 Task: Select transit view around selected location Shenandoah National Park, Virginia, United States and check out the nearest train station
Action: Key pressed shenandoah<Key.space>national<Key.space>park,<Key.space>virginia<Key.space>,united<Key.space>states<Key.space>nearest<Key.space>train<Key.space>station
Screenshot: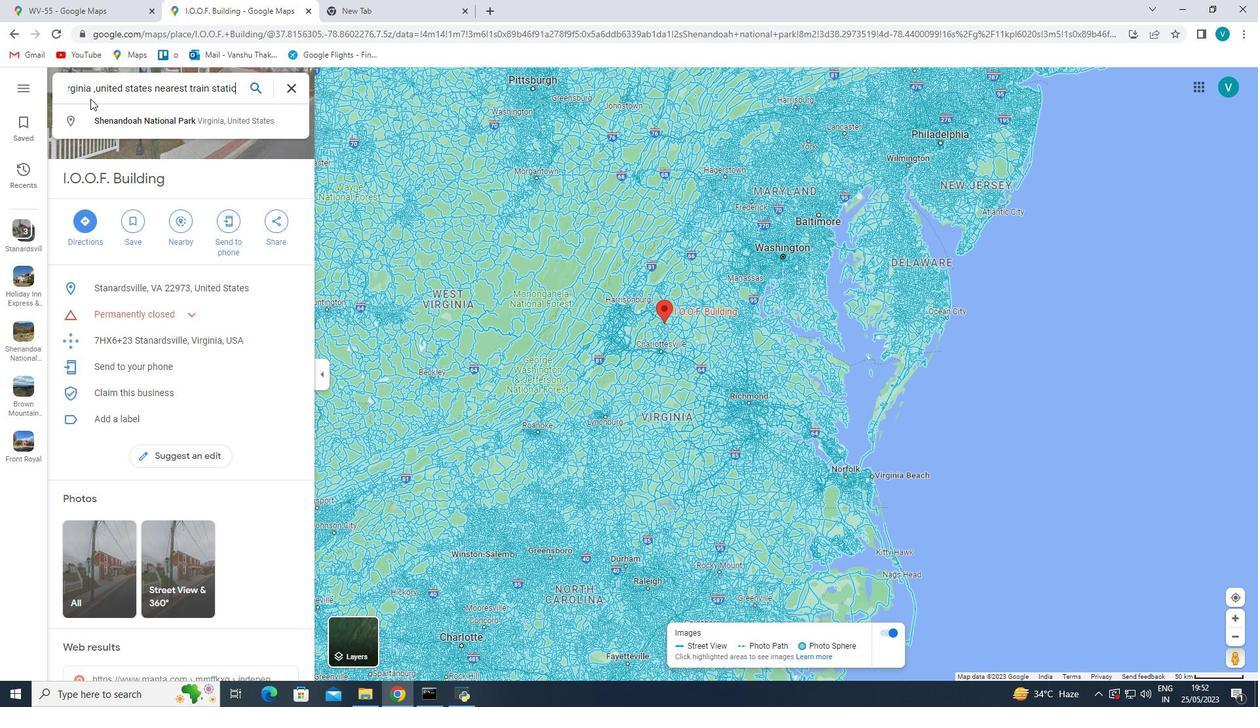 
Action: Mouse moved to (253, 85)
Screenshot: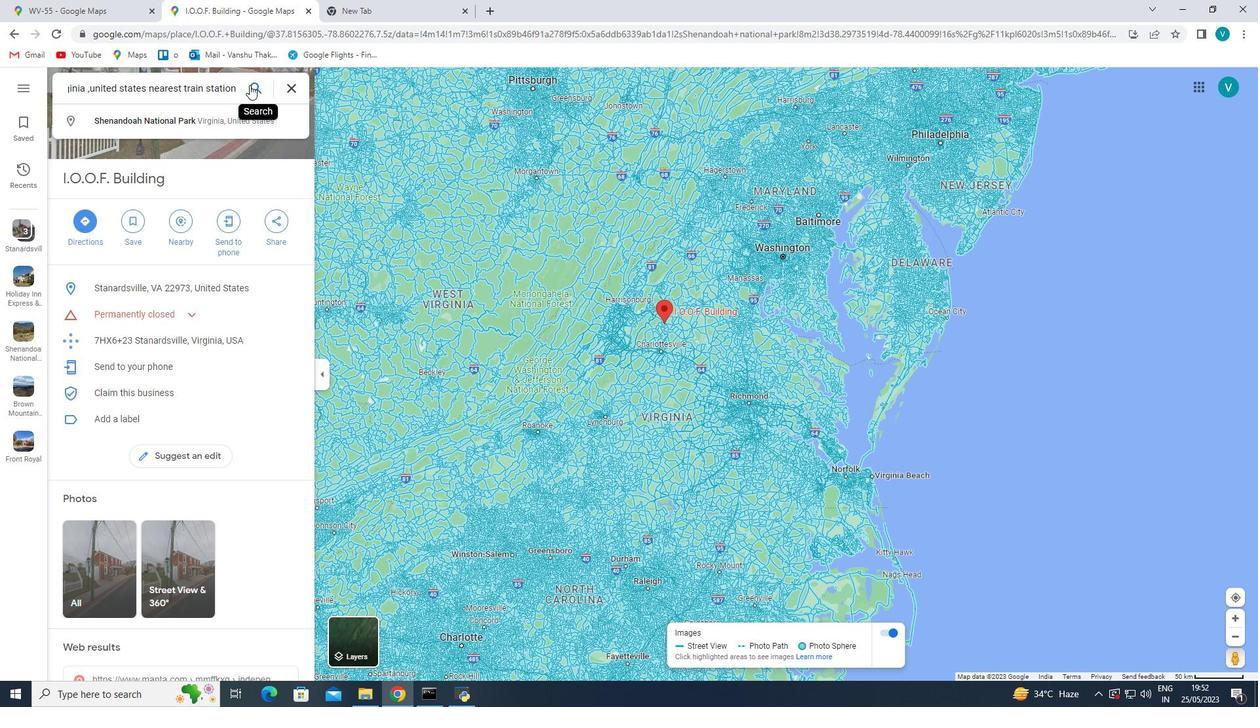 
Action: Mouse pressed left at (253, 85)
Screenshot: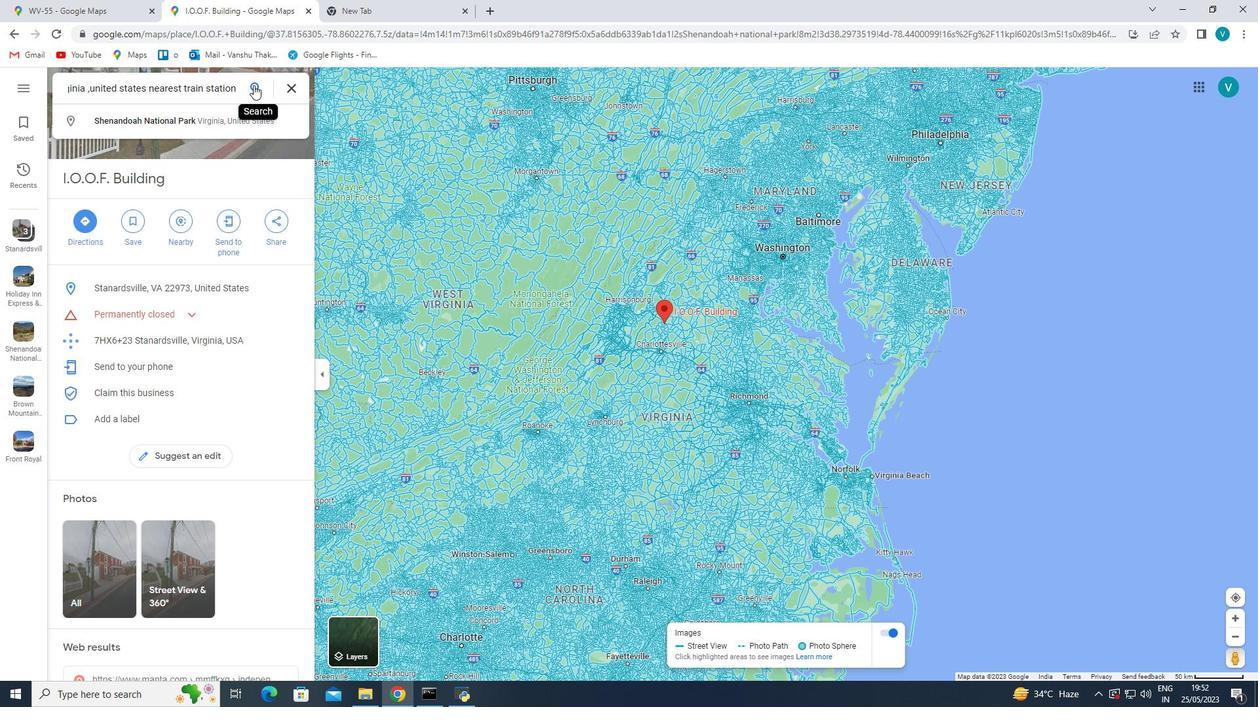 
Action: Mouse moved to (1004, 419)
Screenshot: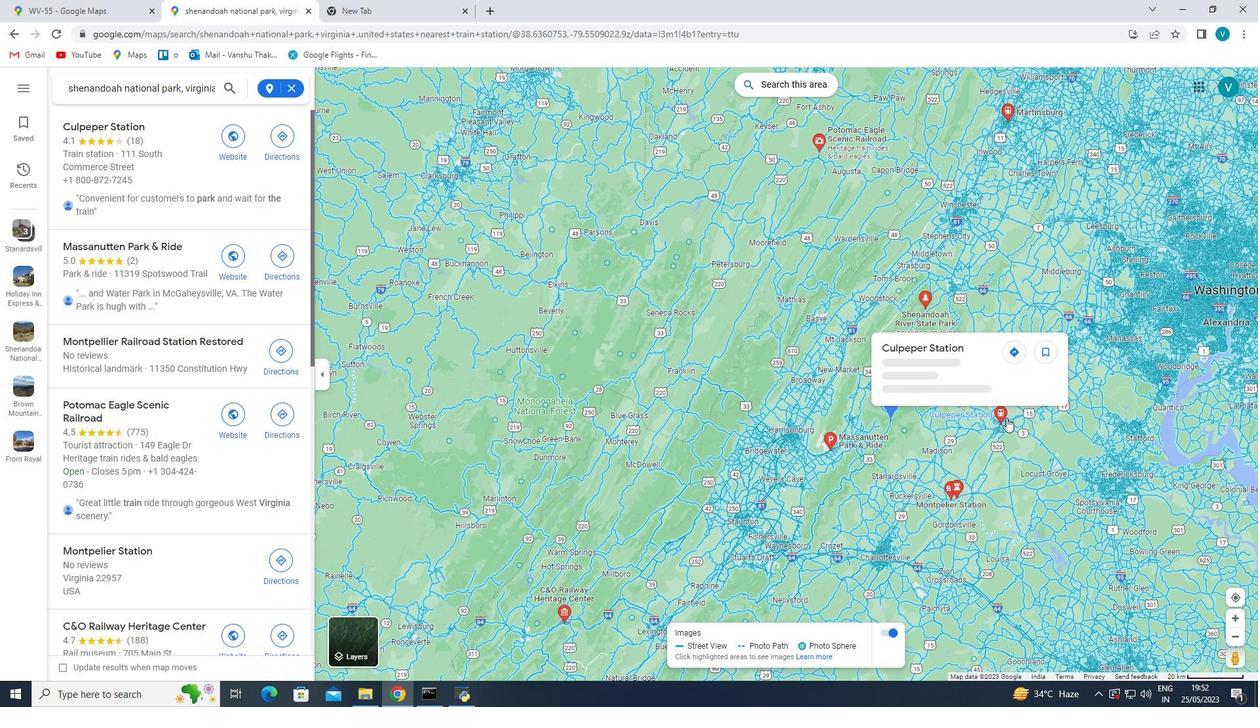 
Action: Mouse pressed left at (1004, 419)
Screenshot: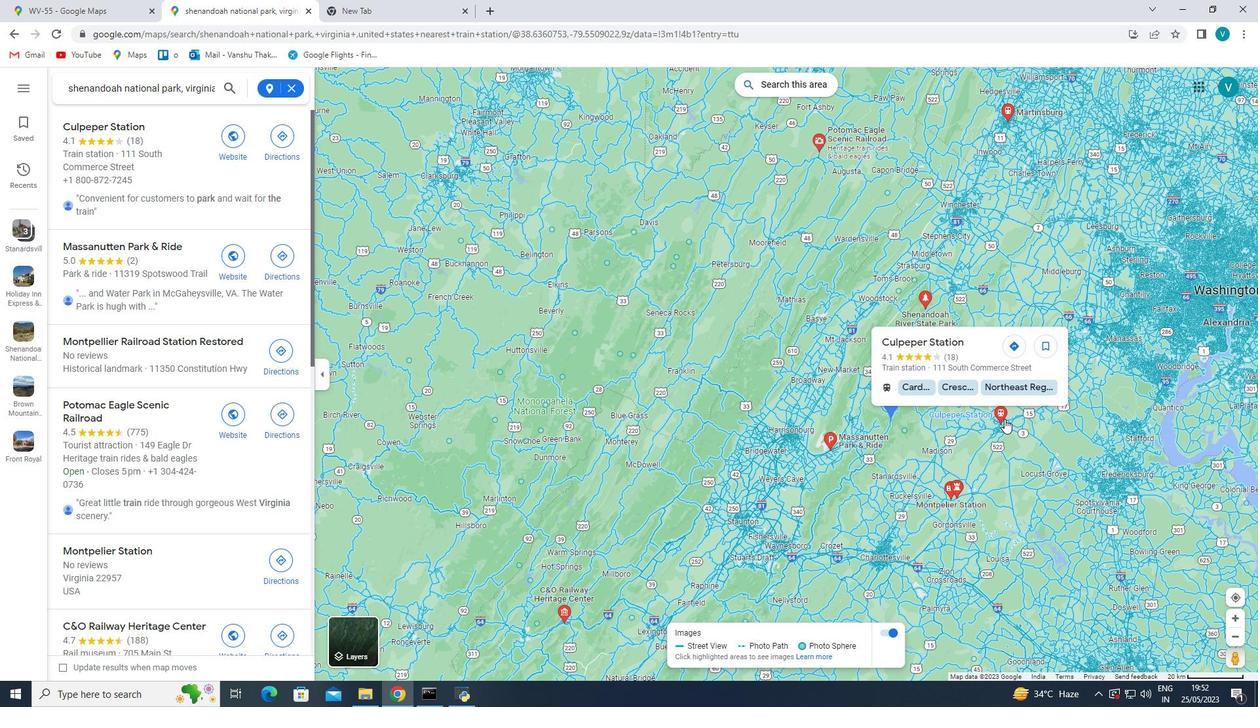 
Action: Mouse moved to (1235, 658)
Screenshot: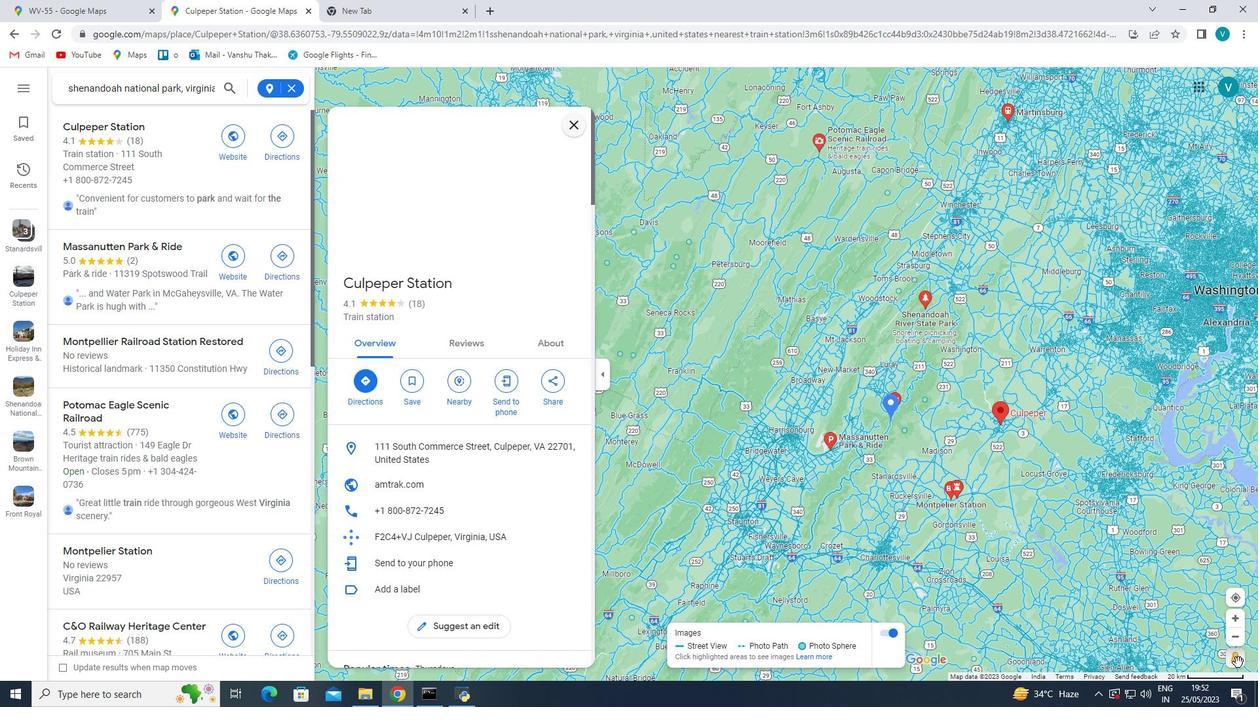 
Action: Mouse pressed left at (1235, 658)
Screenshot: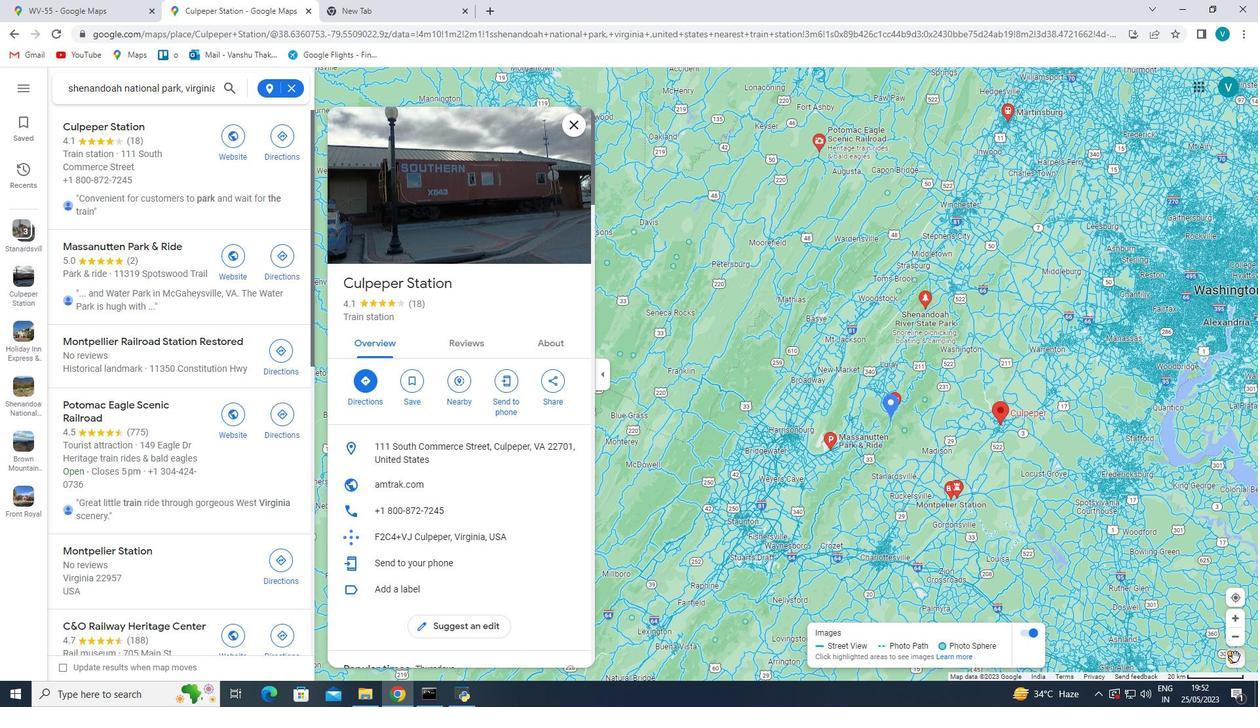 
Action: Mouse moved to (1008, 420)
Screenshot: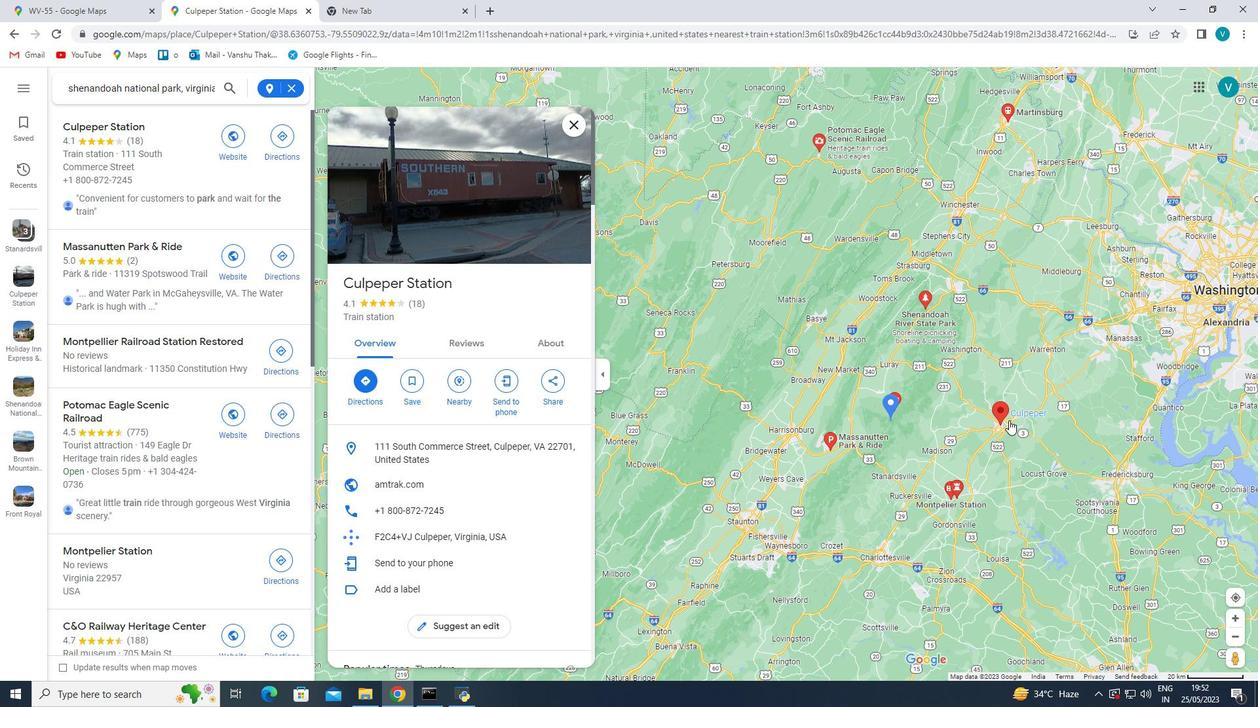 
Action: Mouse pressed left at (1008, 420)
Screenshot: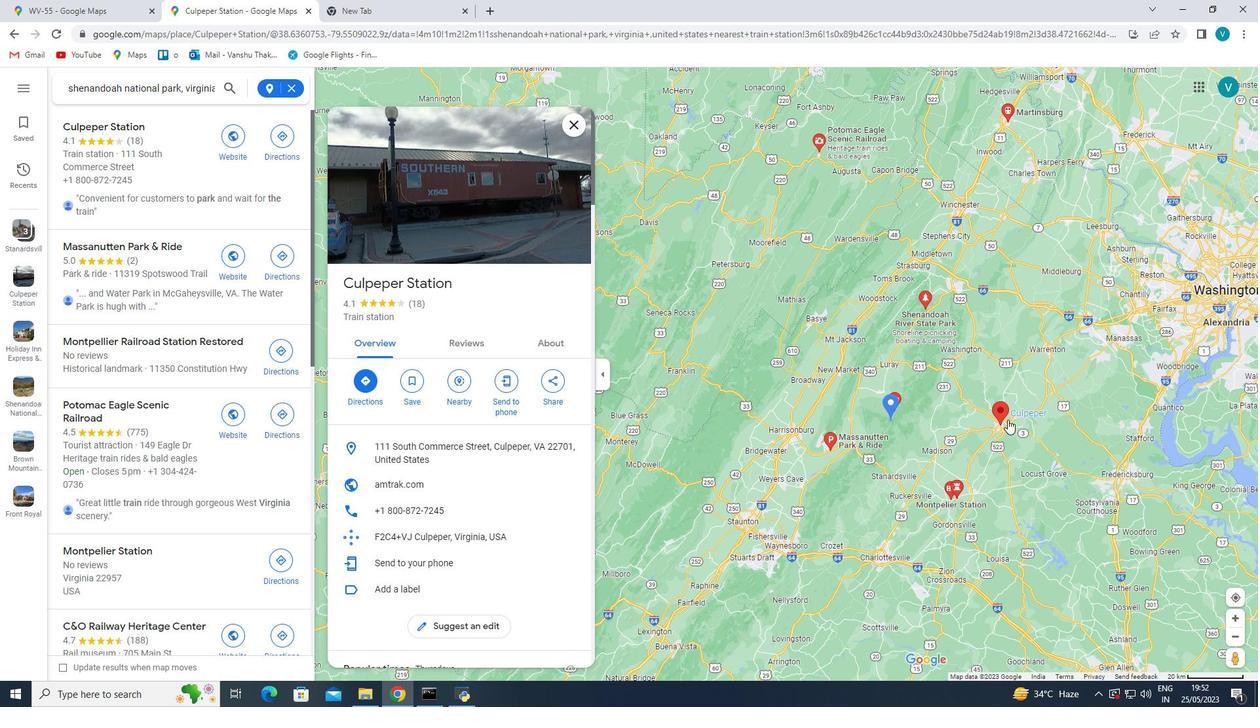 
Action: Mouse moved to (1001, 419)
Screenshot: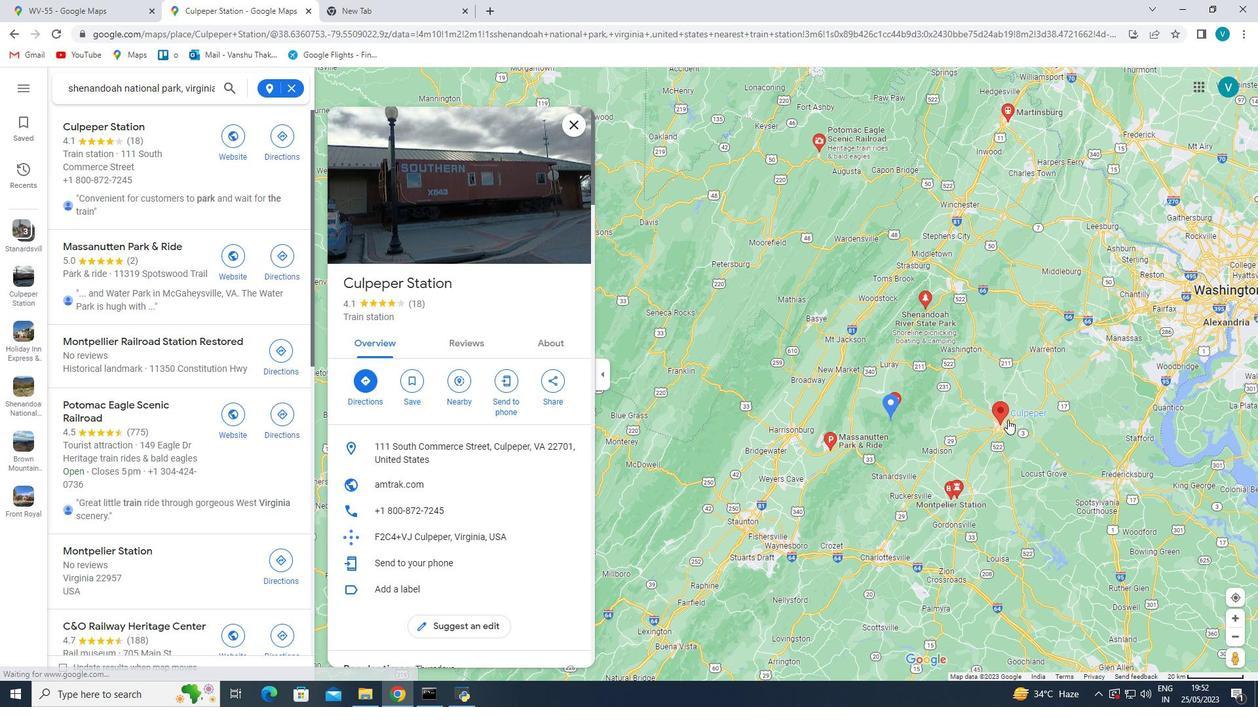
Action: Mouse pressed left at (1001, 419)
Screenshot: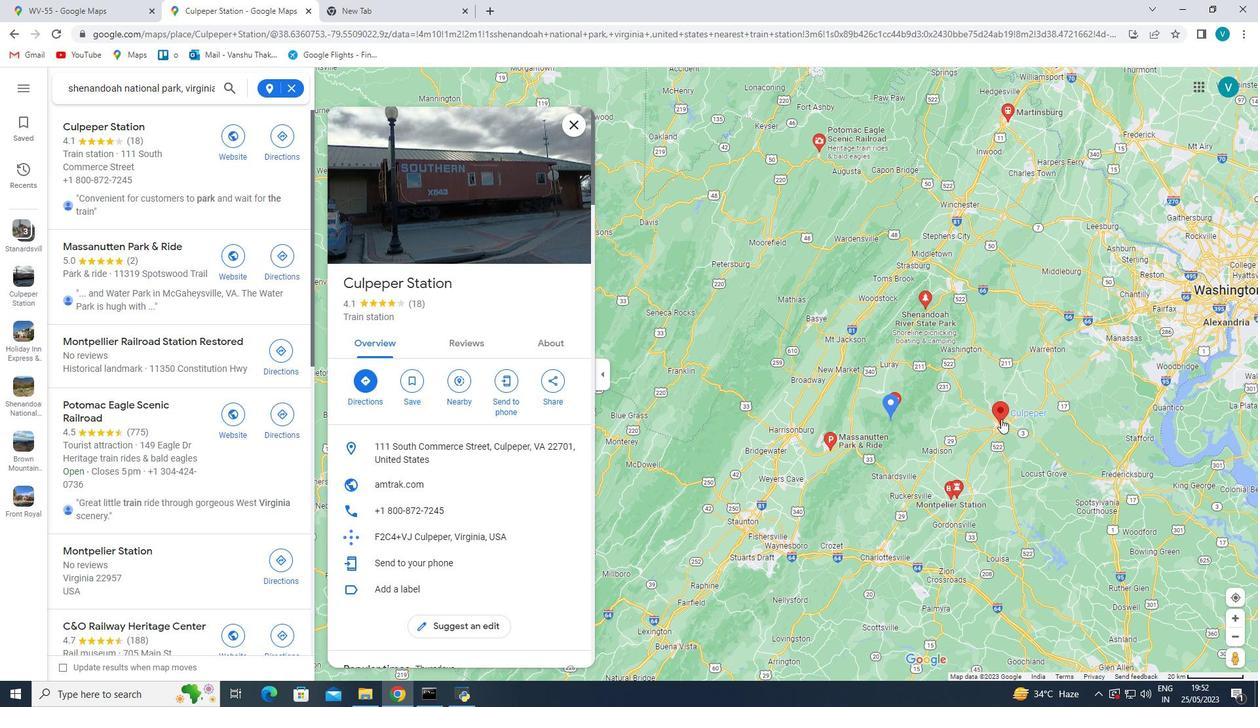 
Action: Mouse pressed left at (1001, 419)
Screenshot: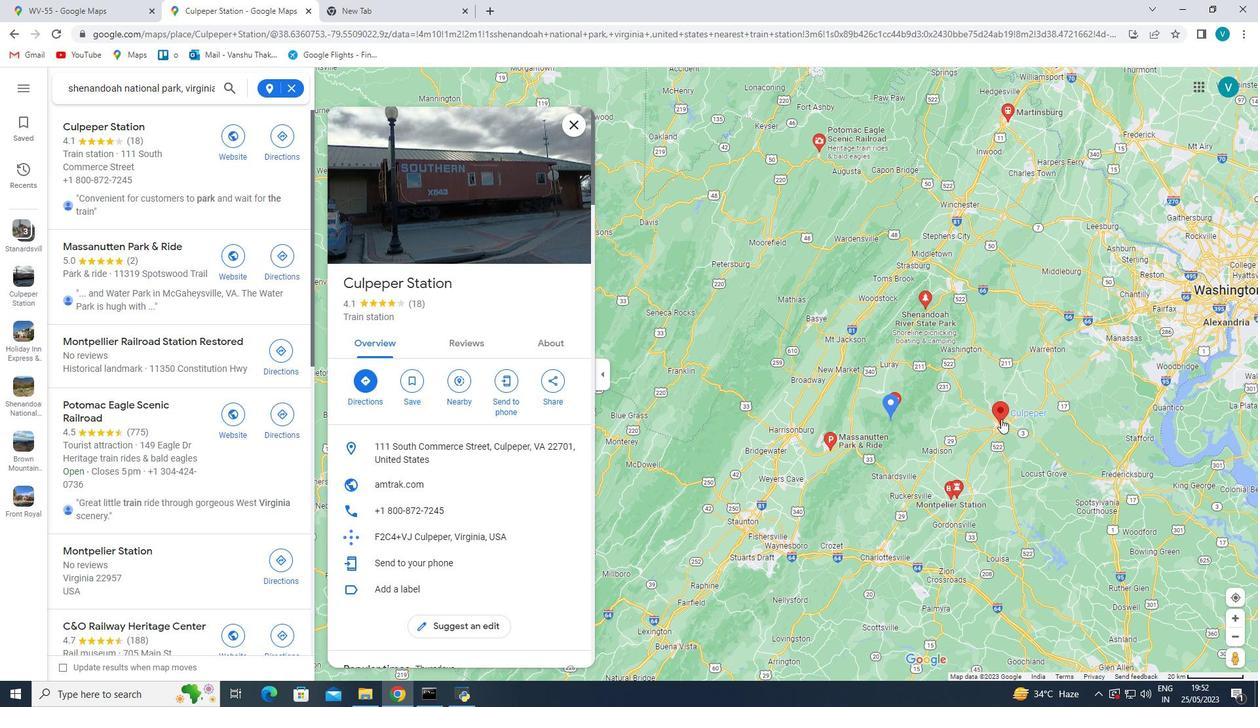 
Action: Mouse pressed left at (1001, 419)
Screenshot: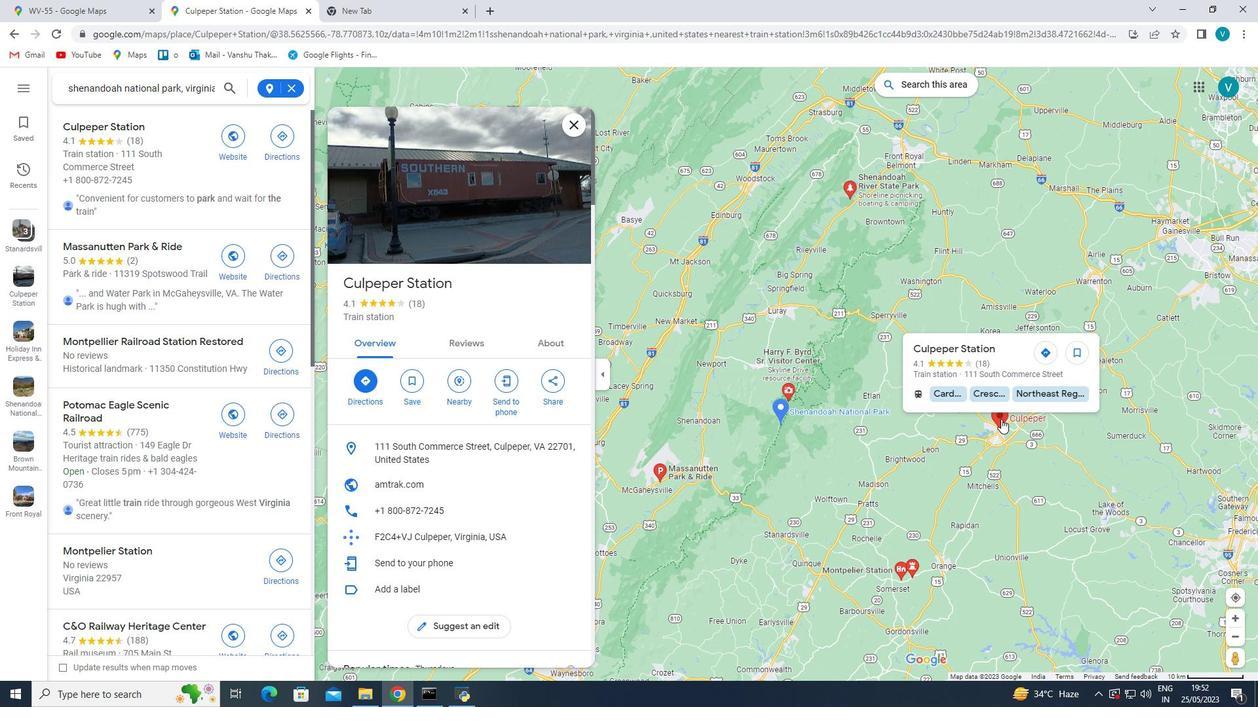 
Action: Mouse moved to (1000, 430)
Screenshot: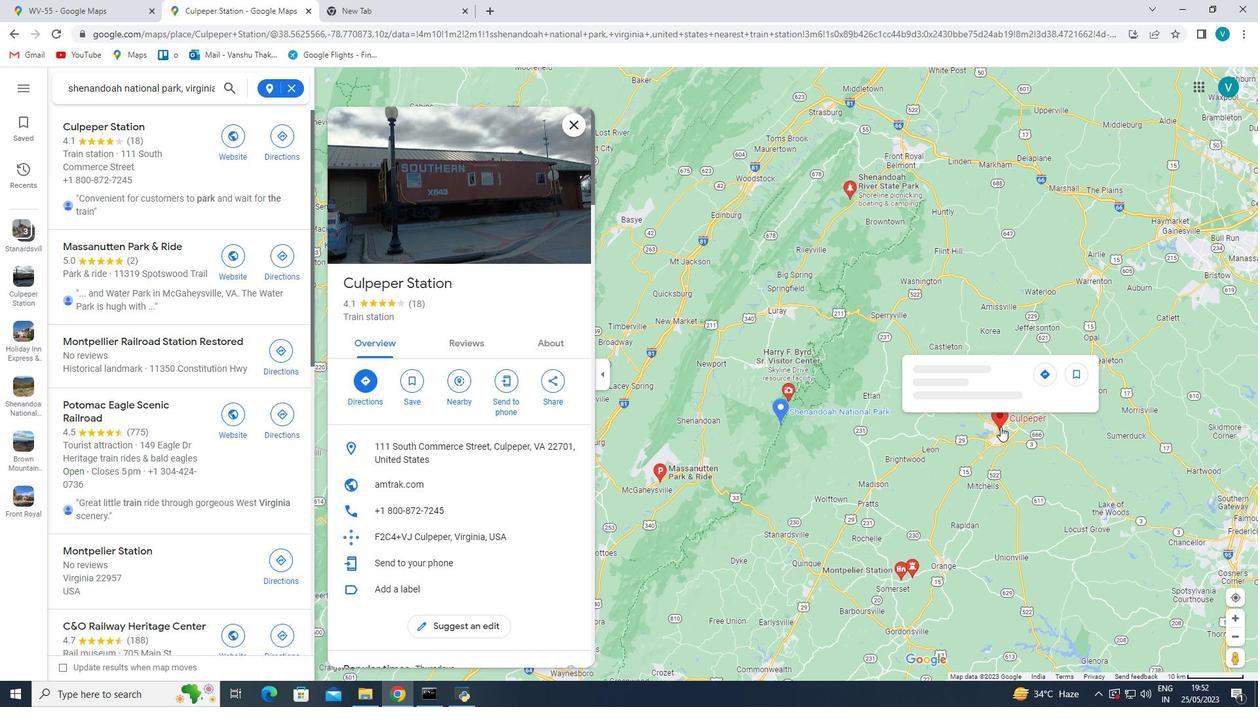 
Action: Mouse pressed left at (1000, 430)
Screenshot: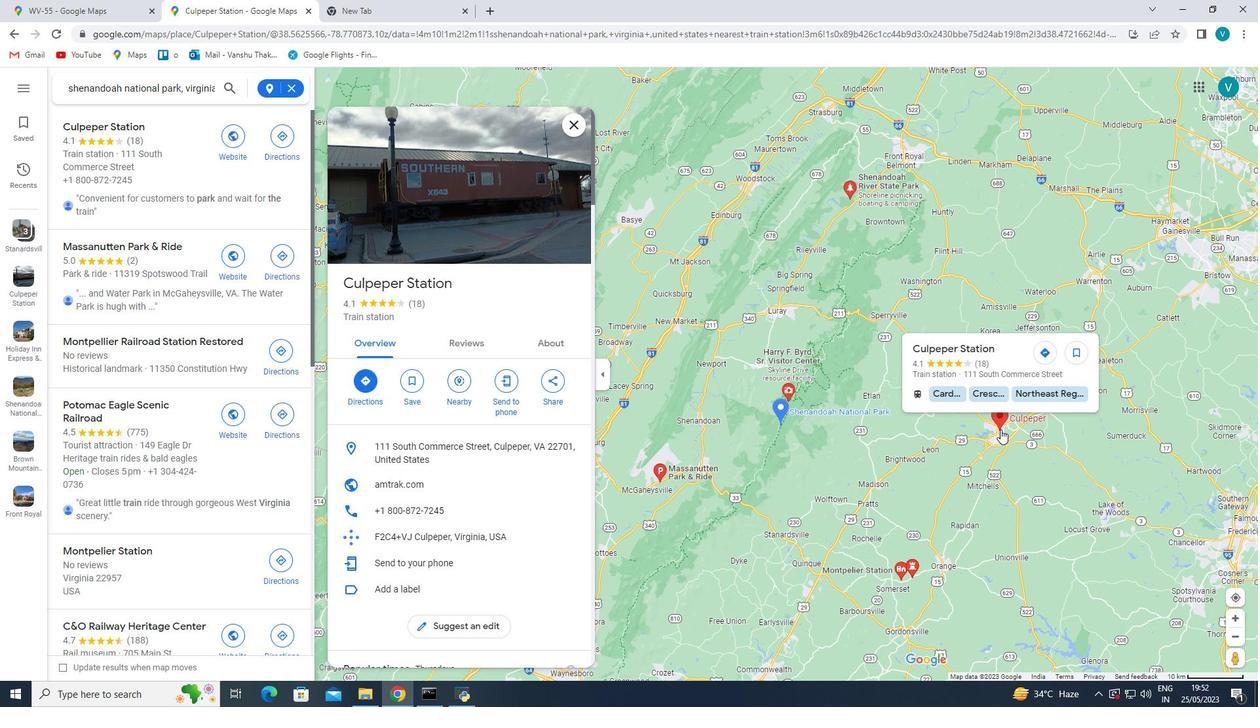 
Action: Mouse moved to (1000, 436)
Screenshot: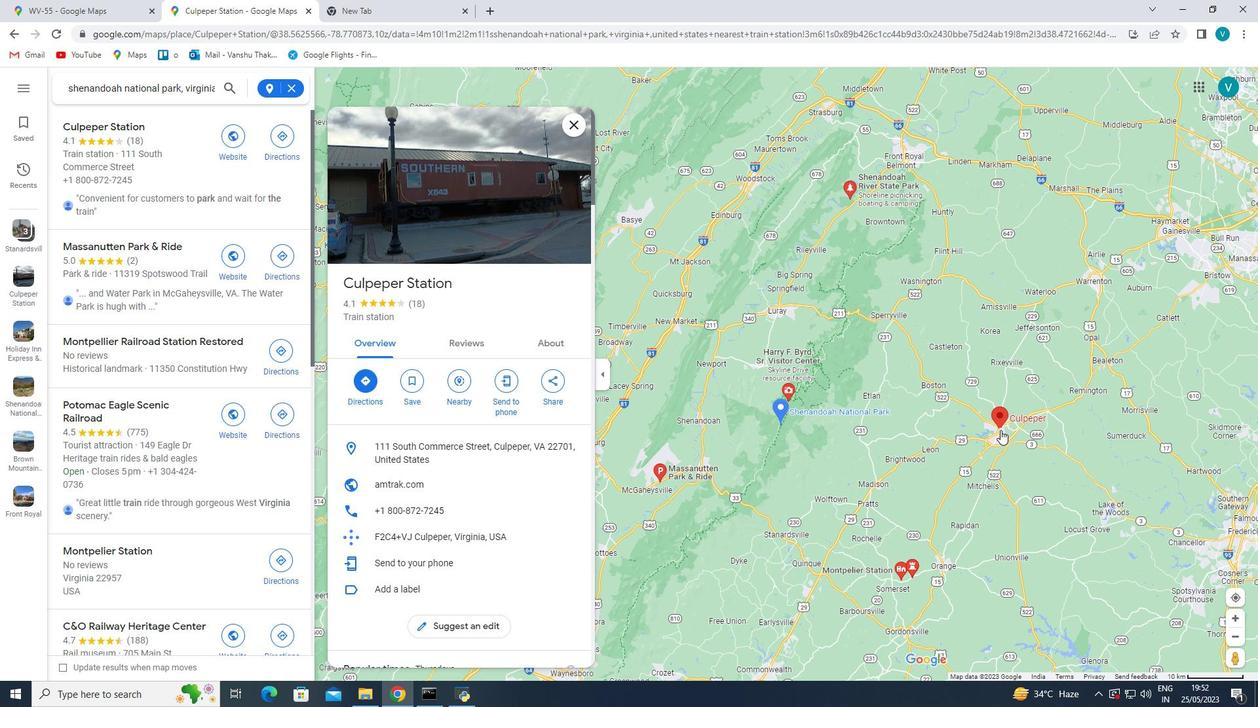 
Action: Mouse pressed left at (1000, 436)
Screenshot: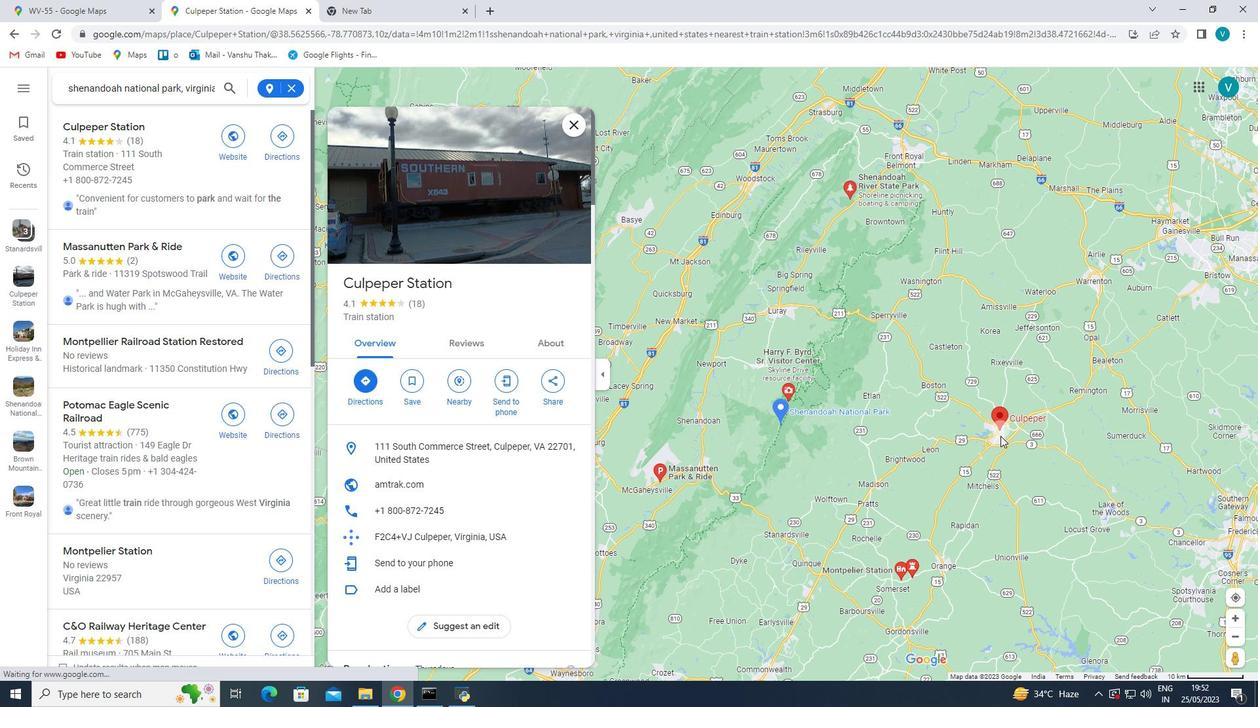 
Action: Mouse pressed left at (1000, 436)
Screenshot: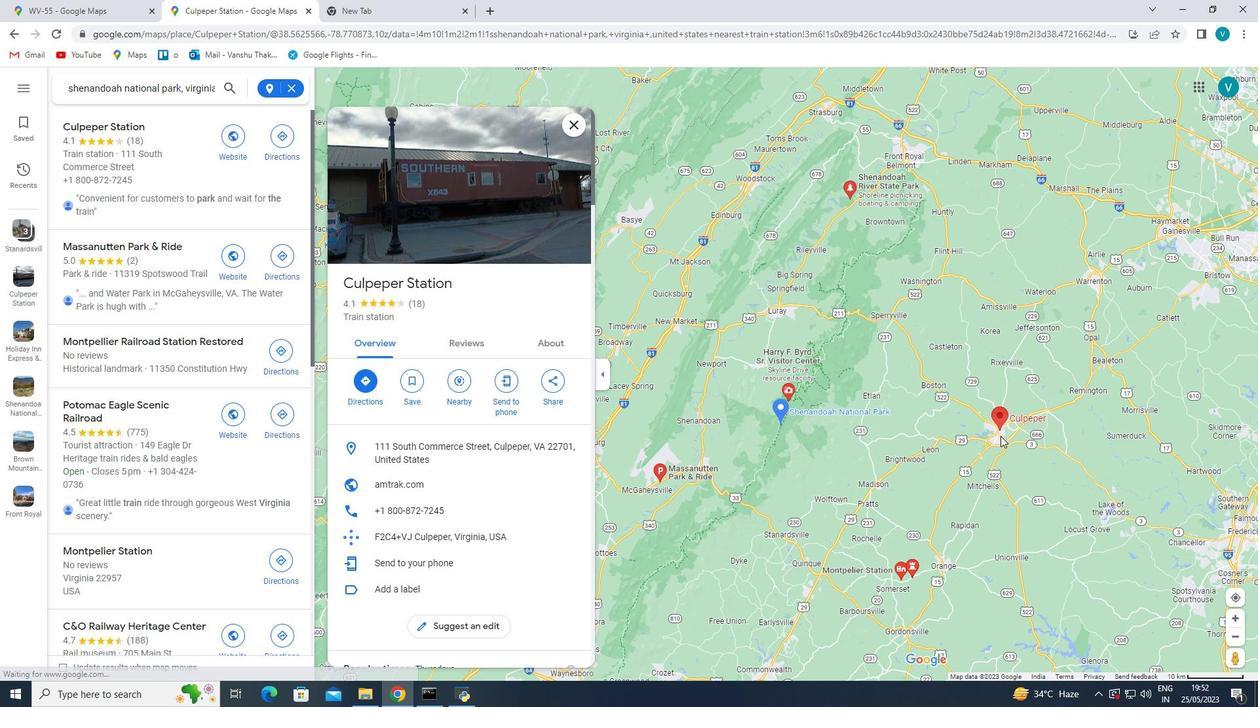 
Action: Mouse moved to (1238, 664)
Screenshot: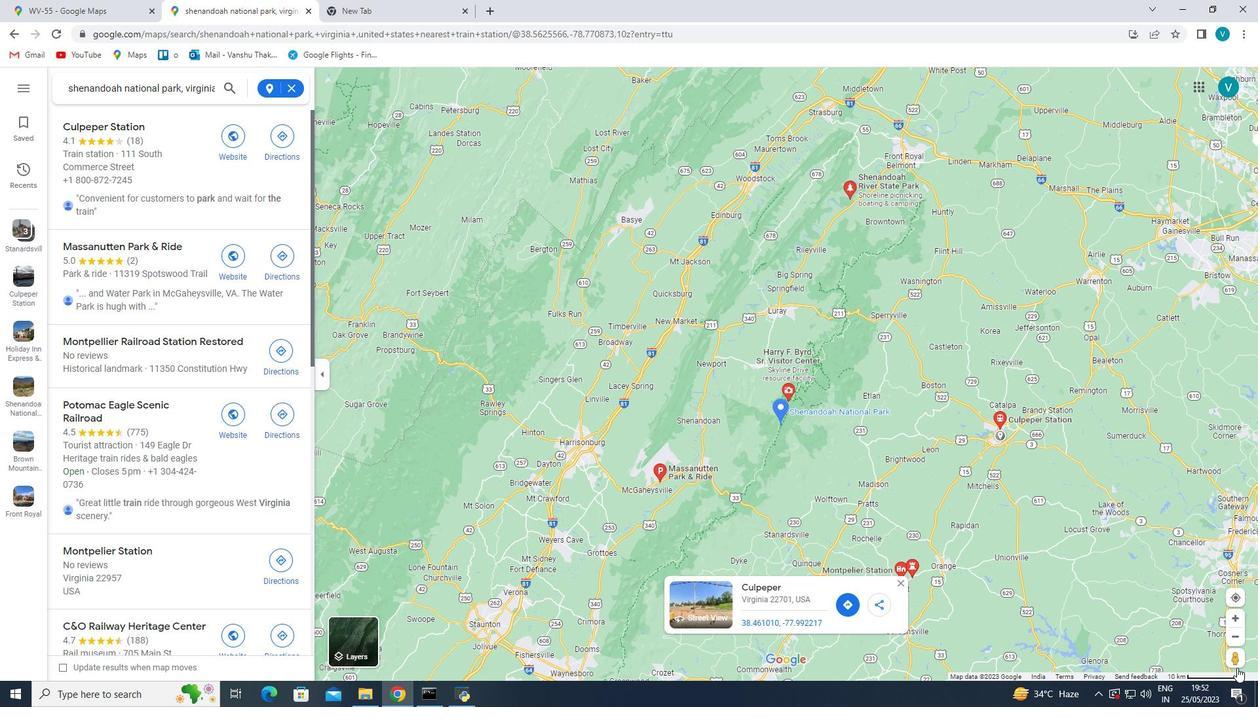 
Action: Mouse pressed left at (1238, 664)
Screenshot: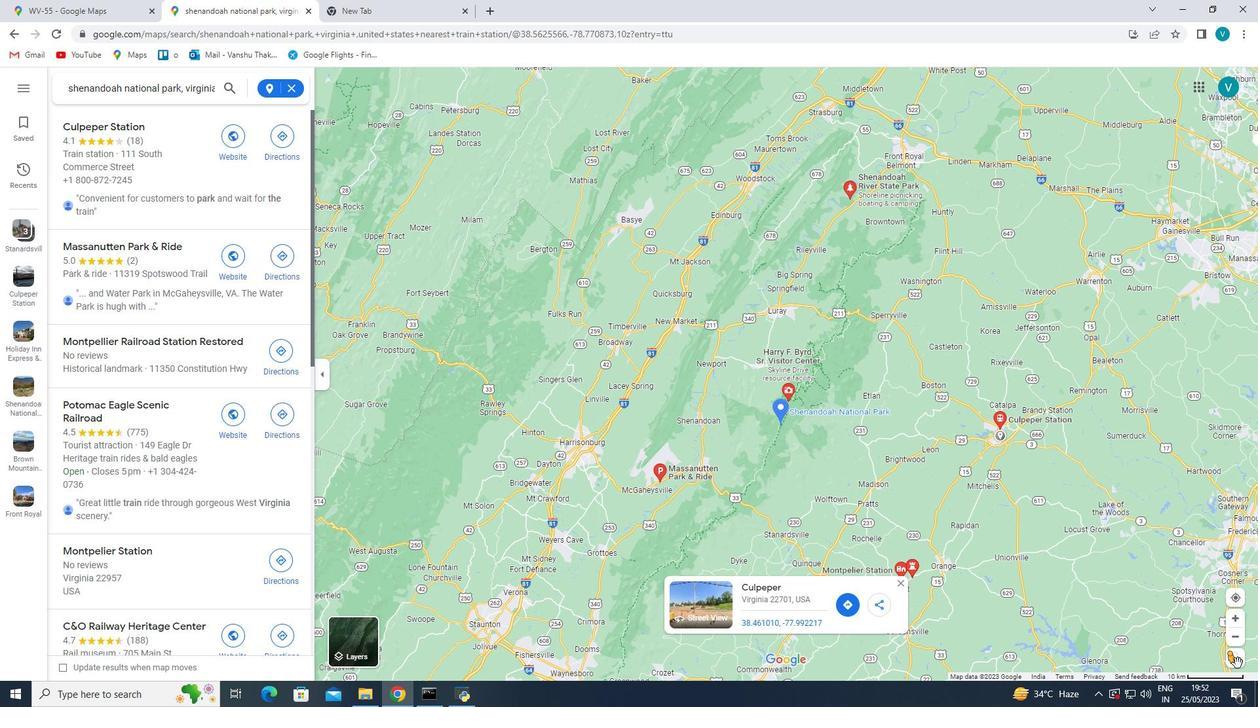 
Action: Mouse moved to (1002, 430)
Screenshot: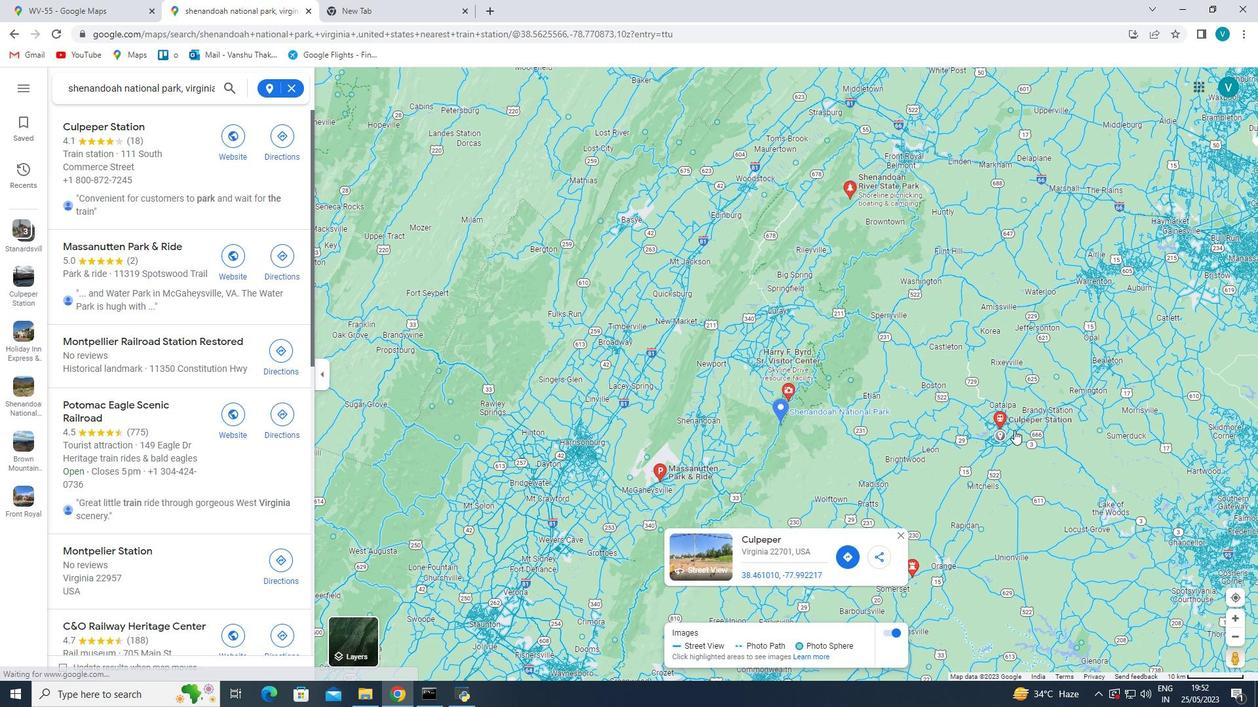 
Action: Mouse pressed left at (1002, 430)
Screenshot: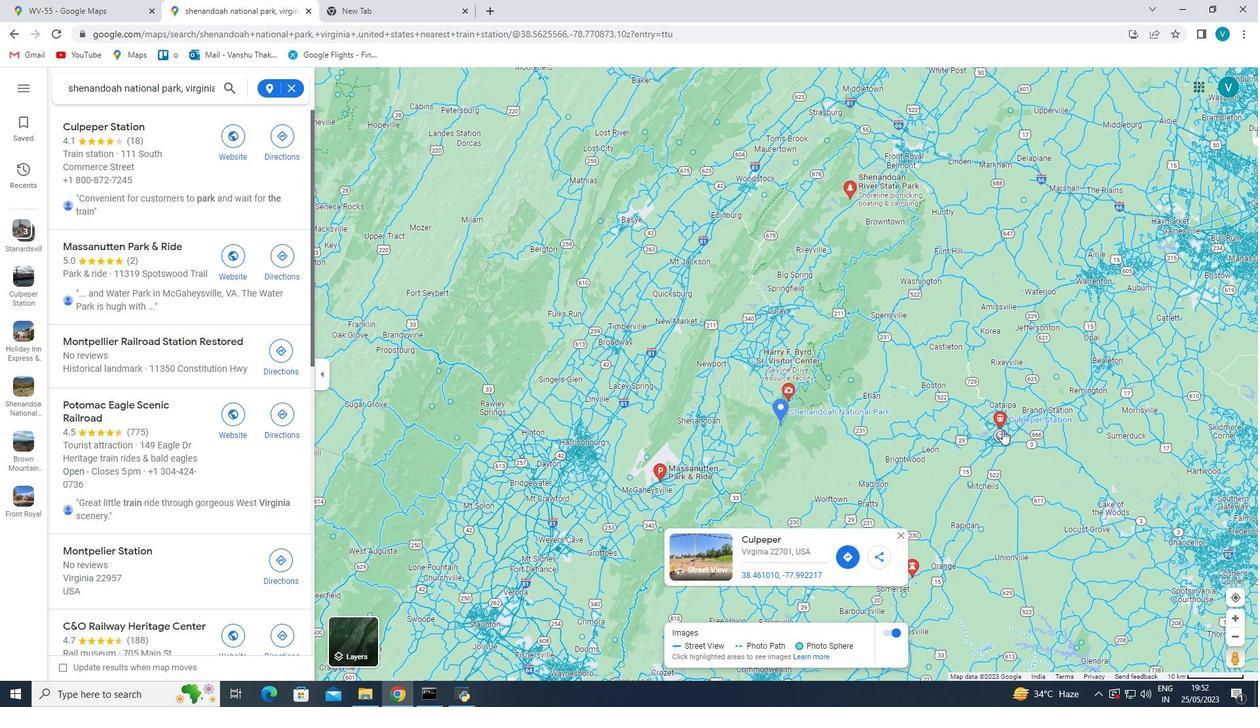 
Action: Mouse pressed left at (1002, 430)
Screenshot: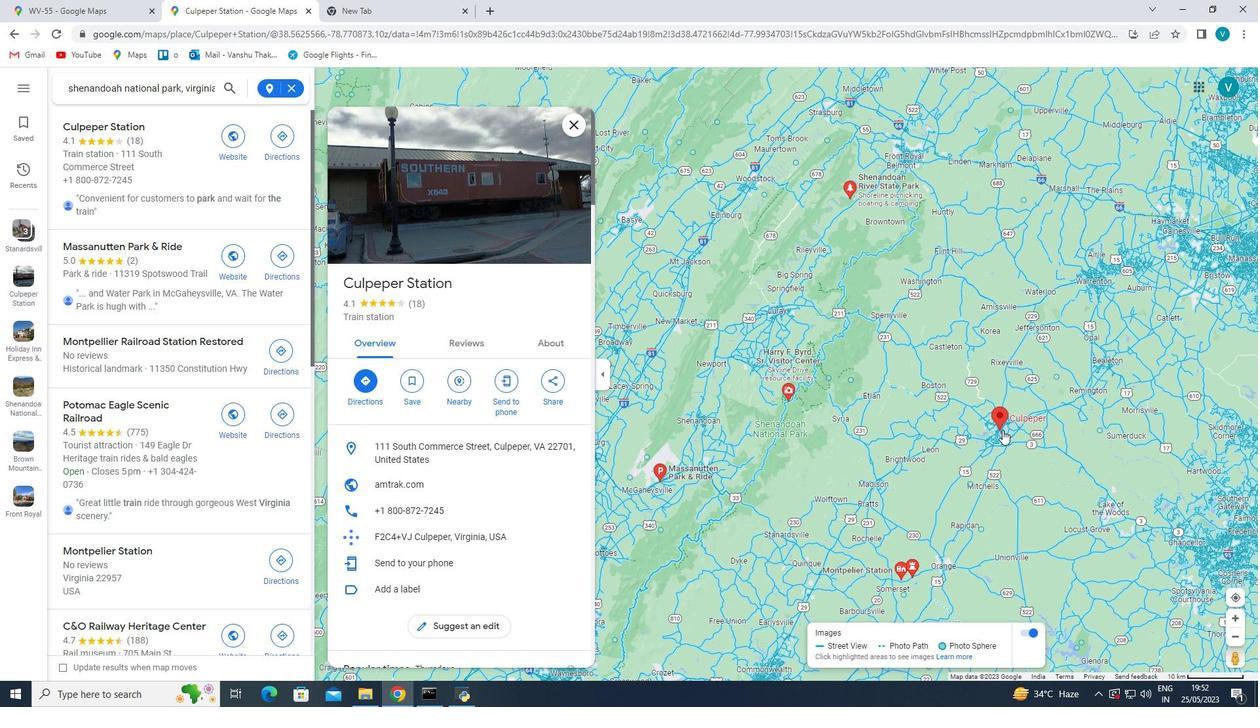 
Action: Mouse moved to (997, 439)
Screenshot: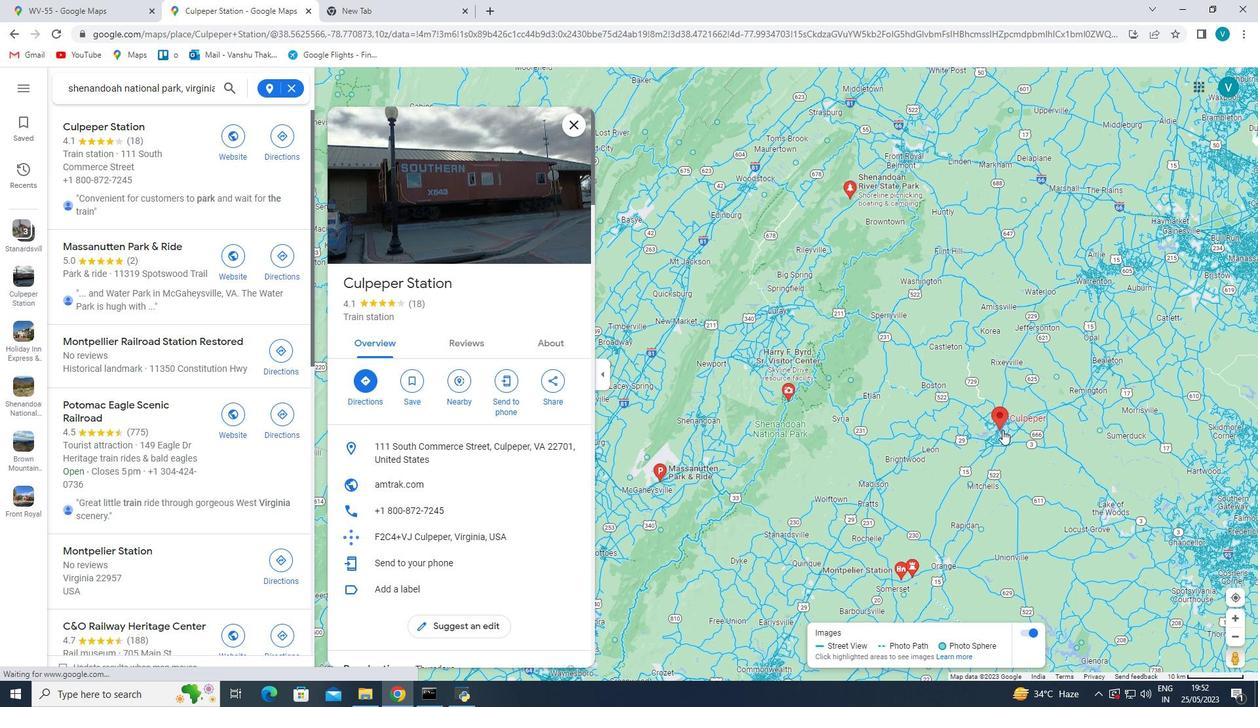 
Action: Mouse pressed left at (997, 439)
Screenshot: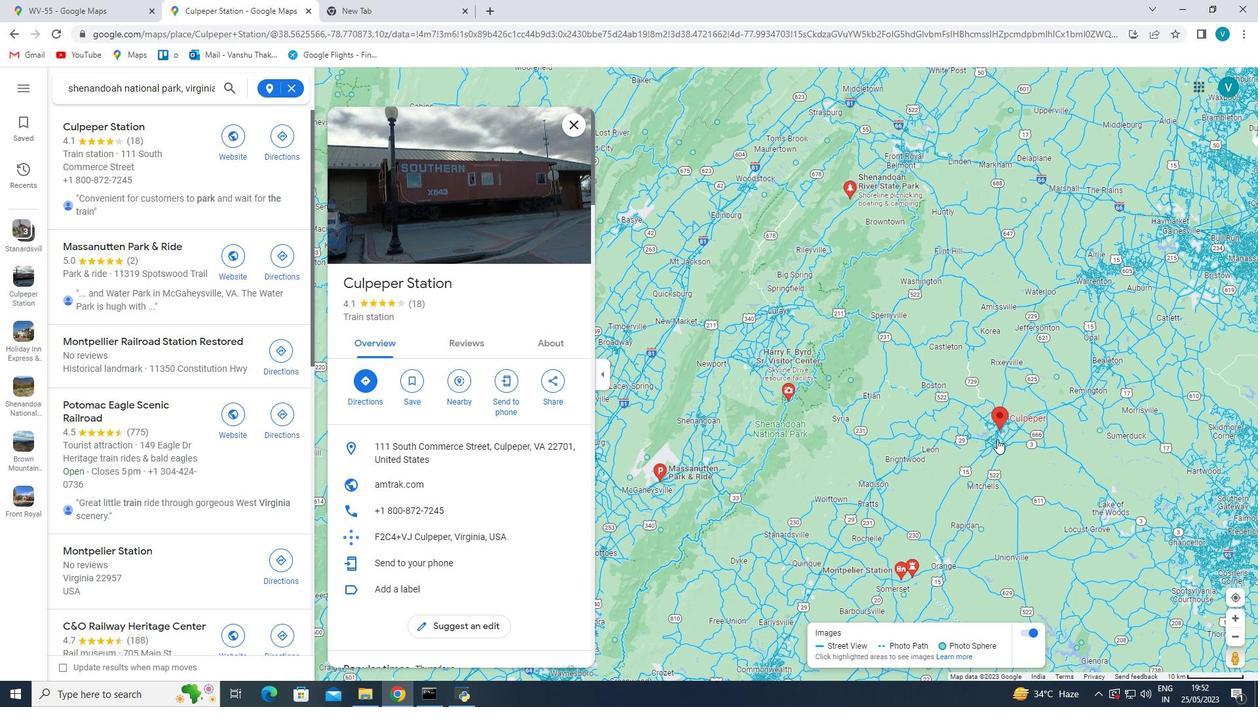 
Action: Mouse moved to (879, 452)
Screenshot: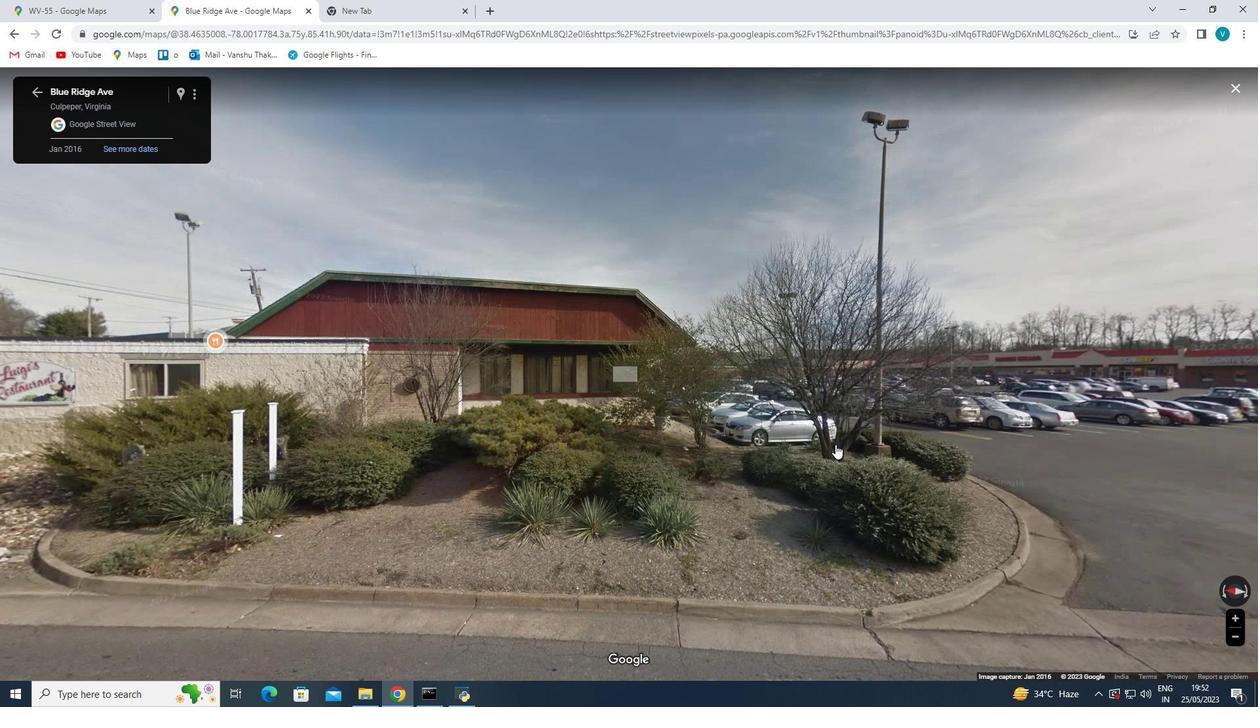 
Action: Mouse pressed left at (879, 452)
Screenshot: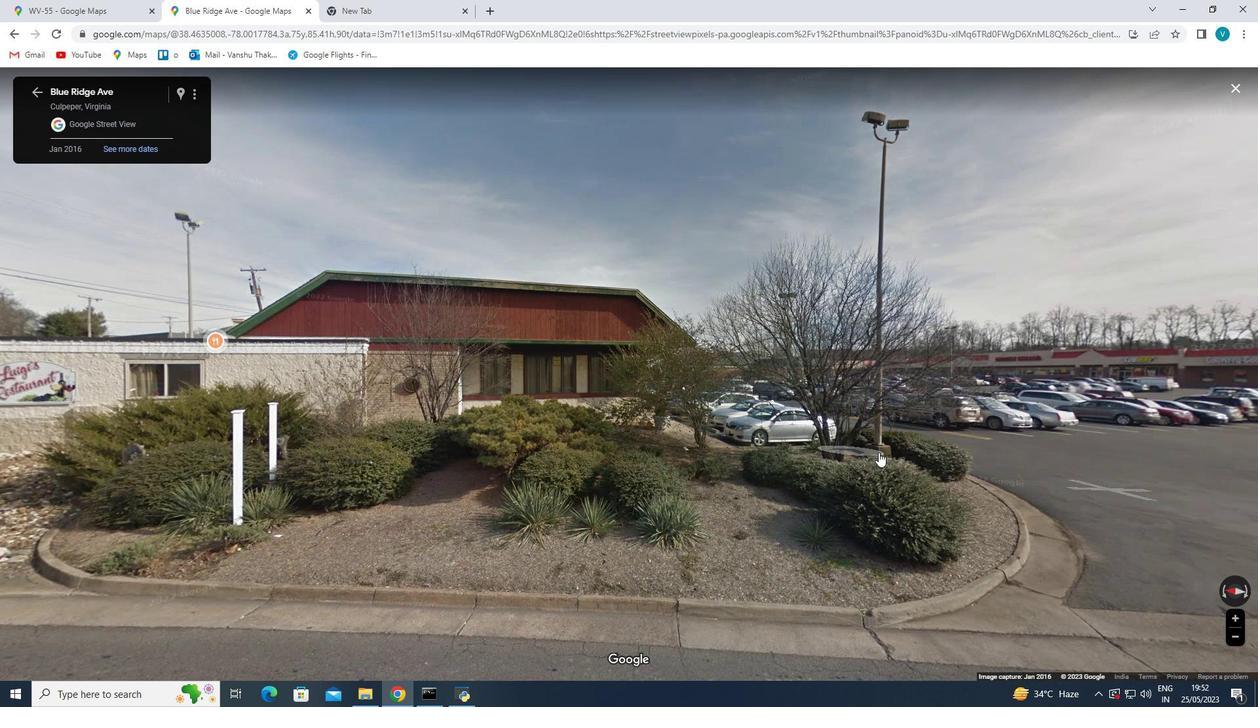 
Action: Mouse moved to (454, 438)
Screenshot: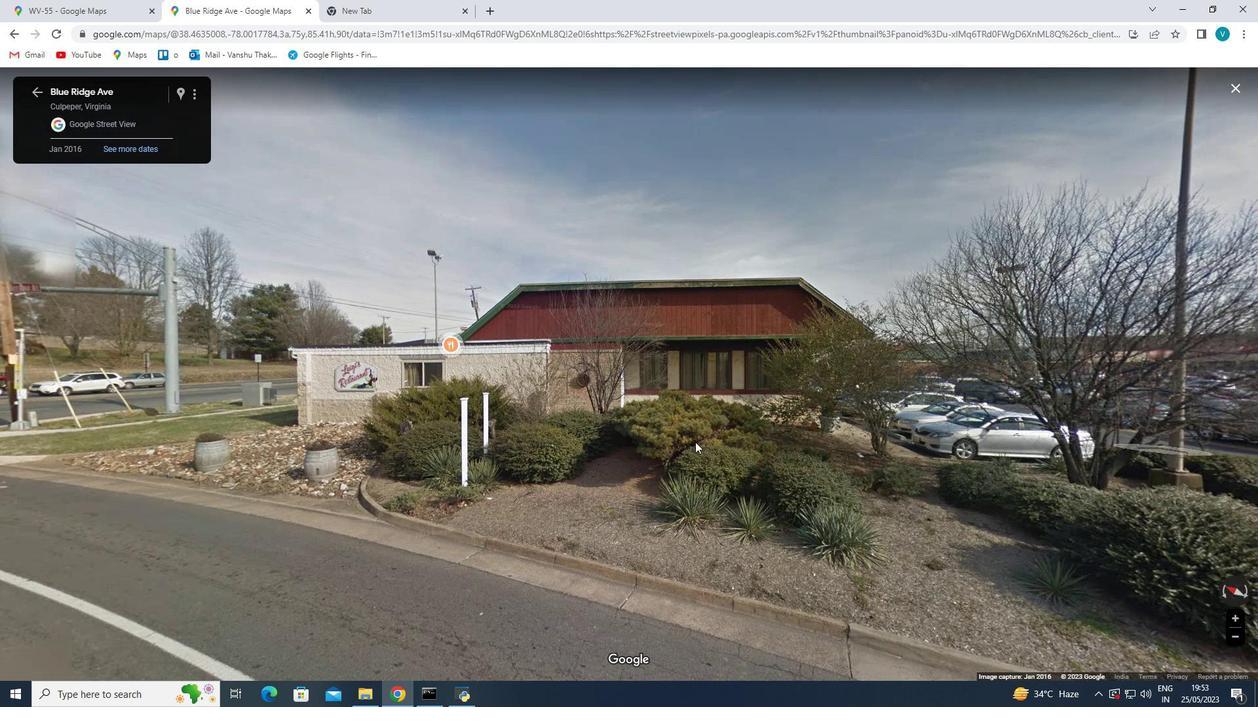 
Action: Mouse pressed left at (454, 438)
Screenshot: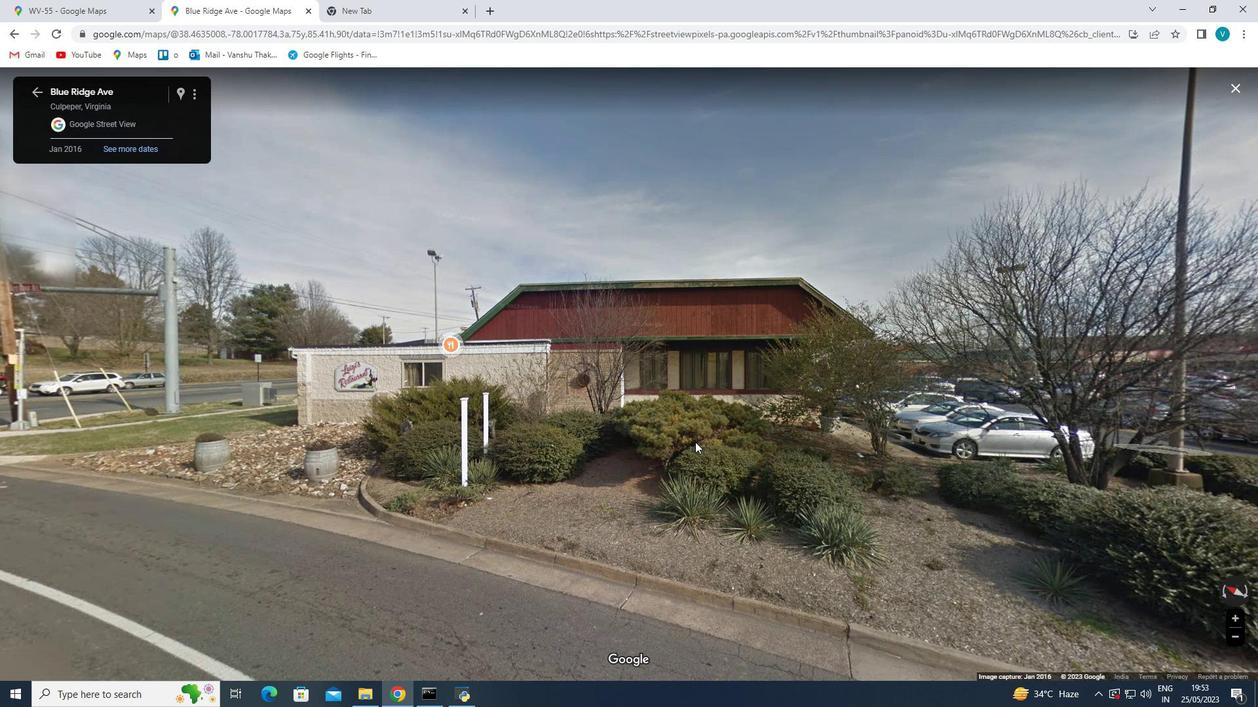 
Action: Mouse moved to (417, 318)
Screenshot: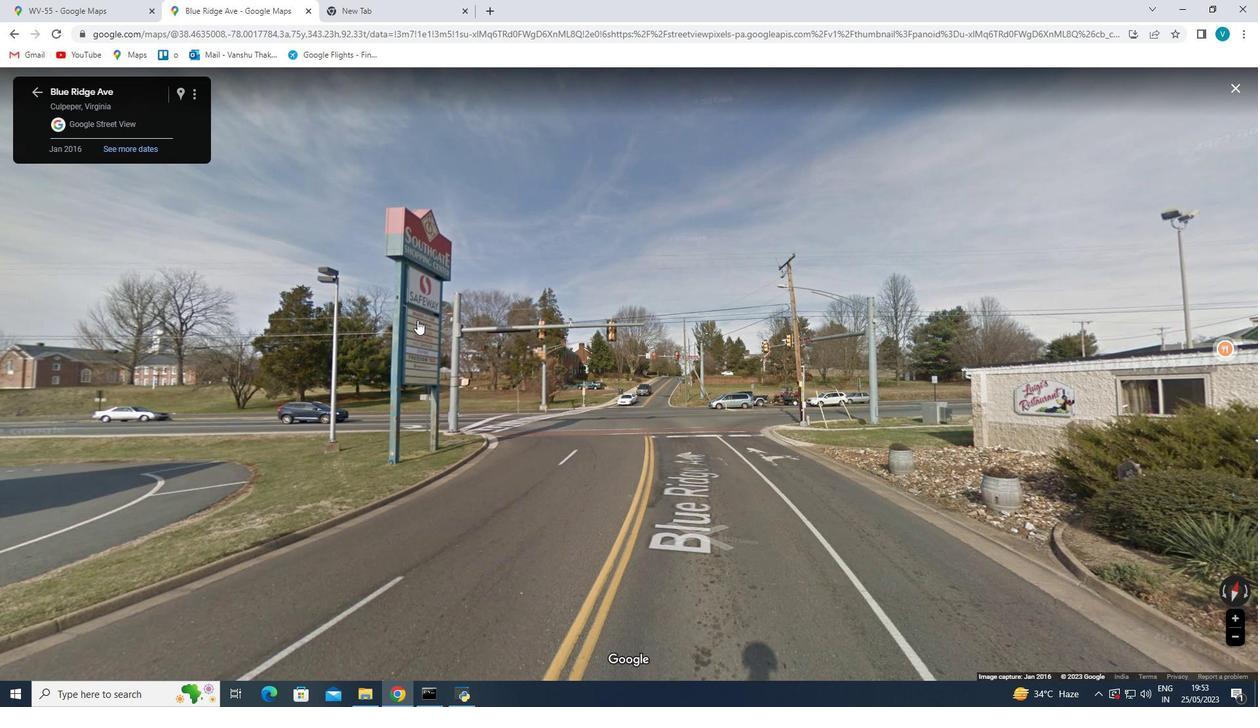 
Action: Mouse pressed left at (417, 318)
Screenshot: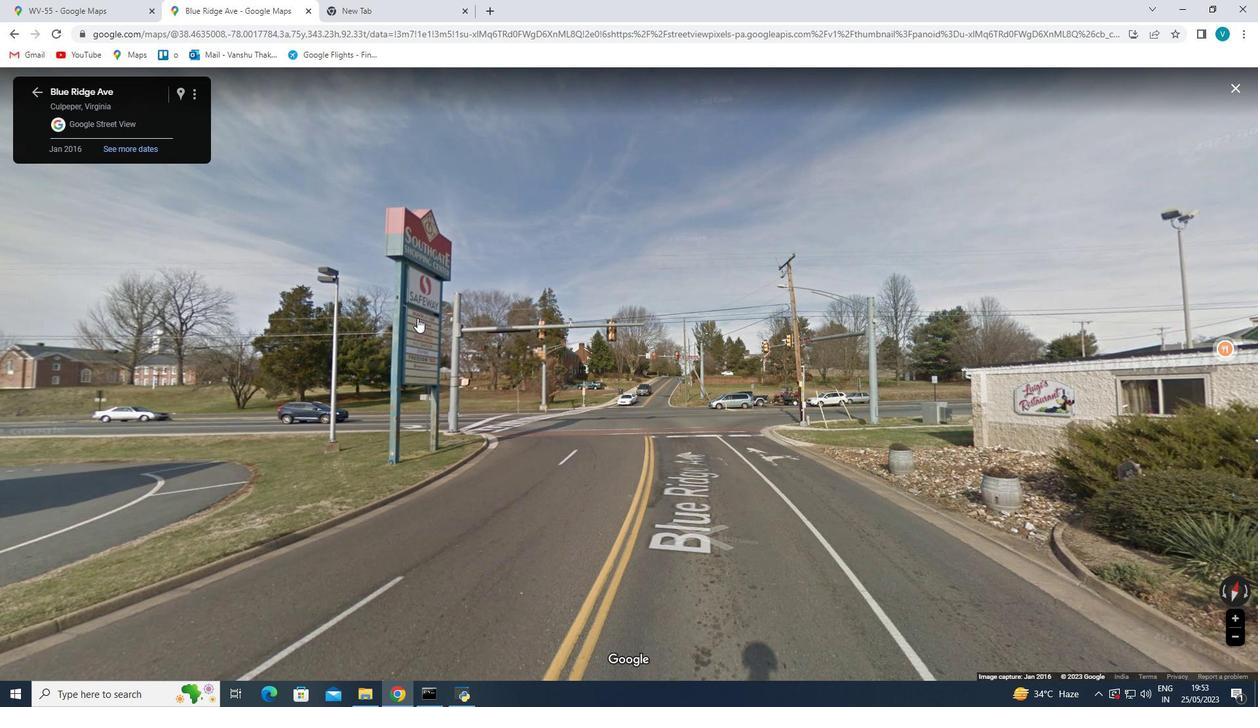 
Action: Mouse moved to (866, 469)
Screenshot: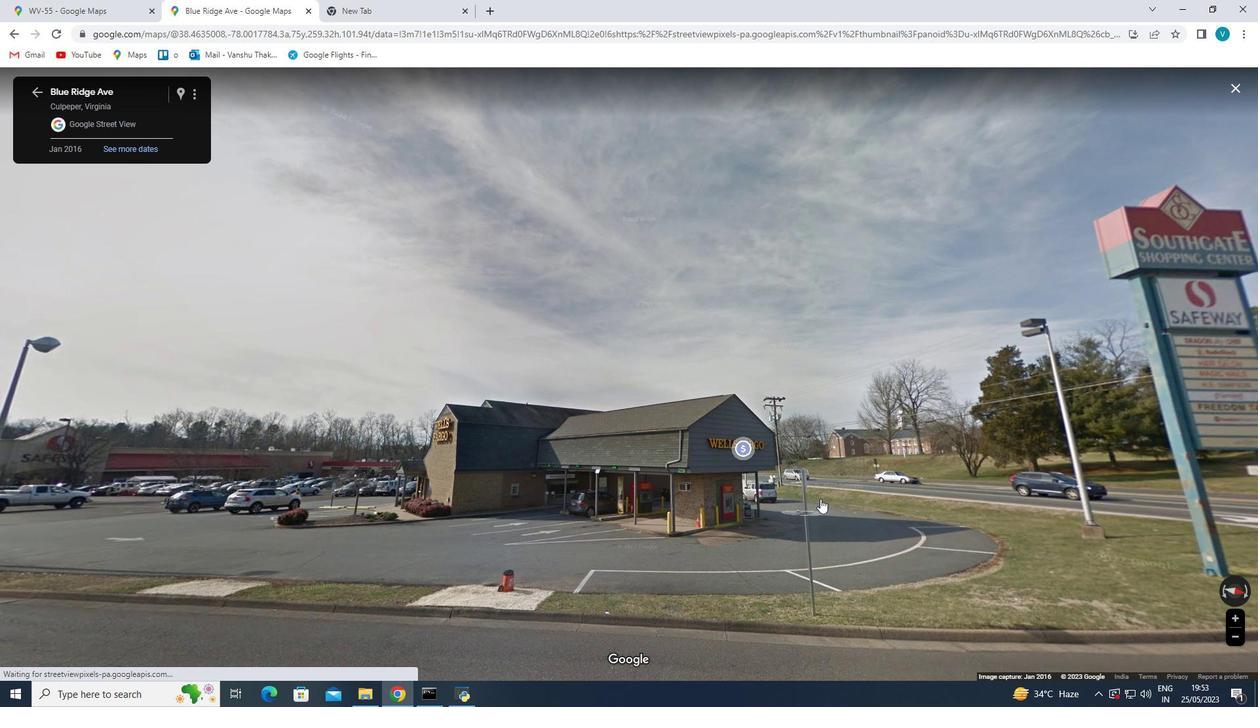 
Action: Mouse pressed left at (866, 469)
Screenshot: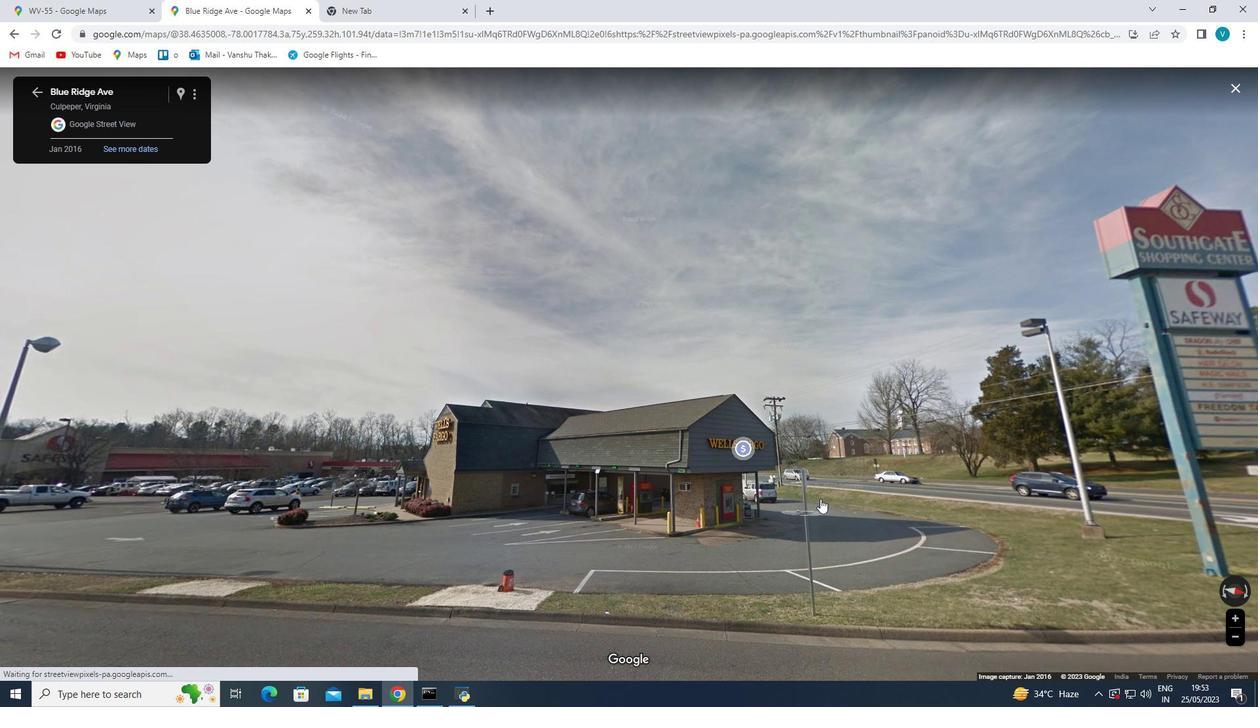 
Action: Mouse moved to (1233, 597)
Screenshot: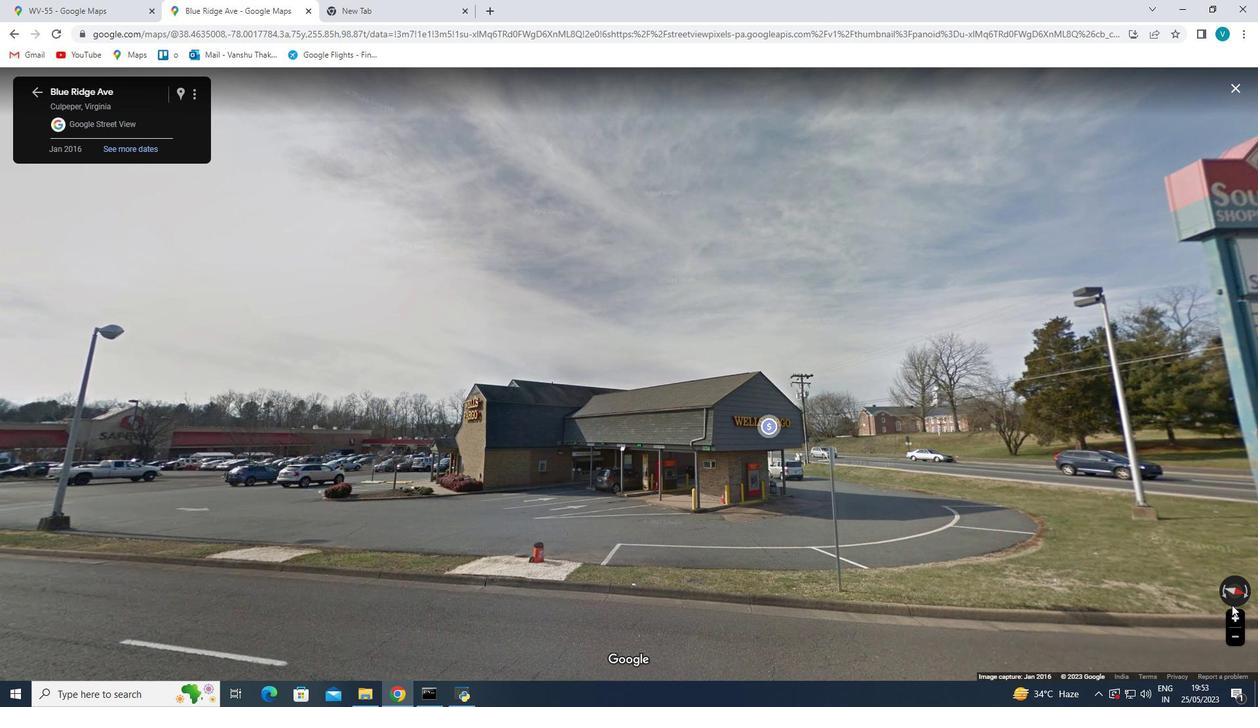 
Action: Mouse pressed left at (1233, 597)
Screenshot: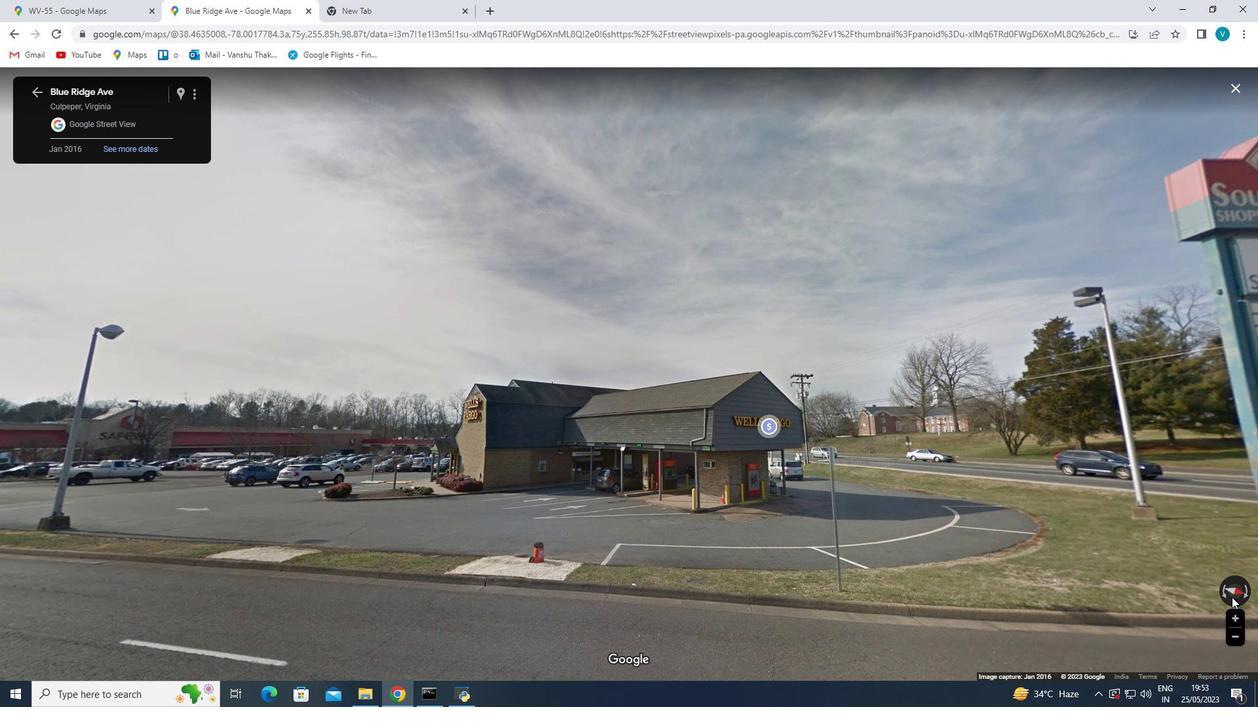 
Action: Mouse moved to (1233, 591)
Screenshot: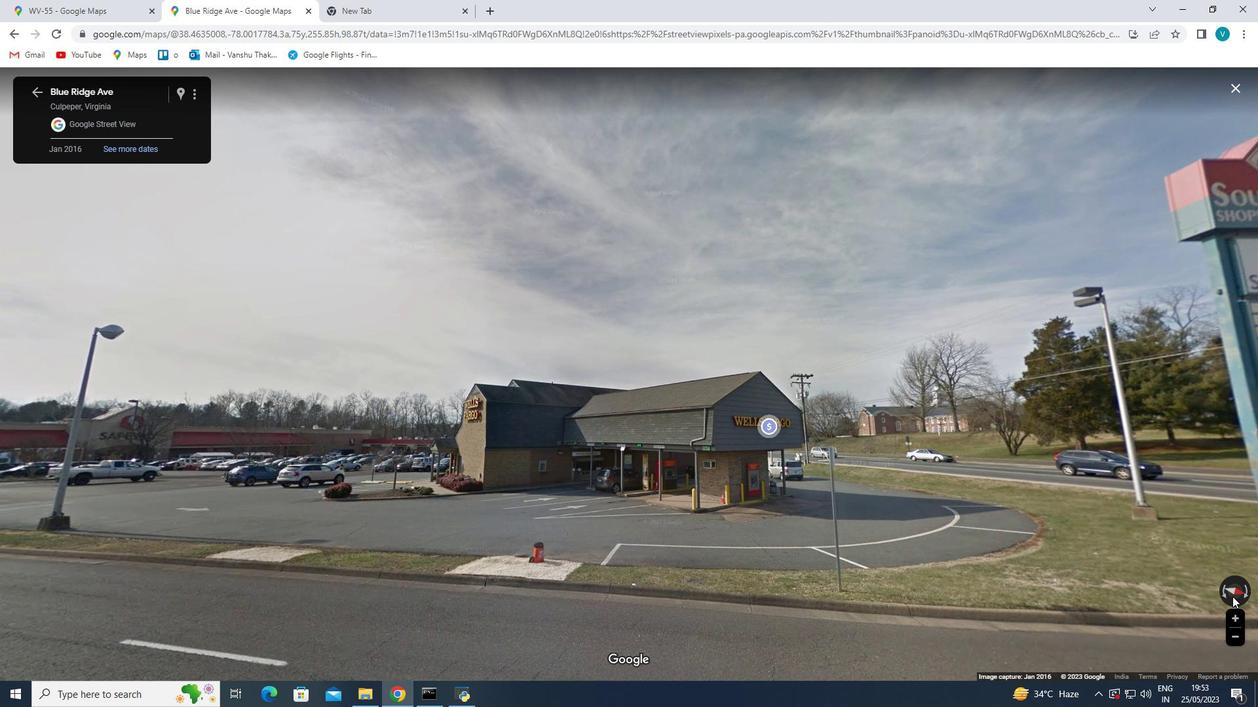 
Action: Mouse pressed left at (1233, 591)
Screenshot: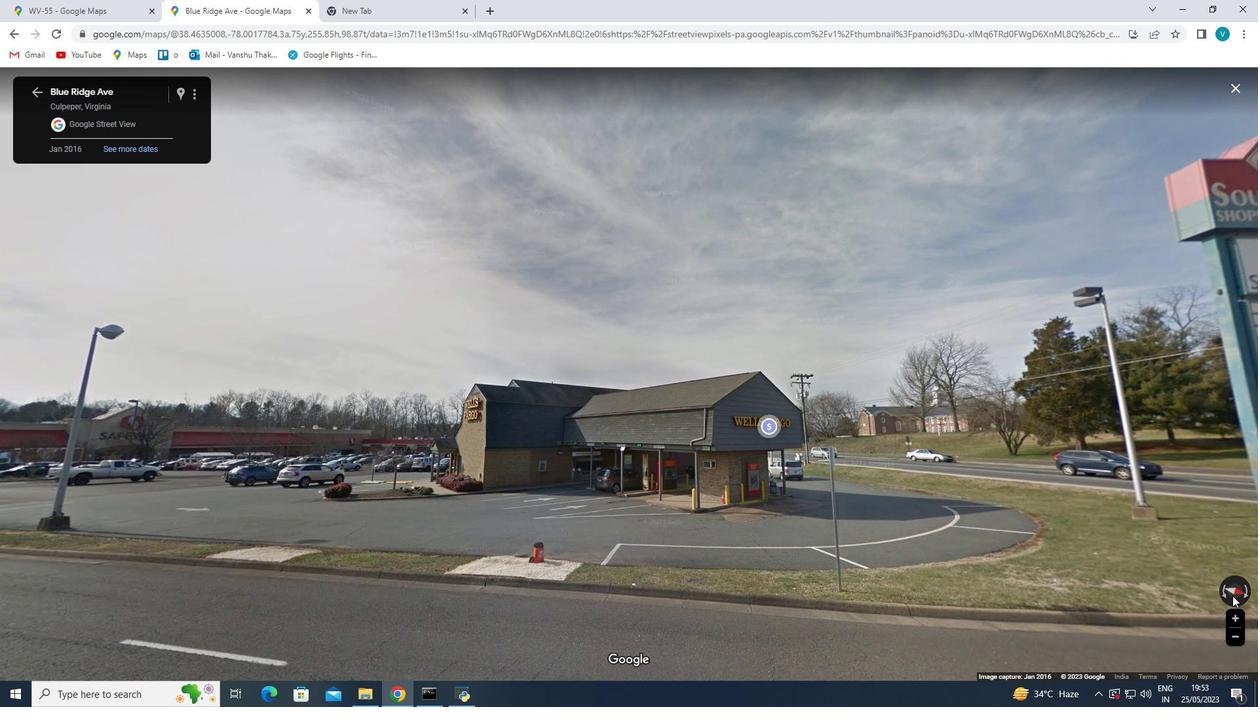 
Action: Mouse moved to (1244, 85)
Screenshot: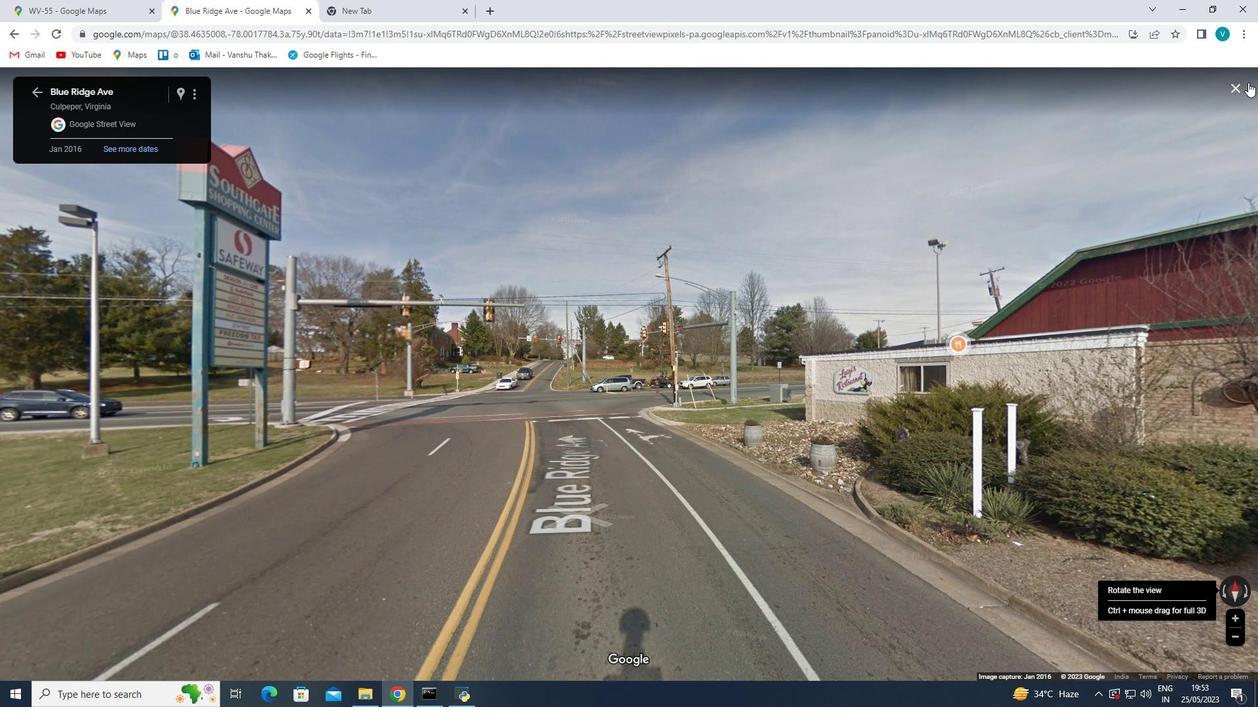
Action: Mouse pressed left at (1244, 85)
Screenshot: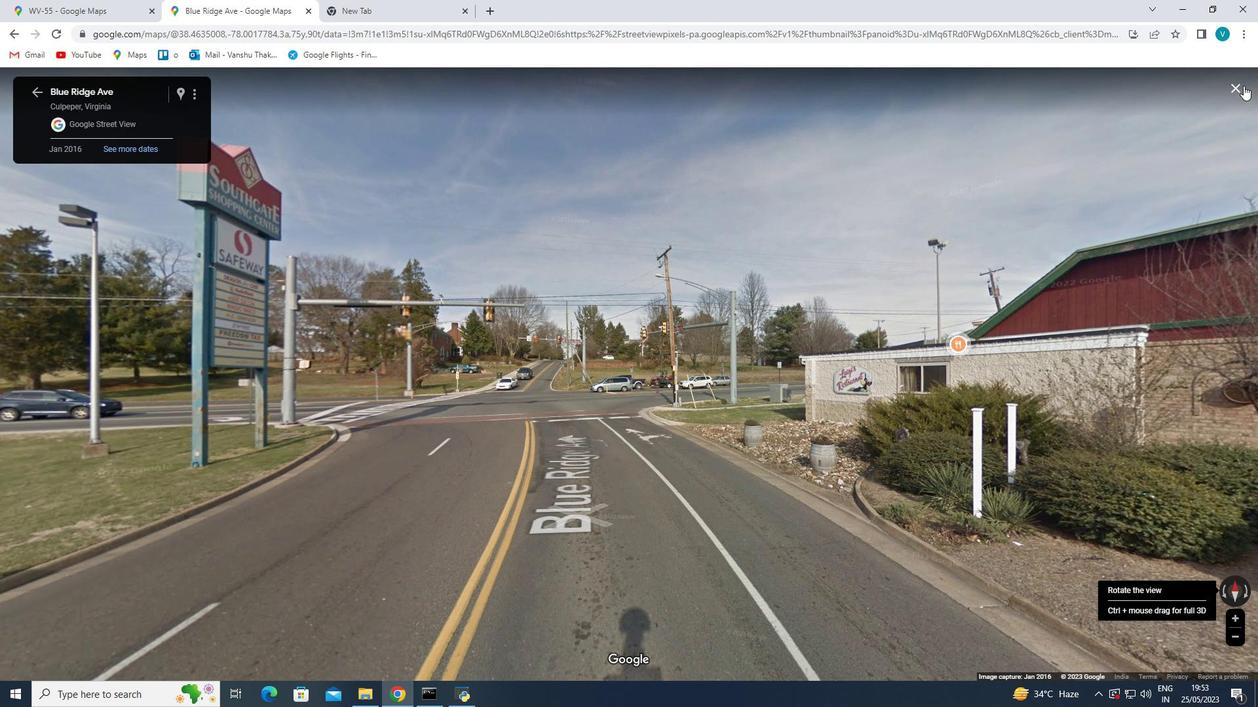 
Action: Mouse moved to (1238, 84)
Screenshot: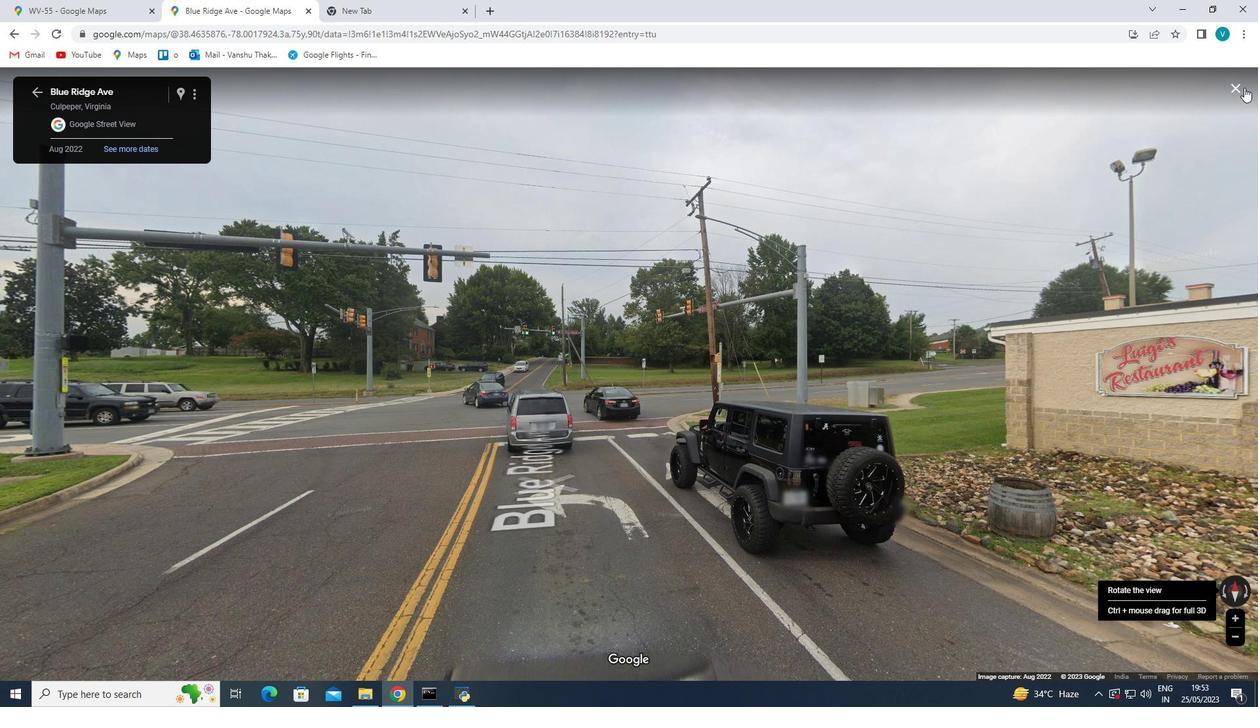 
Action: Mouse pressed left at (1238, 84)
Screenshot: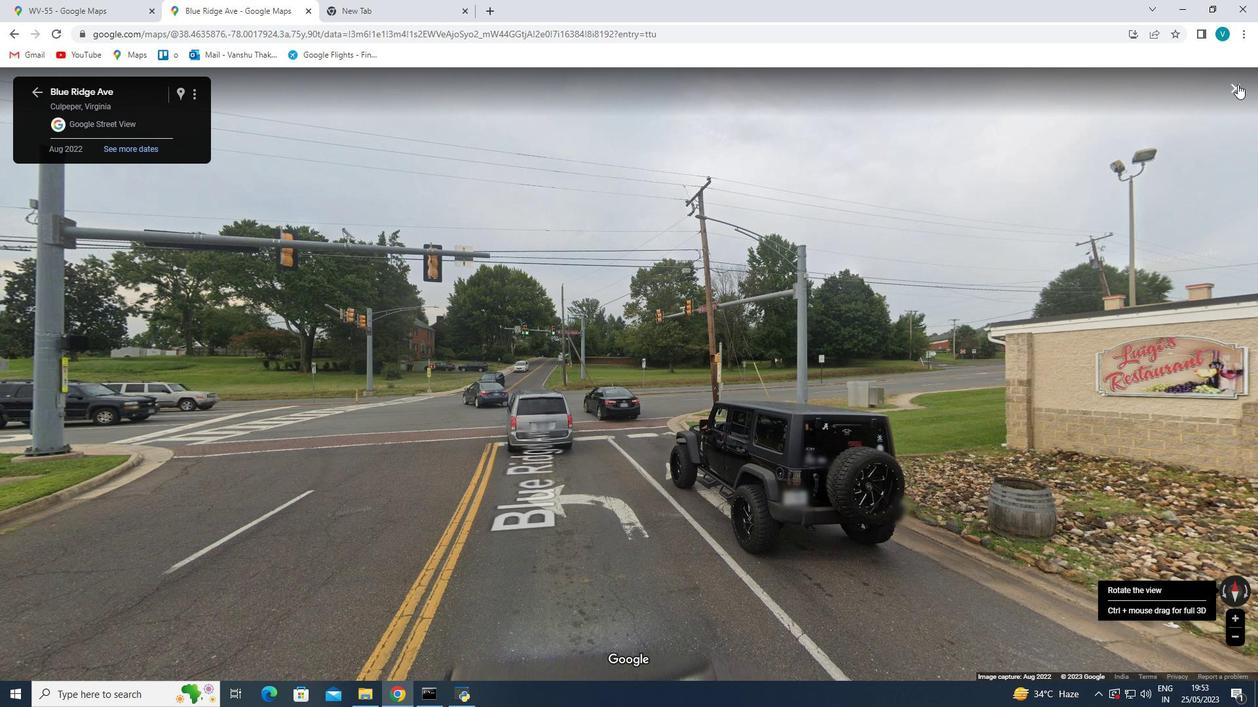 
Action: Mouse moved to (458, 192)
Screenshot: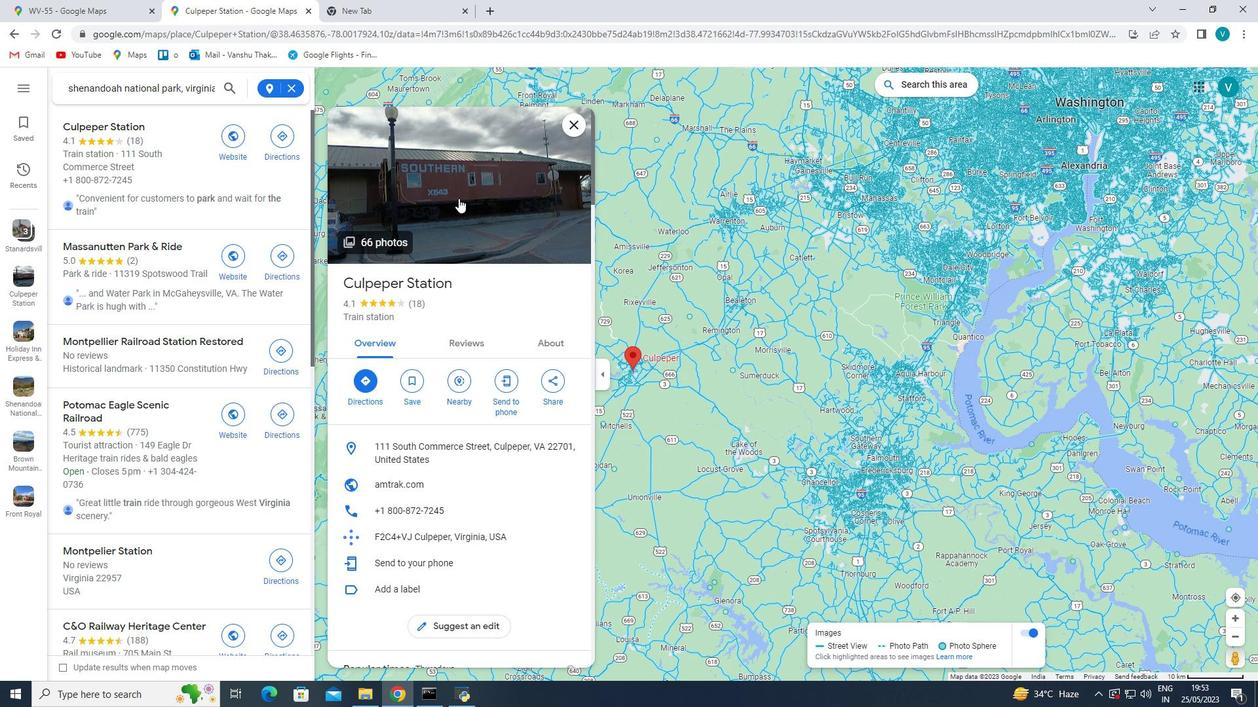 
Action: Mouse pressed left at (458, 192)
Screenshot: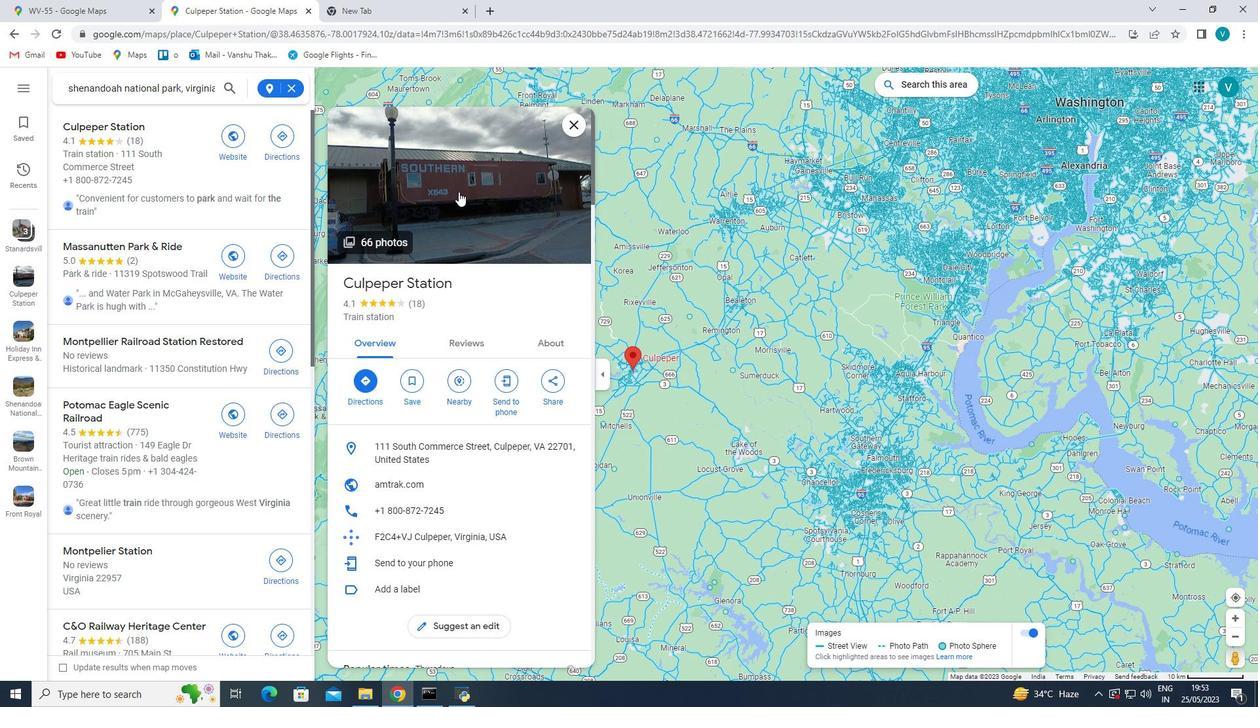 
Action: Mouse moved to (247, 518)
Screenshot: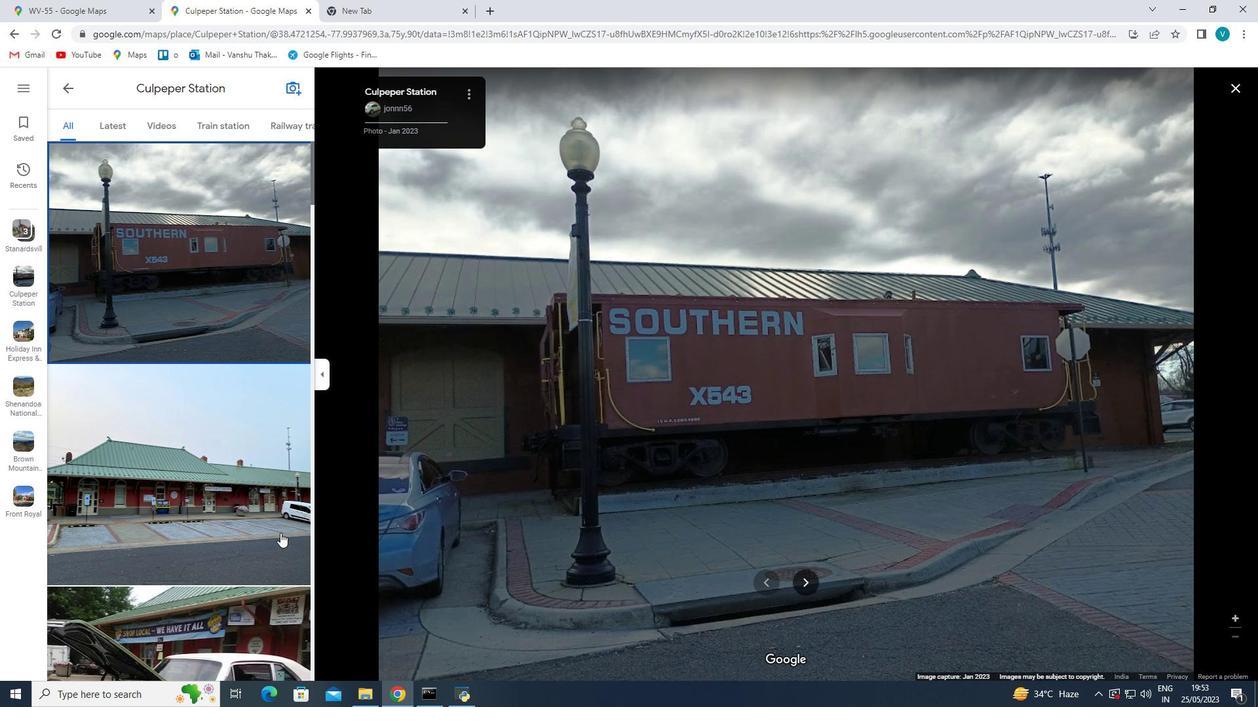 
Action: Mouse pressed left at (247, 518)
Screenshot: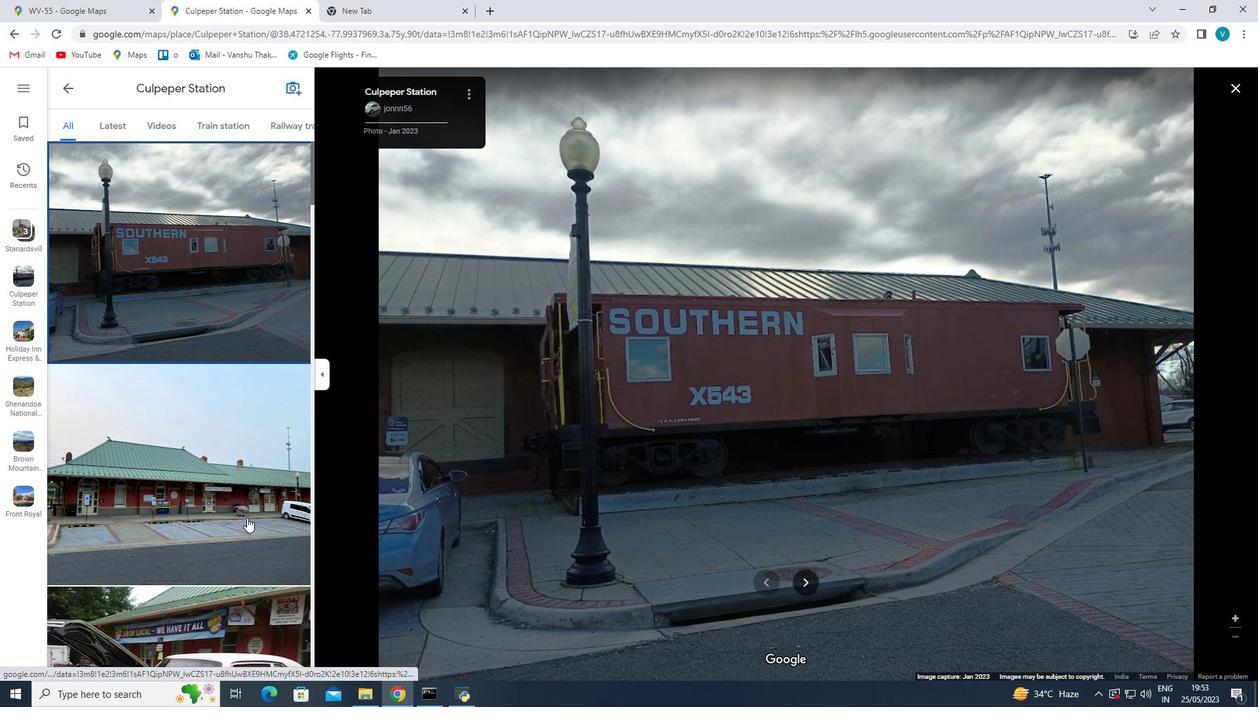 
Action: Mouse moved to (288, 587)
Screenshot: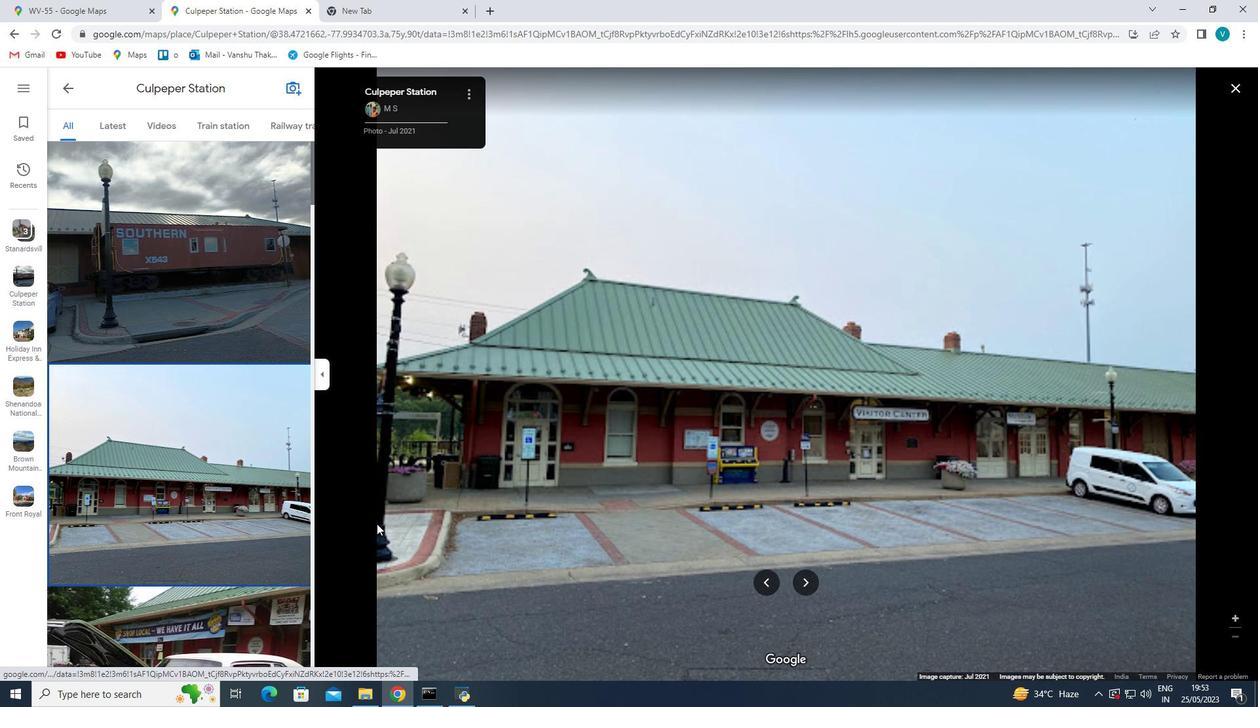 
Action: Mouse scrolled (288, 586) with delta (0, 0)
Screenshot: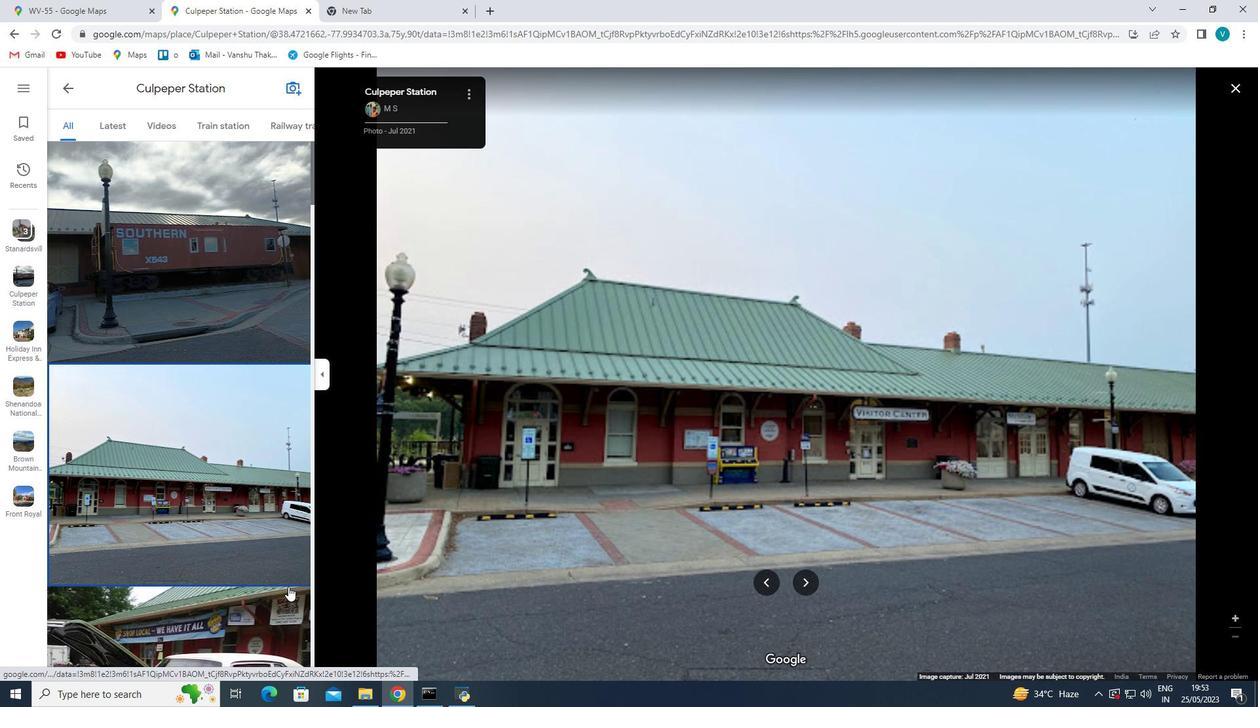 
Action: Mouse scrolled (288, 586) with delta (0, 0)
Screenshot: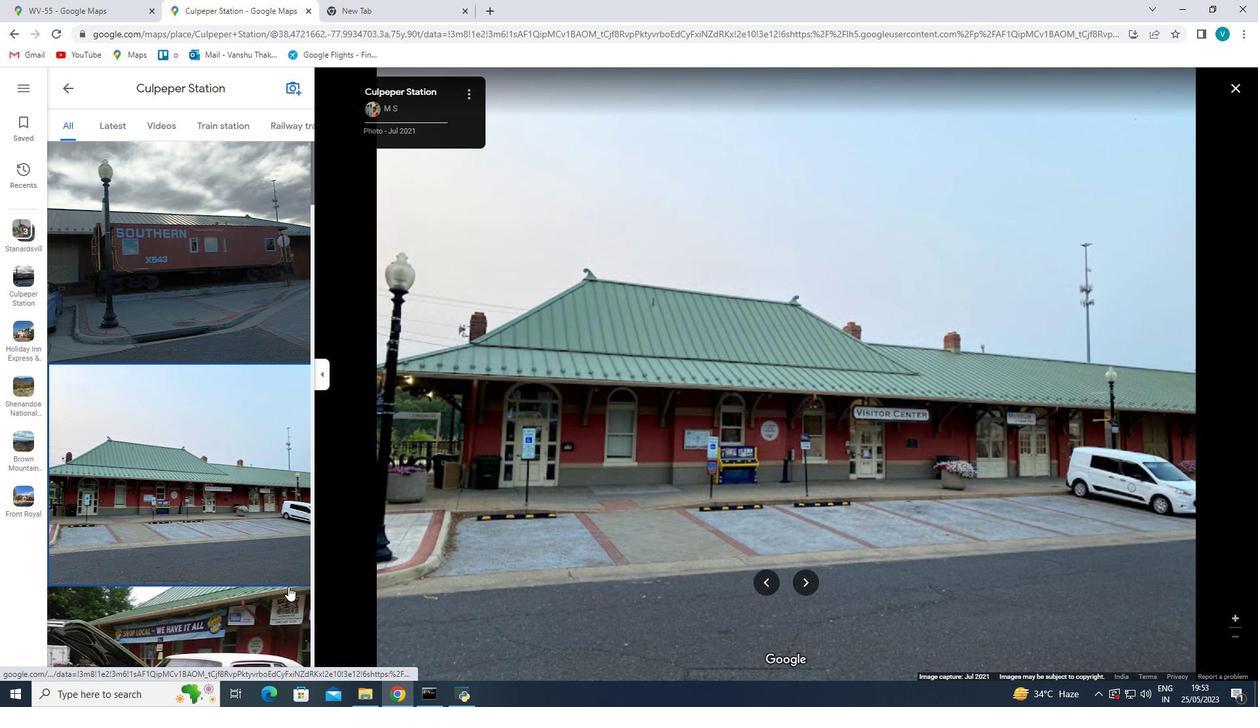 
Action: Mouse moved to (289, 586)
Screenshot: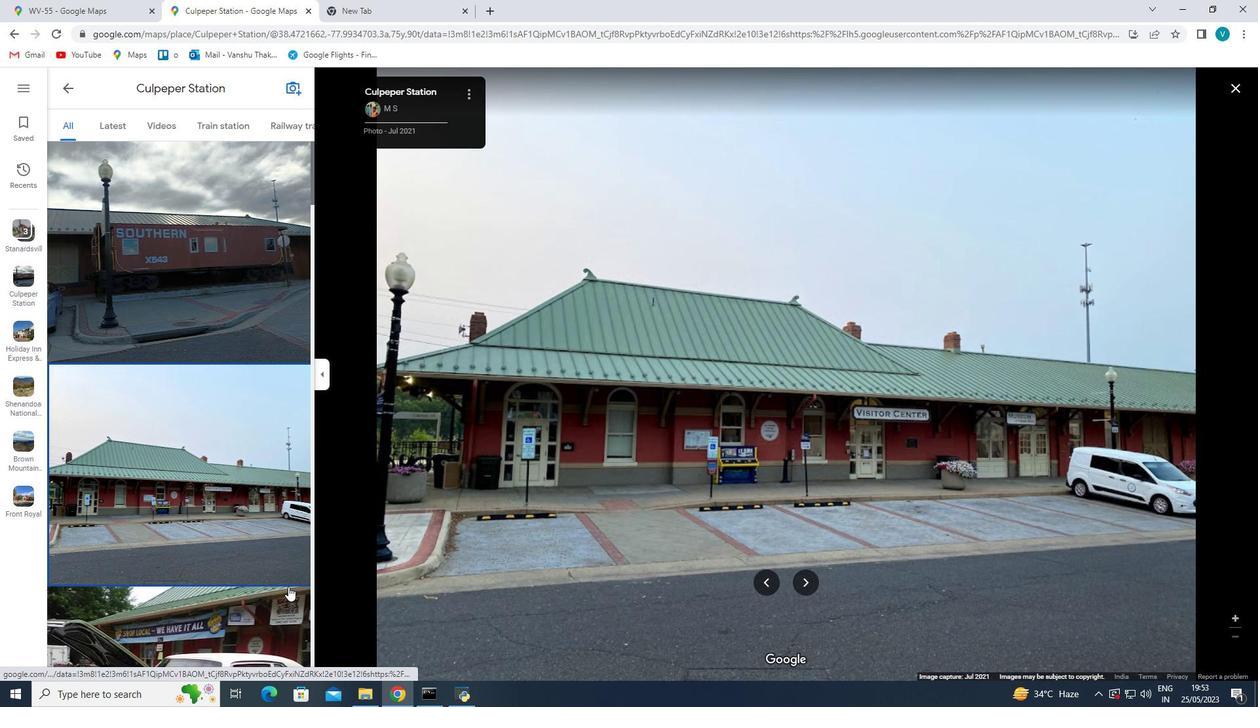 
Action: Mouse scrolled (289, 585) with delta (0, 0)
Screenshot: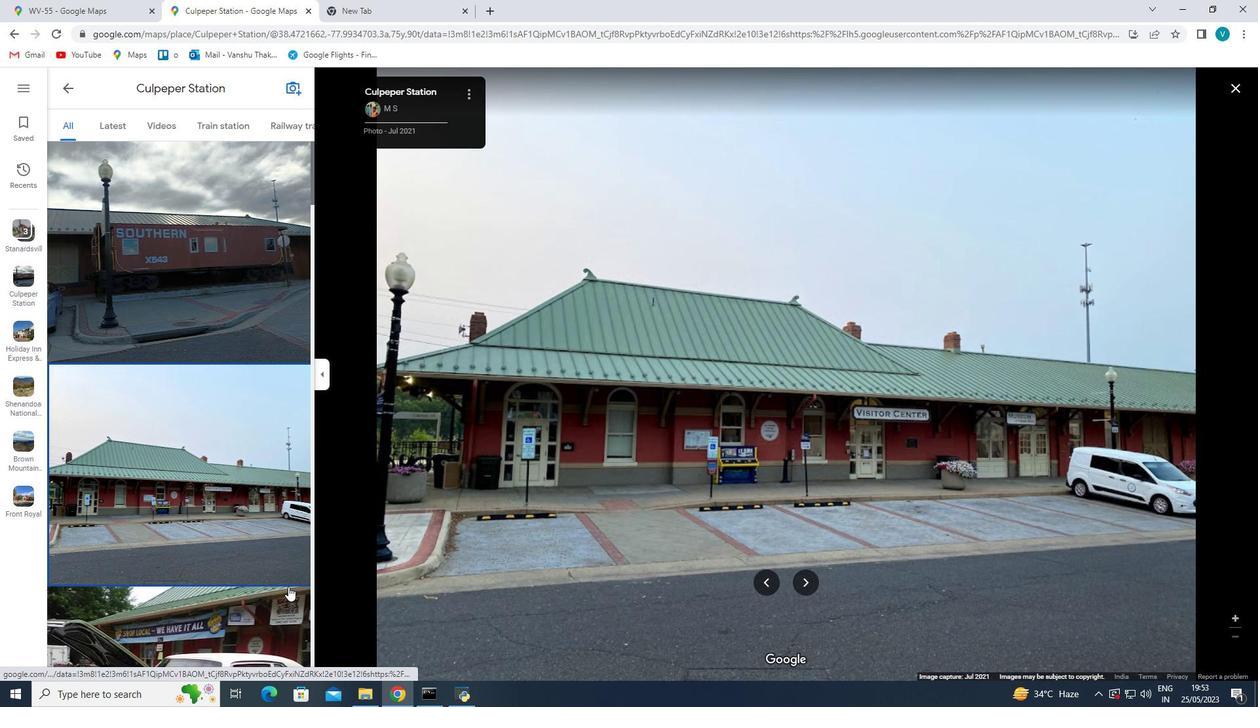 
Action: Mouse moved to (291, 585)
Screenshot: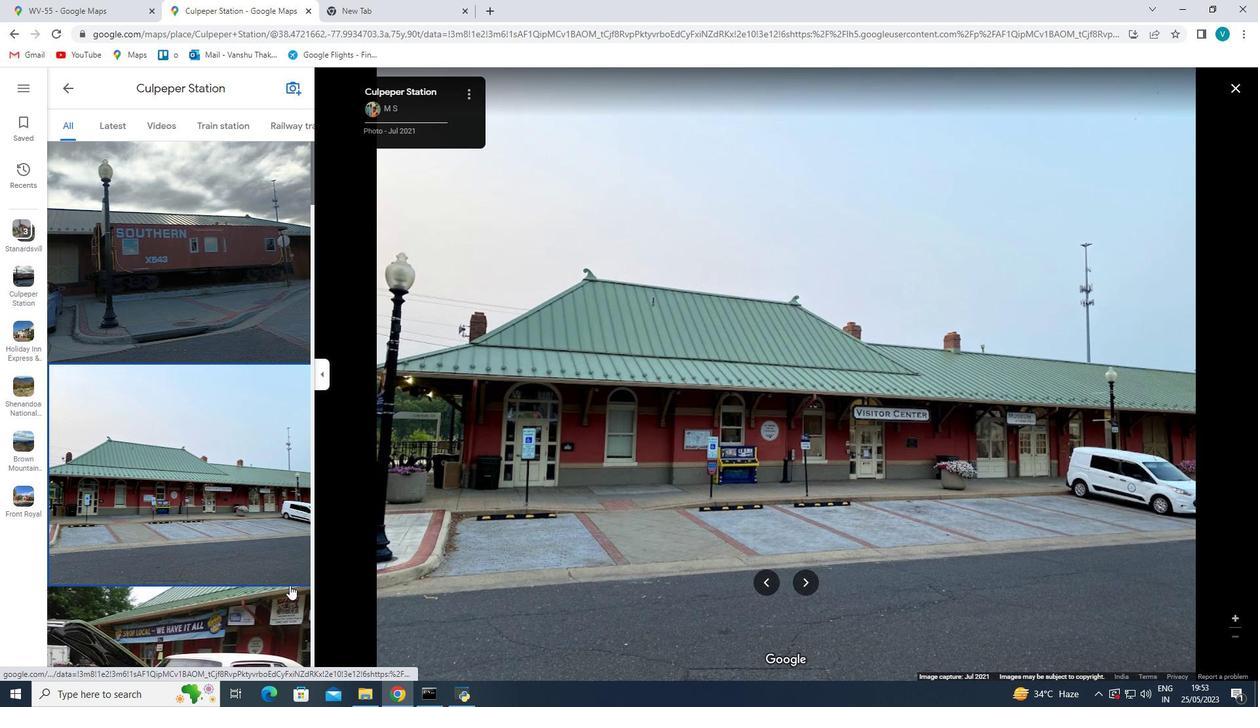 
Action: Mouse scrolled (291, 584) with delta (0, 0)
Screenshot: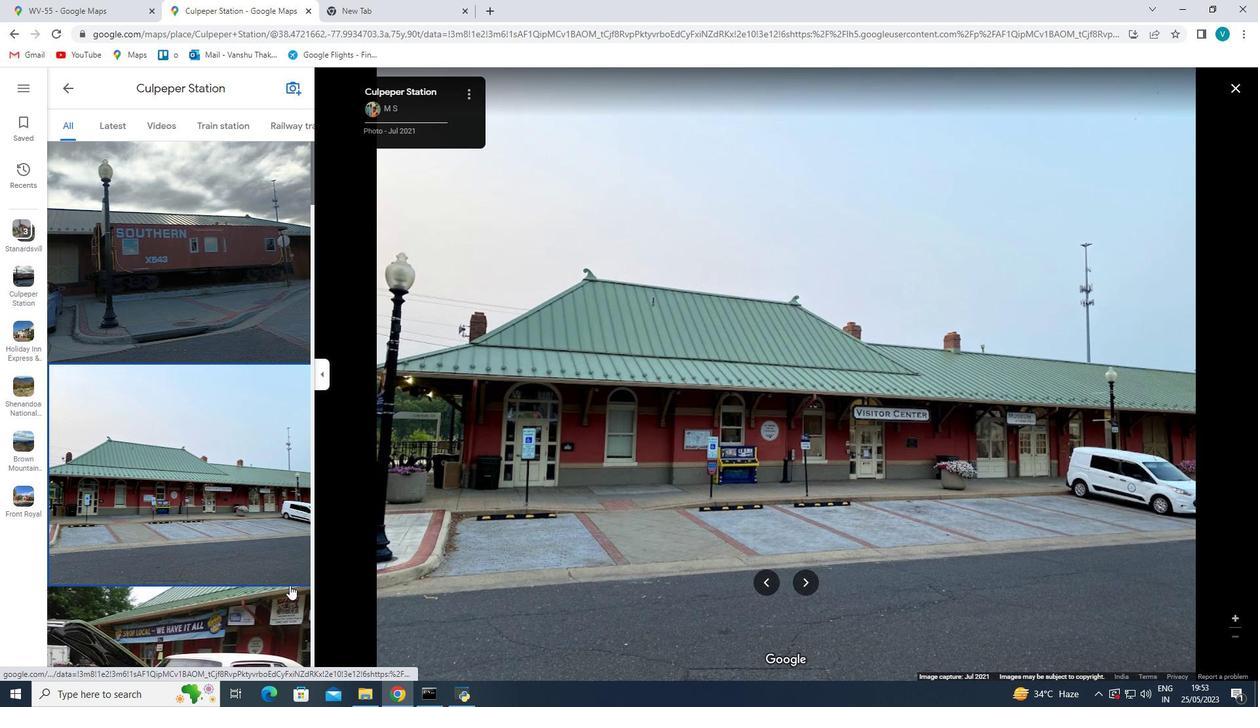 
Action: Mouse moved to (213, 482)
Screenshot: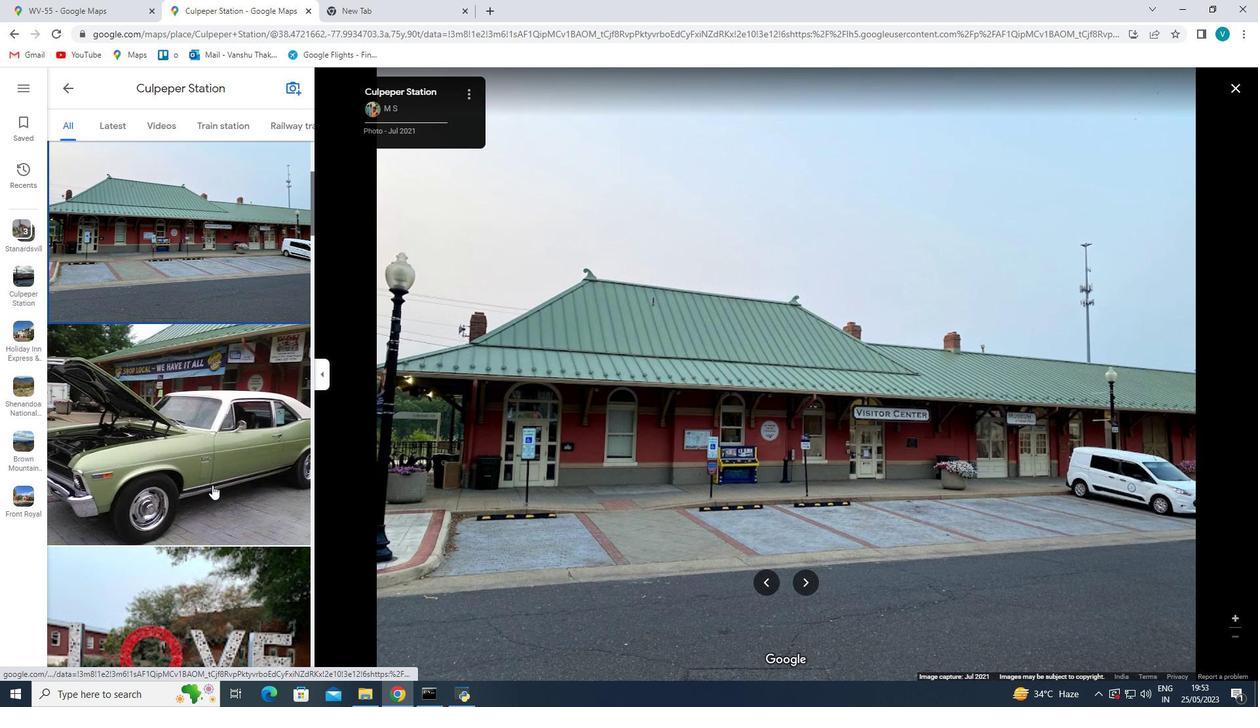 
Action: Mouse pressed left at (213, 482)
Screenshot: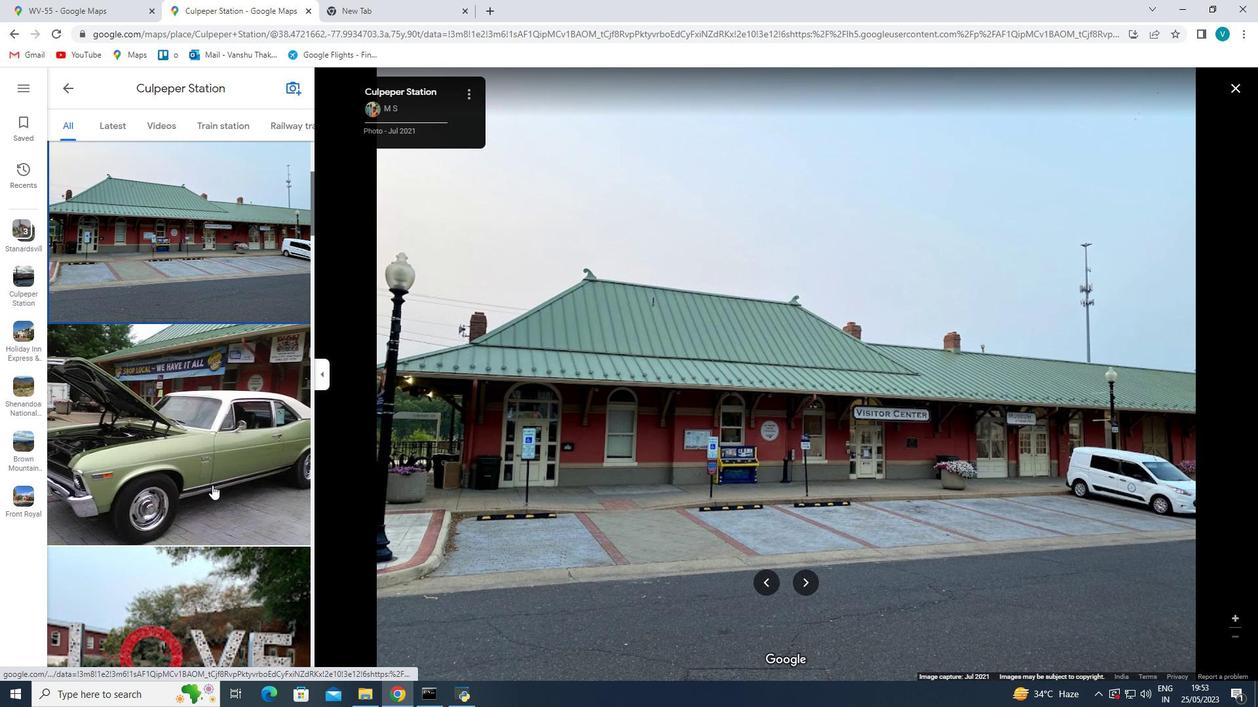 
Action: Mouse moved to (235, 483)
Screenshot: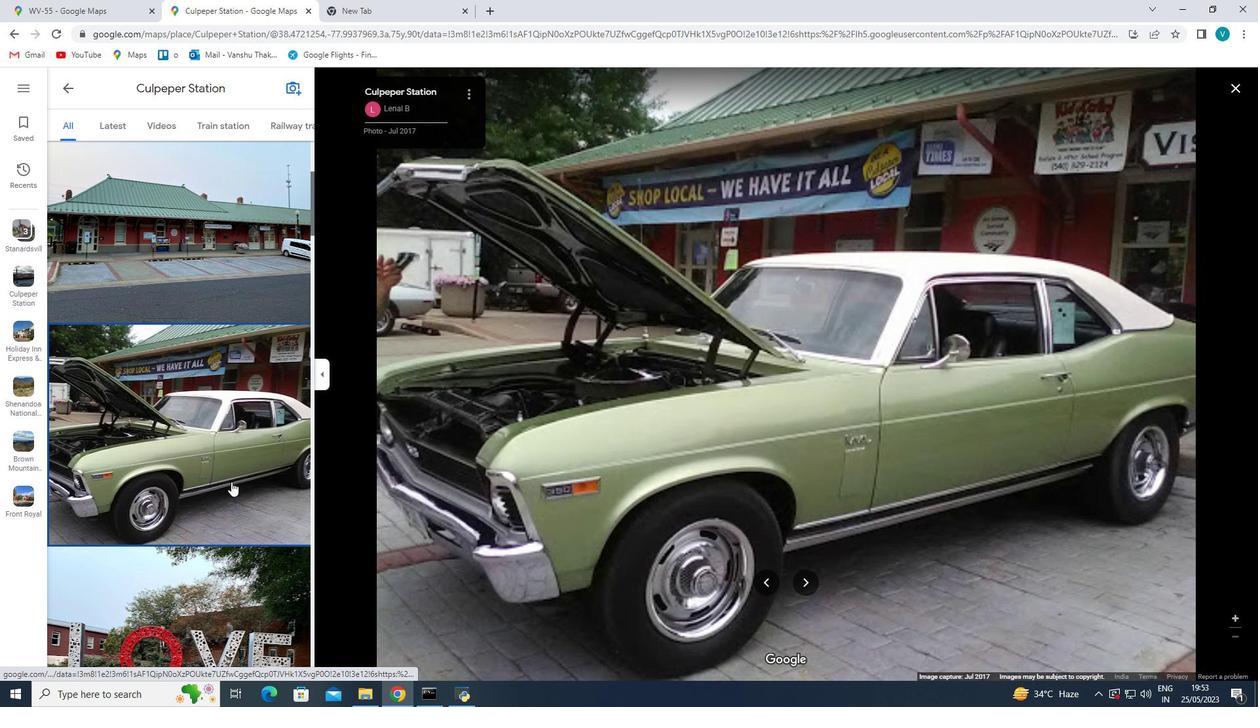 
Action: Mouse scrolled (235, 482) with delta (0, 0)
Screenshot: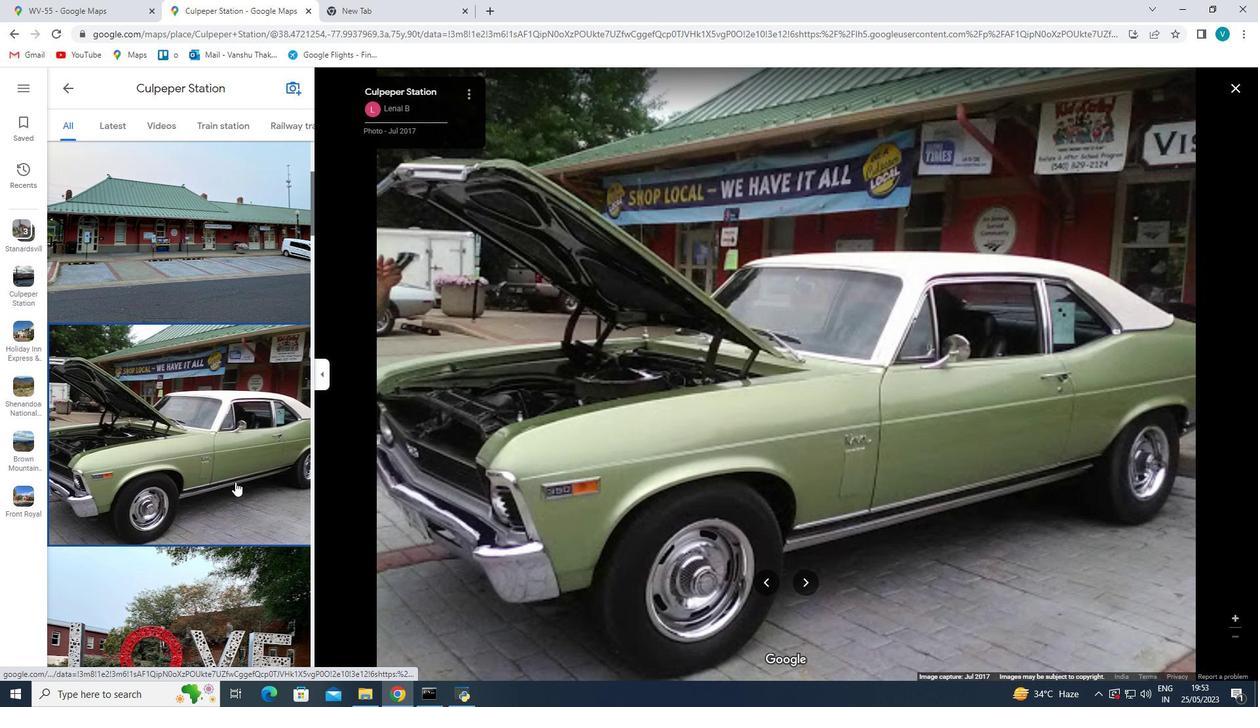 
Action: Mouse scrolled (235, 482) with delta (0, 0)
Screenshot: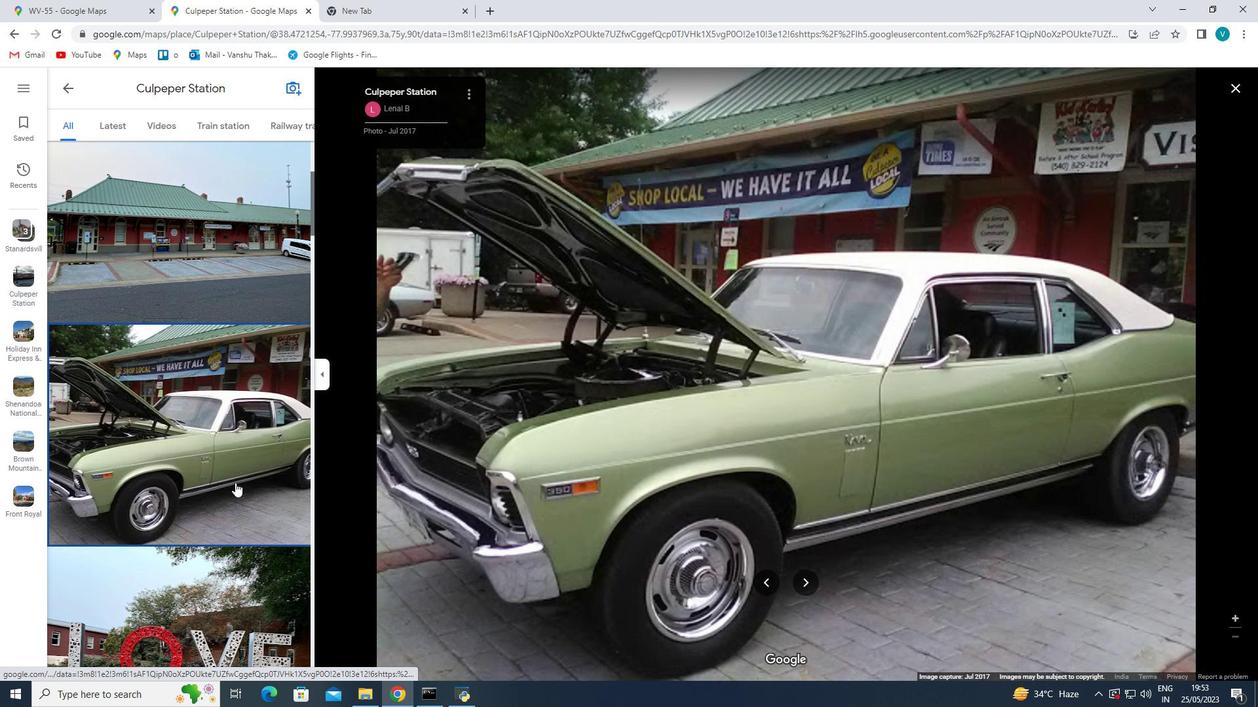 
Action: Mouse scrolled (235, 482) with delta (0, 0)
Screenshot: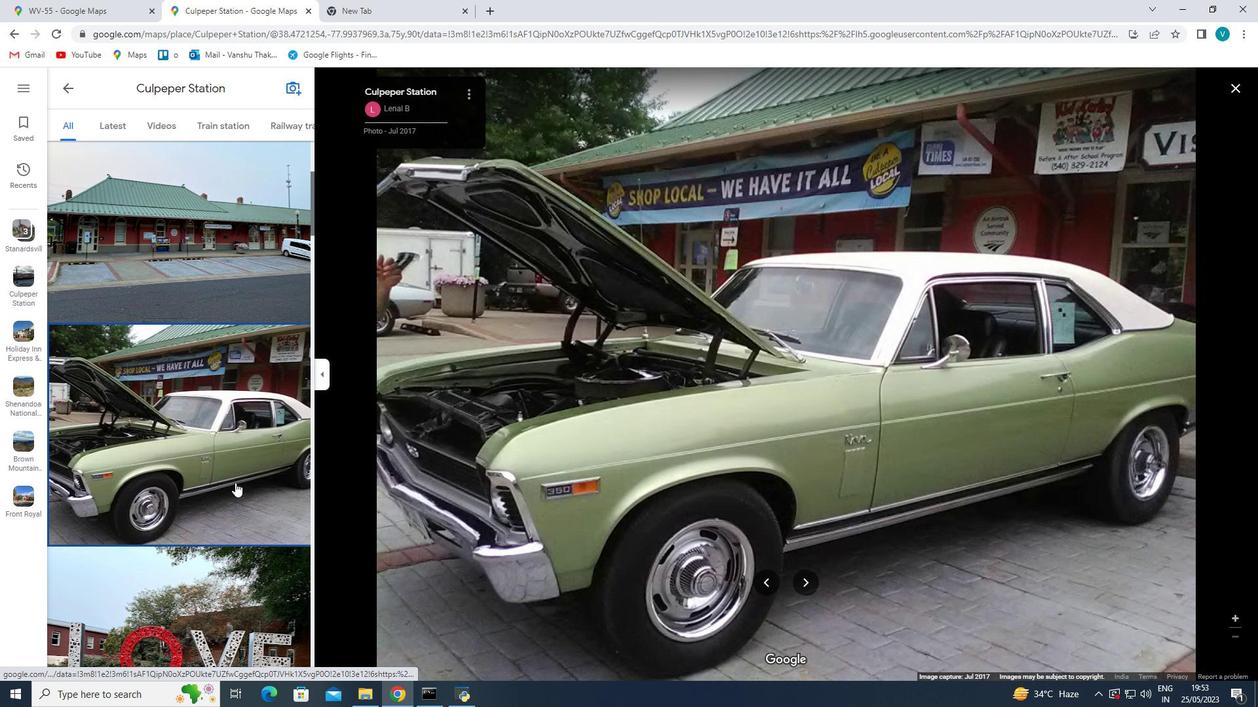 
Action: Mouse scrolled (235, 482) with delta (0, 0)
Screenshot: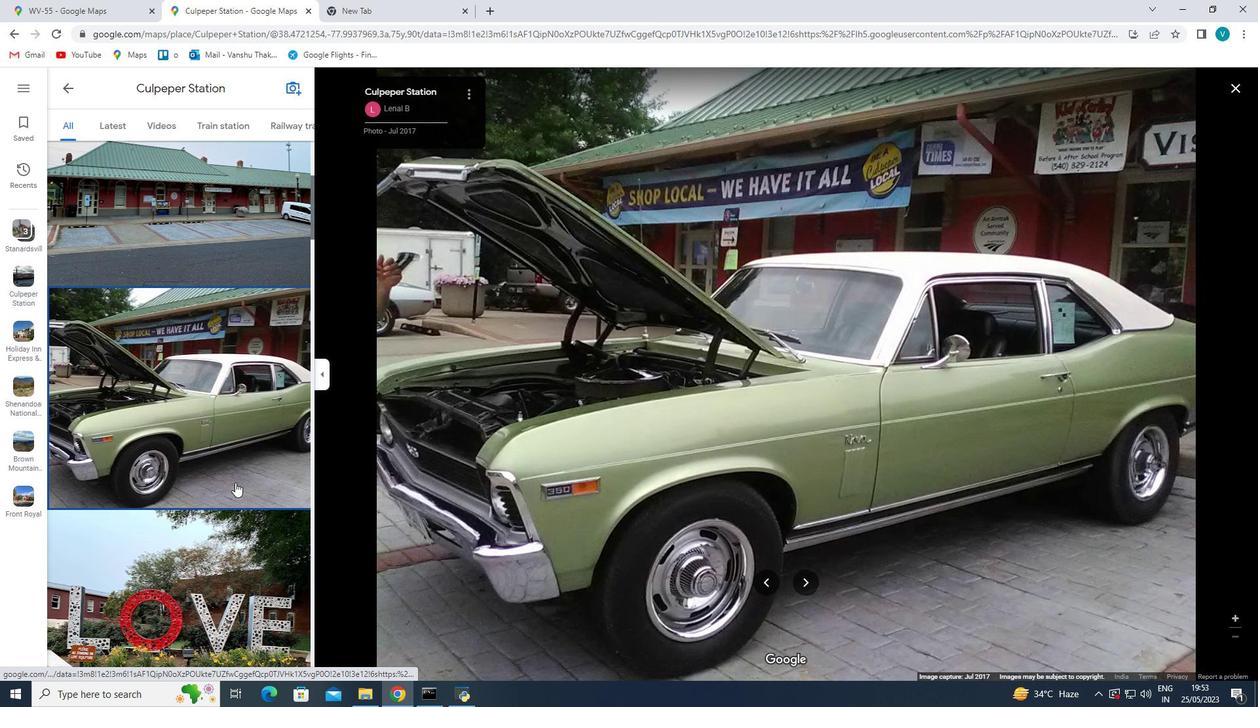 
Action: Mouse moved to (213, 428)
Screenshot: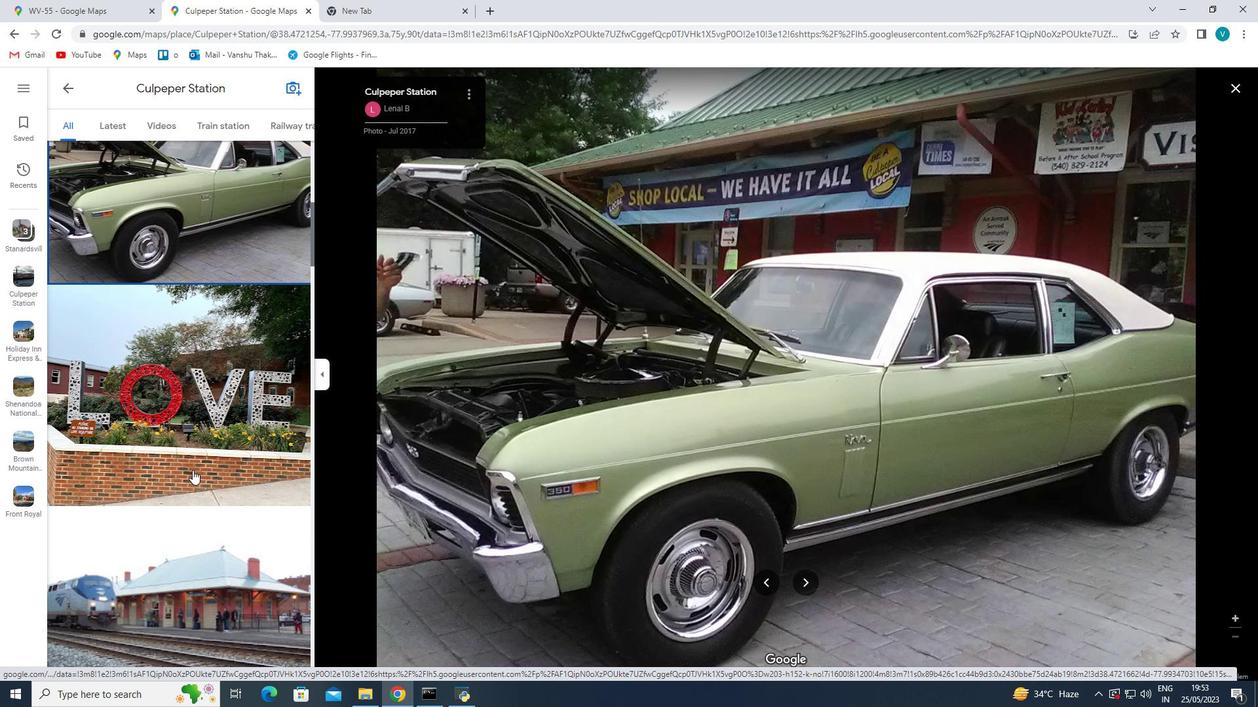 
Action: Mouse pressed left at (213, 428)
Screenshot: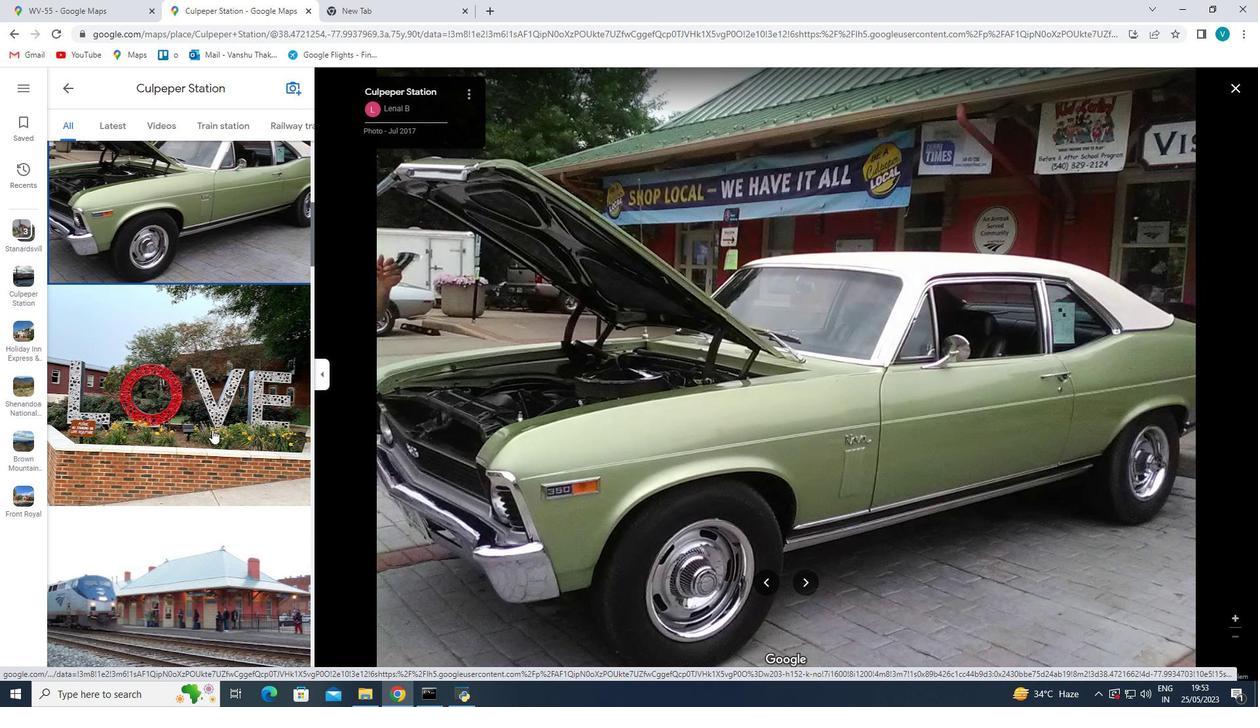 
Action: Key pressed <Key.right><Key.right><Key.right><Key.right><Key.right><Key.right><Key.right><Key.right><Key.right><Key.right><Key.right><Key.right><Key.right><Key.right><Key.right><Key.right><Key.right><Key.right><Key.right><Key.right><Key.right><Key.right><Key.right><Key.right><Key.right><Key.right><Key.right><Key.right><Key.right><Key.right><Key.right><Key.right><Key.right><Key.right><Key.right><Key.right><Key.right><Key.right><Key.right><Key.right><Key.right><Key.right><Key.right><Key.right><Key.right><Key.right><Key.right><Key.right><Key.right><Key.right><Key.right><Key.right><Key.right><Key.right><Key.right><Key.right><Key.right><Key.right><Key.right><Key.right><Key.right><Key.right><Key.right><Key.right><Key.right><Key.right><Key.right>
Screenshot: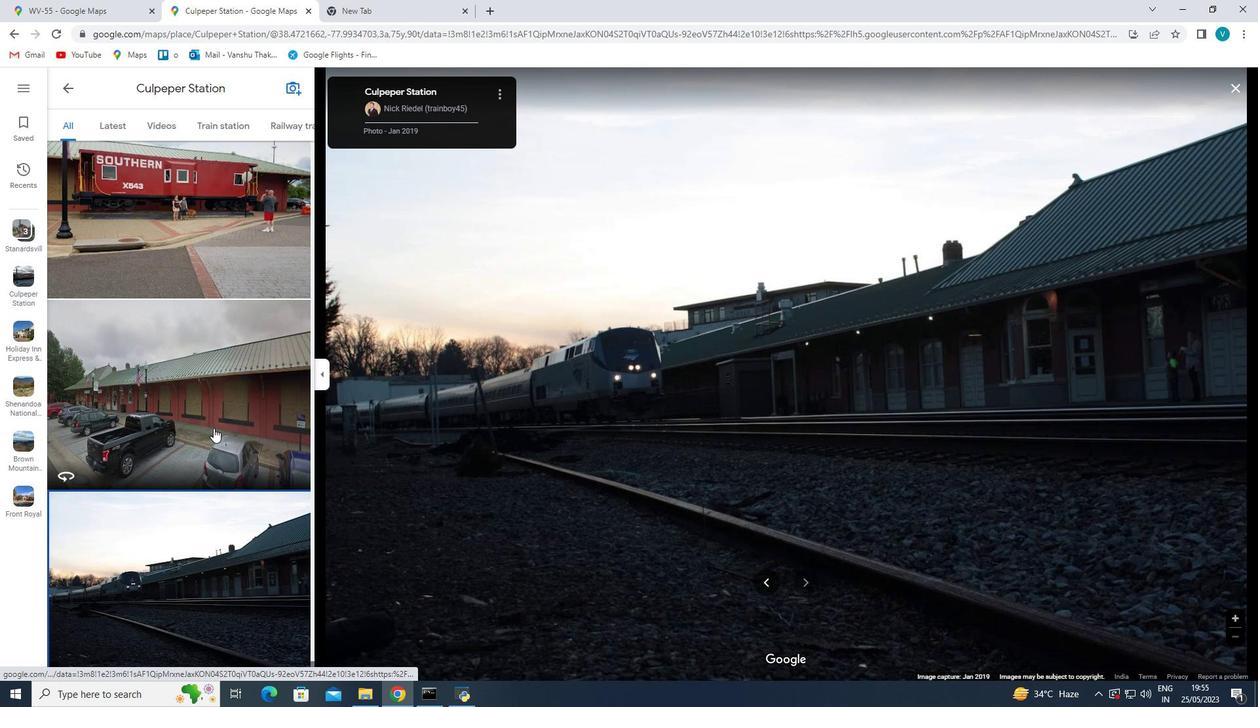 
Action: Mouse moved to (115, 125)
Screenshot: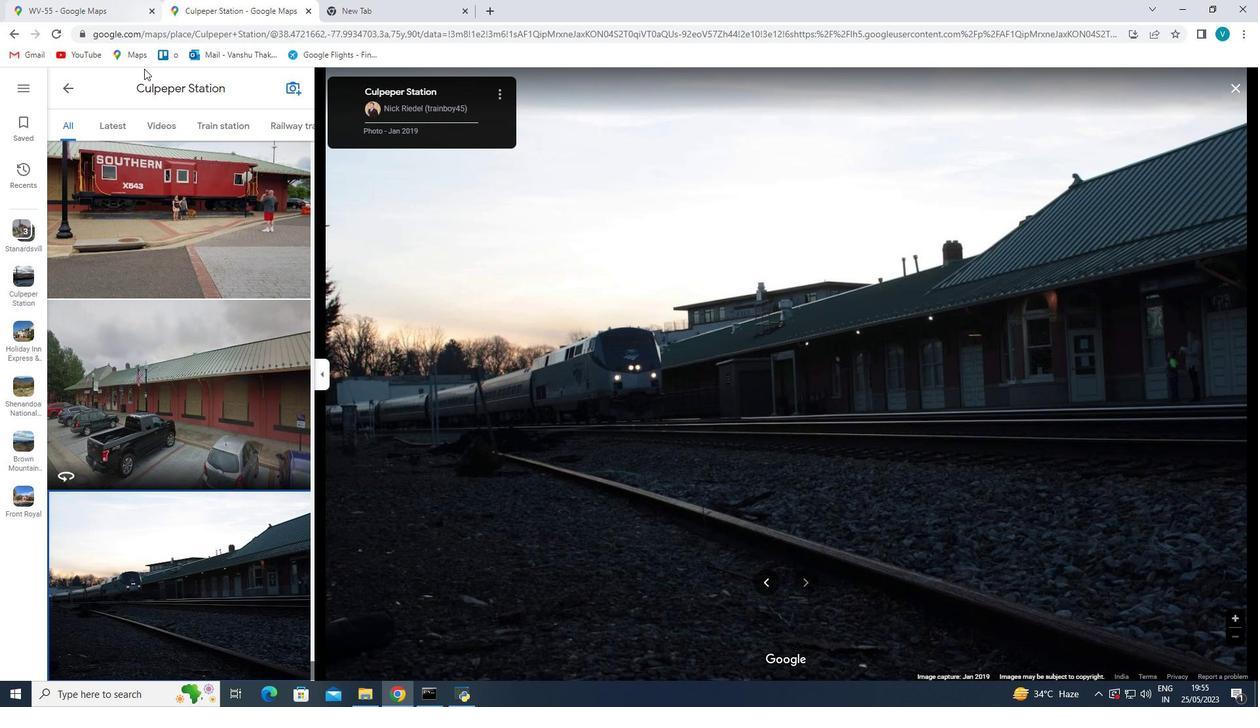 
Action: Mouse pressed left at (115, 125)
Screenshot: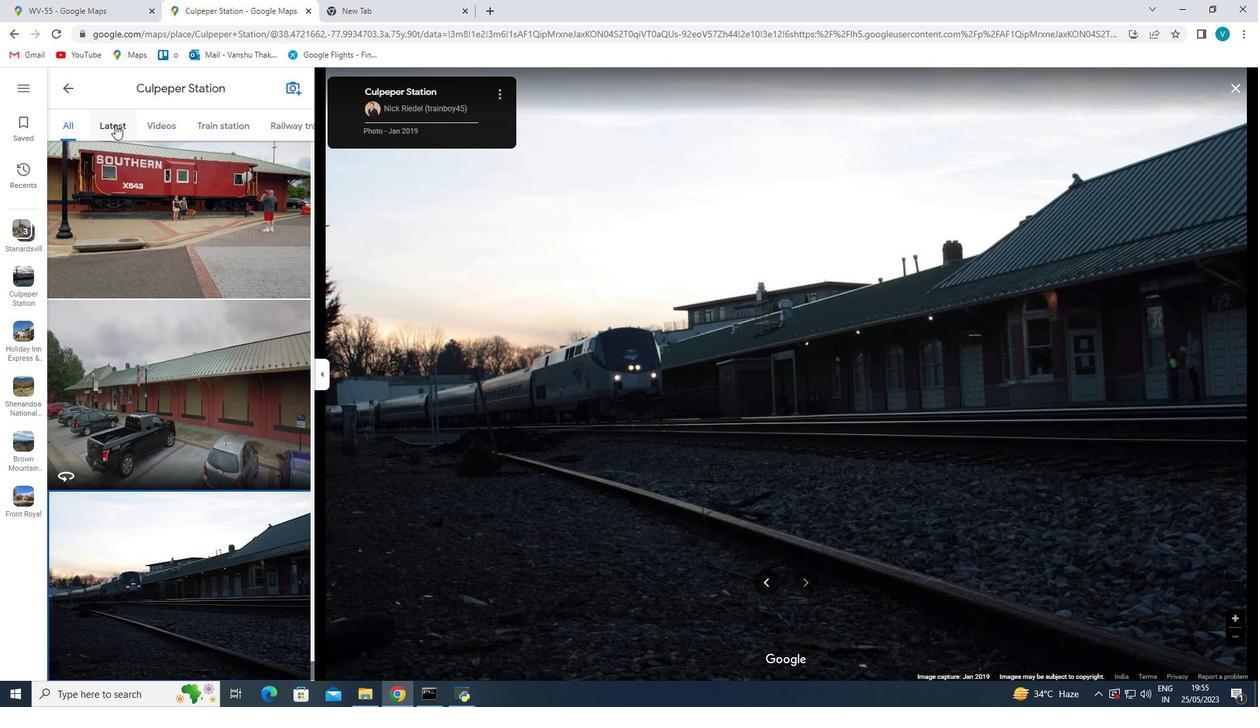 
Action: Mouse moved to (164, 125)
Screenshot: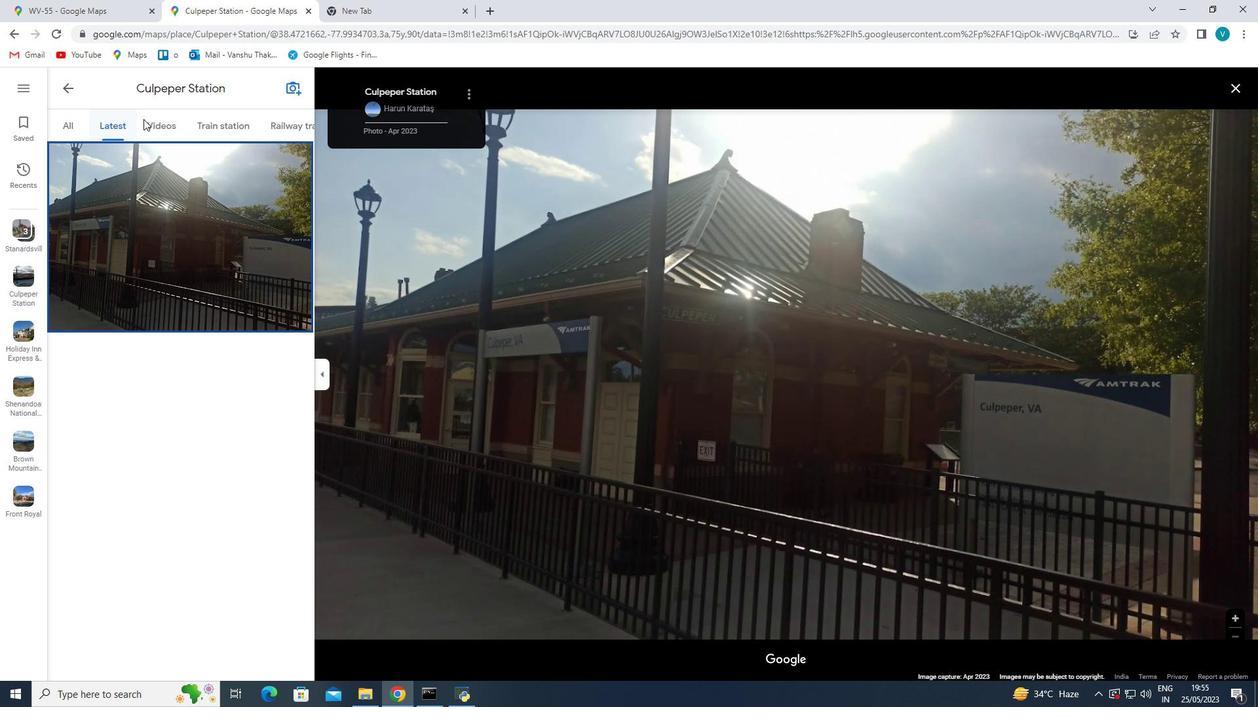 
Action: Mouse pressed left at (164, 125)
Screenshot: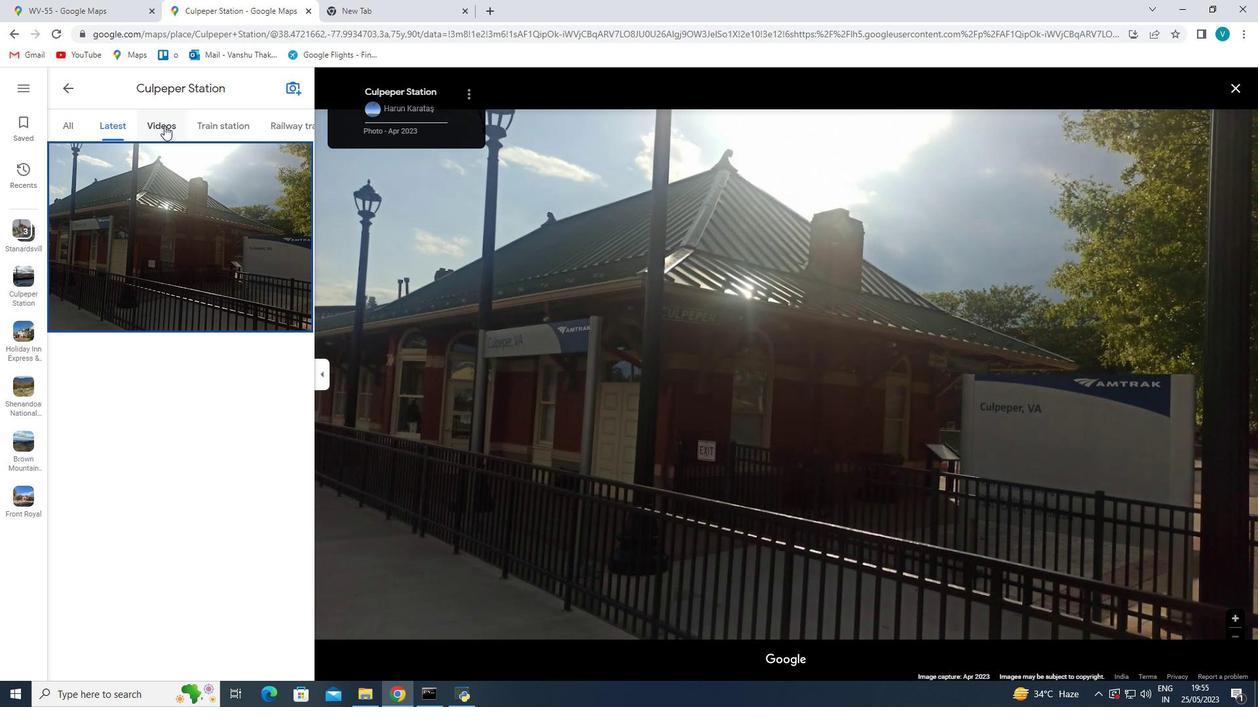 
Action: Mouse moved to (230, 125)
Screenshot: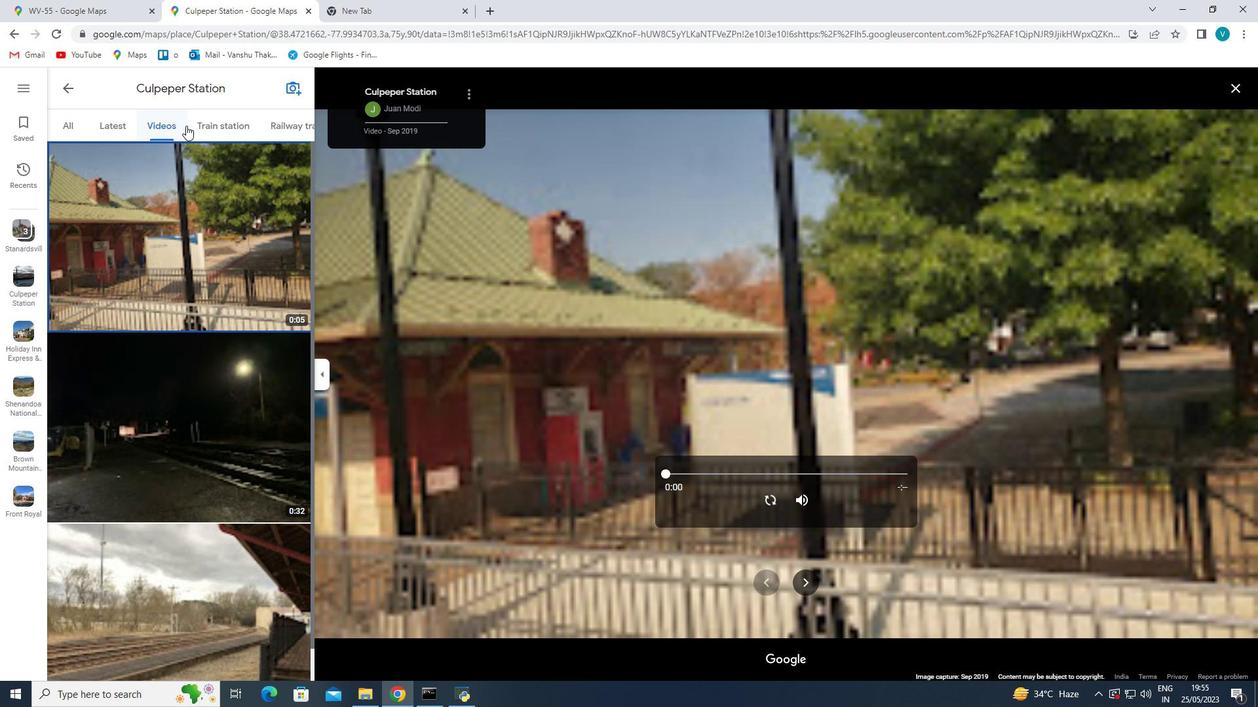 
Action: Mouse pressed left at (230, 125)
Screenshot: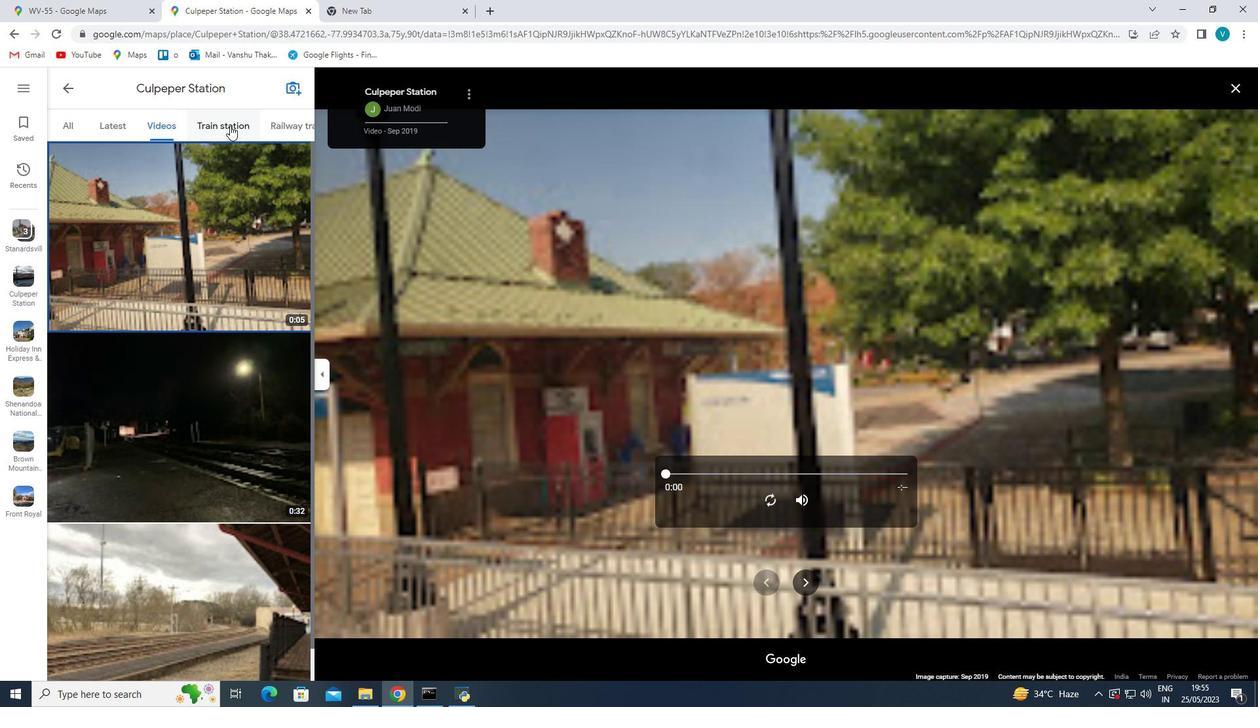 
Action: Mouse moved to (311, 129)
Screenshot: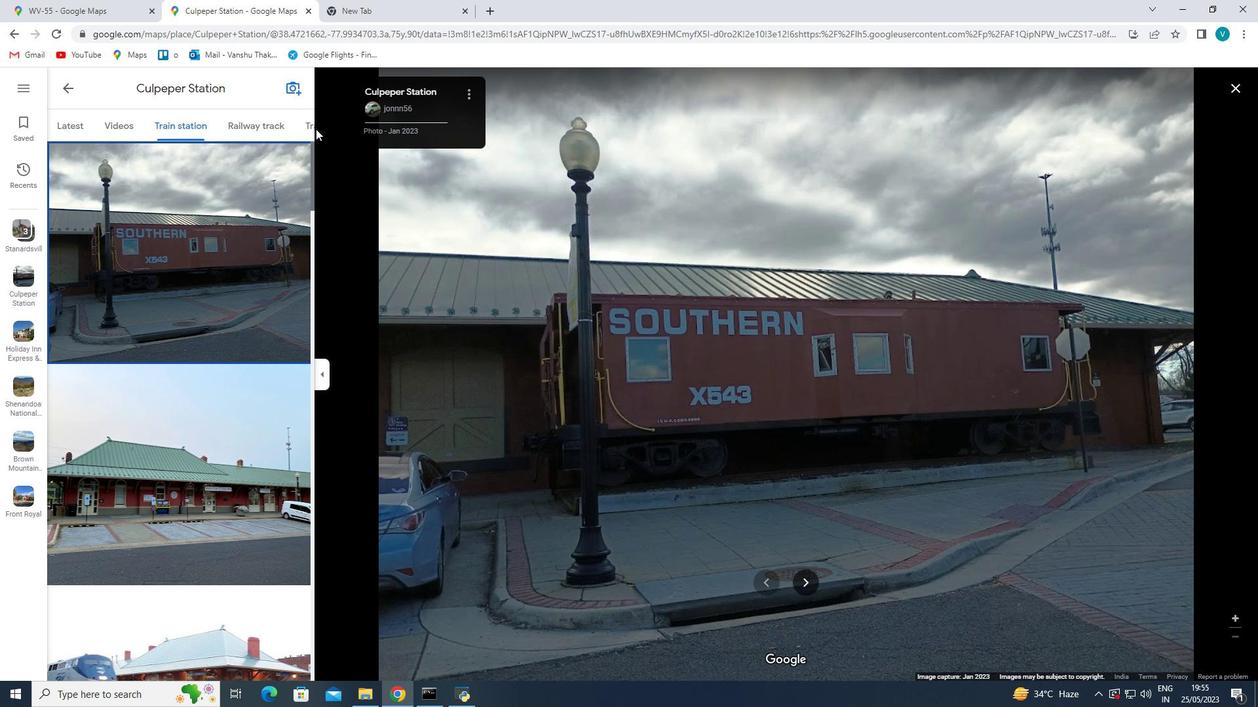 
Action: Mouse pressed left at (311, 129)
Screenshot: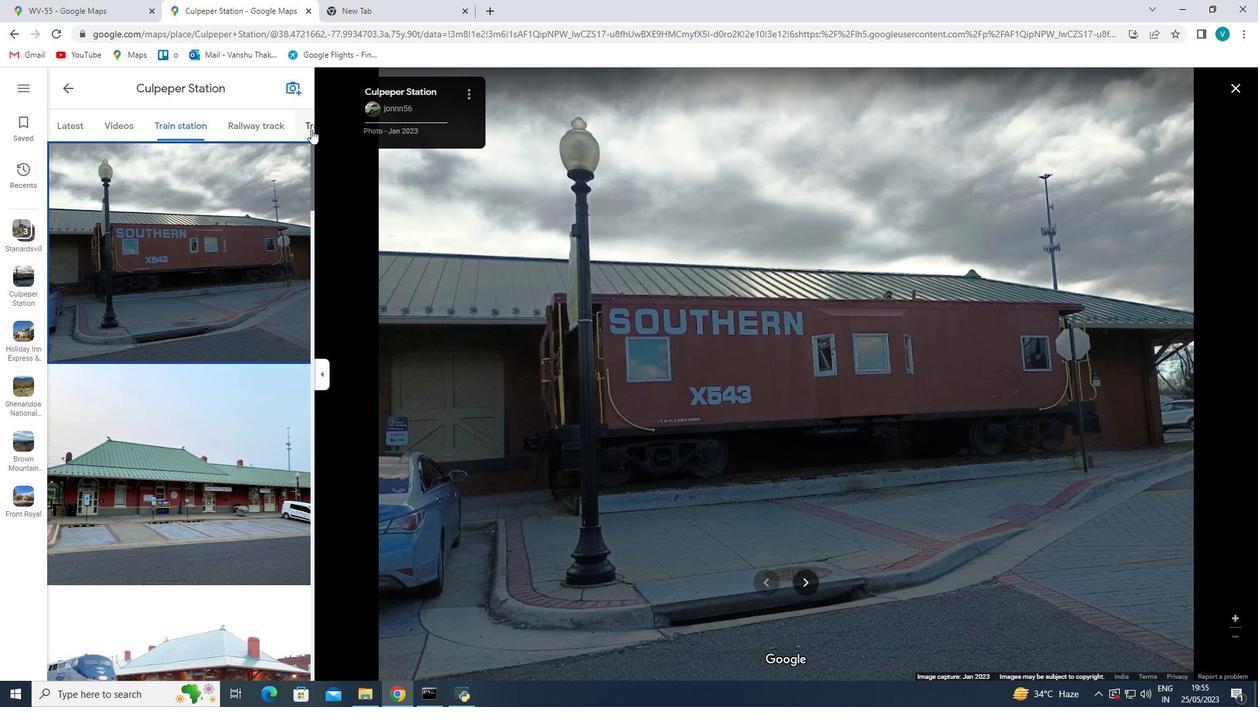 
Action: Mouse moved to (266, 336)
Screenshot: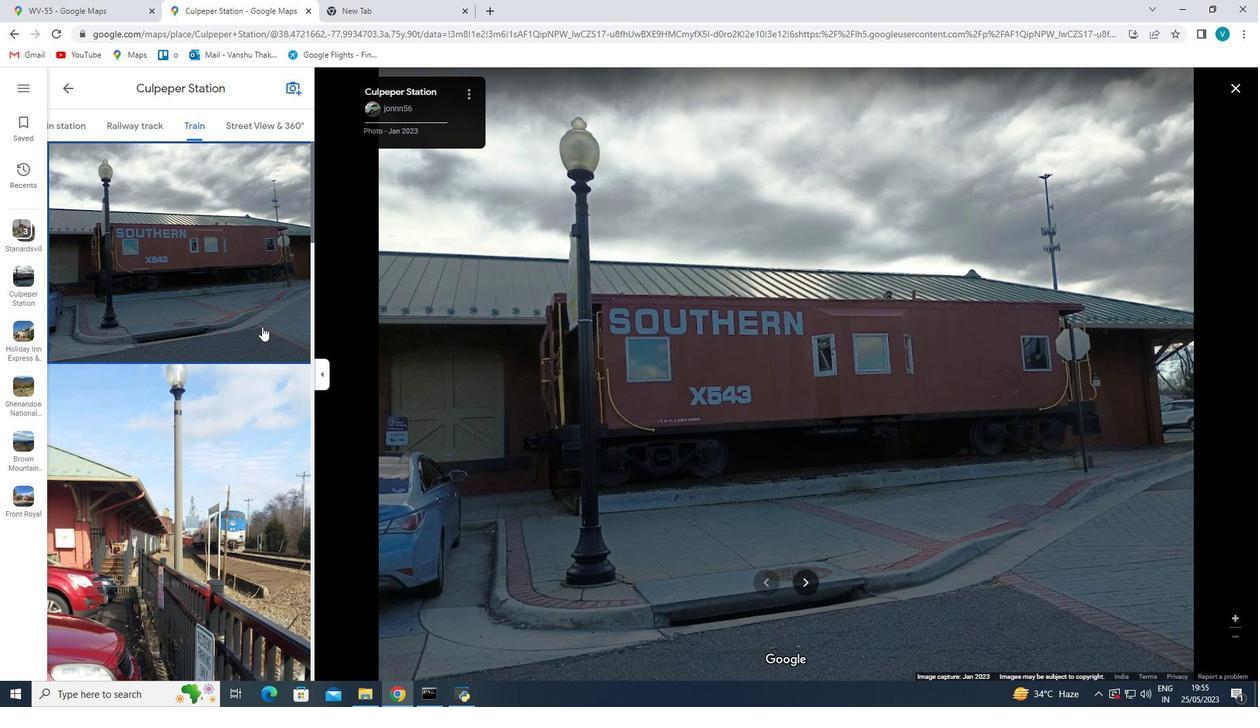 
Action: Mouse scrolled (266, 335) with delta (0, 0)
Screenshot: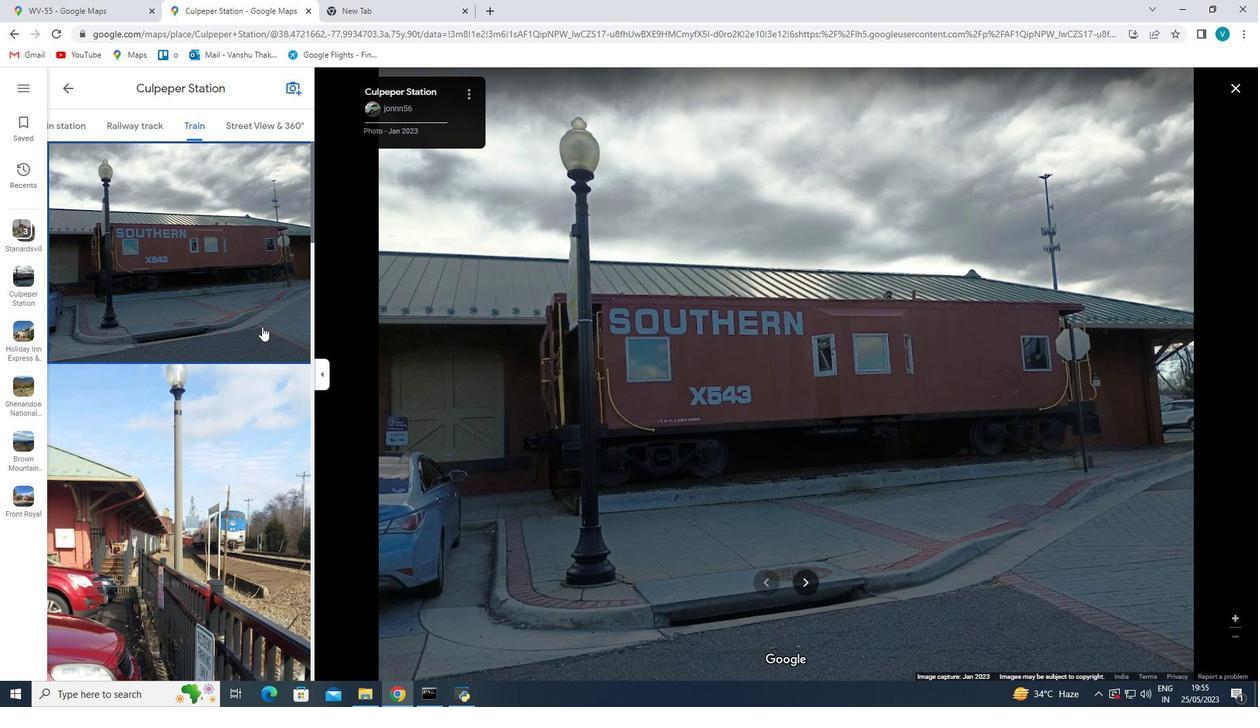 
Action: Mouse scrolled (266, 335) with delta (0, 0)
Screenshot: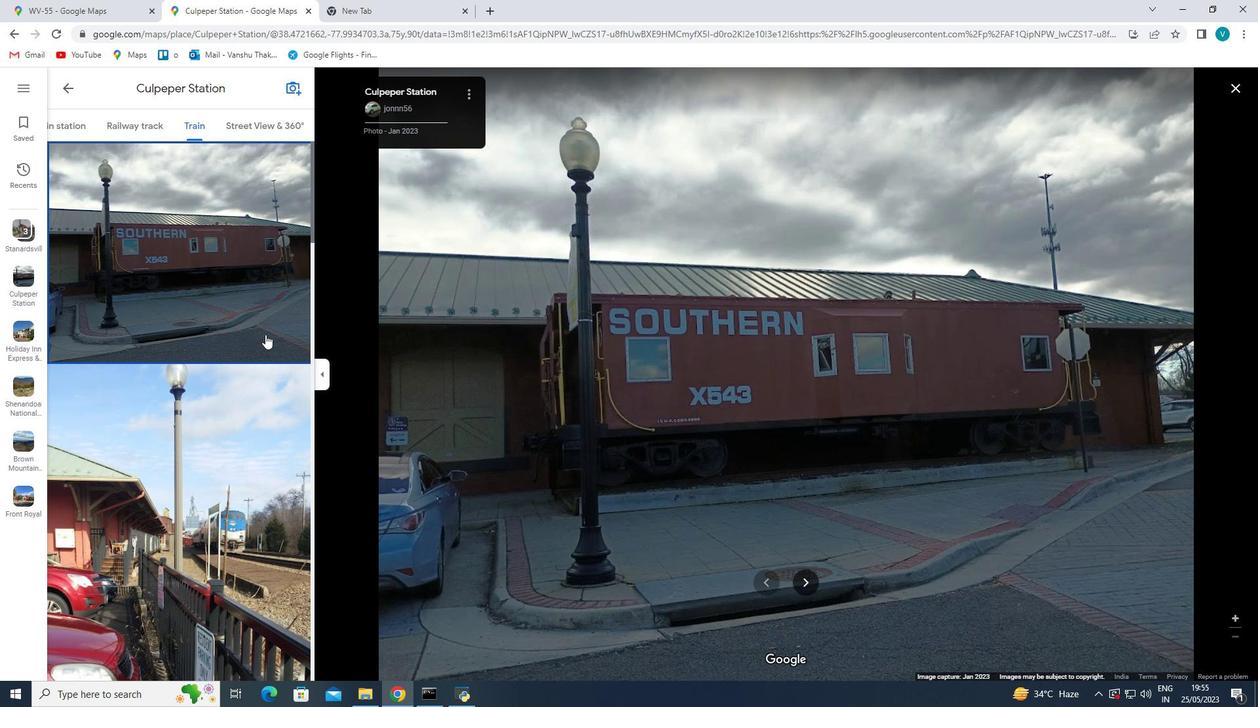 
Action: Mouse scrolled (266, 335) with delta (0, 0)
Screenshot: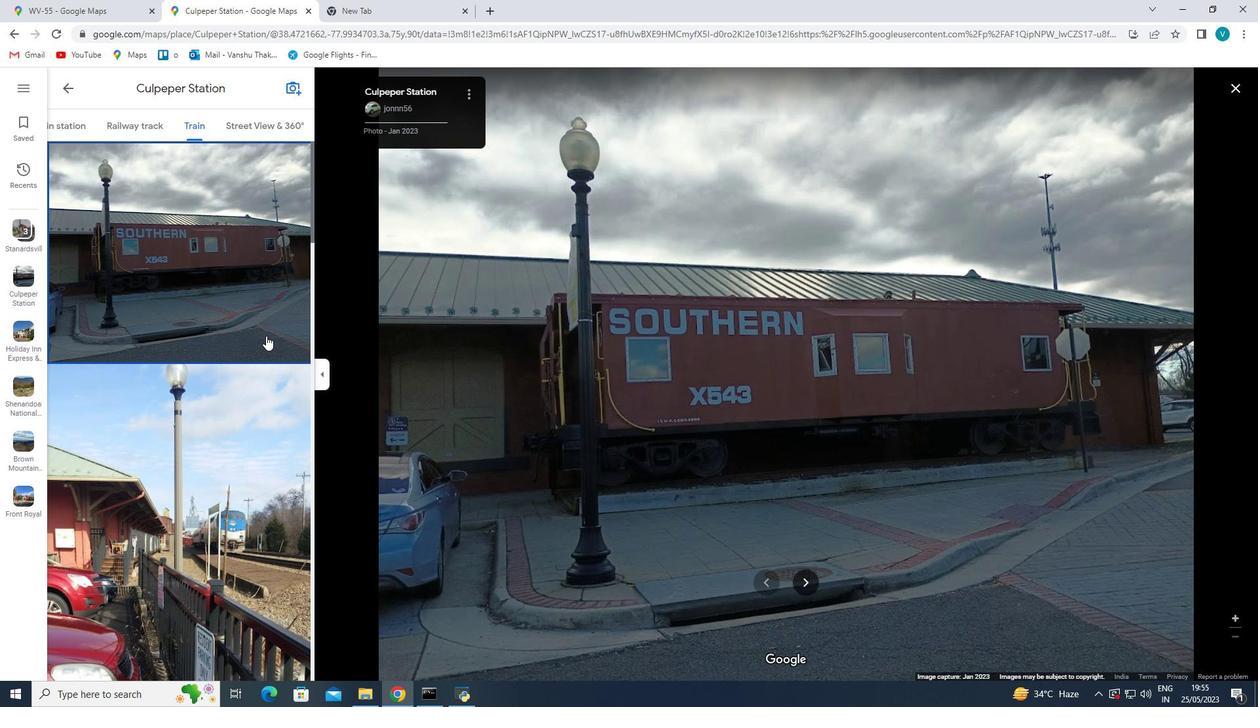 
Action: Mouse scrolled (266, 335) with delta (0, 0)
Screenshot: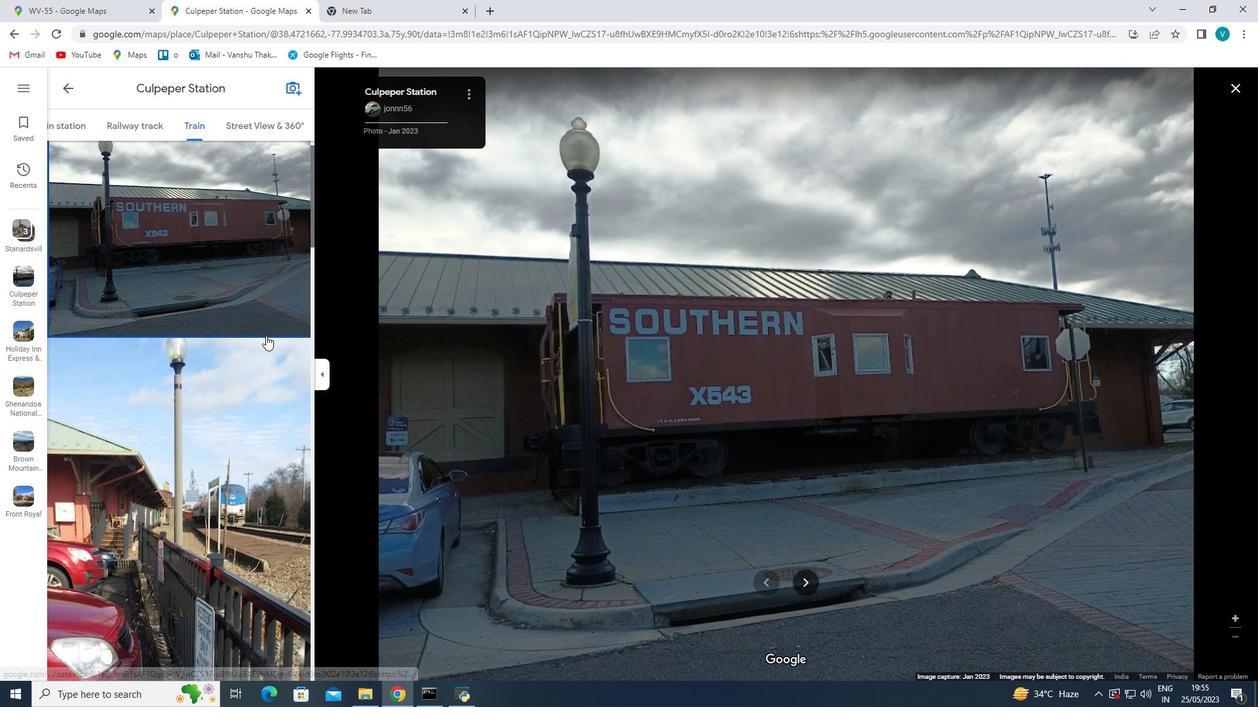 
Action: Mouse scrolled (266, 335) with delta (0, 0)
Screenshot: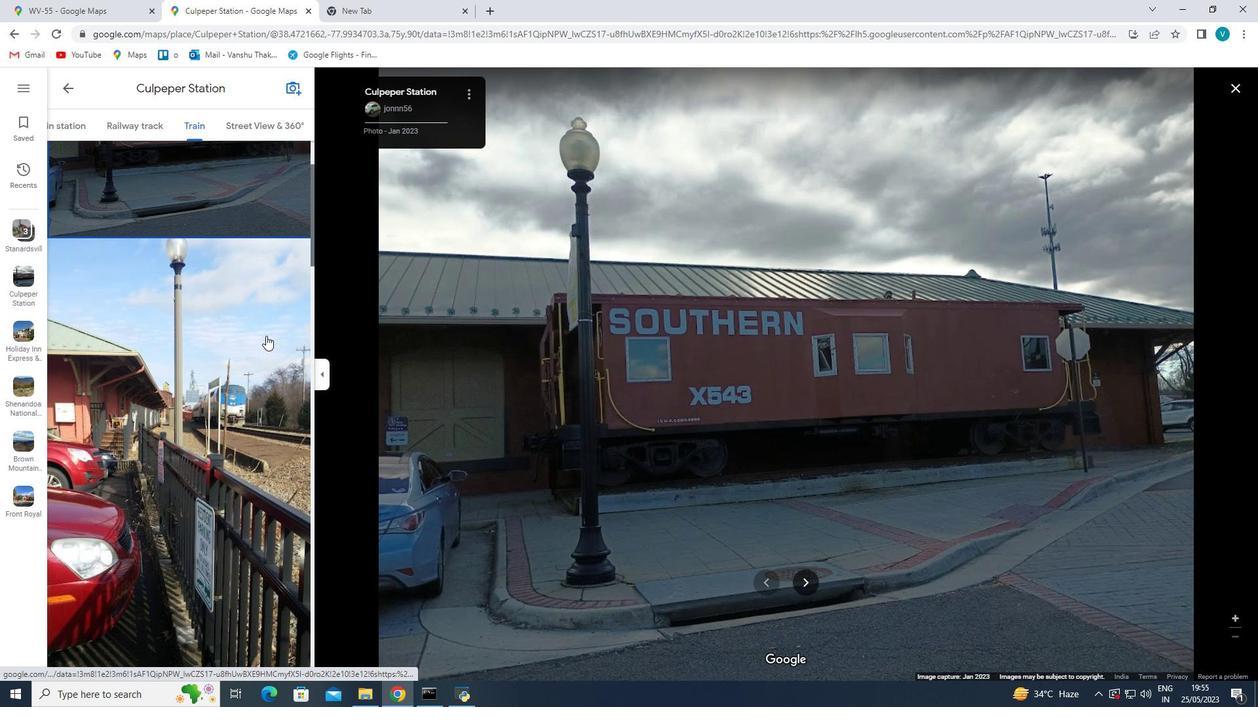 
Action: Mouse scrolled (266, 335) with delta (0, 0)
Screenshot: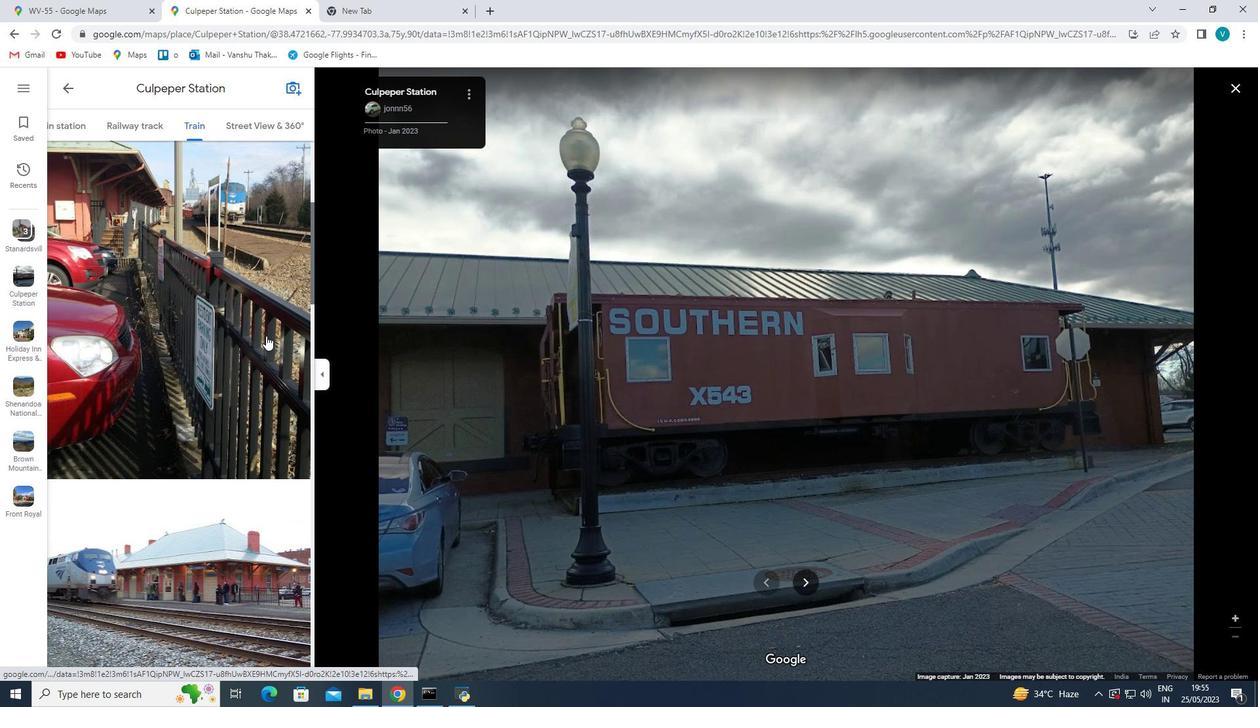
Action: Mouse scrolled (266, 335) with delta (0, 0)
Screenshot: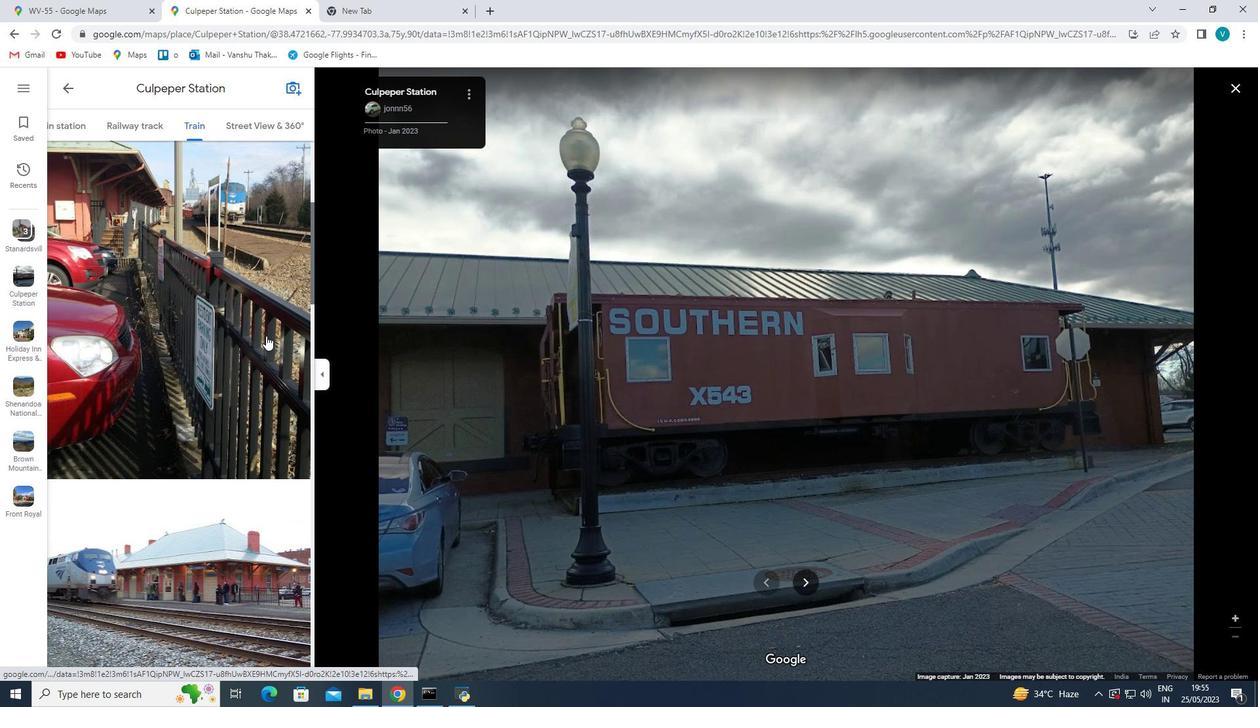 
Action: Mouse scrolled (266, 335) with delta (0, 0)
Screenshot: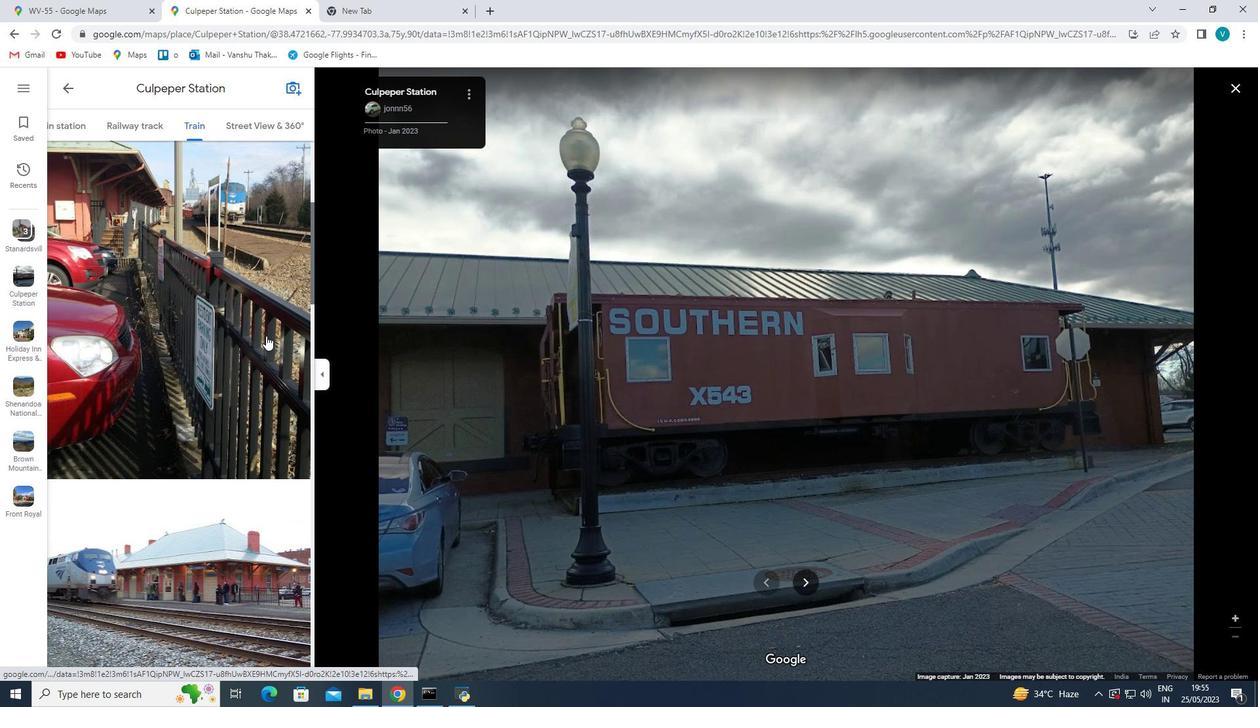 
Action: Mouse scrolled (266, 335) with delta (0, 0)
Screenshot: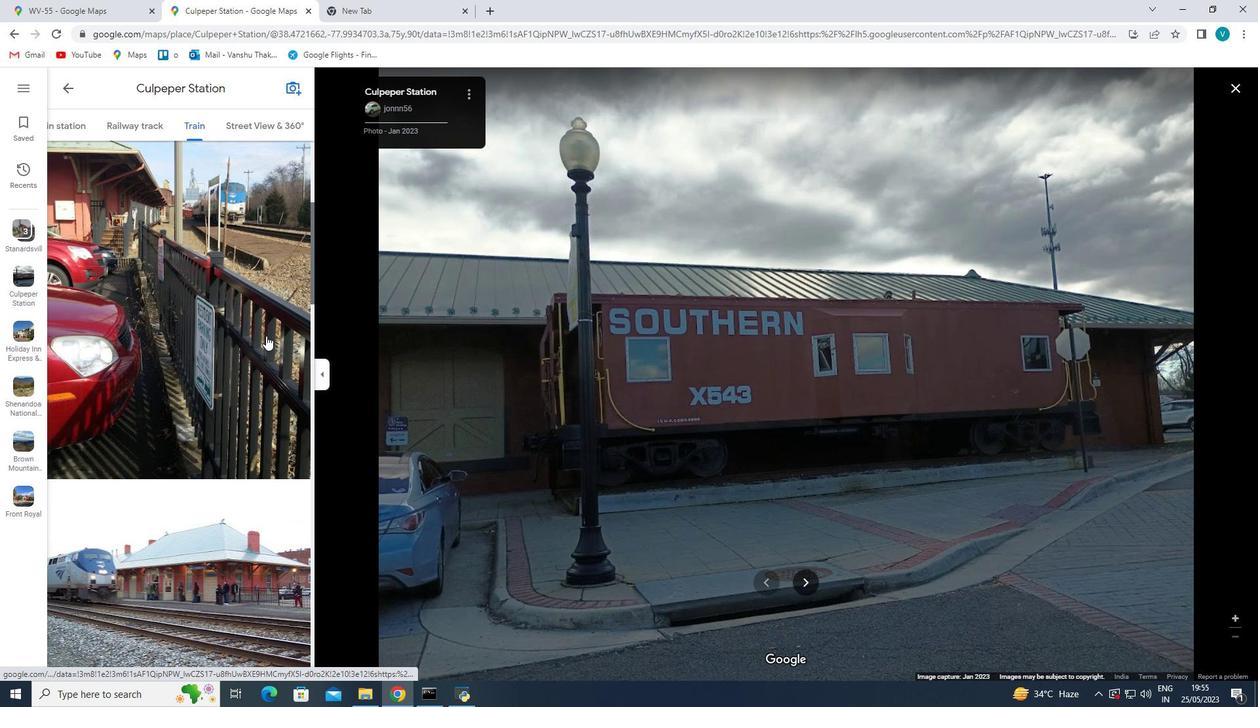 
Action: Mouse scrolled (266, 335) with delta (0, 0)
Screenshot: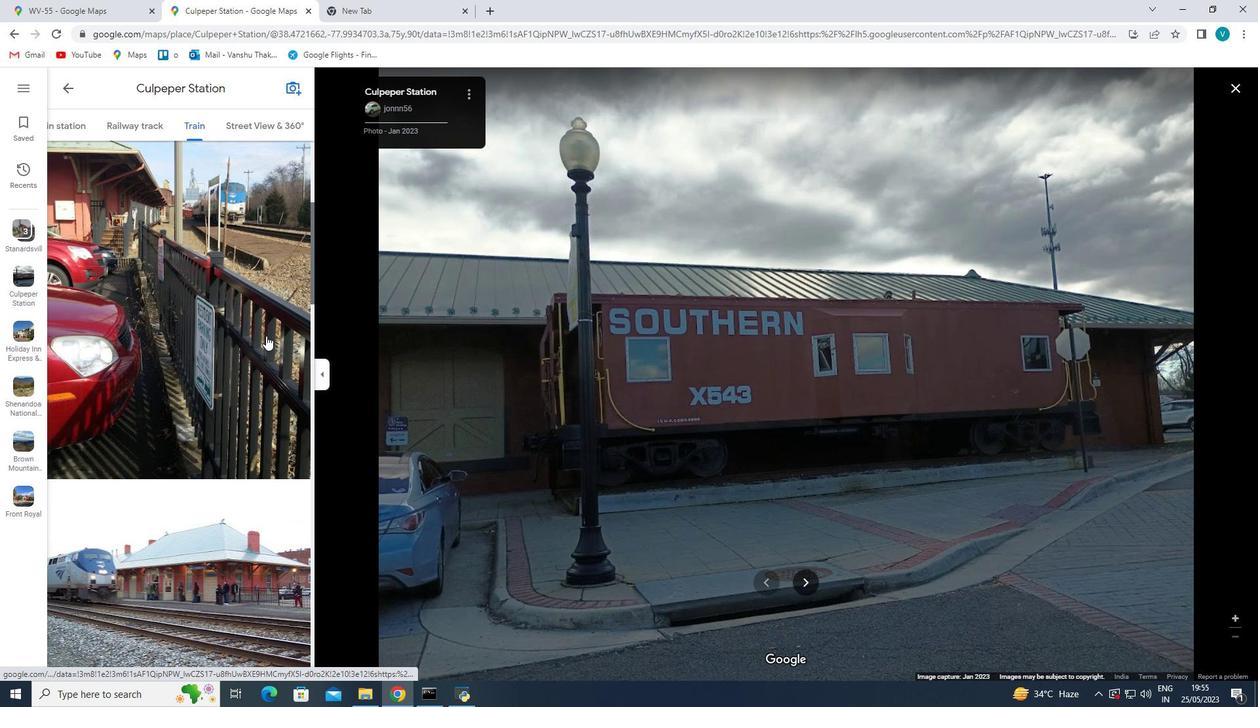 
Action: Mouse scrolled (266, 335) with delta (0, 0)
Screenshot: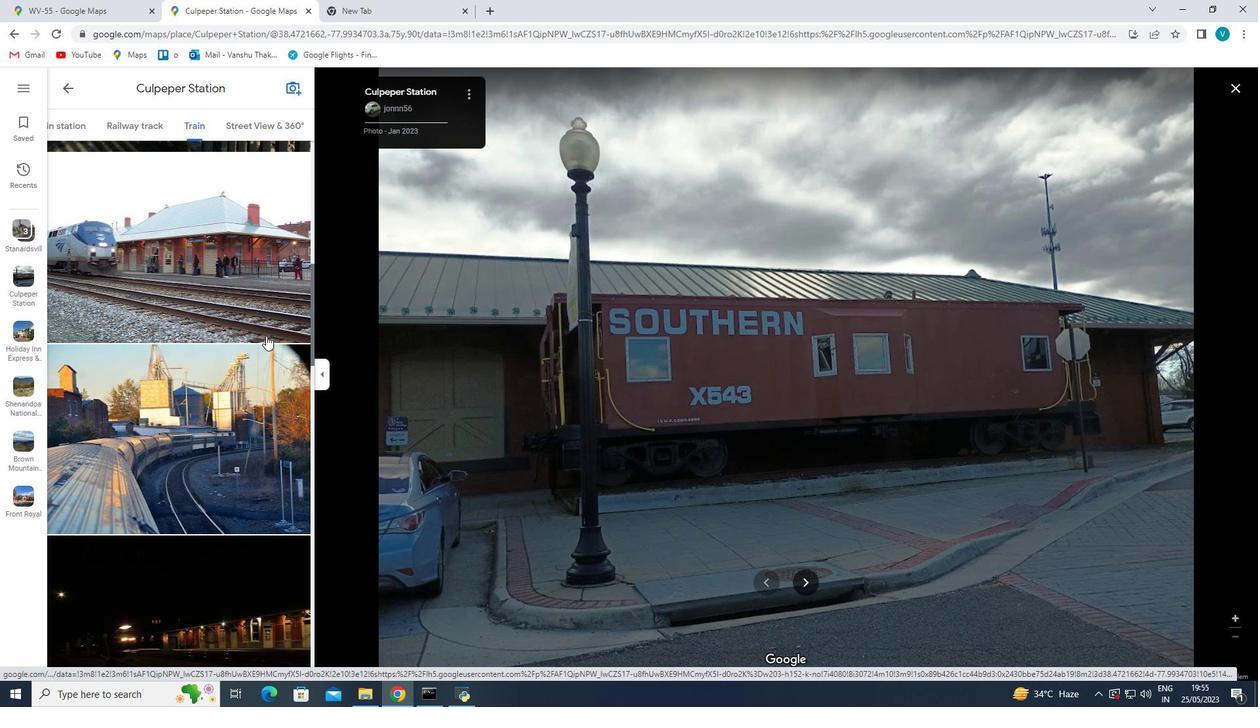 
Action: Mouse scrolled (266, 335) with delta (0, 0)
Screenshot: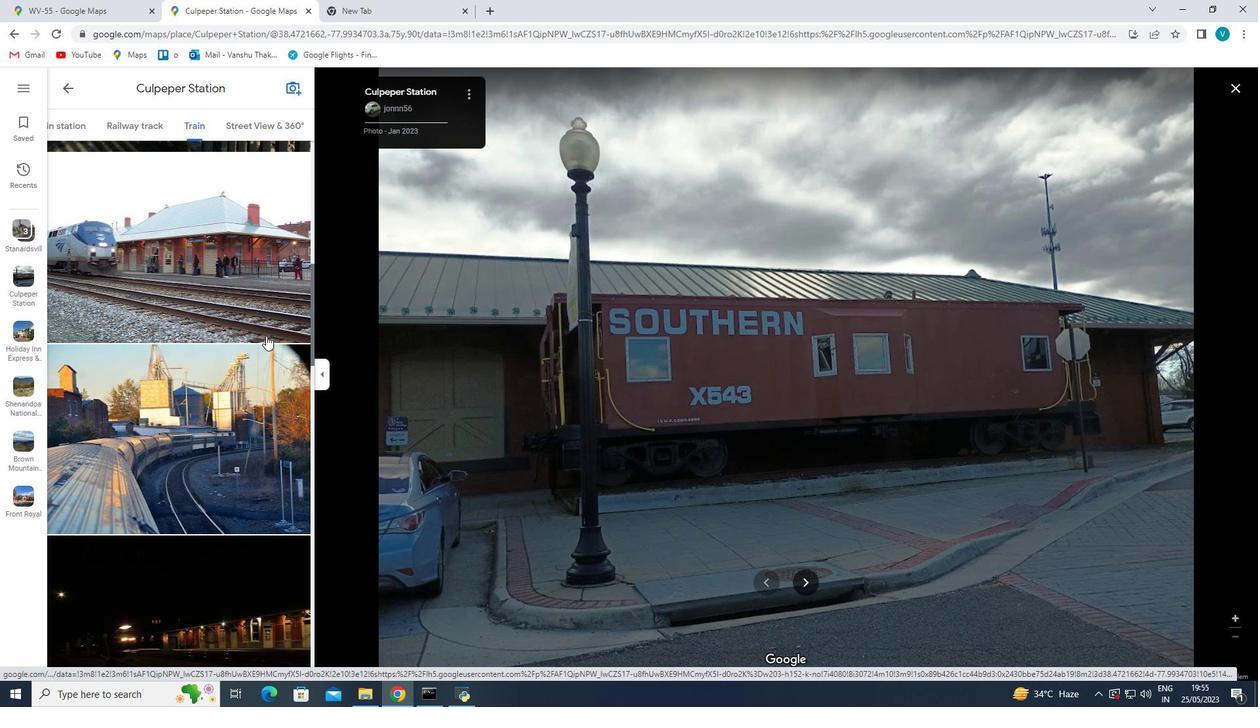 
Action: Mouse scrolled (266, 335) with delta (0, 0)
Screenshot: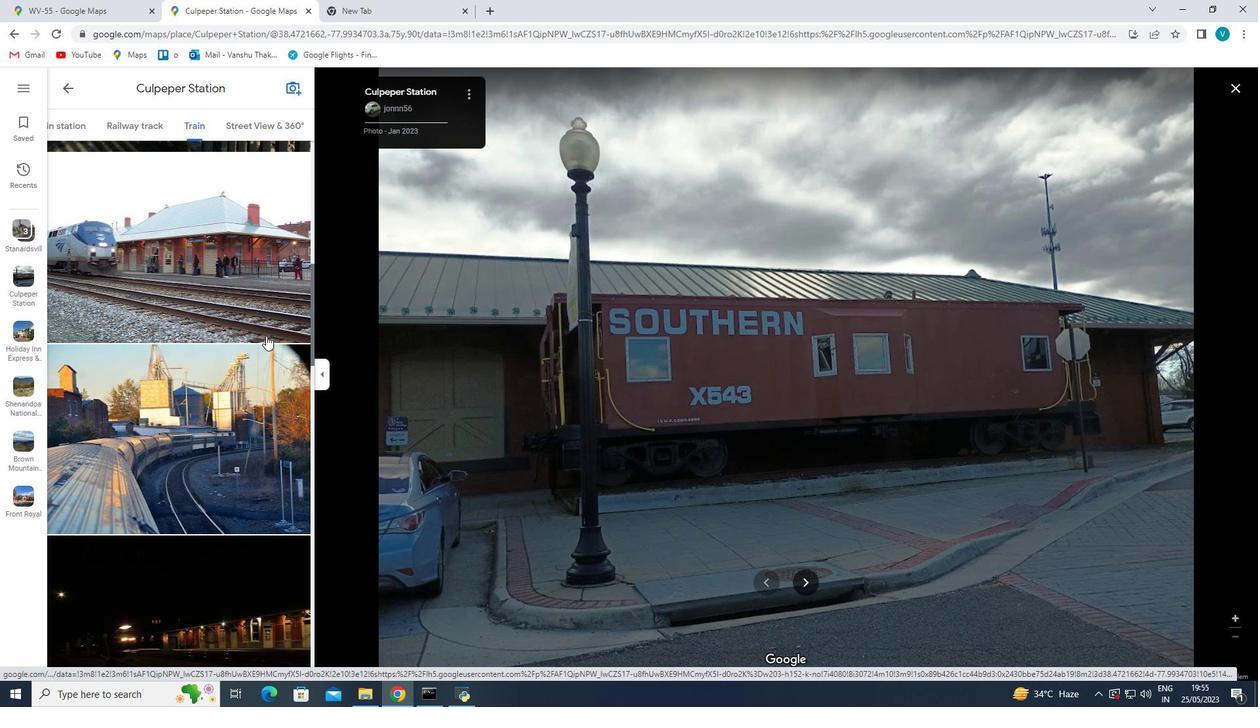 
Action: Mouse scrolled (266, 335) with delta (0, 0)
Screenshot: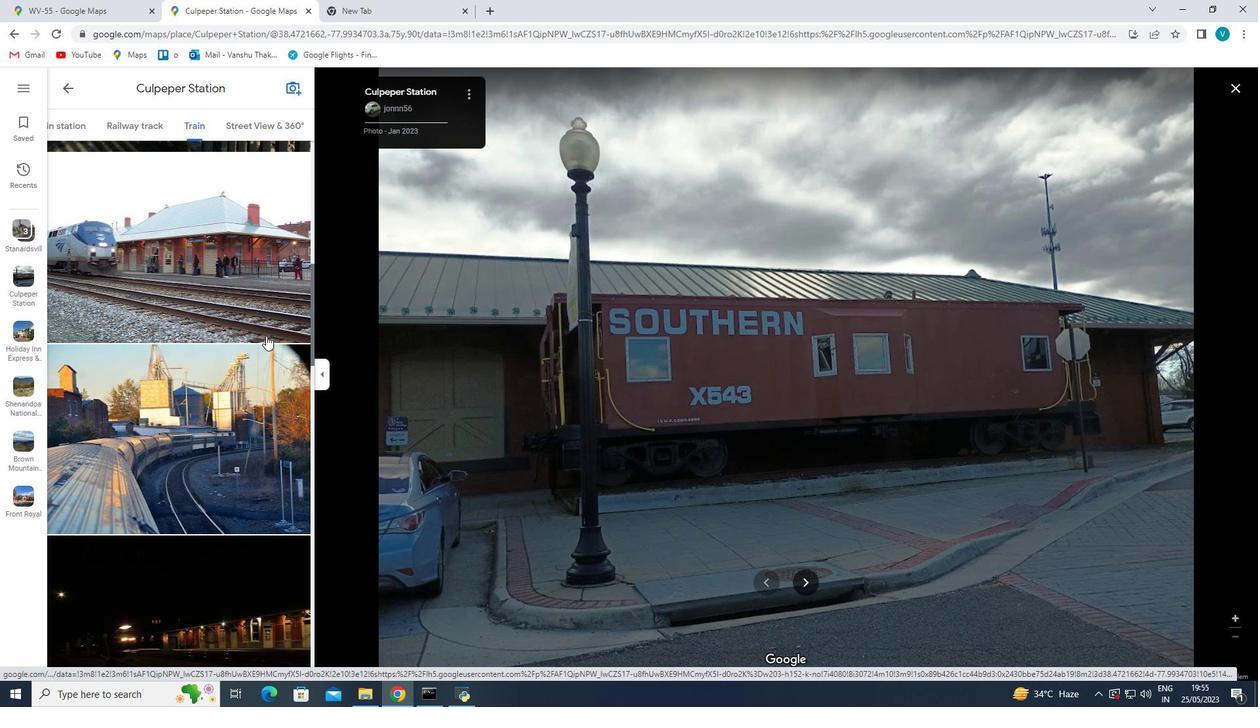 
Action: Mouse scrolled (266, 335) with delta (0, 0)
Screenshot: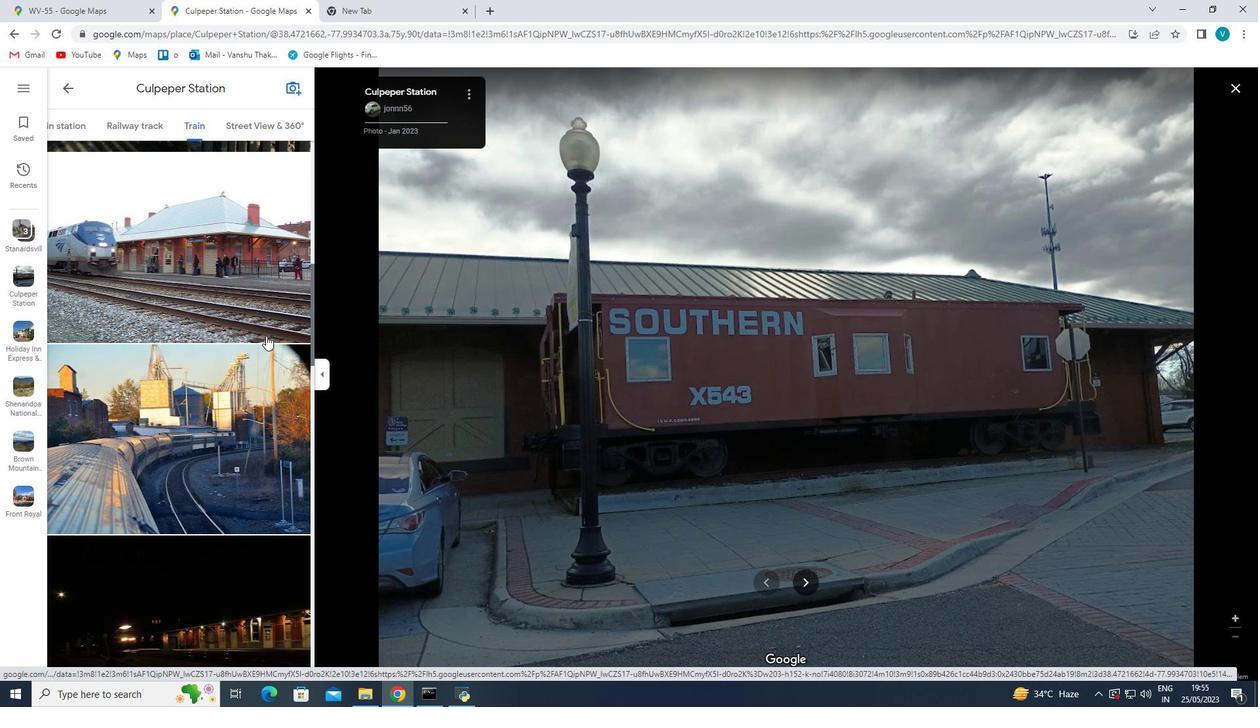
Action: Mouse scrolled (266, 336) with delta (0, 0)
Screenshot: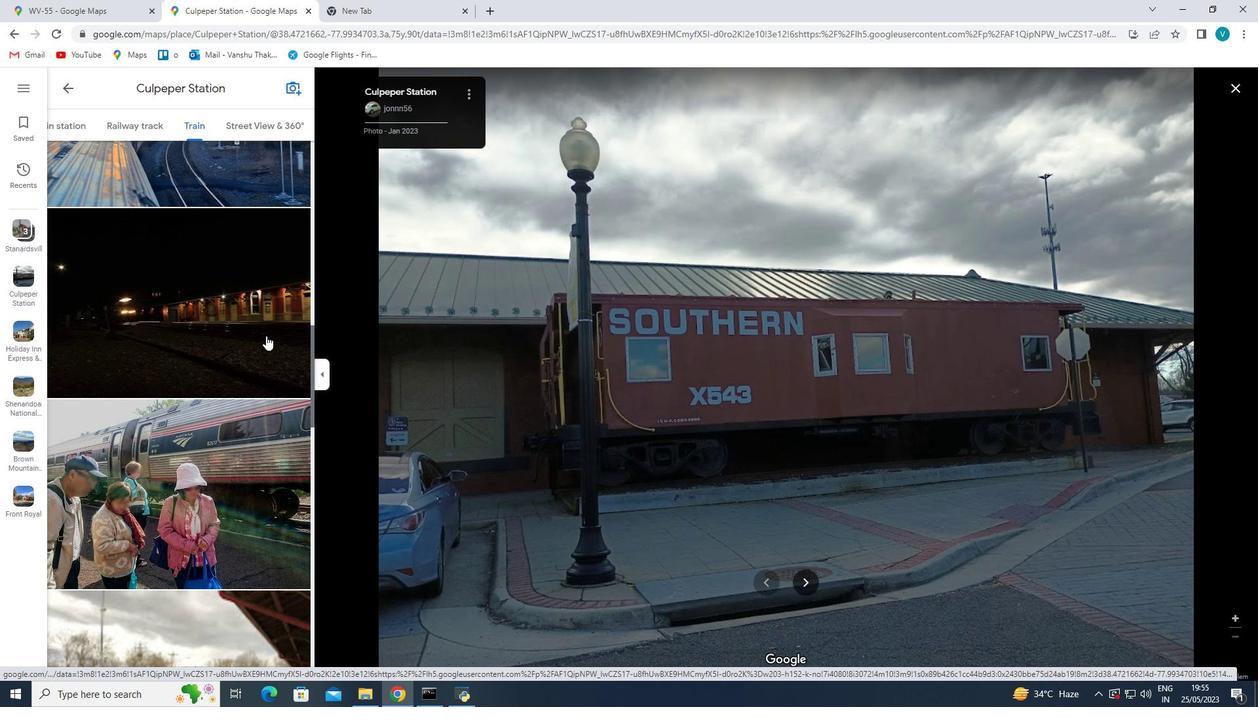 
Action: Mouse scrolled (266, 336) with delta (0, 0)
Screenshot: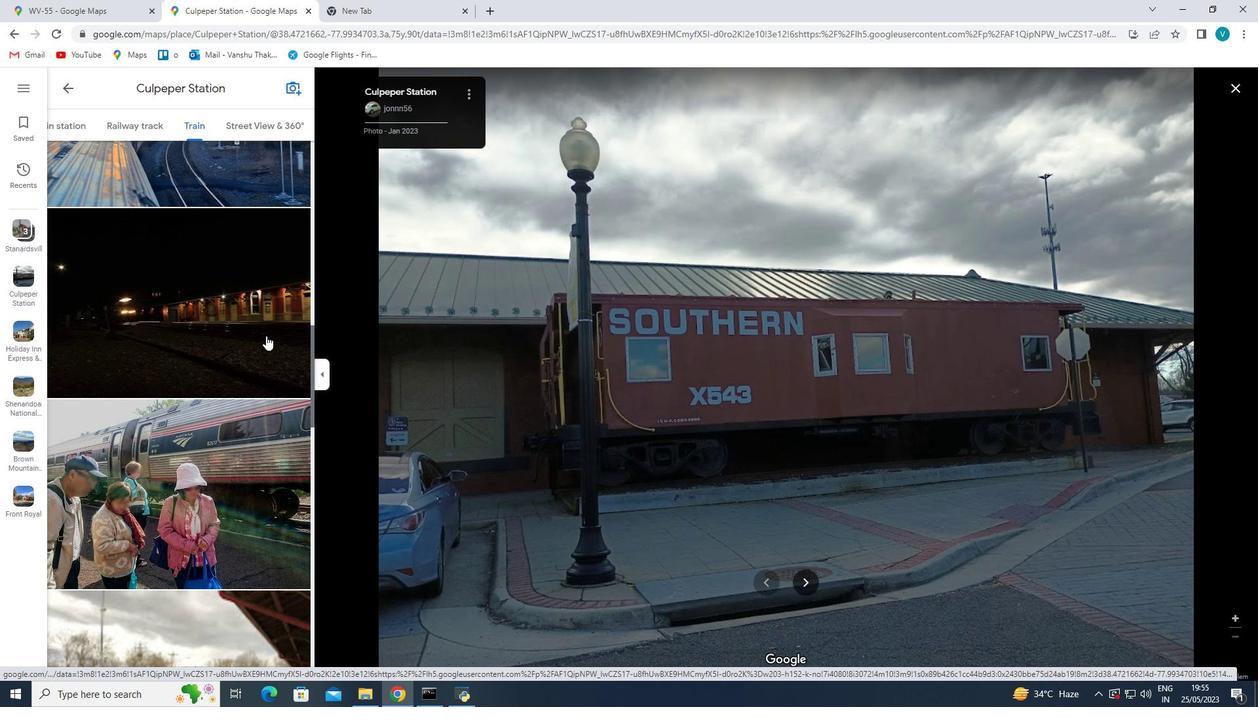 
Action: Mouse scrolled (266, 336) with delta (0, 0)
Screenshot: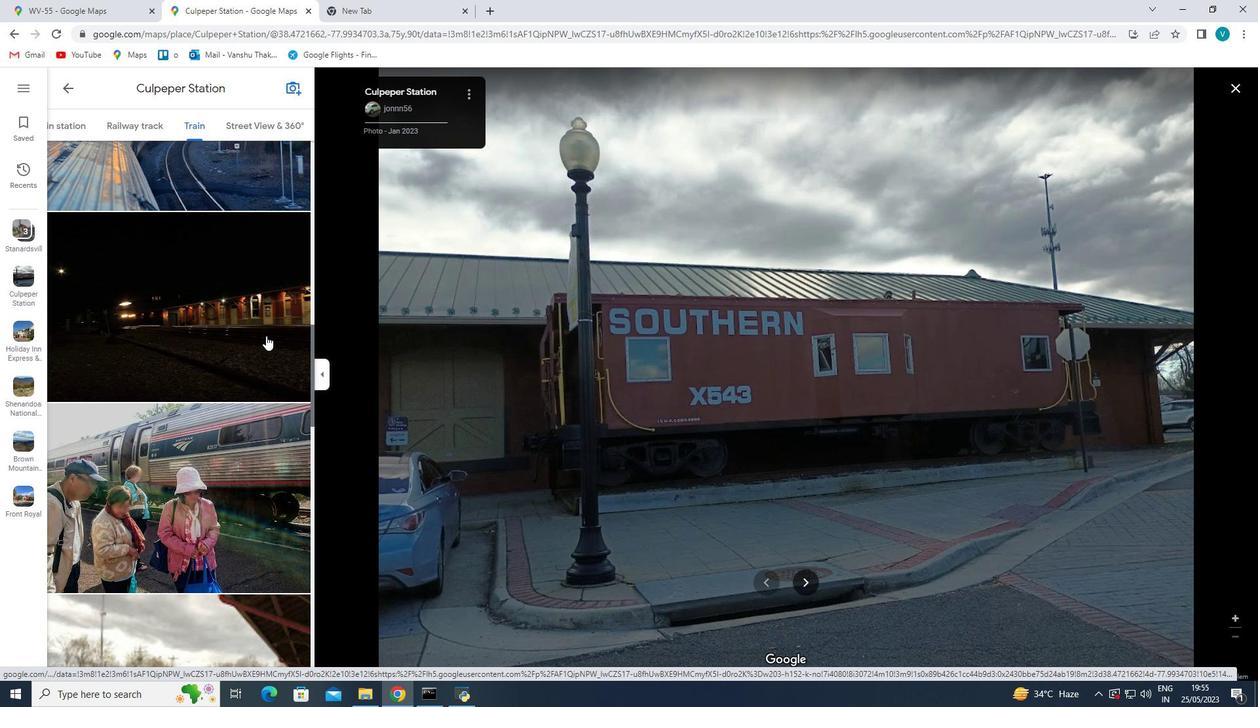 
Action: Mouse scrolled (266, 336) with delta (0, 0)
Screenshot: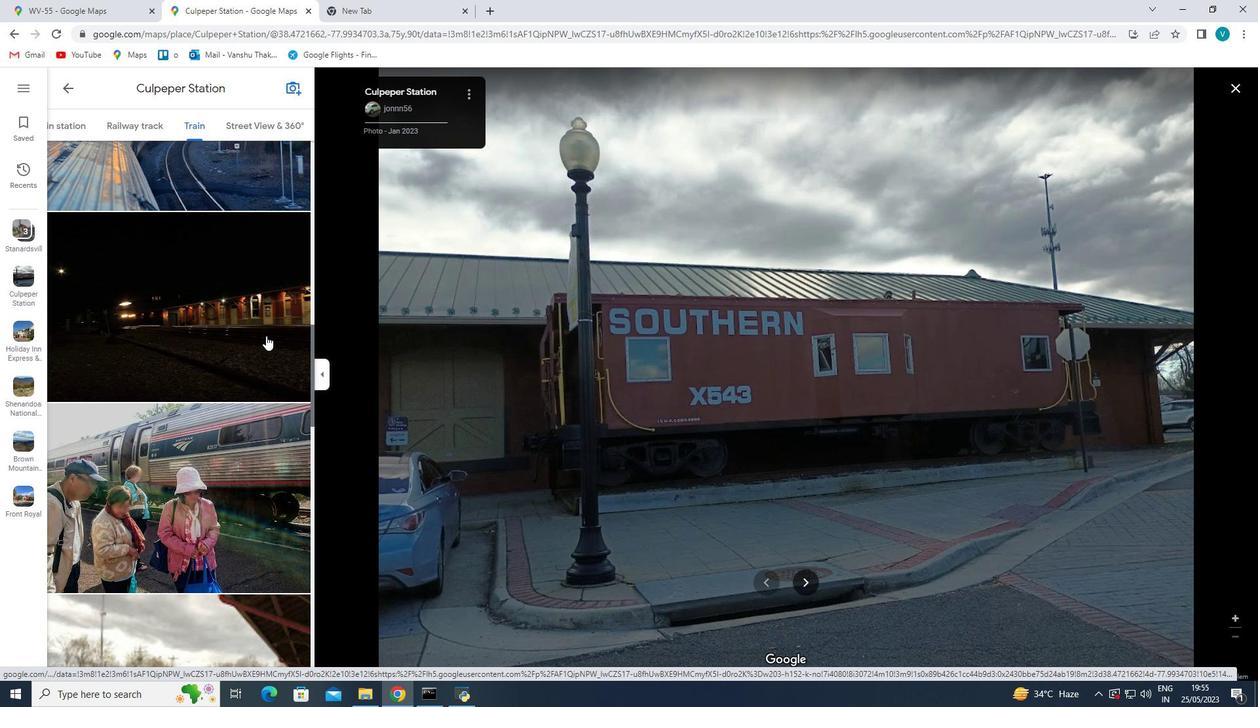 
Action: Mouse scrolled (266, 336) with delta (0, 0)
Screenshot: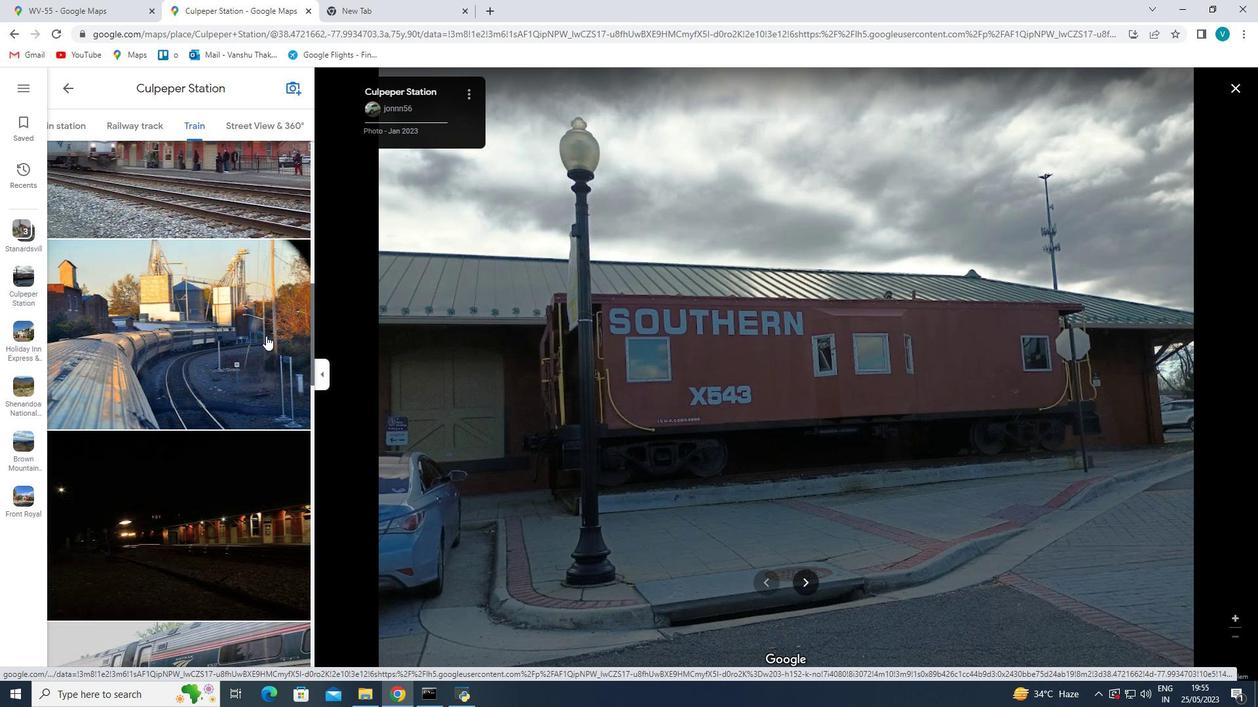 
Action: Mouse moved to (227, 458)
Screenshot: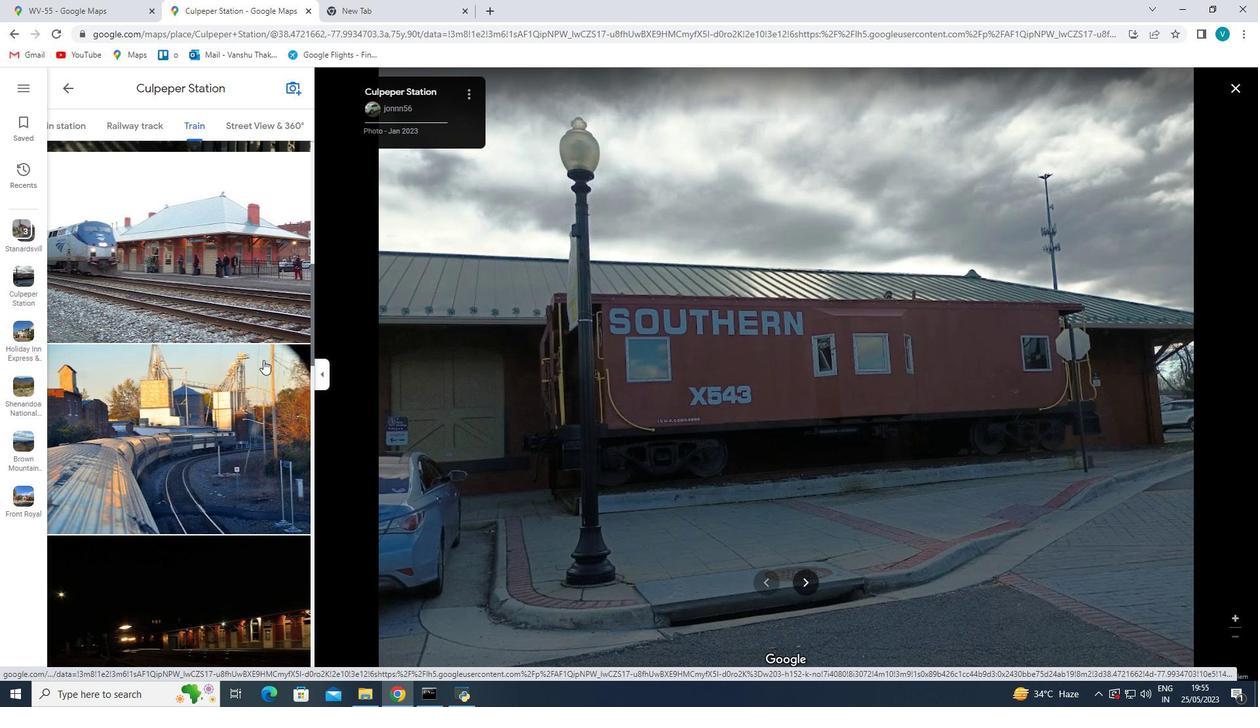 
Action: Mouse pressed left at (227, 458)
Screenshot: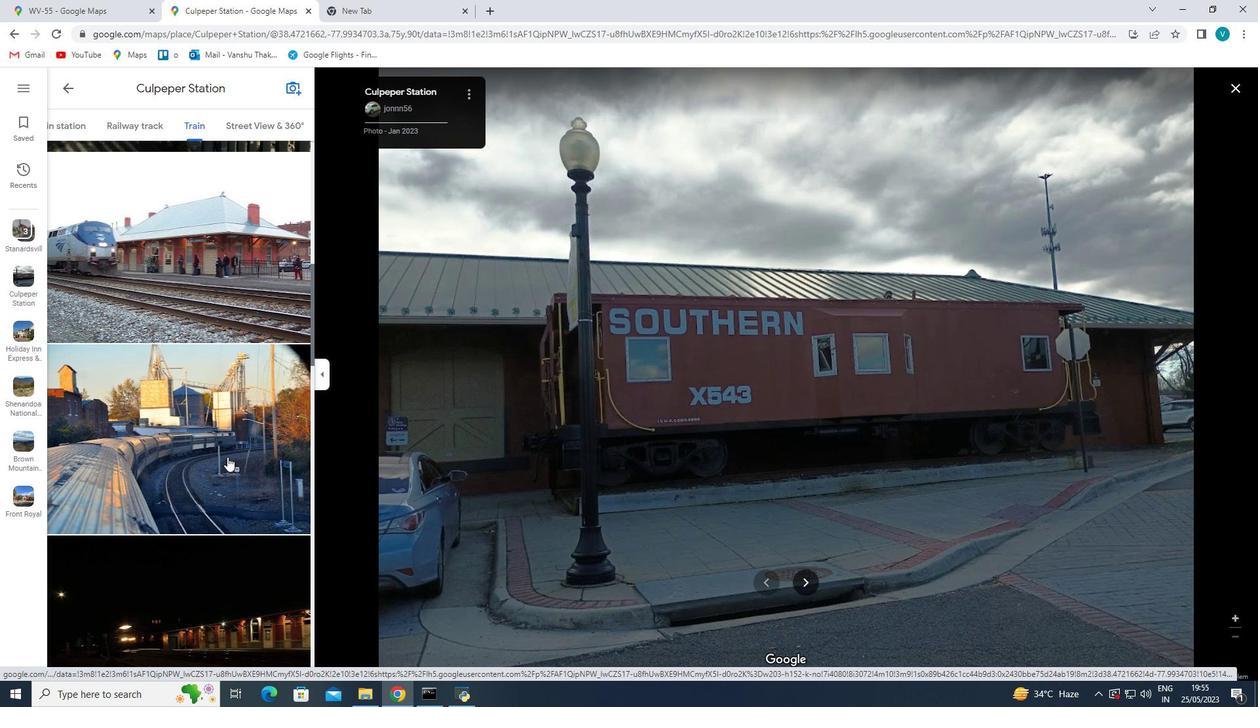 
Action: Mouse moved to (226, 458)
Screenshot: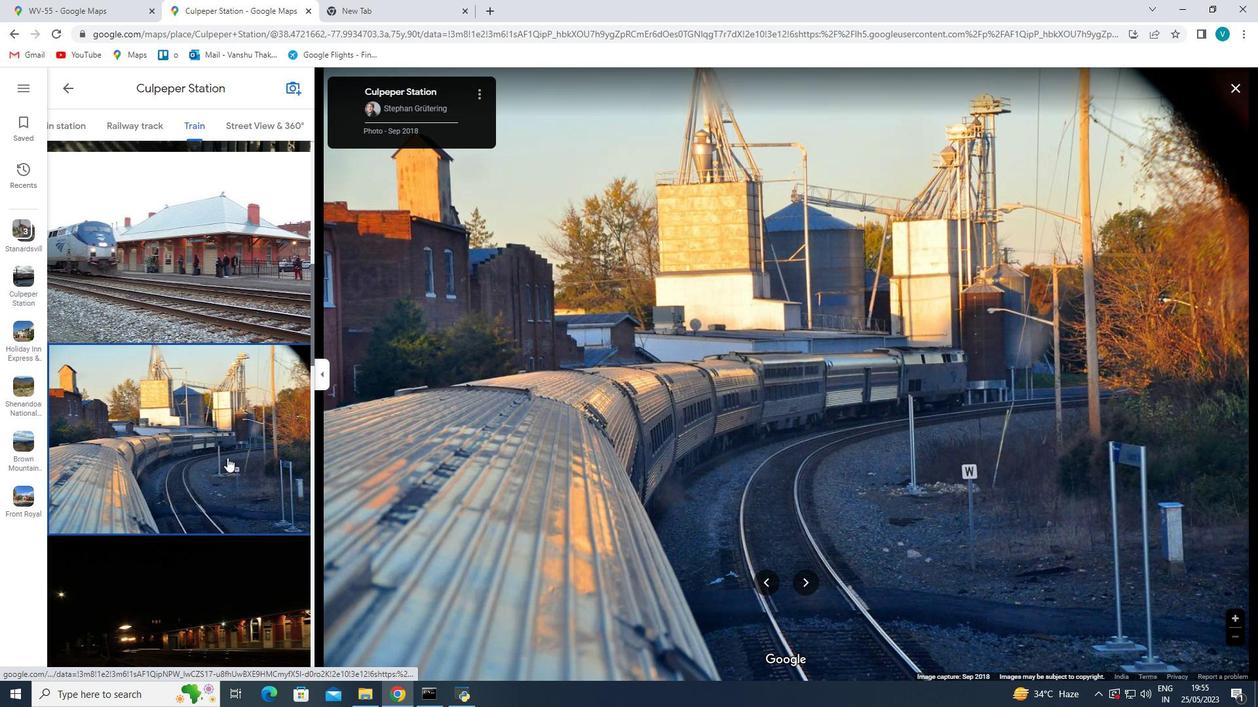 
Action: Mouse scrolled (226, 458) with delta (0, 0)
Screenshot: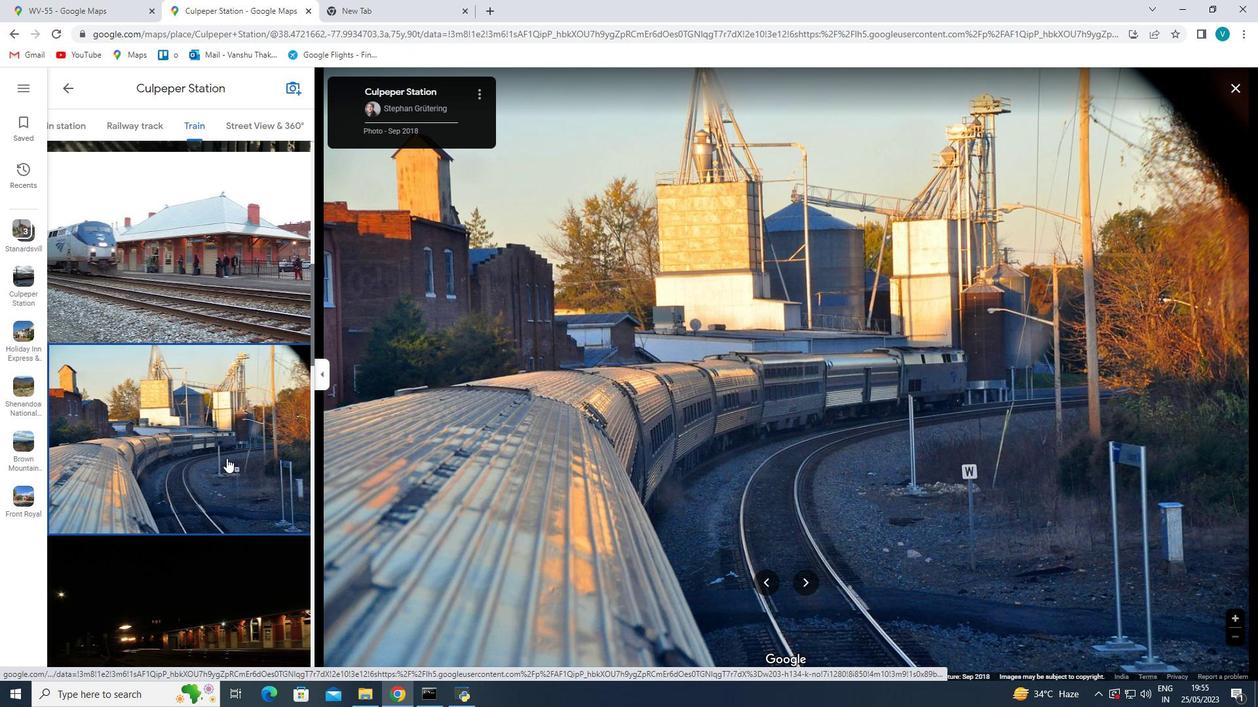 
Action: Mouse scrolled (226, 458) with delta (0, 0)
Screenshot: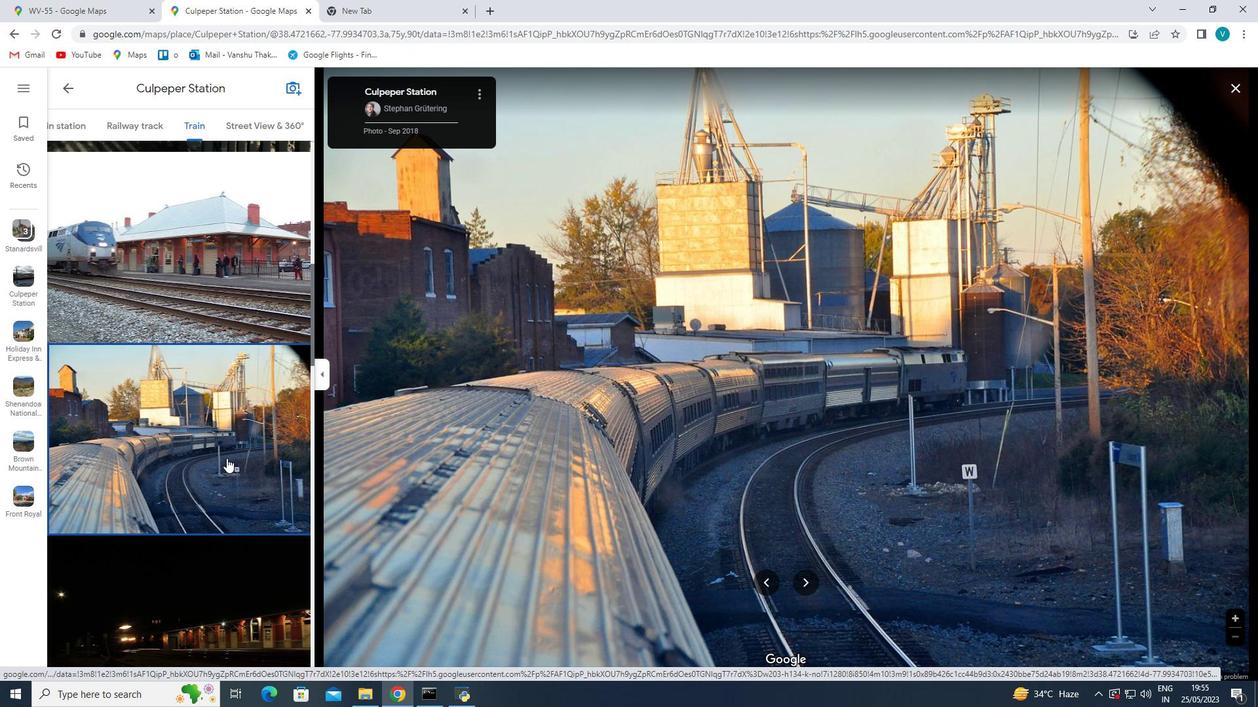
Action: Mouse scrolled (226, 458) with delta (0, 0)
Screenshot: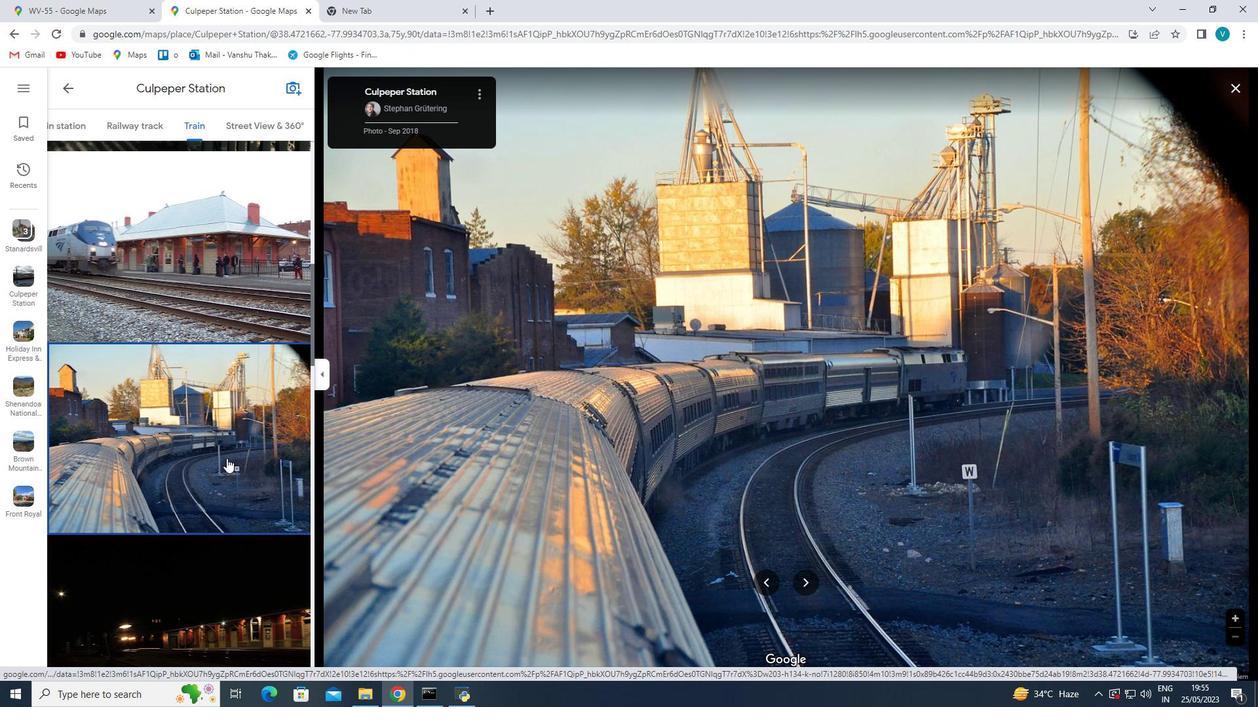 
Action: Mouse scrolled (226, 458) with delta (0, 0)
Screenshot: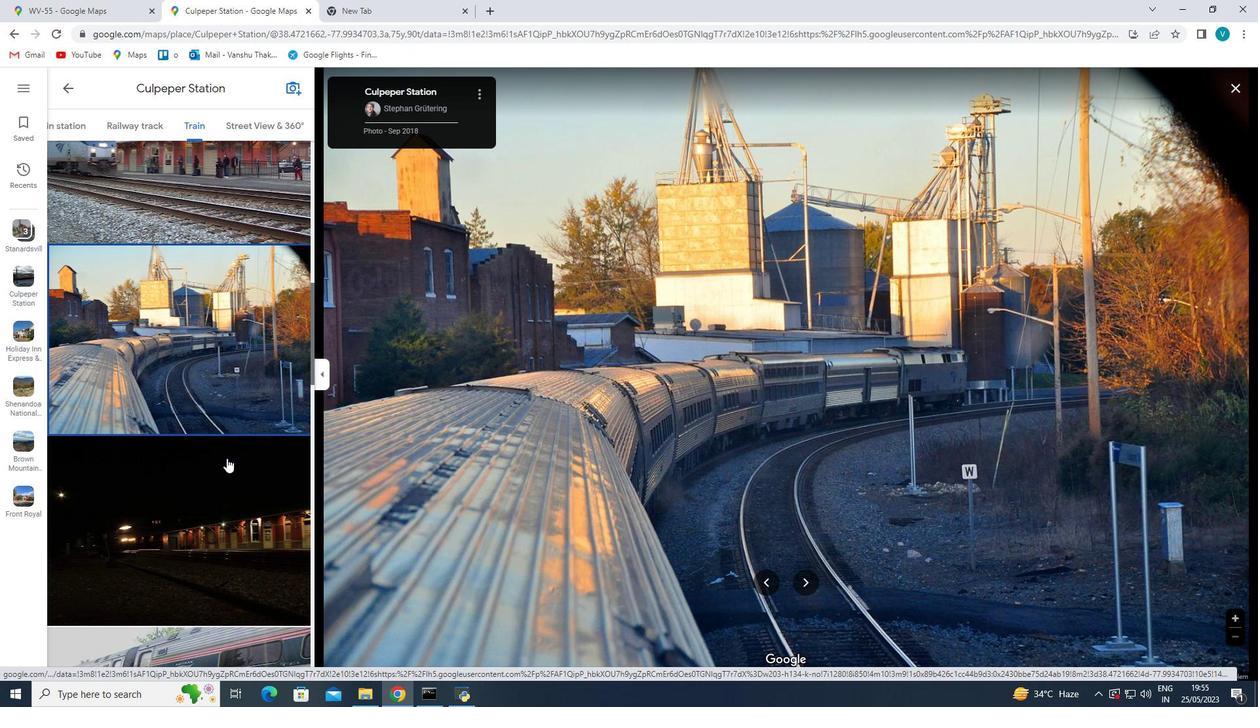
Action: Mouse moved to (230, 435)
Screenshot: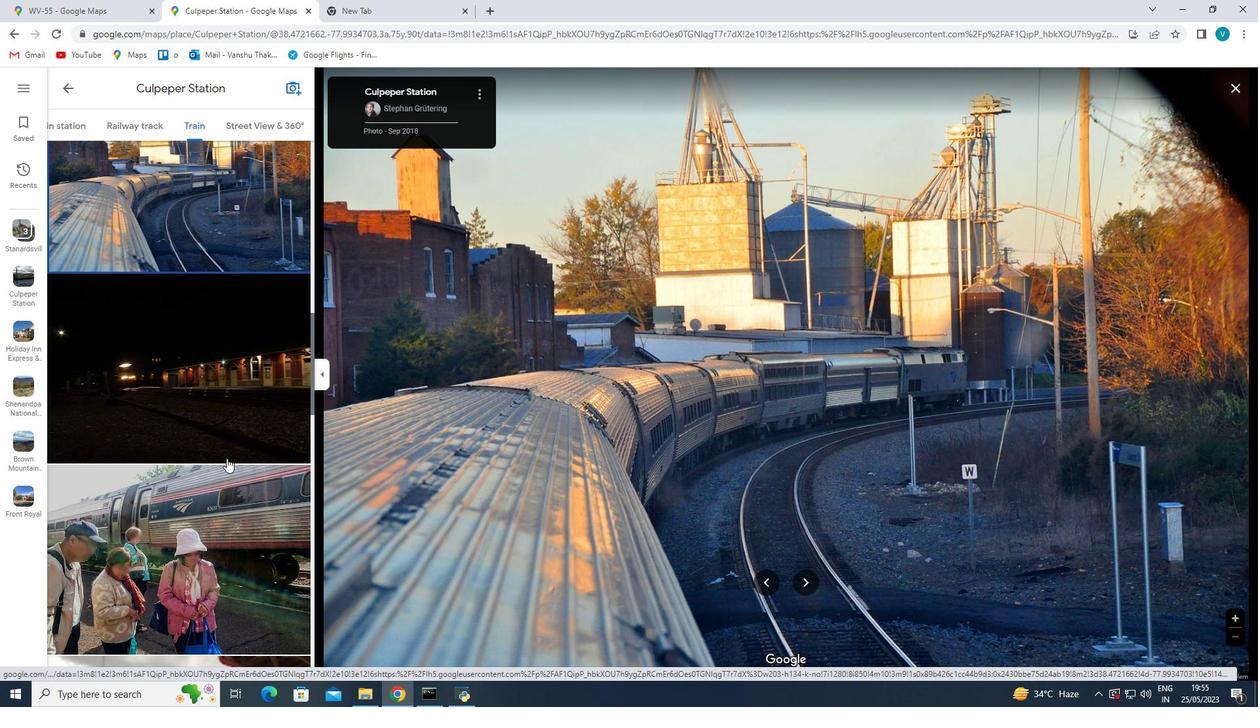 
Action: Mouse pressed left at (230, 435)
Screenshot: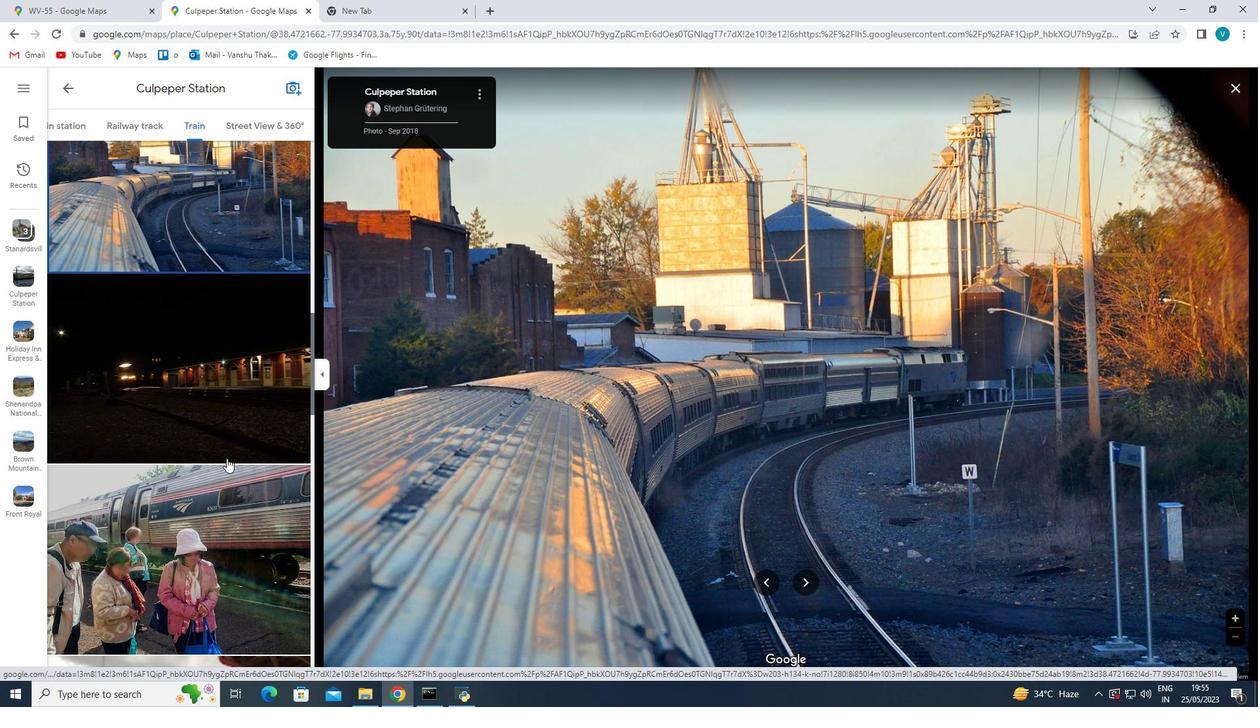 
Action: Mouse moved to (235, 463)
Screenshot: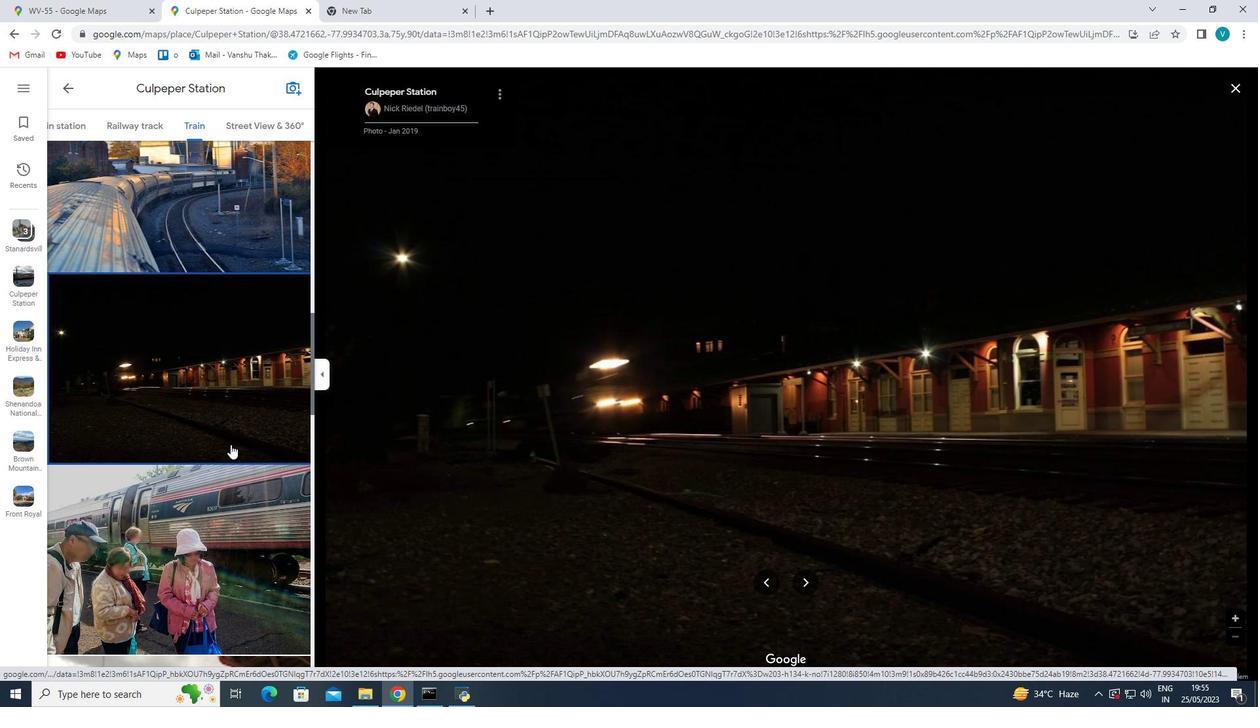 
Action: Mouse scrolled (235, 462) with delta (0, 0)
Screenshot: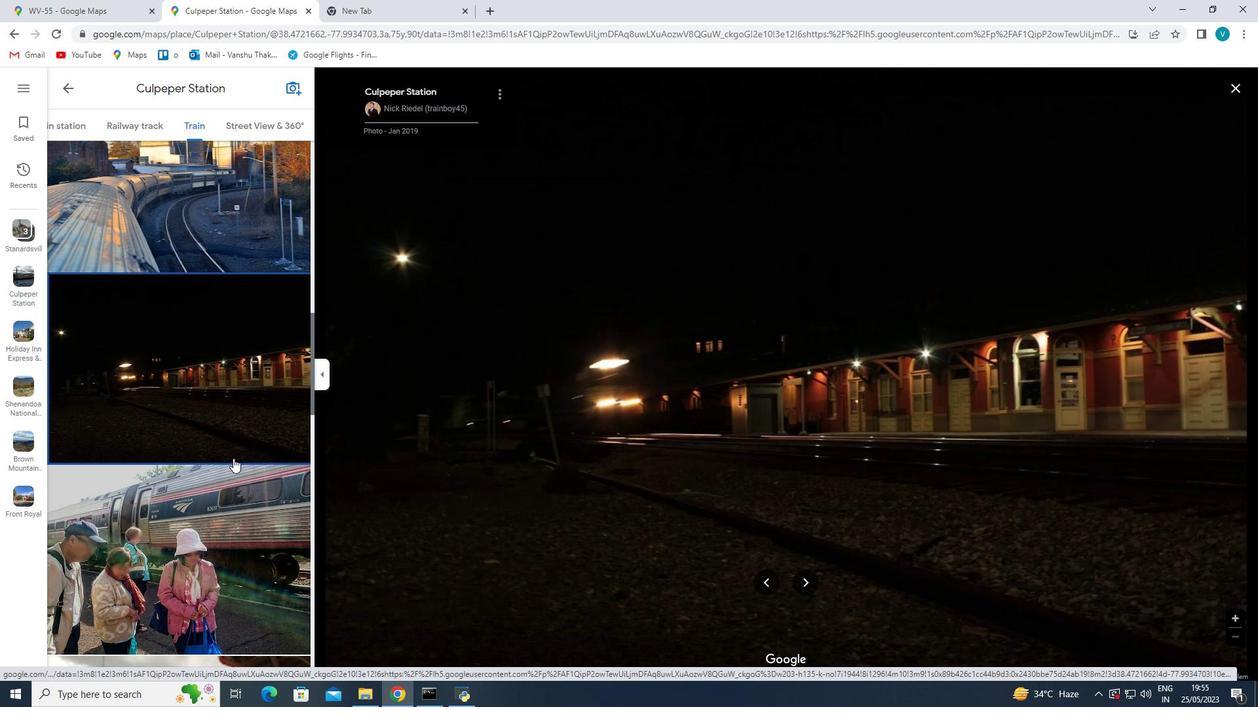 
Action: Mouse moved to (236, 463)
Screenshot: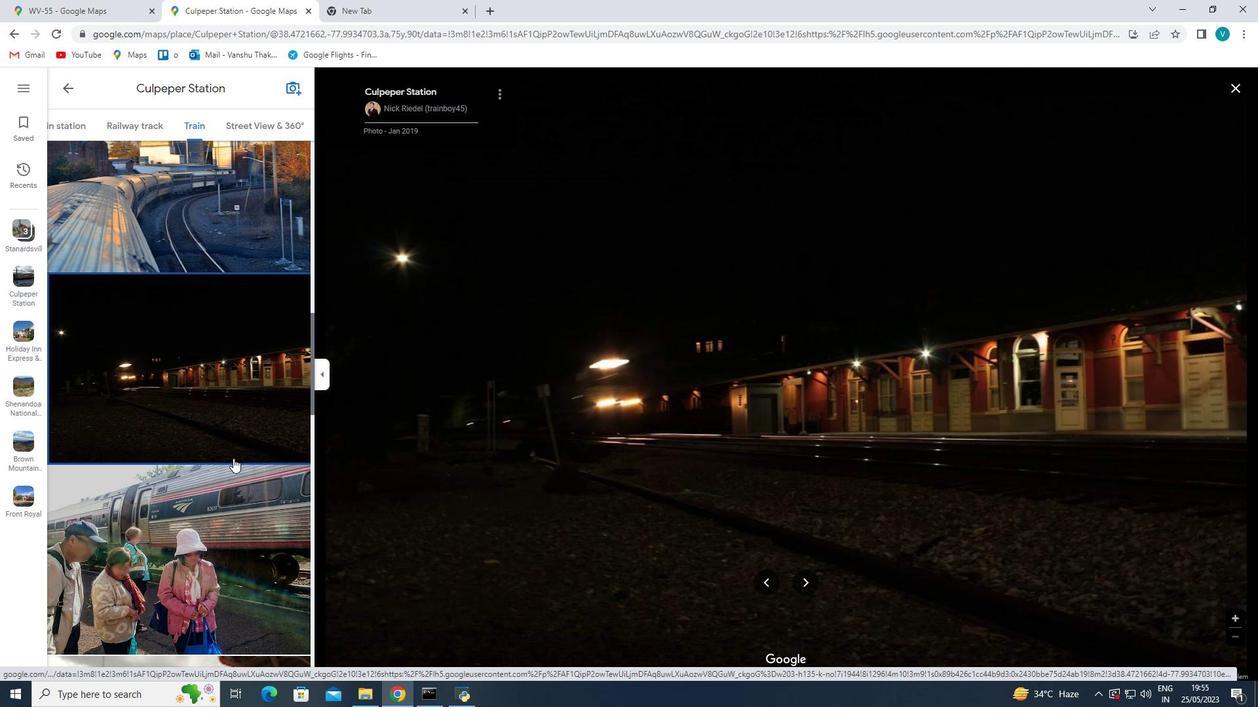 
Action: Mouse scrolled (236, 462) with delta (0, 0)
Screenshot: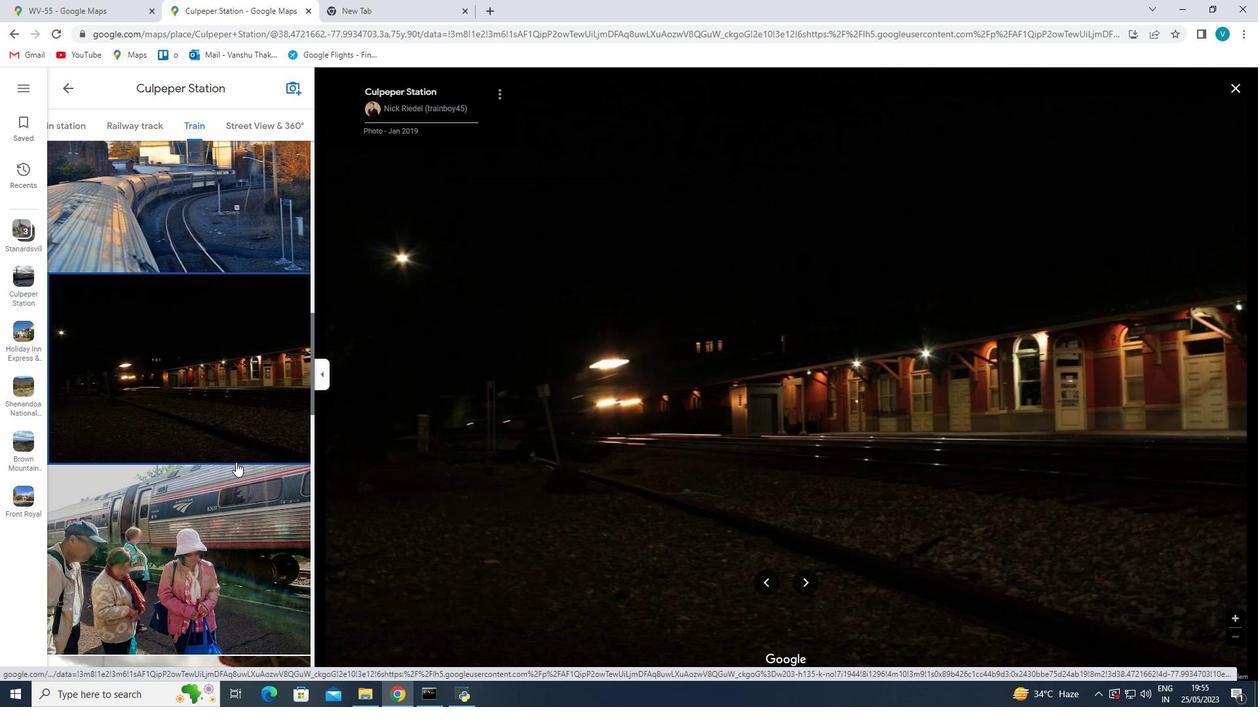
Action: Mouse scrolled (236, 462) with delta (0, 0)
Screenshot: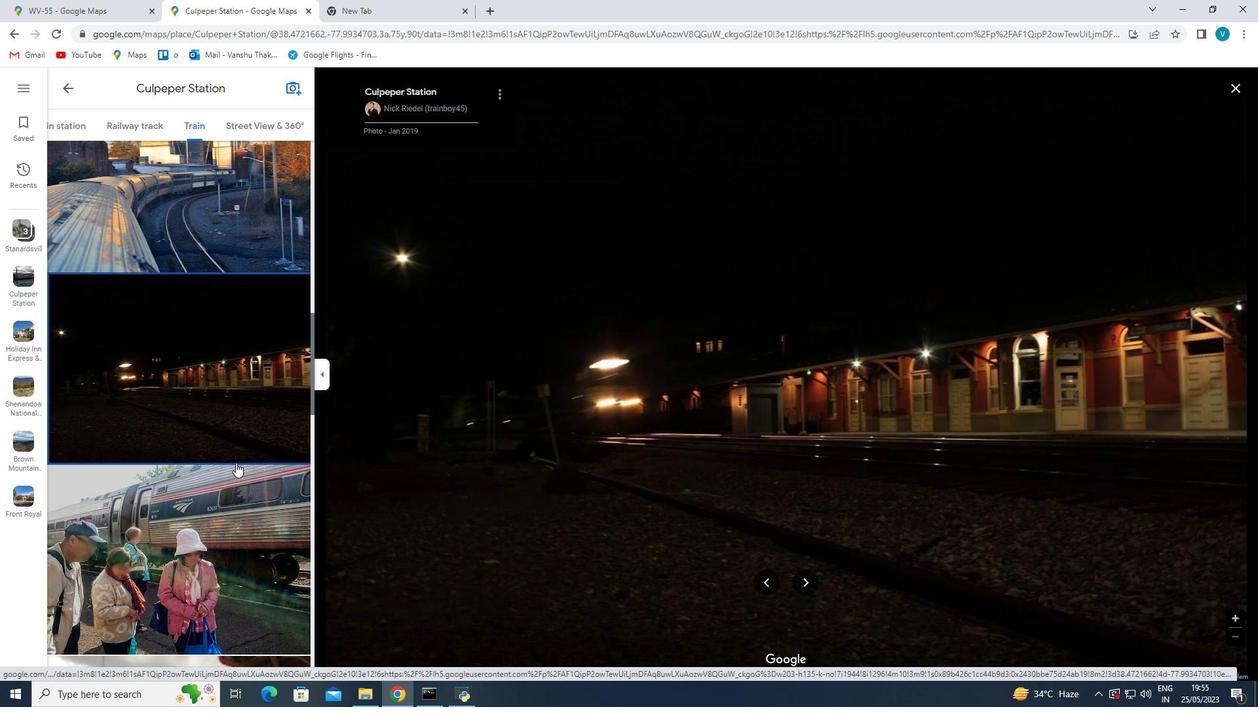 
Action: Mouse moved to (237, 427)
Screenshot: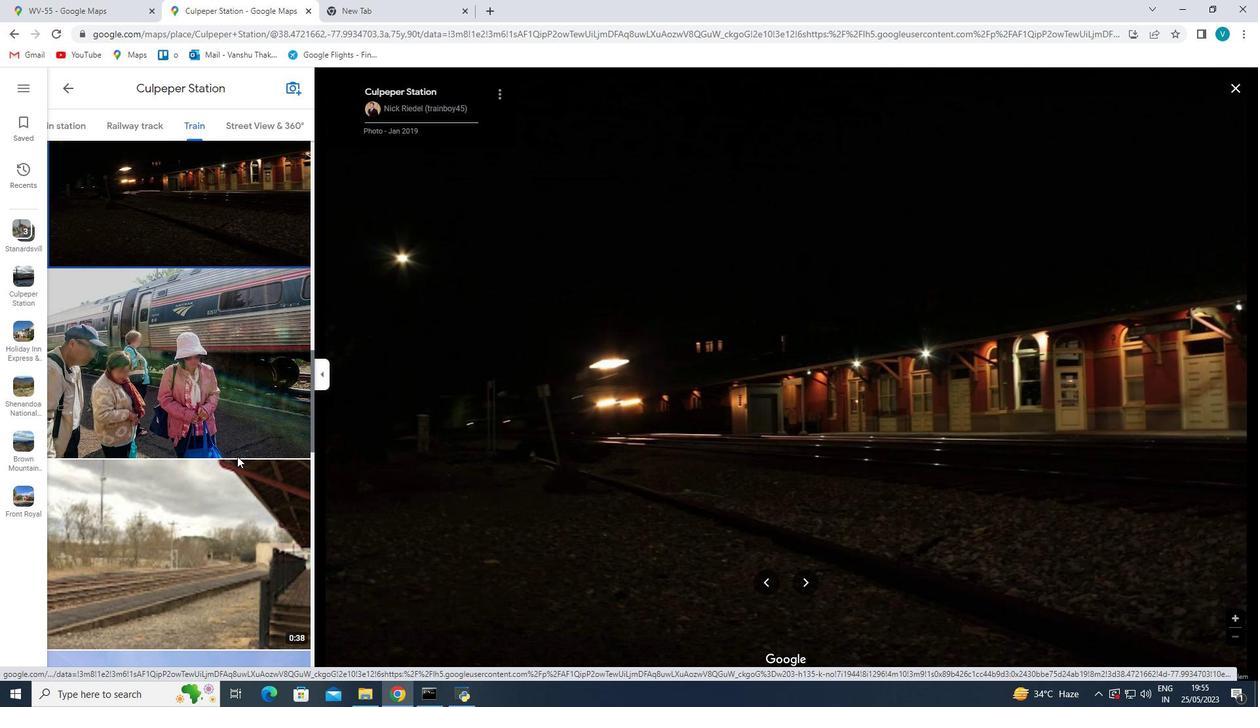 
Action: Mouse pressed left at (237, 427)
Screenshot: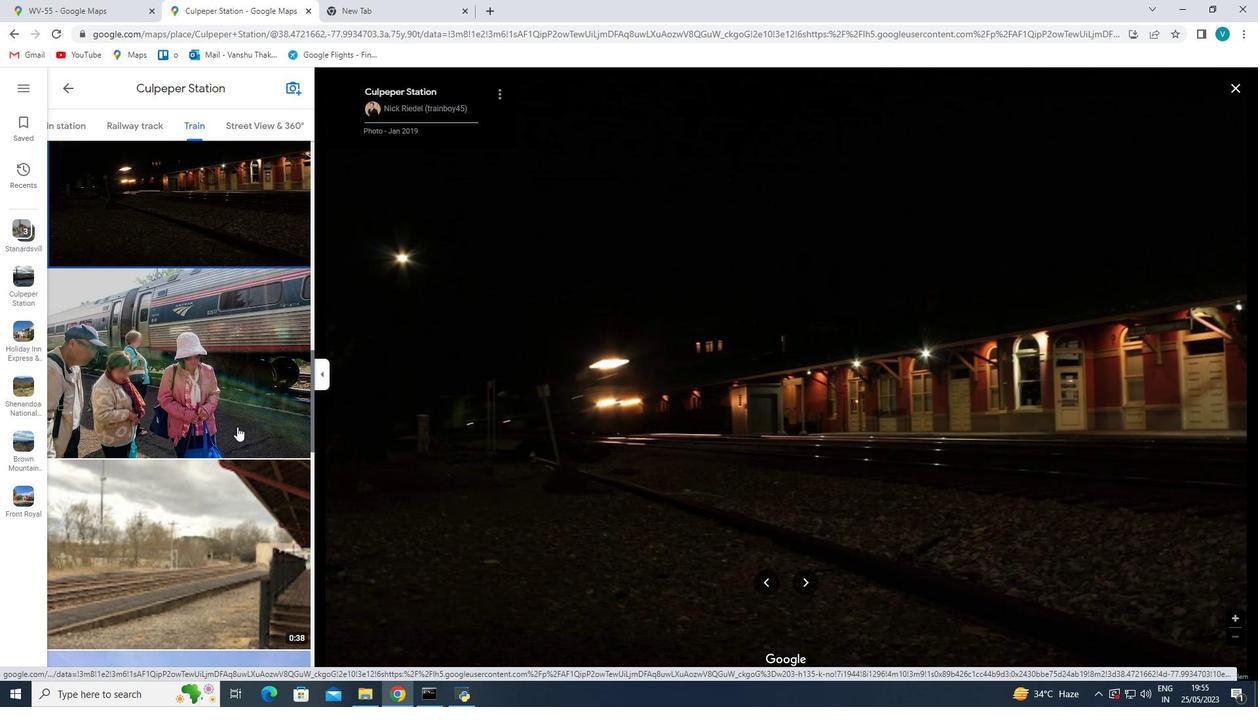 
Action: Mouse moved to (237, 440)
Screenshot: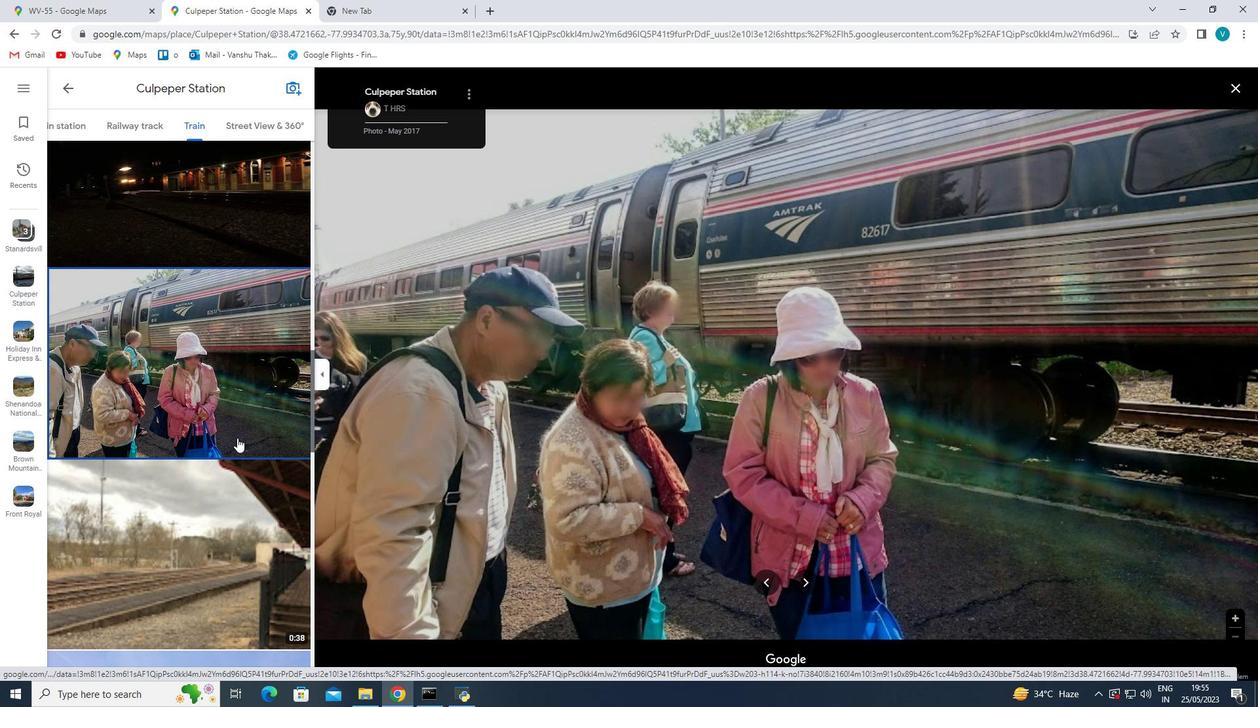 
Action: Mouse scrolled (237, 439) with delta (0, 0)
Screenshot: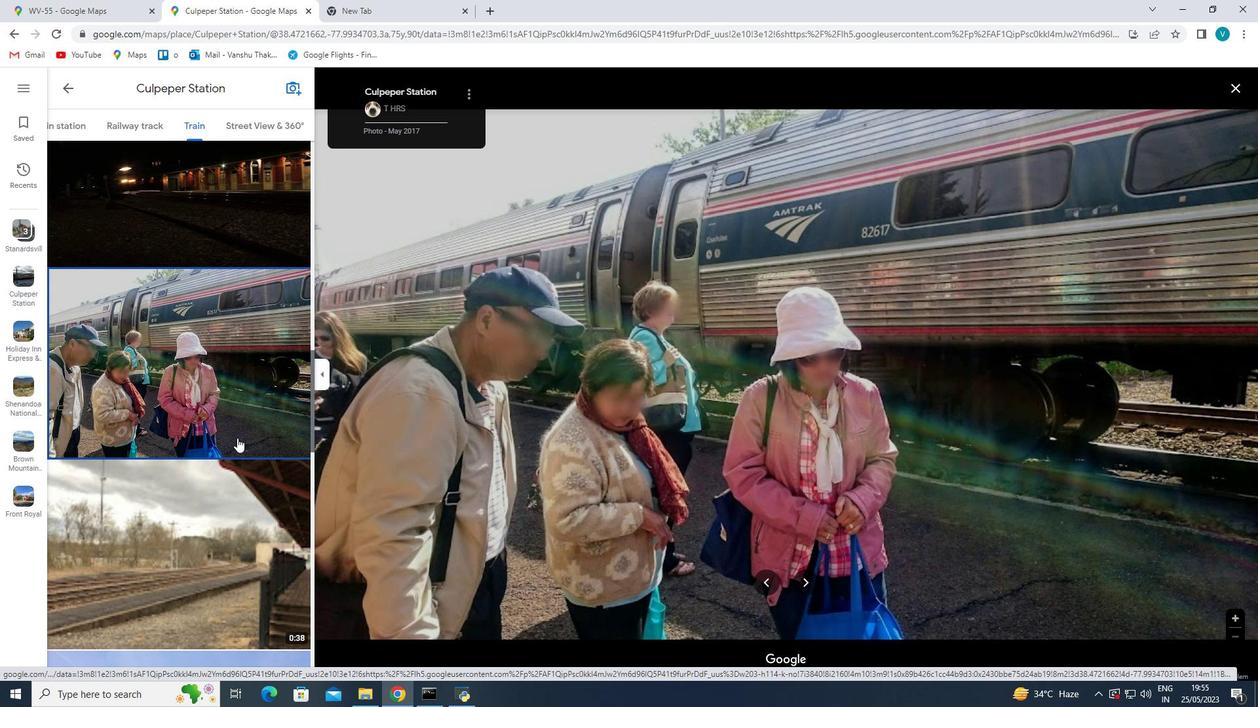 
Action: Mouse scrolled (237, 439) with delta (0, 0)
Screenshot: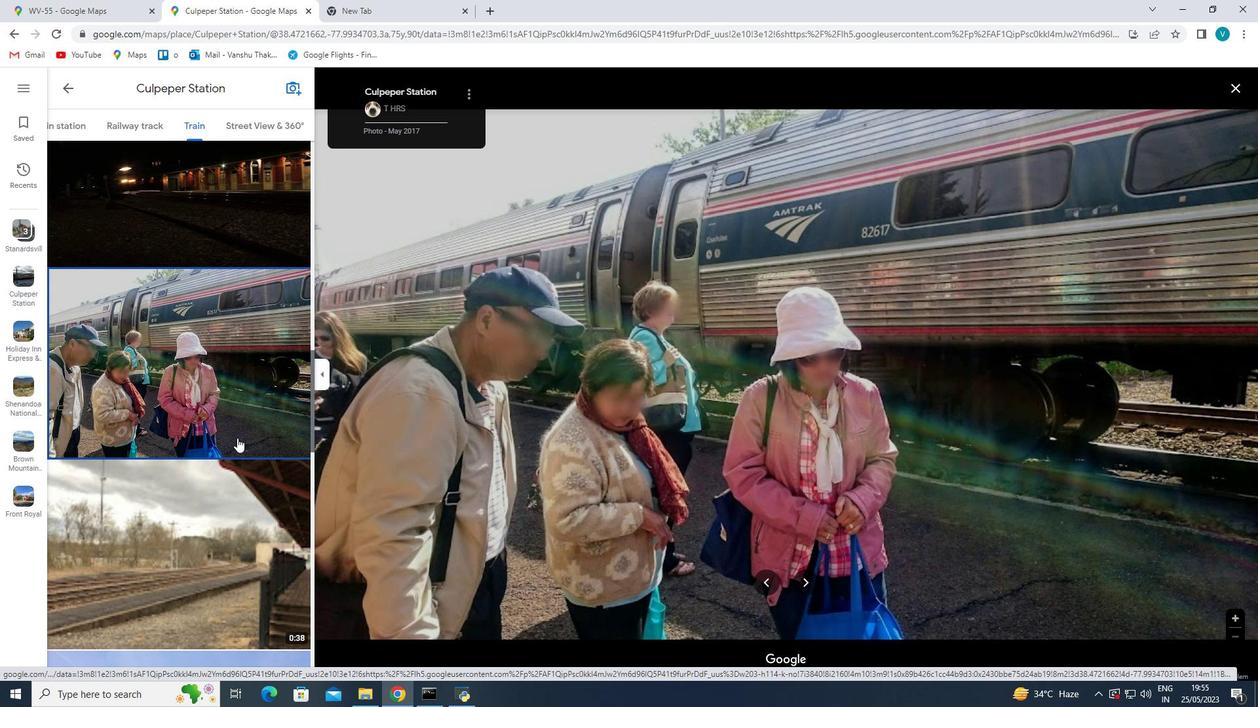 
Action: Mouse scrolled (237, 439) with delta (0, 0)
Screenshot: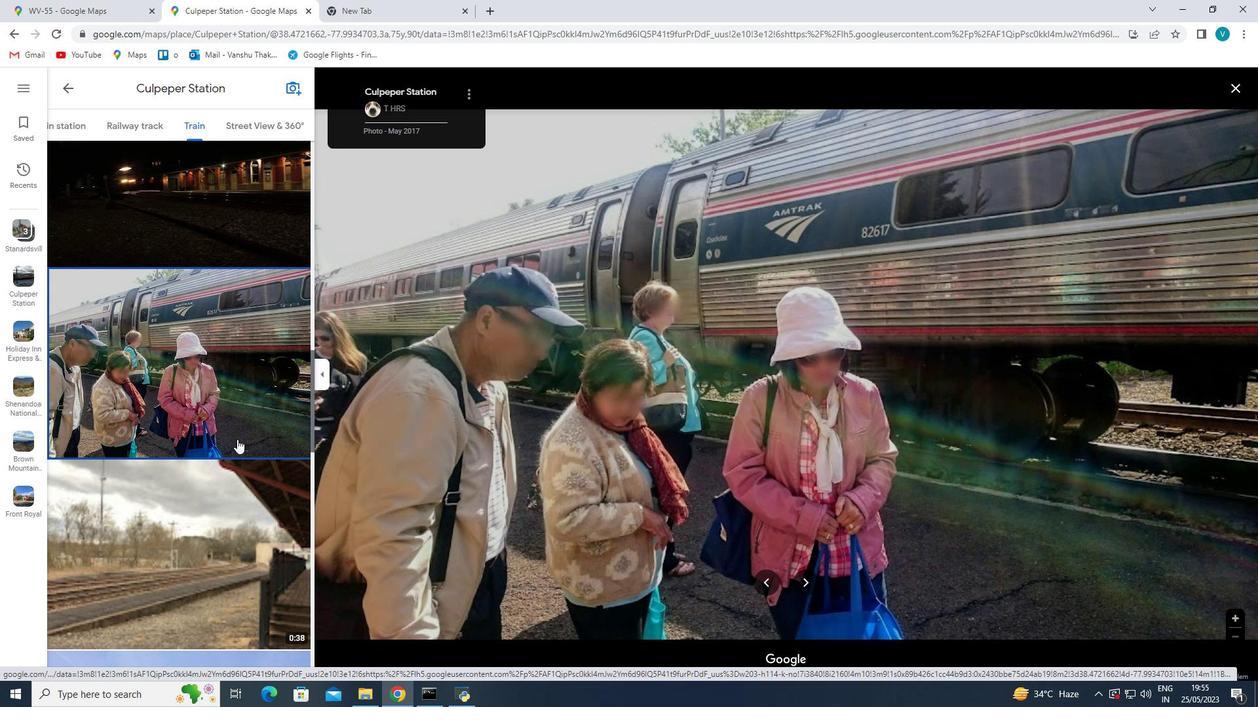 
Action: Mouse pressed left at (237, 440)
Screenshot: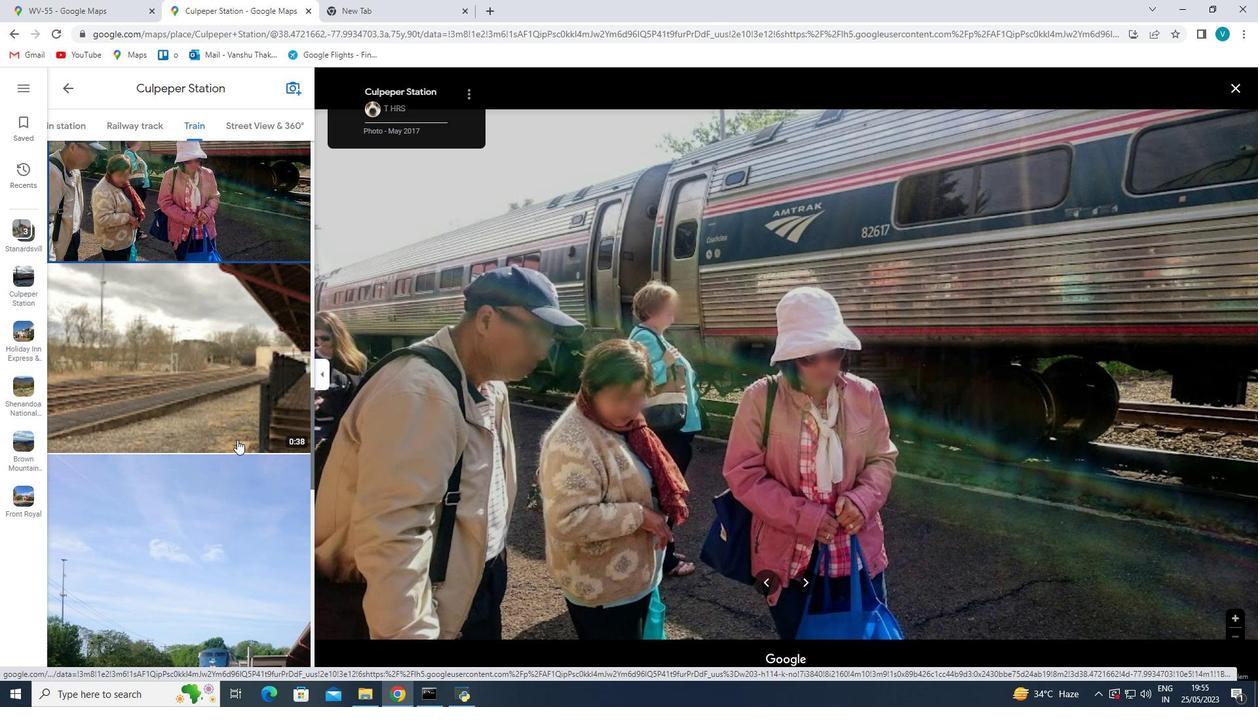 
Action: Mouse scrolled (237, 439) with delta (0, 0)
Screenshot: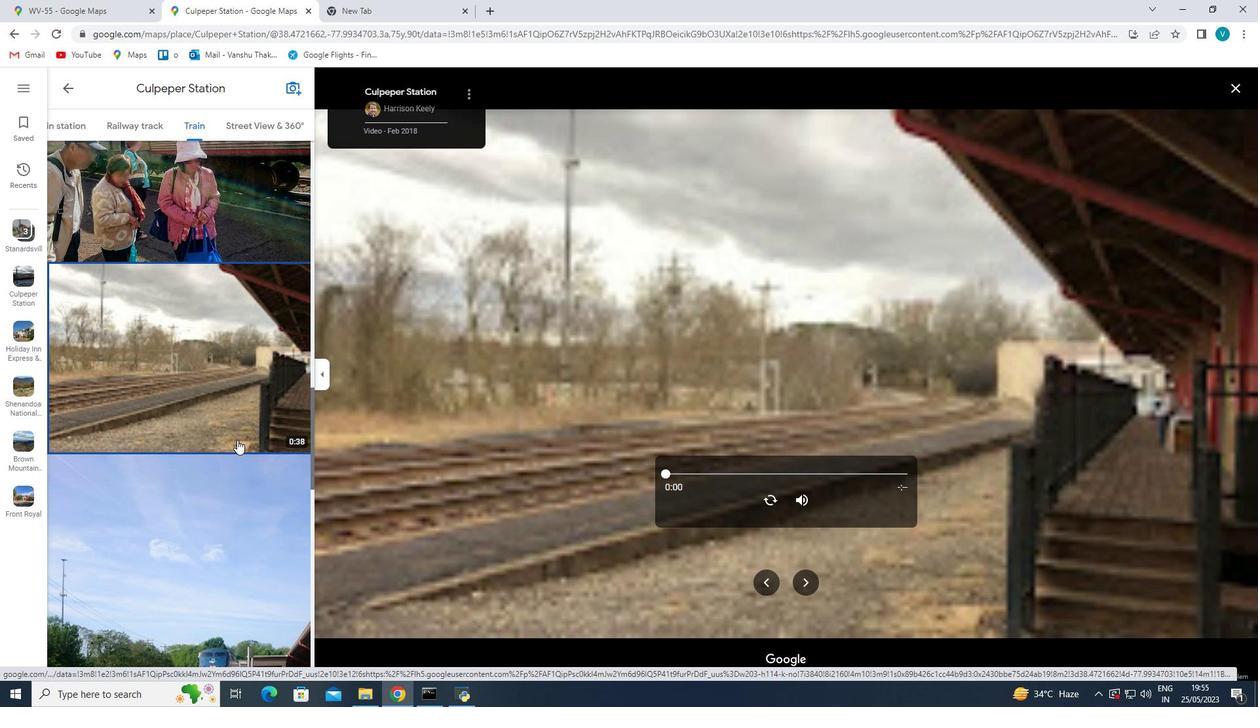 
Action: Mouse scrolled (237, 439) with delta (0, 0)
Screenshot: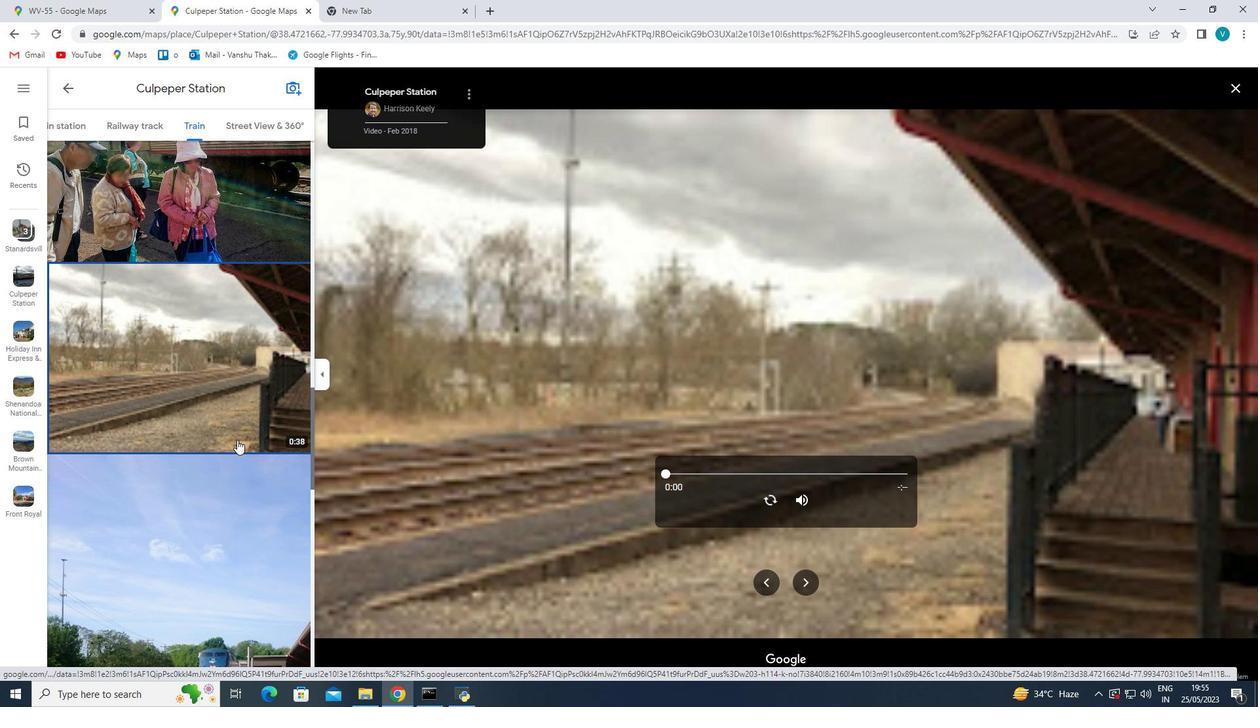 
Action: Mouse scrolled (237, 439) with delta (0, 0)
Screenshot: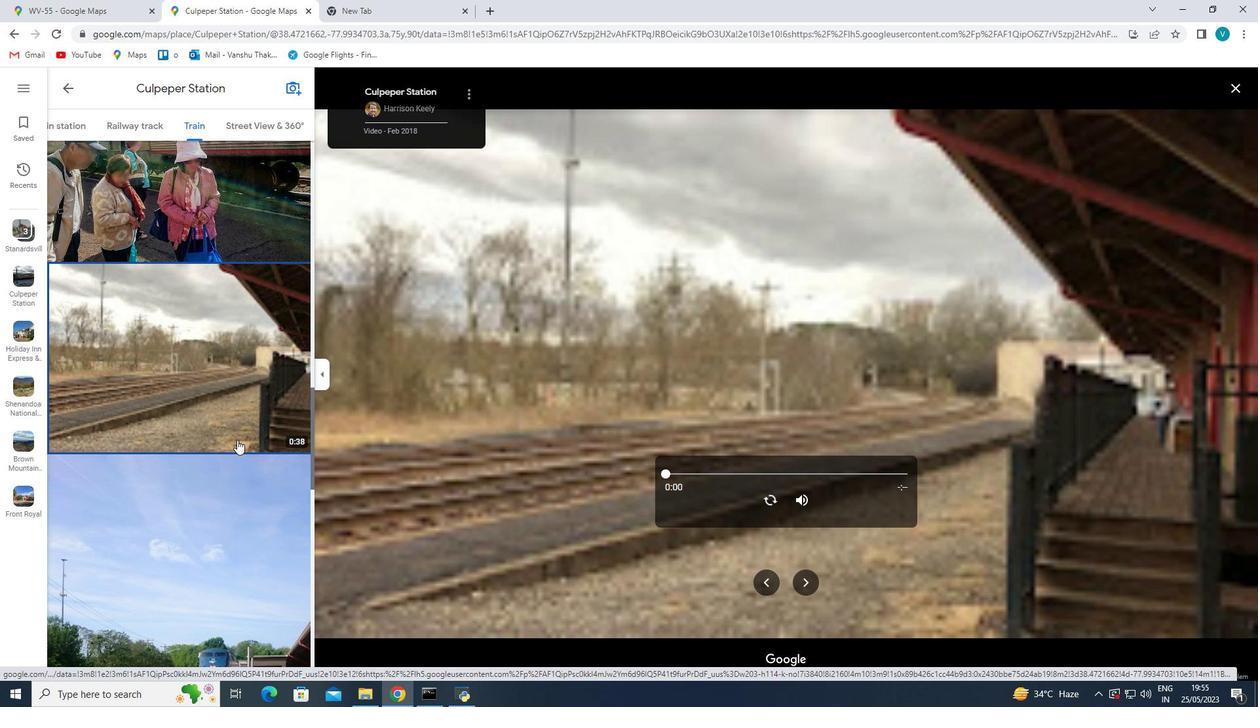 
Action: Mouse scrolled (237, 439) with delta (0, 0)
Screenshot: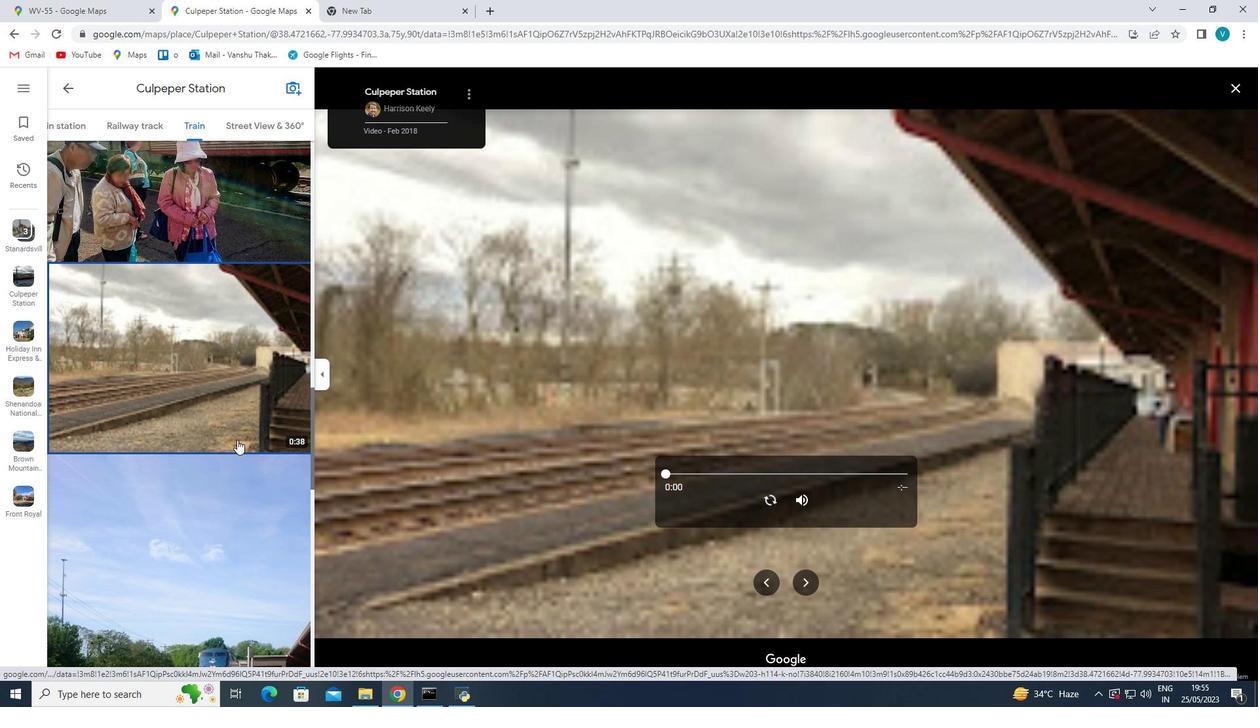 
Action: Mouse pressed left at (237, 440)
Screenshot: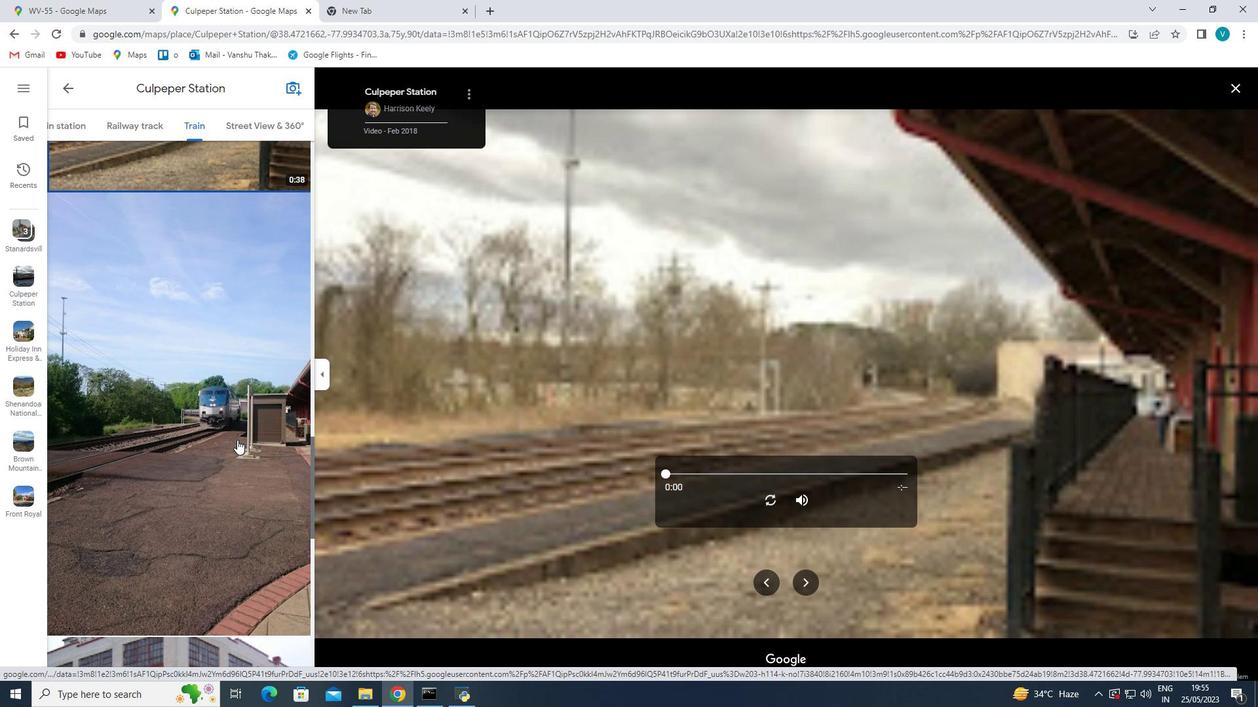 
Action: Mouse scrolled (237, 439) with delta (0, 0)
Screenshot: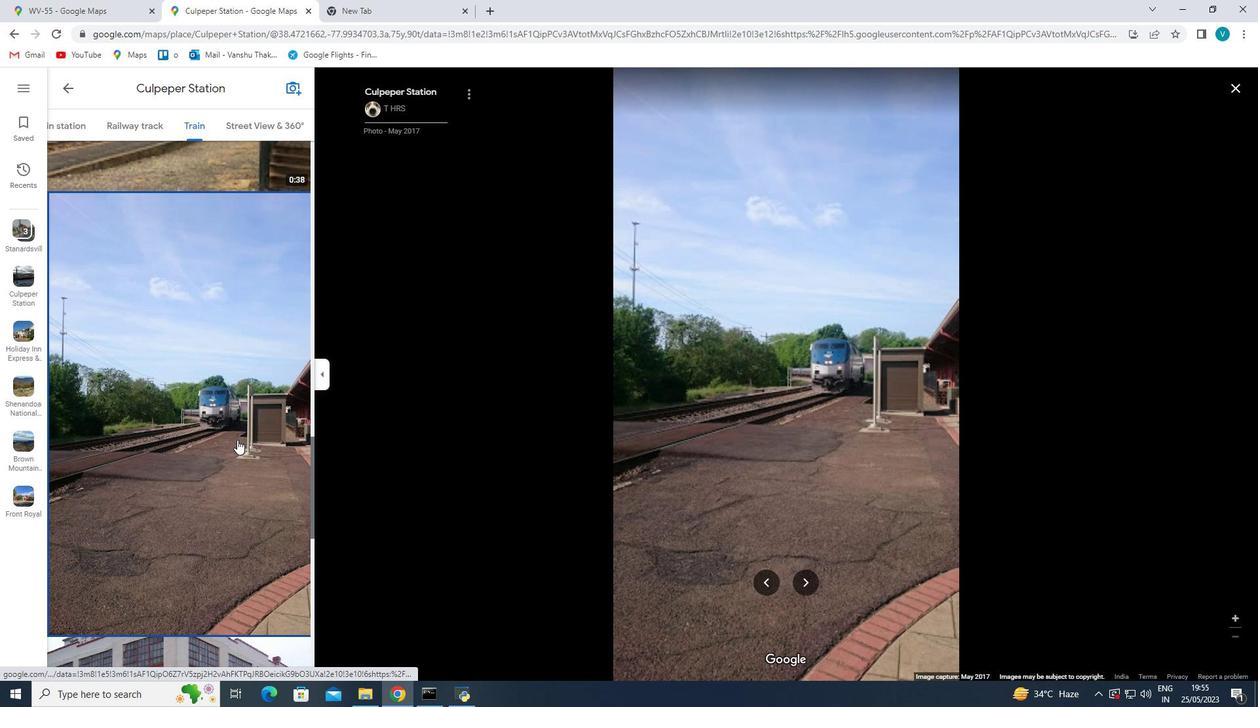
Action: Mouse scrolled (237, 439) with delta (0, 0)
Screenshot: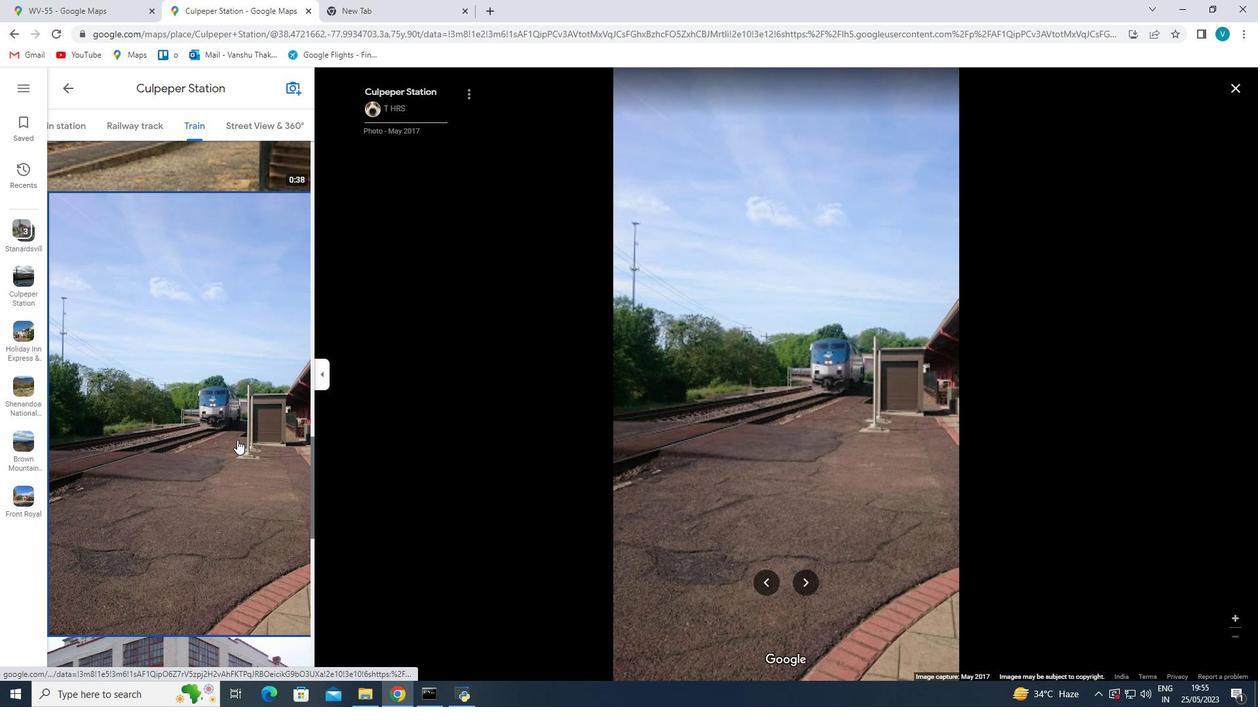 
Action: Mouse scrolled (237, 439) with delta (0, 0)
Screenshot: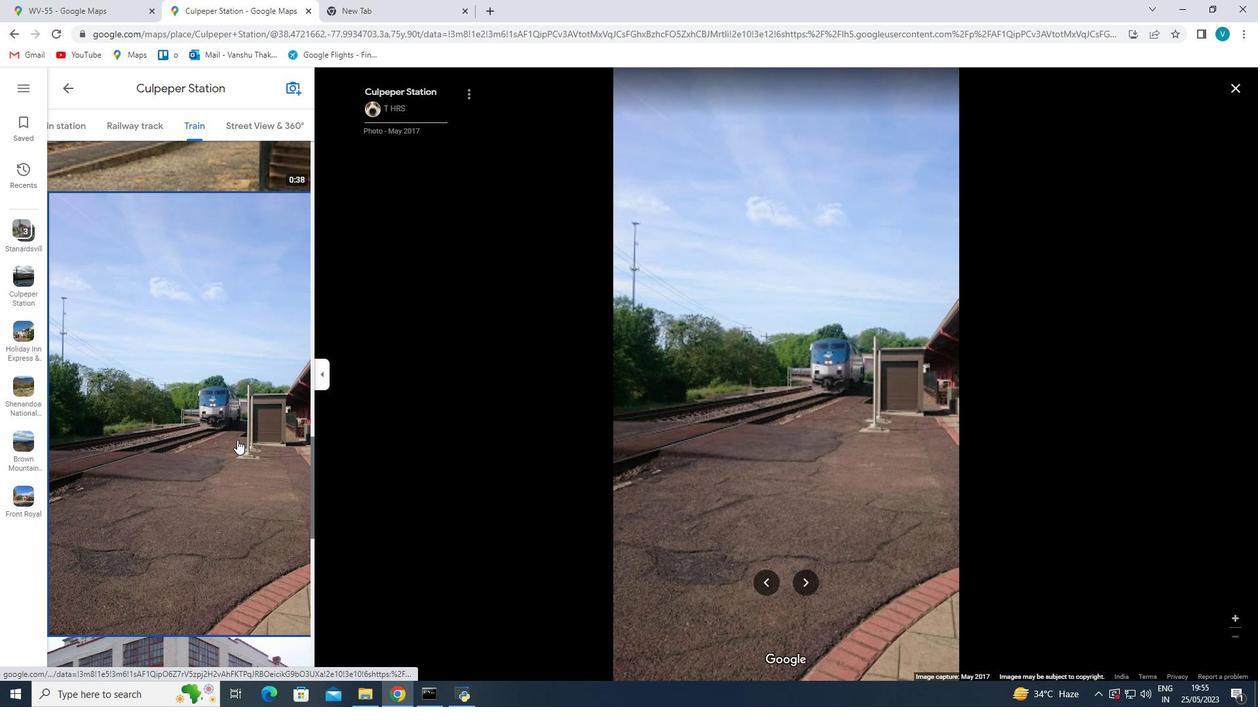 
Action: Mouse scrolled (237, 439) with delta (0, 0)
Screenshot: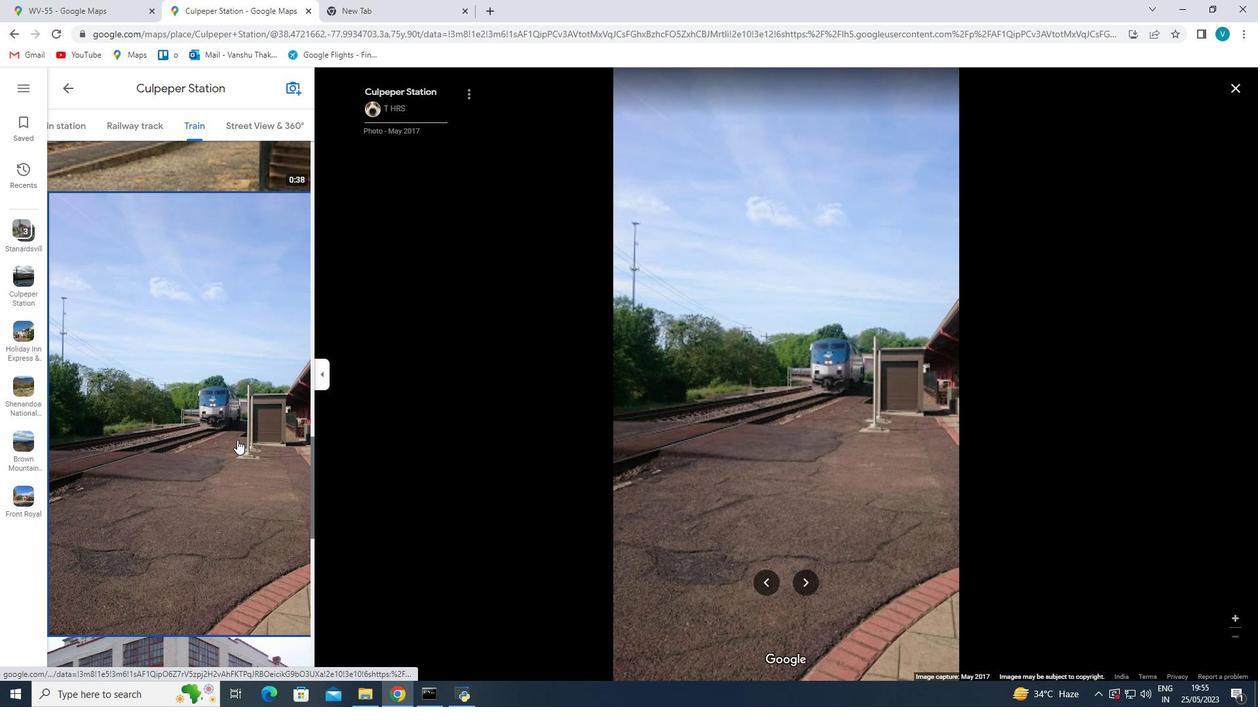 
Action: Mouse scrolled (237, 439) with delta (0, 0)
Screenshot: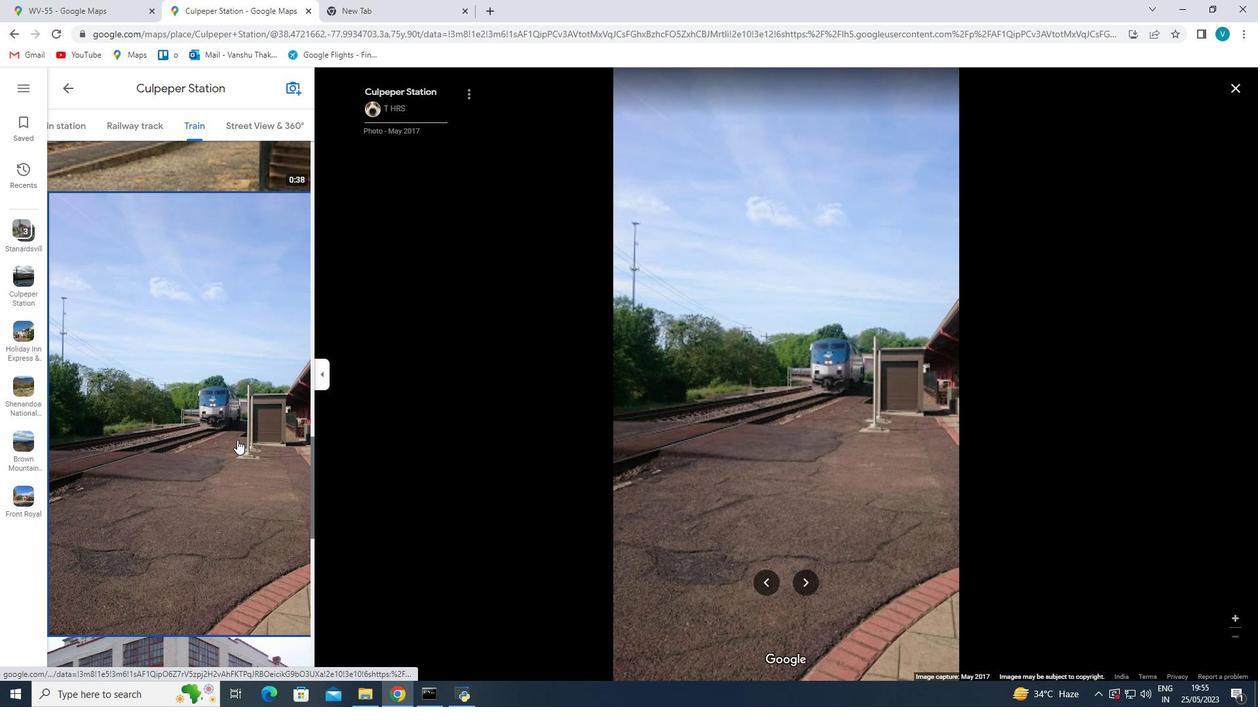 
Action: Mouse moved to (236, 458)
Screenshot: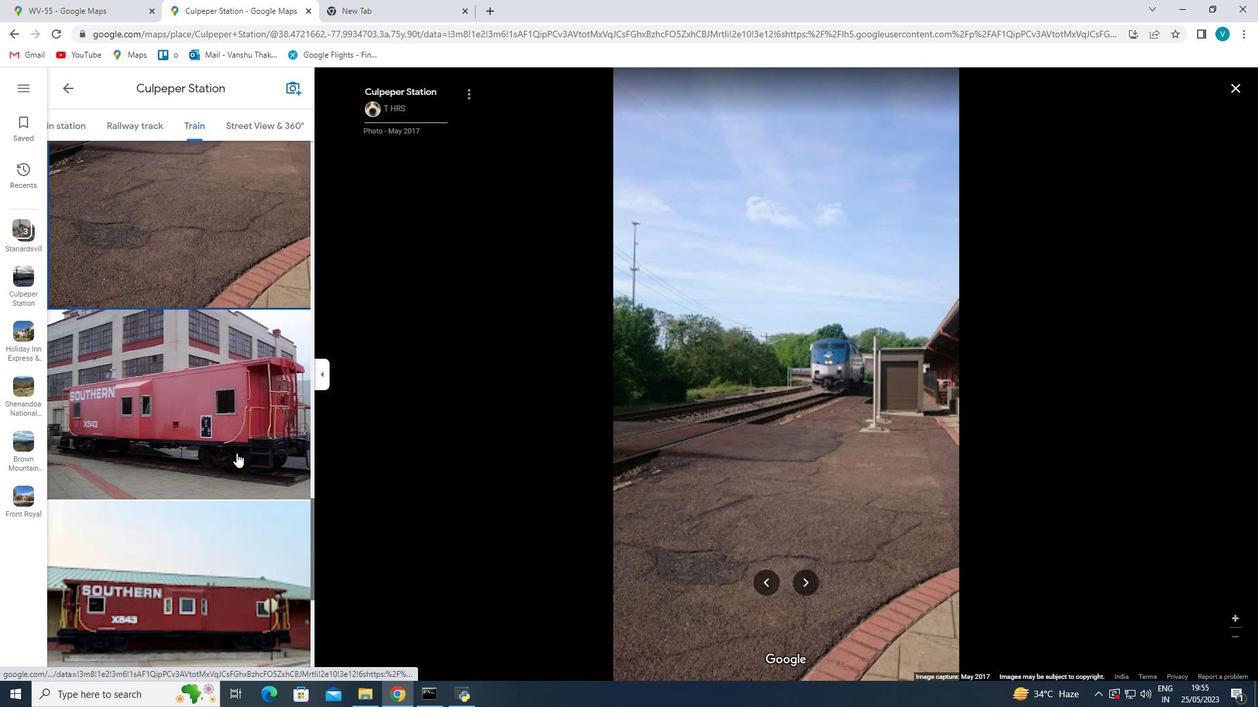 
Action: Mouse scrolled (236, 458) with delta (0, 0)
Screenshot: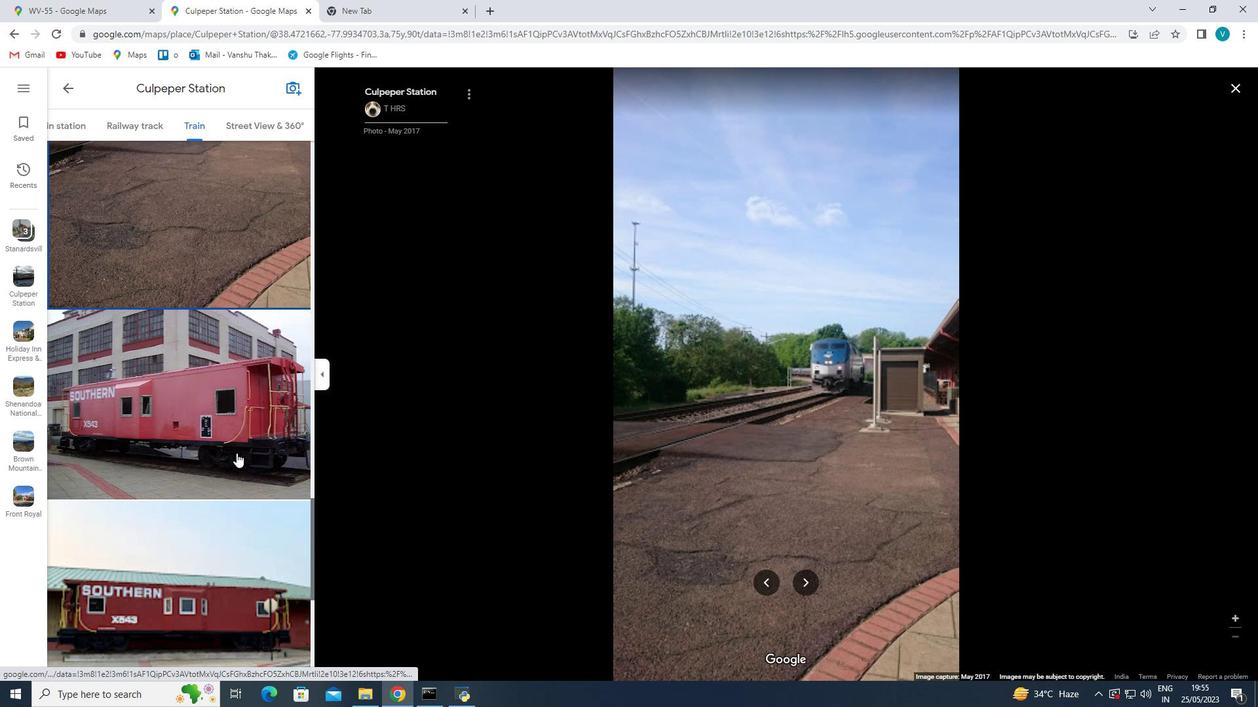 
Action: Mouse moved to (236, 458)
Screenshot: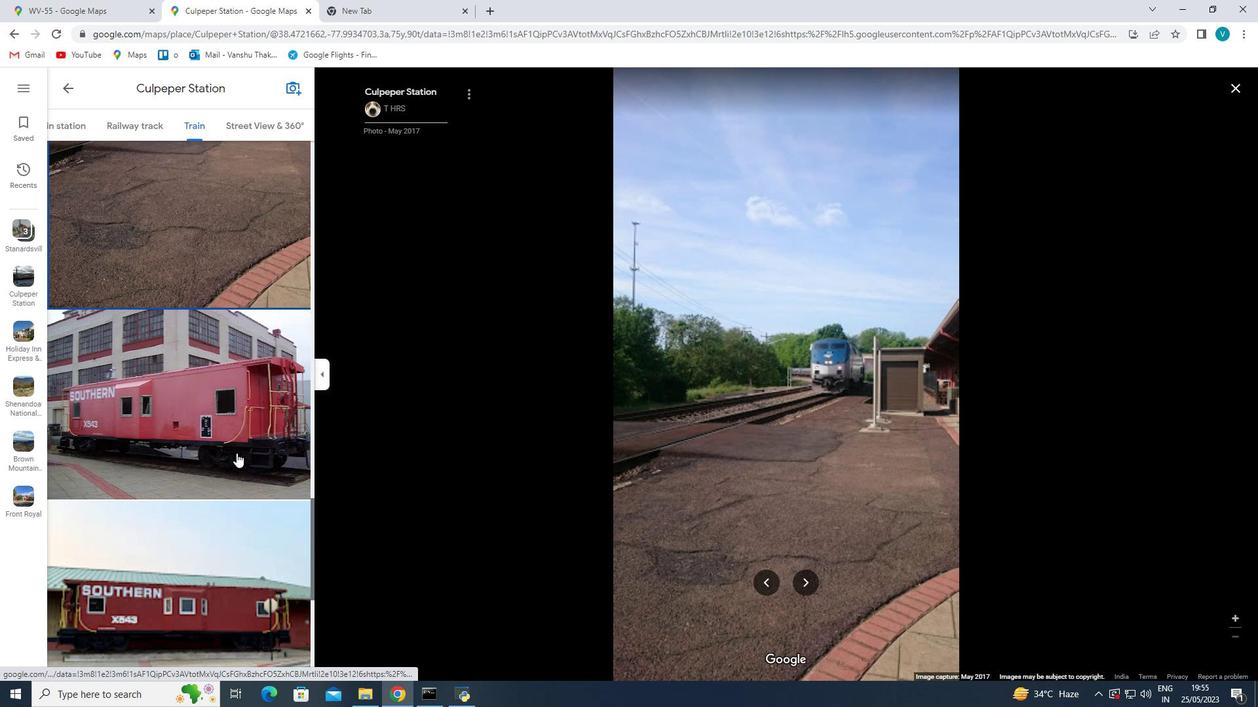 
Action: Mouse scrolled (236, 458) with delta (0, 0)
Screenshot: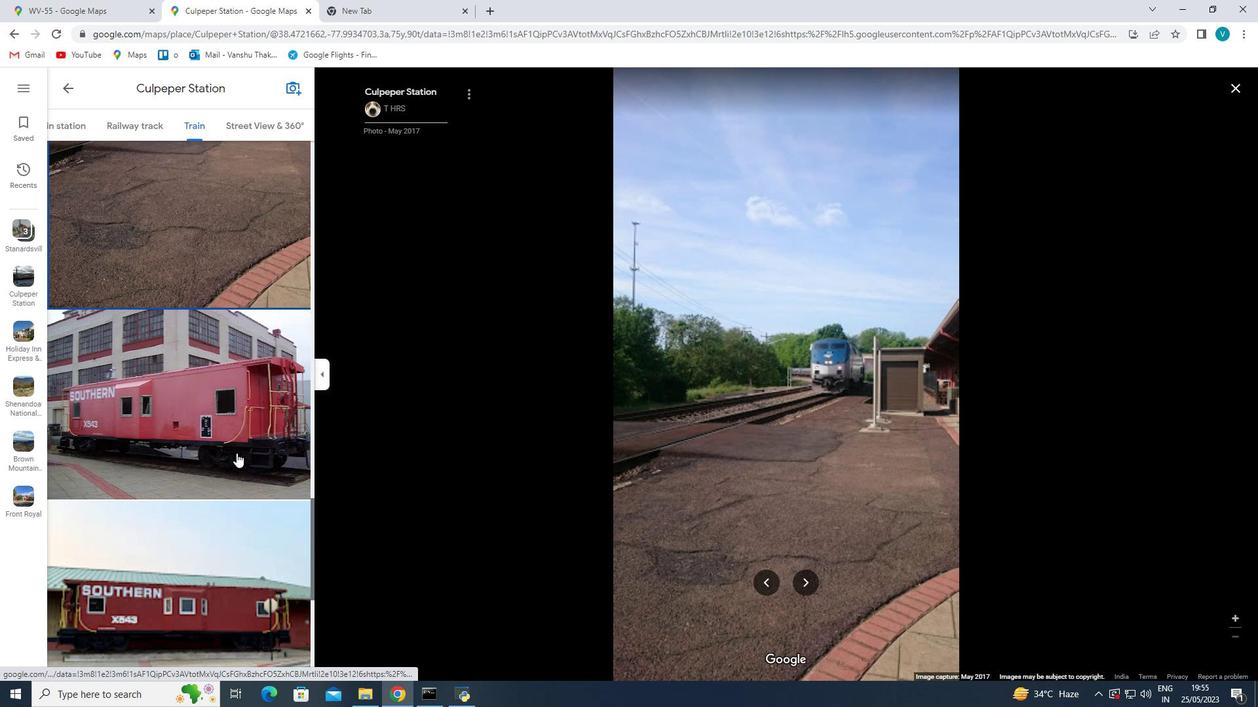 
Action: Mouse scrolled (236, 458) with delta (0, 0)
Screenshot: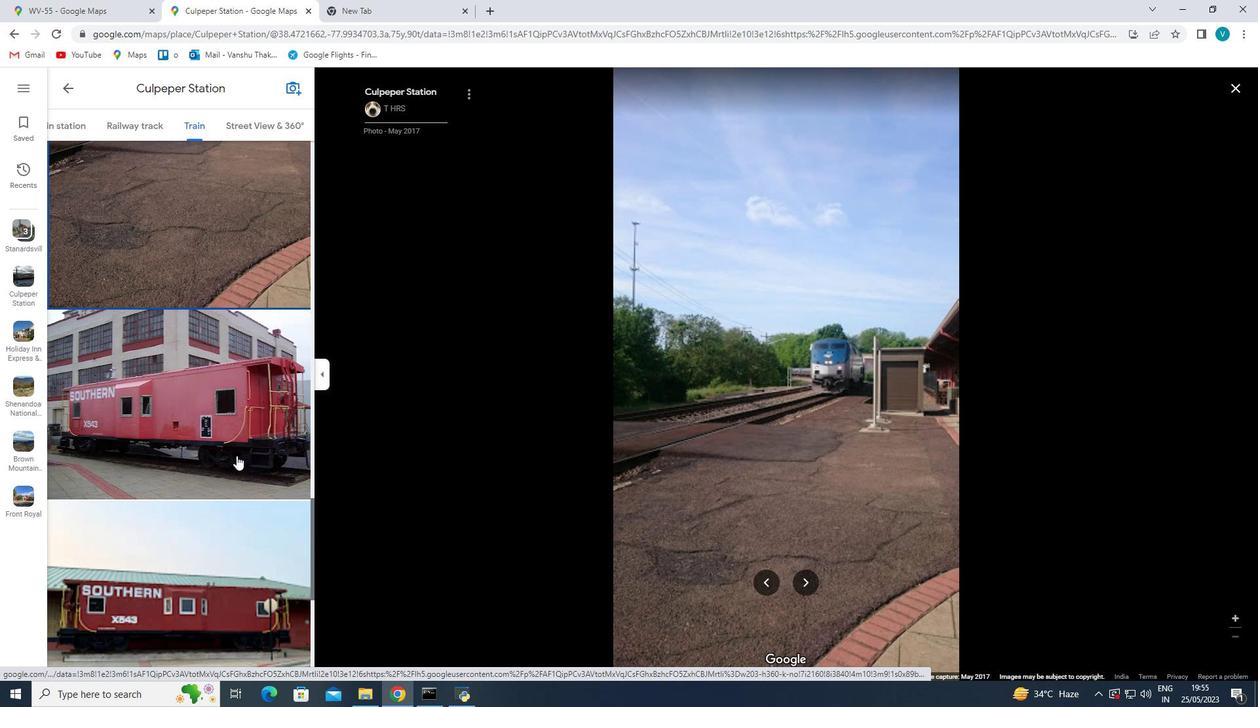 
Action: Mouse scrolled (236, 458) with delta (0, 0)
Screenshot: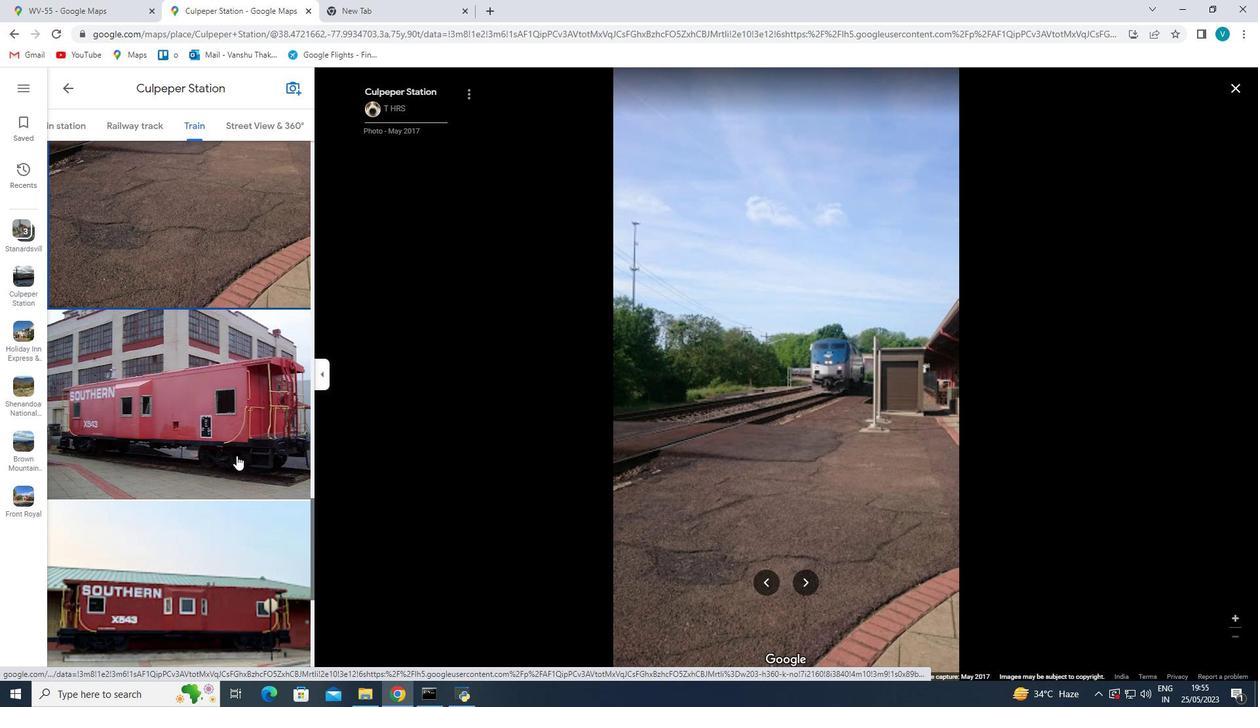 
Action: Mouse scrolled (236, 459) with delta (0, 0)
Screenshot: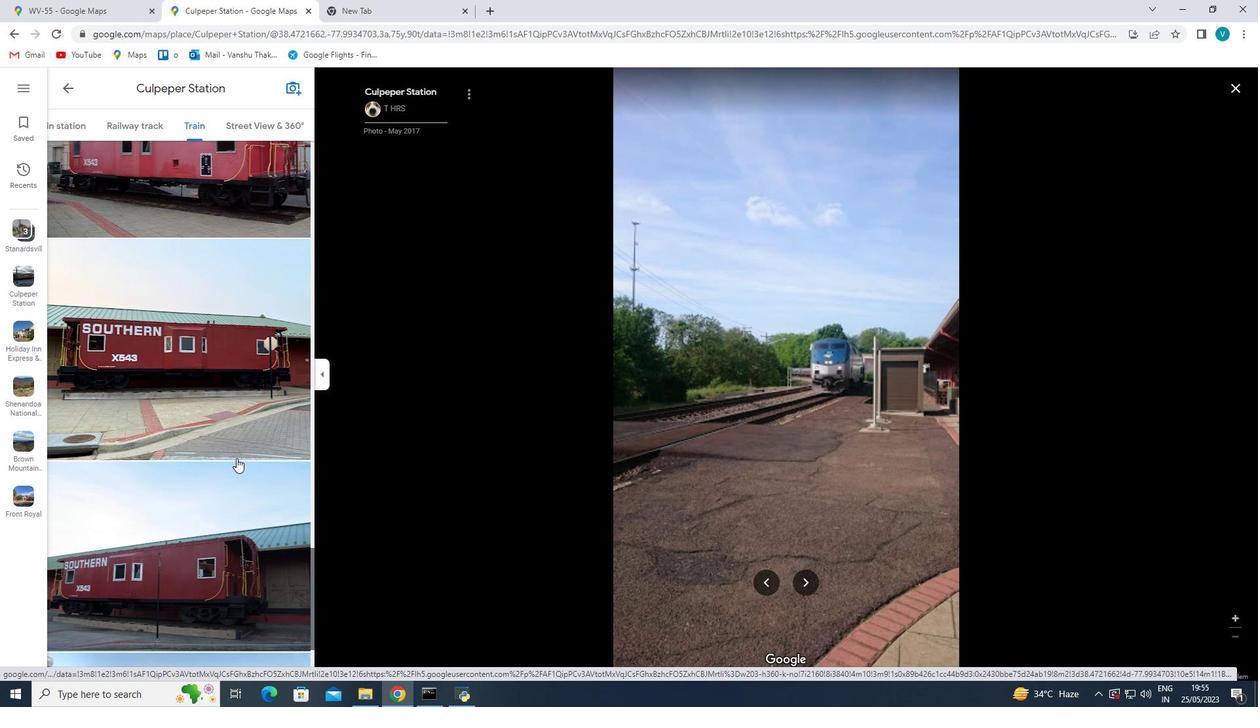
Action: Mouse scrolled (236, 459) with delta (0, 0)
Screenshot: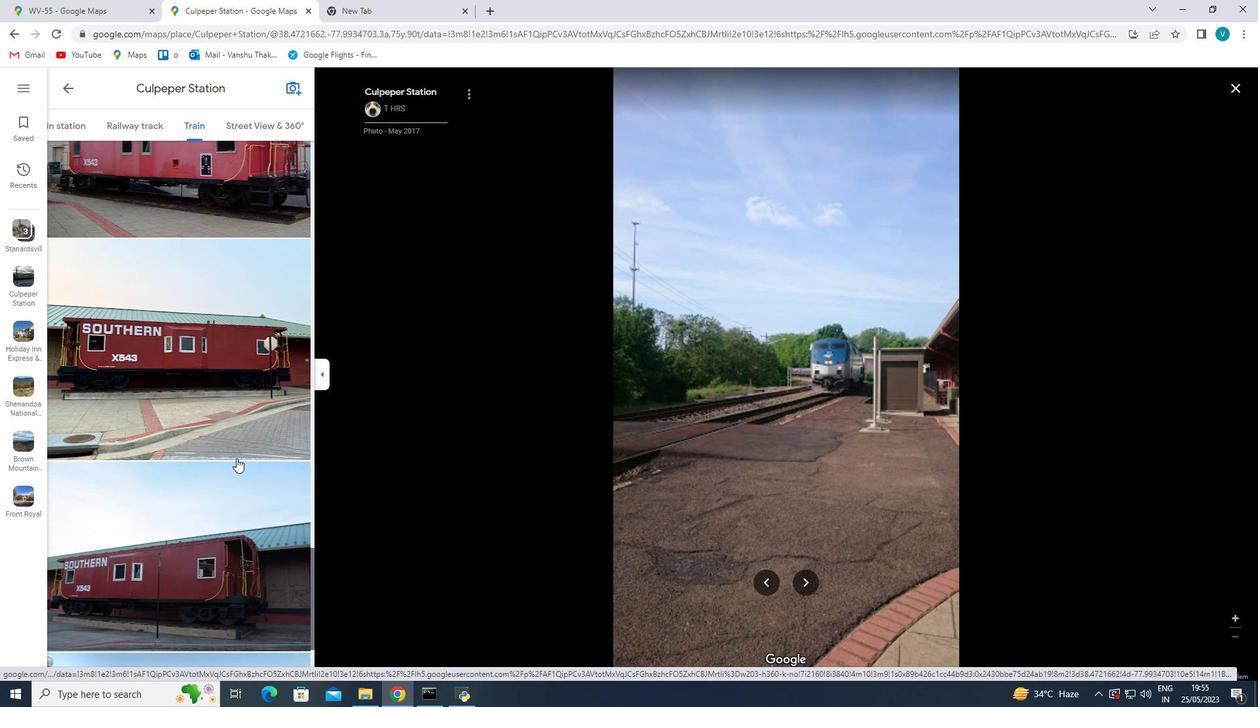 
Action: Mouse moved to (245, 367)
Screenshot: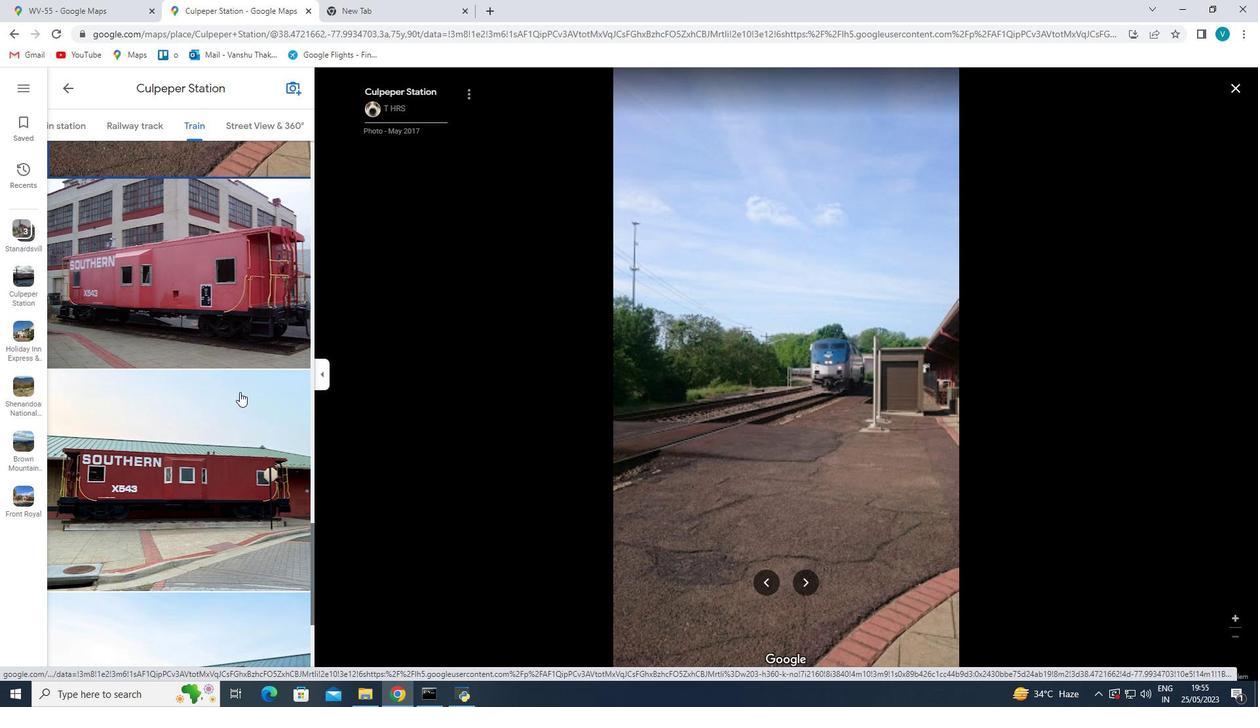 
Action: Mouse pressed left at (245, 367)
Screenshot: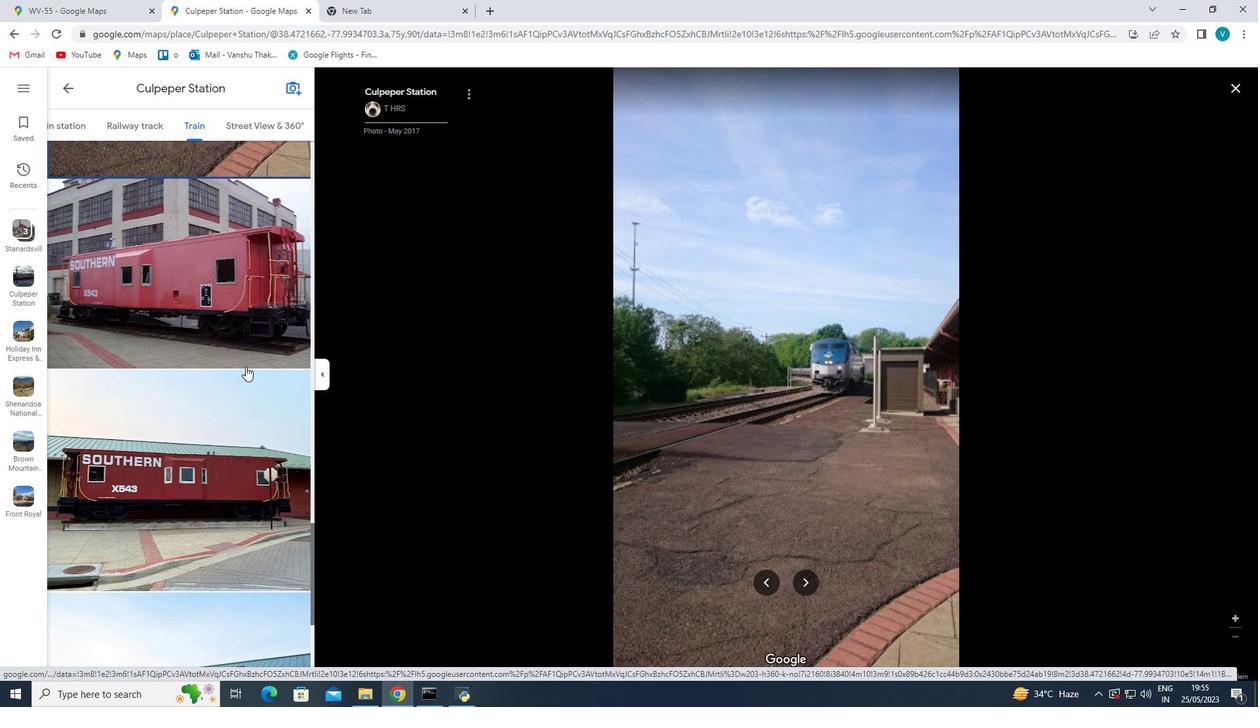 
Action: Mouse moved to (231, 441)
Screenshot: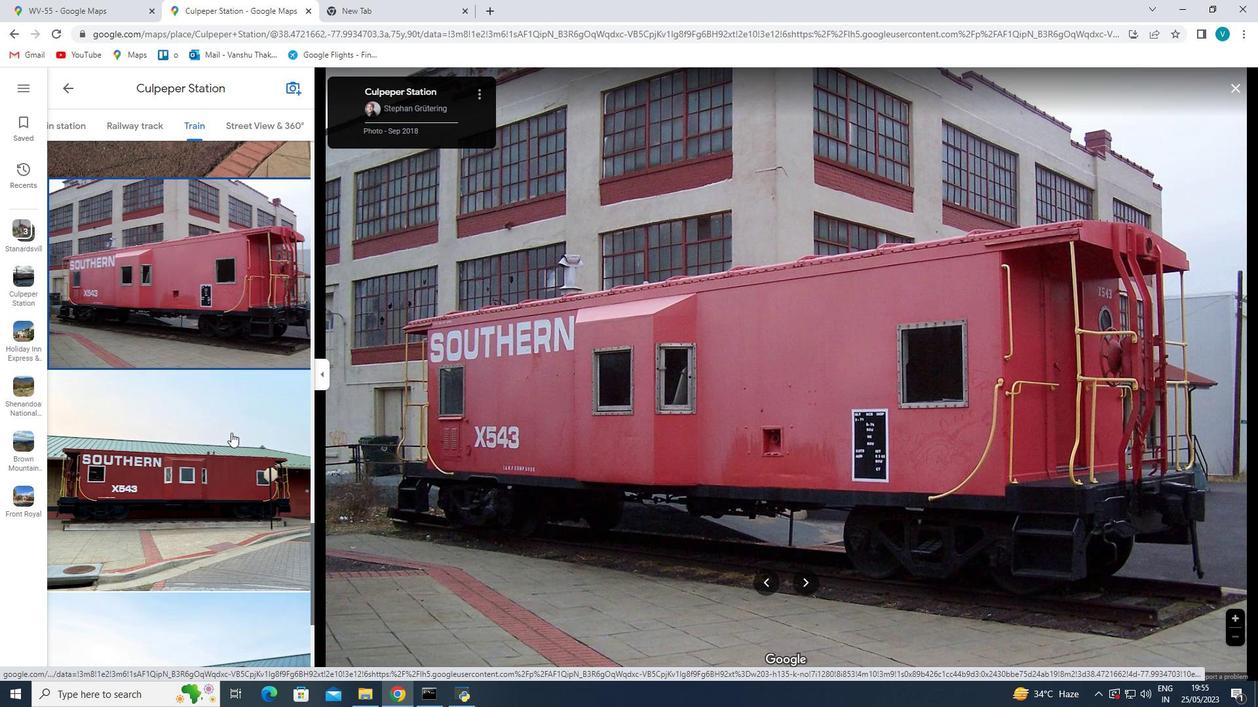 
Action: Mouse scrolled (231, 441) with delta (0, 0)
Screenshot: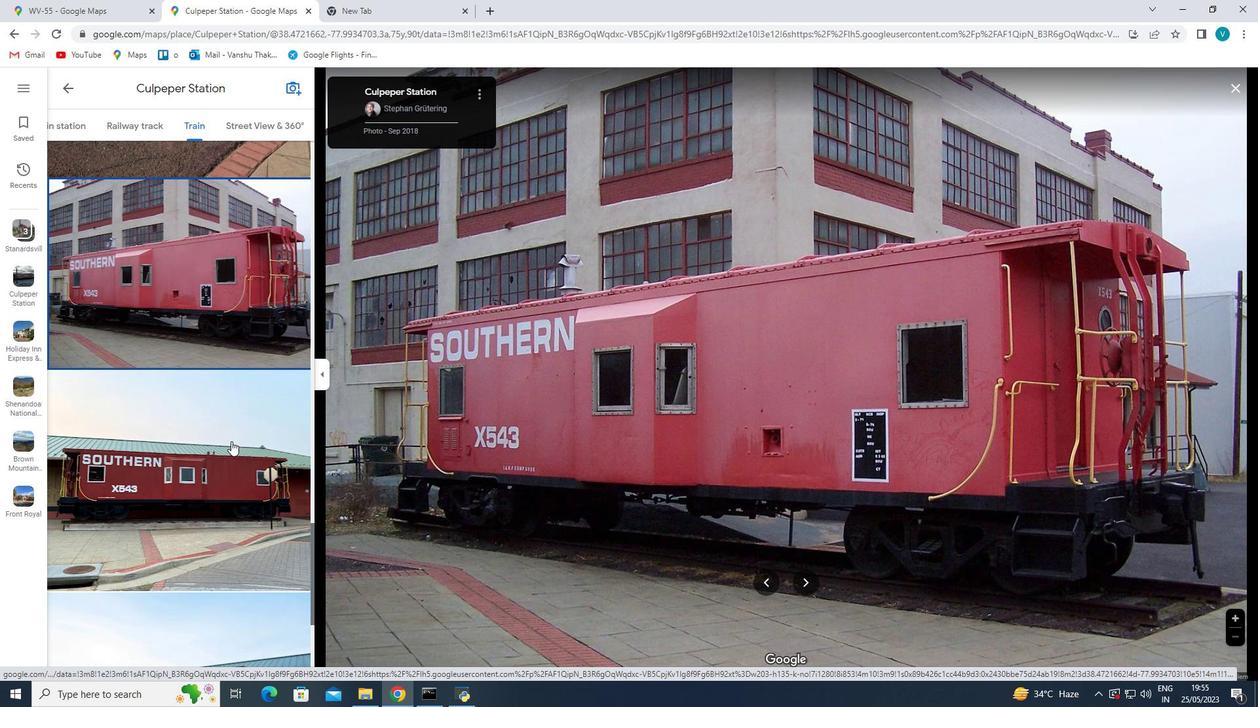 
Action: Mouse scrolled (231, 441) with delta (0, 0)
Screenshot: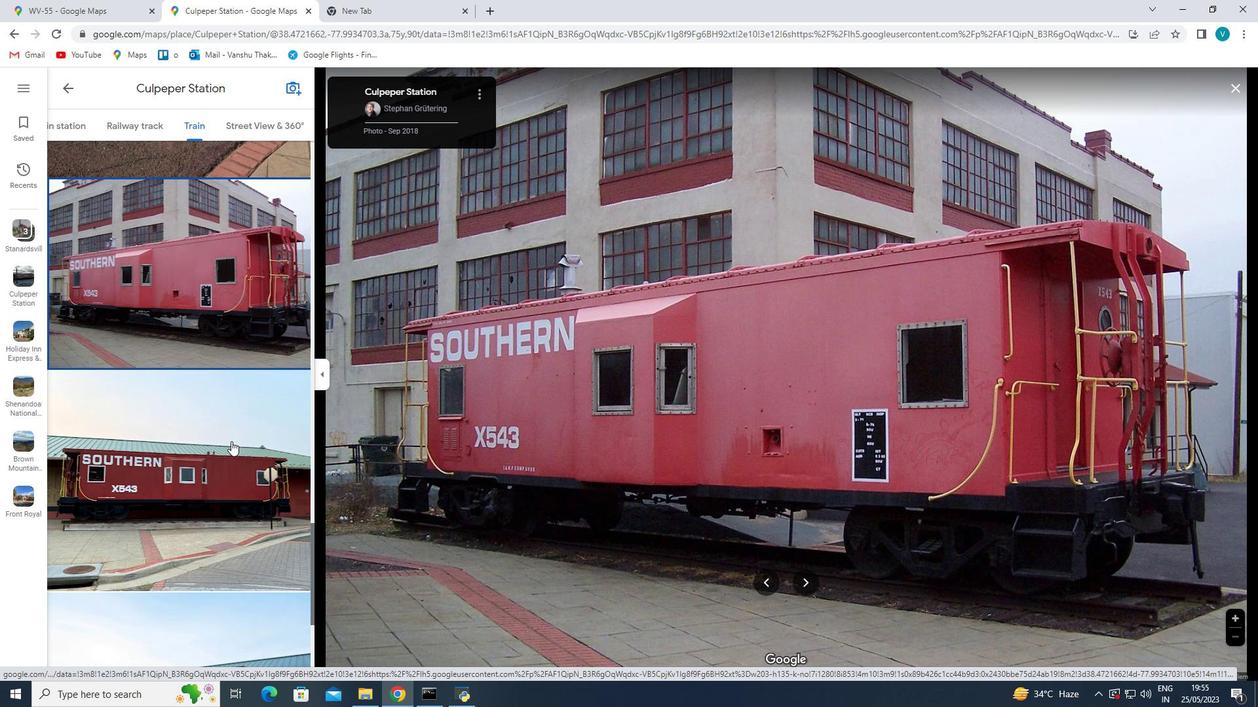 
Action: Mouse scrolled (231, 441) with delta (0, 0)
Screenshot: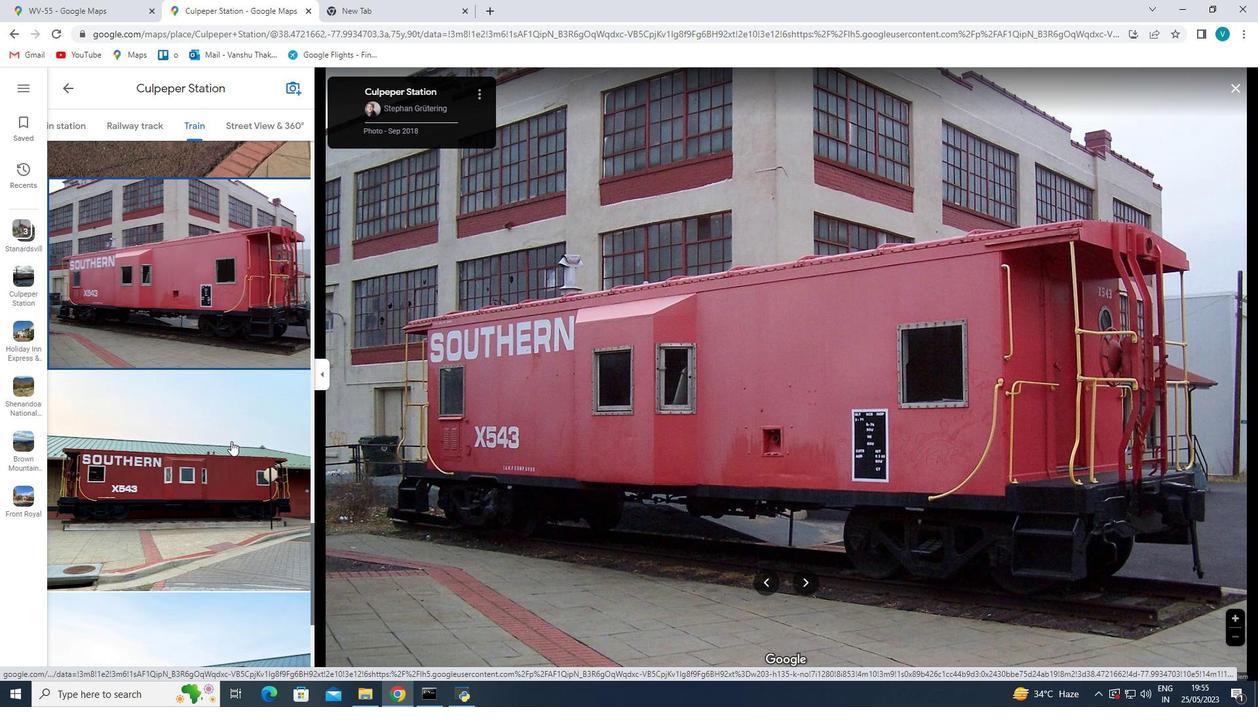 
Action: Mouse scrolled (231, 441) with delta (0, 0)
Screenshot: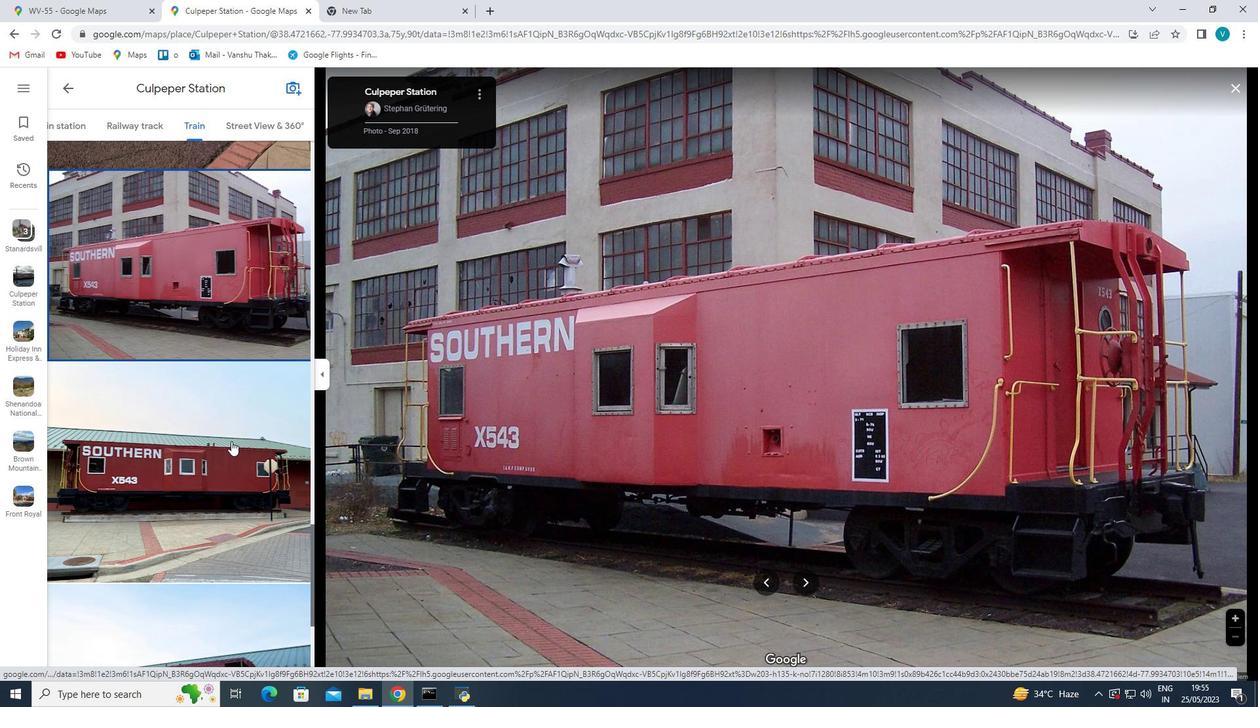 
Action: Mouse pressed left at (231, 441)
Screenshot: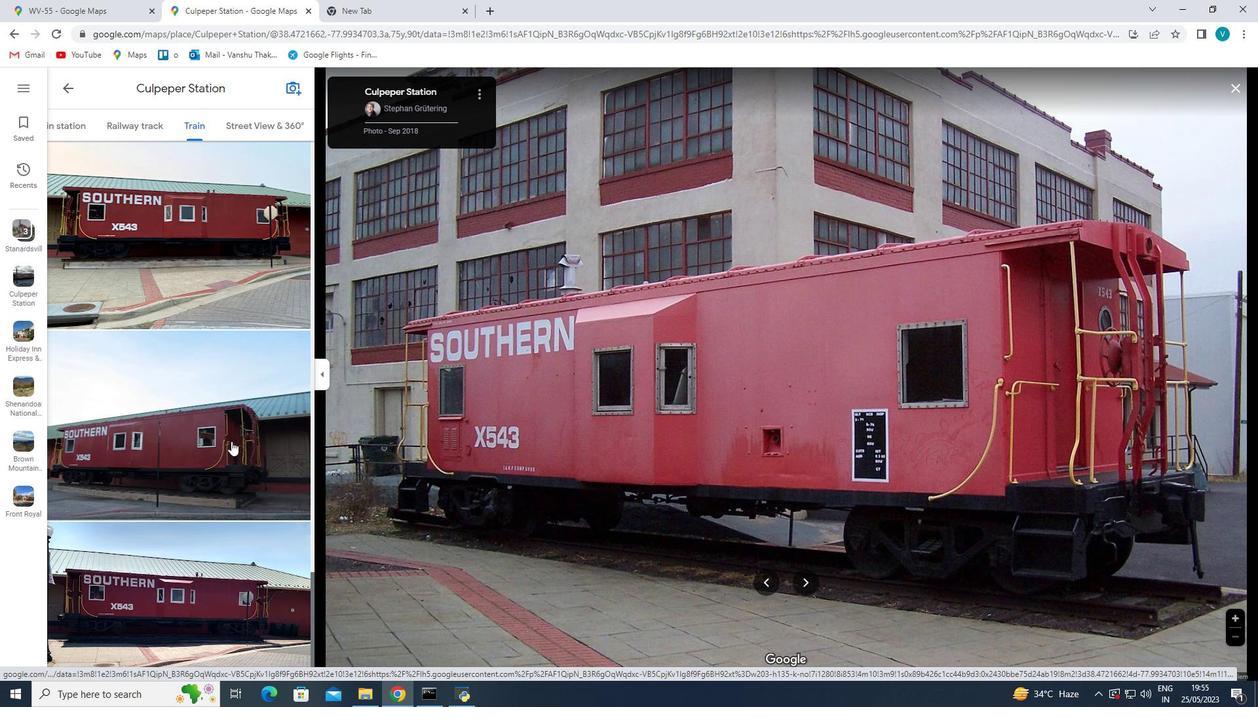 
Action: Mouse scrolled (231, 441) with delta (0, 0)
Screenshot: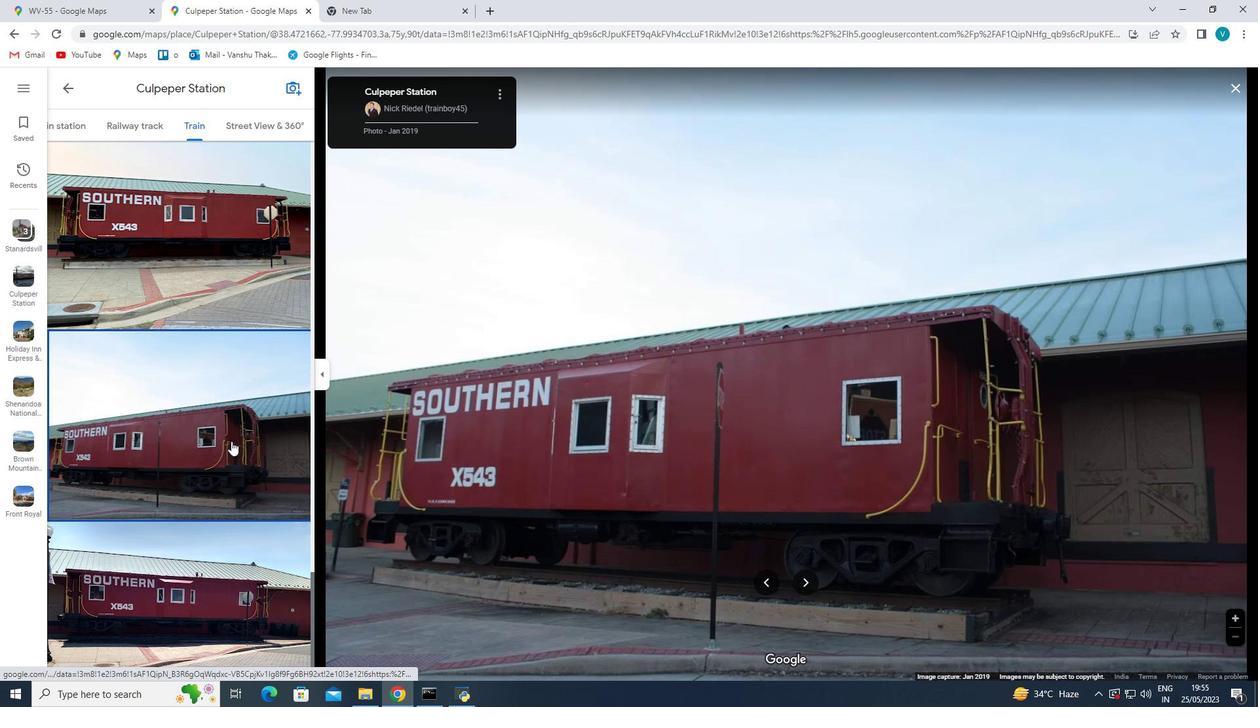 
Action: Mouse scrolled (231, 441) with delta (0, 0)
Screenshot: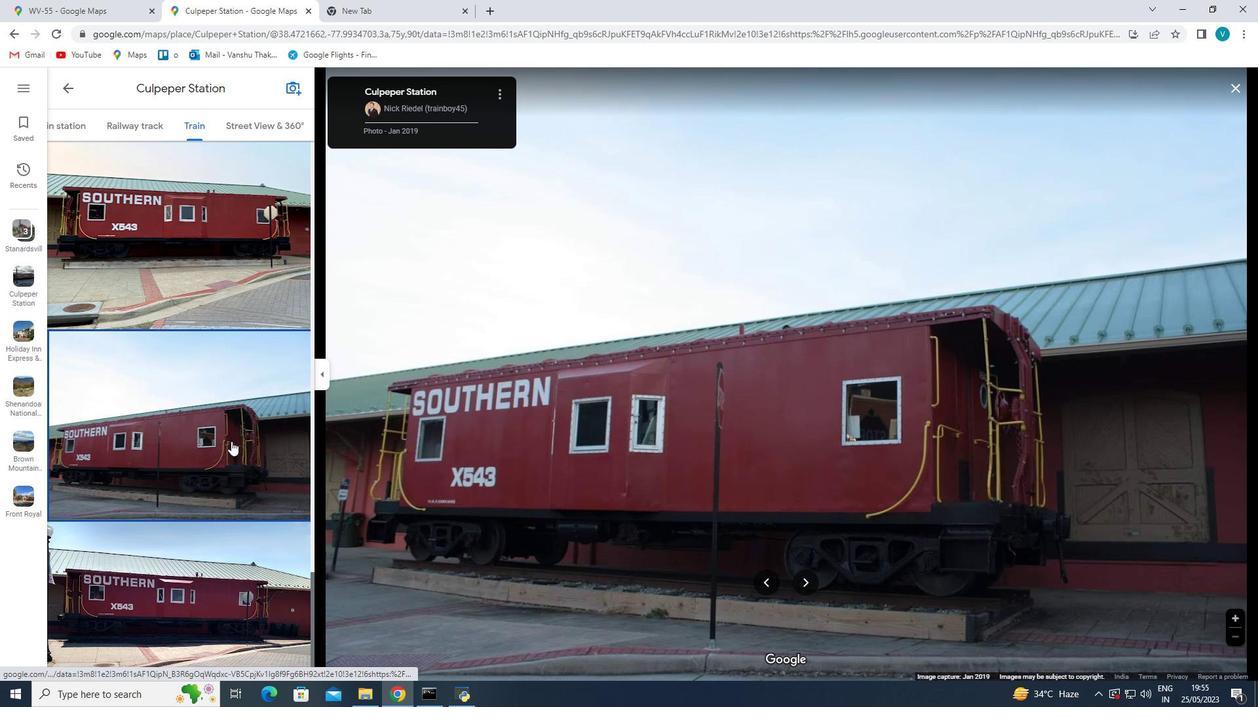 
Action: Mouse scrolled (231, 441) with delta (0, 0)
Screenshot: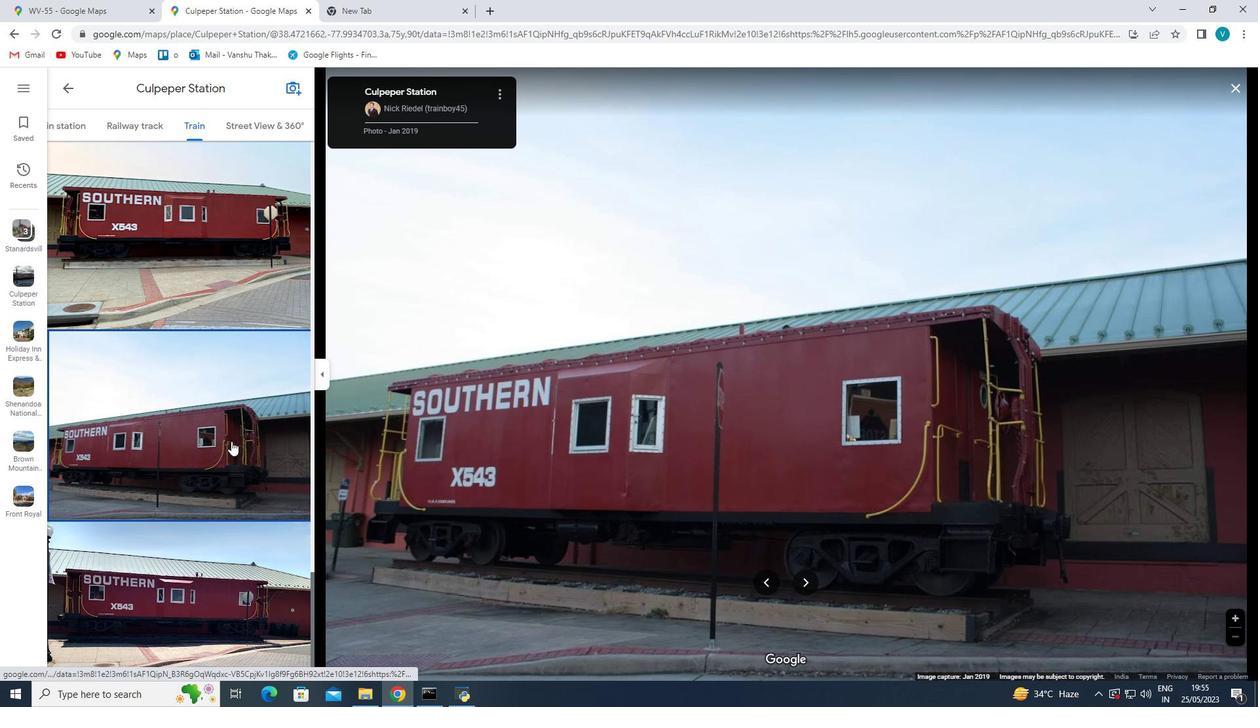 
Action: Mouse scrolled (231, 441) with delta (0, 0)
Screenshot: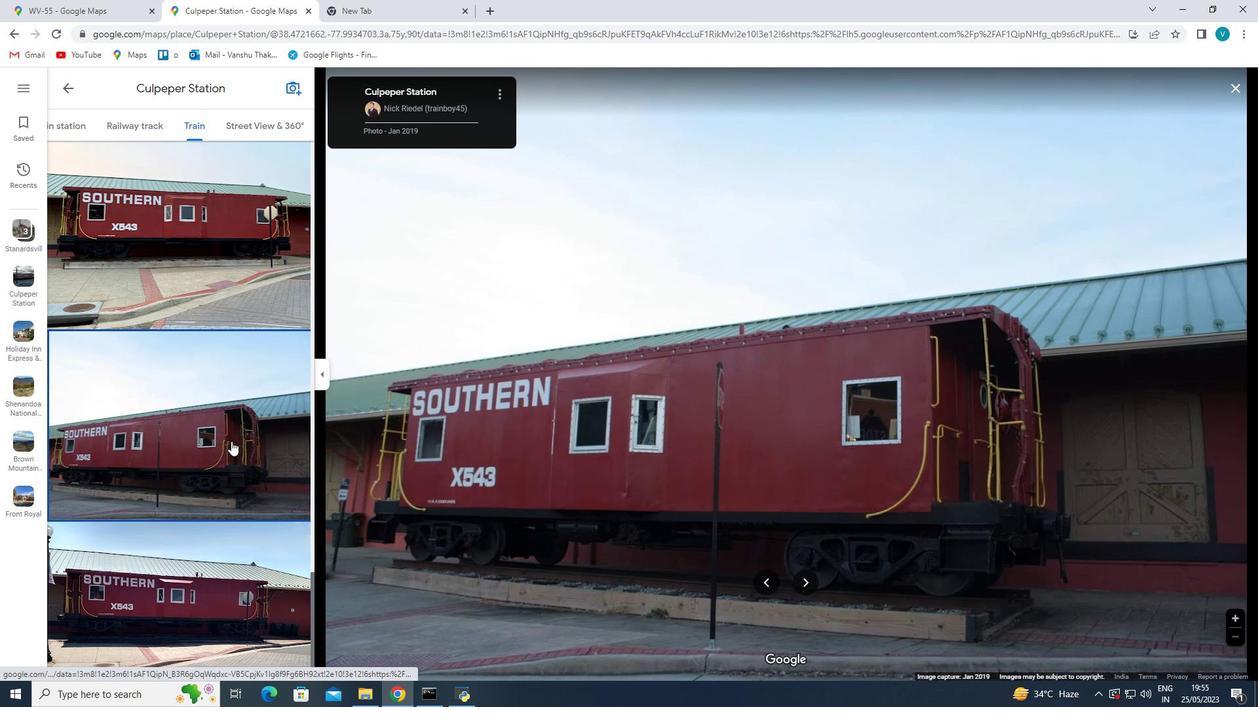 
Action: Mouse scrolled (231, 441) with delta (0, 0)
Screenshot: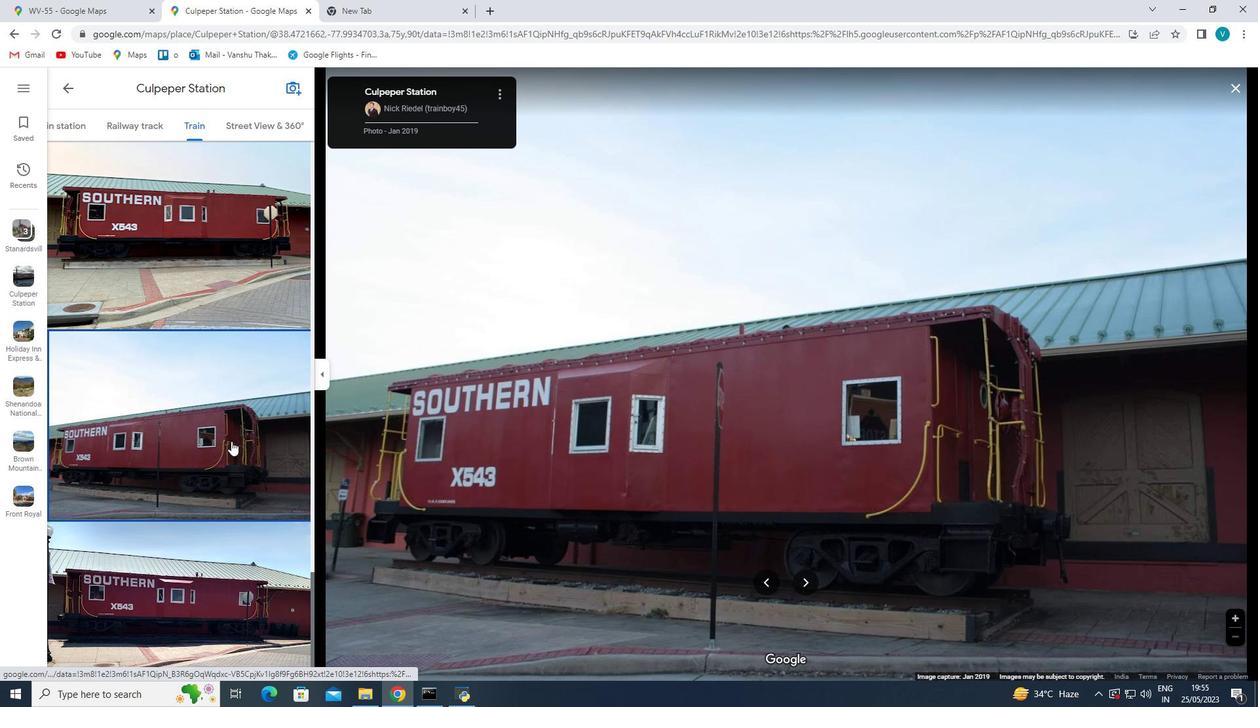 
Action: Mouse scrolled (231, 441) with delta (0, 0)
Screenshot: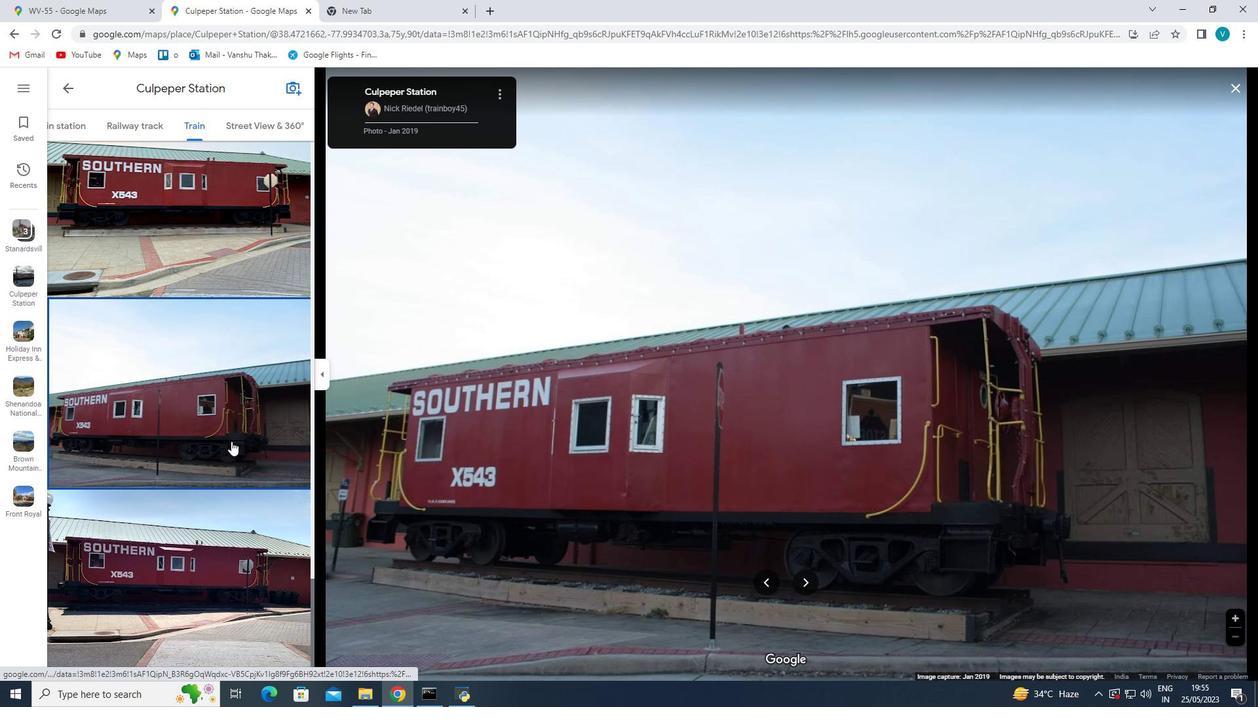 
Action: Mouse scrolled (231, 441) with delta (0, 0)
Screenshot: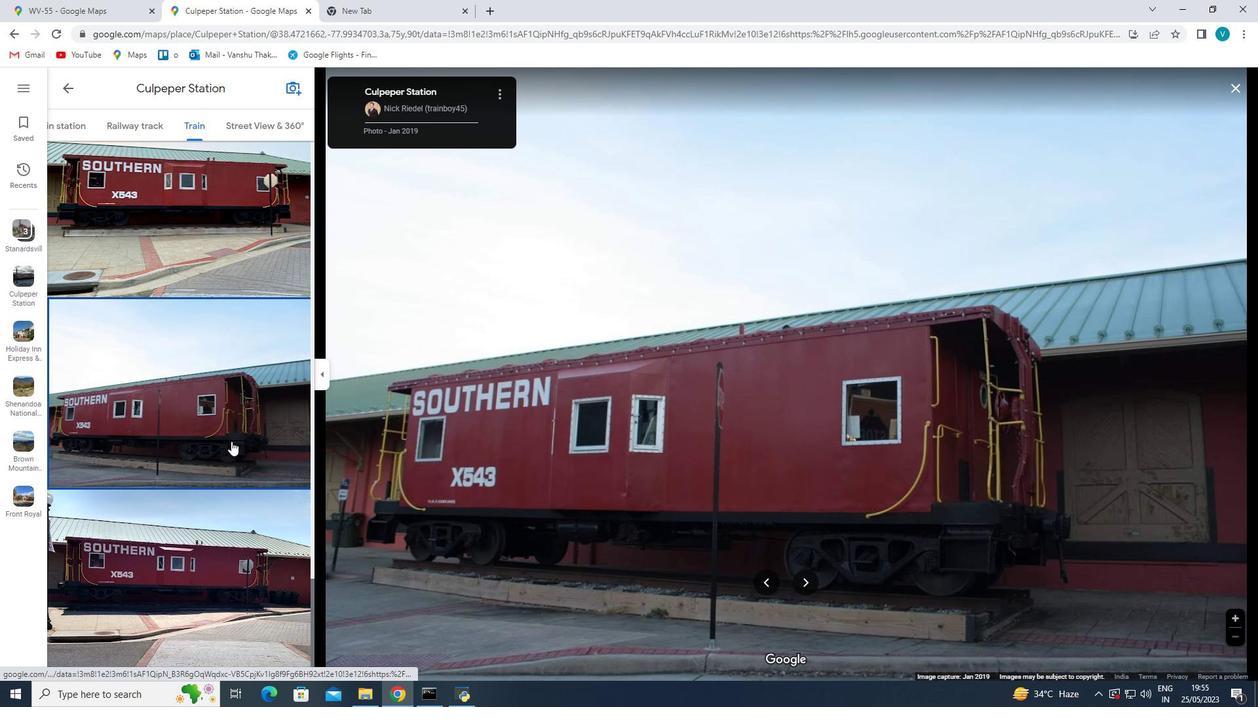 
Action: Mouse scrolled (231, 441) with delta (0, 0)
Screenshot: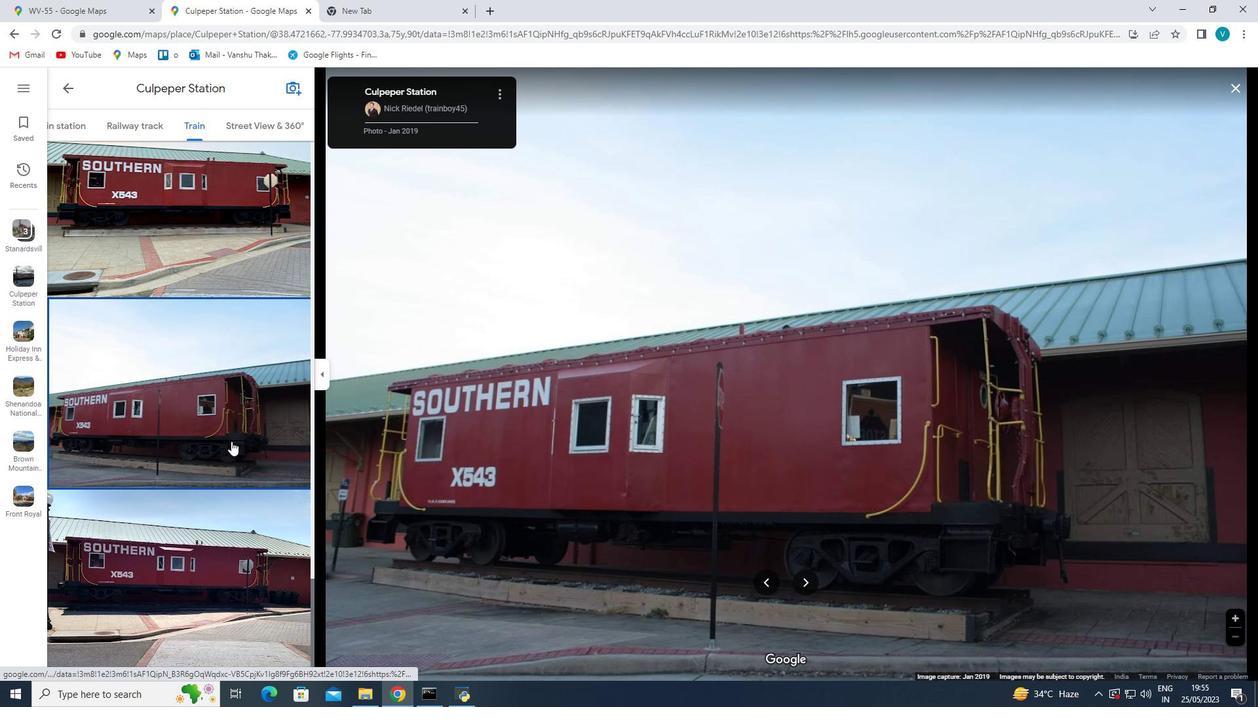 
Action: Mouse scrolled (231, 441) with delta (0, 0)
Screenshot: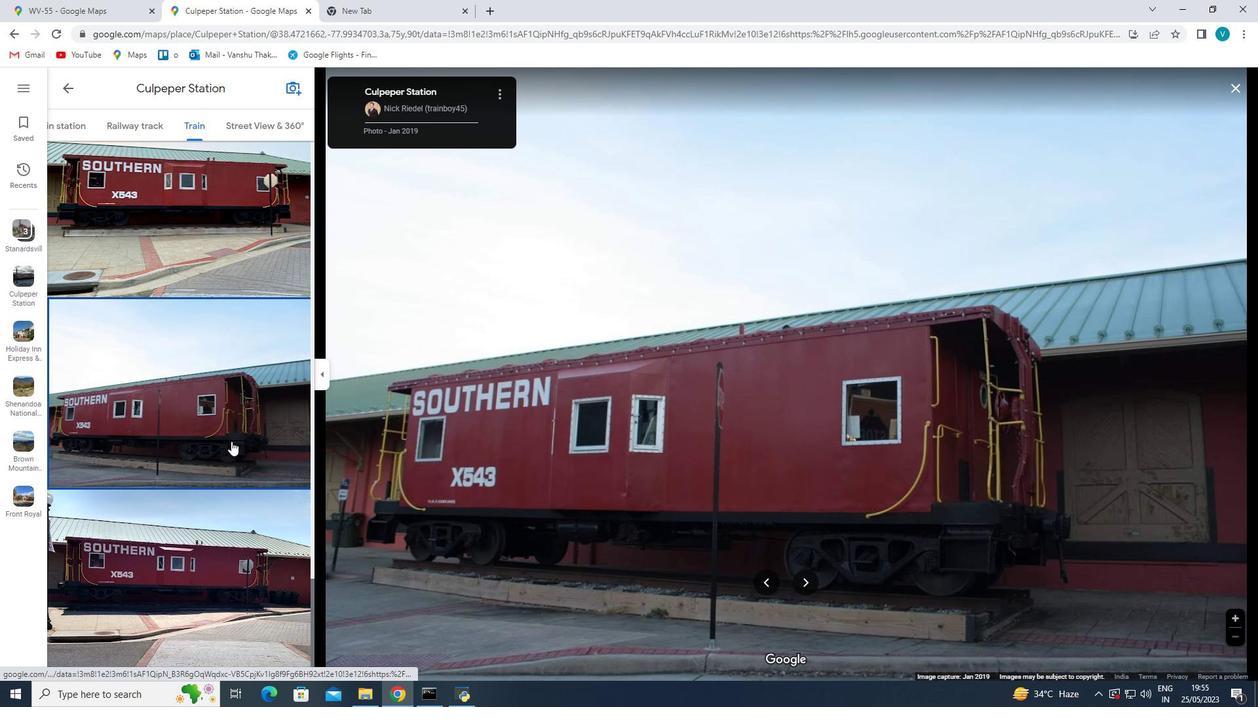 
Action: Mouse scrolled (231, 441) with delta (0, 0)
Screenshot: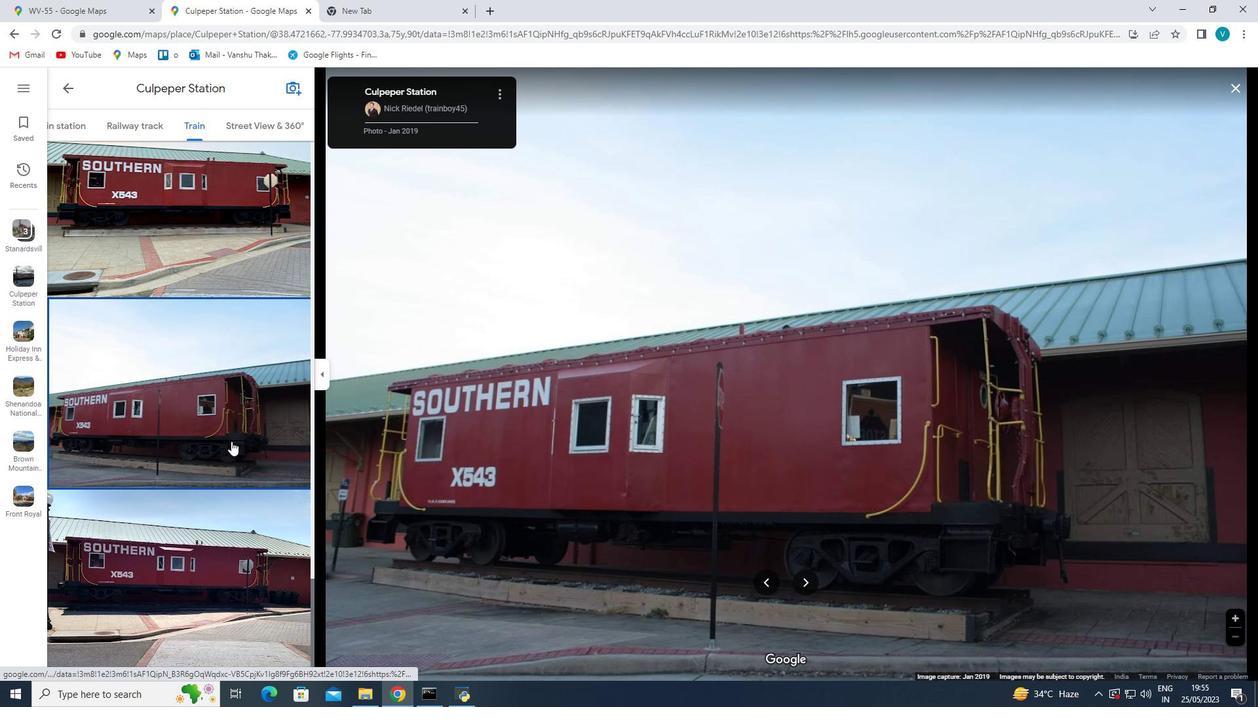 
Action: Mouse moved to (1234, 87)
Screenshot: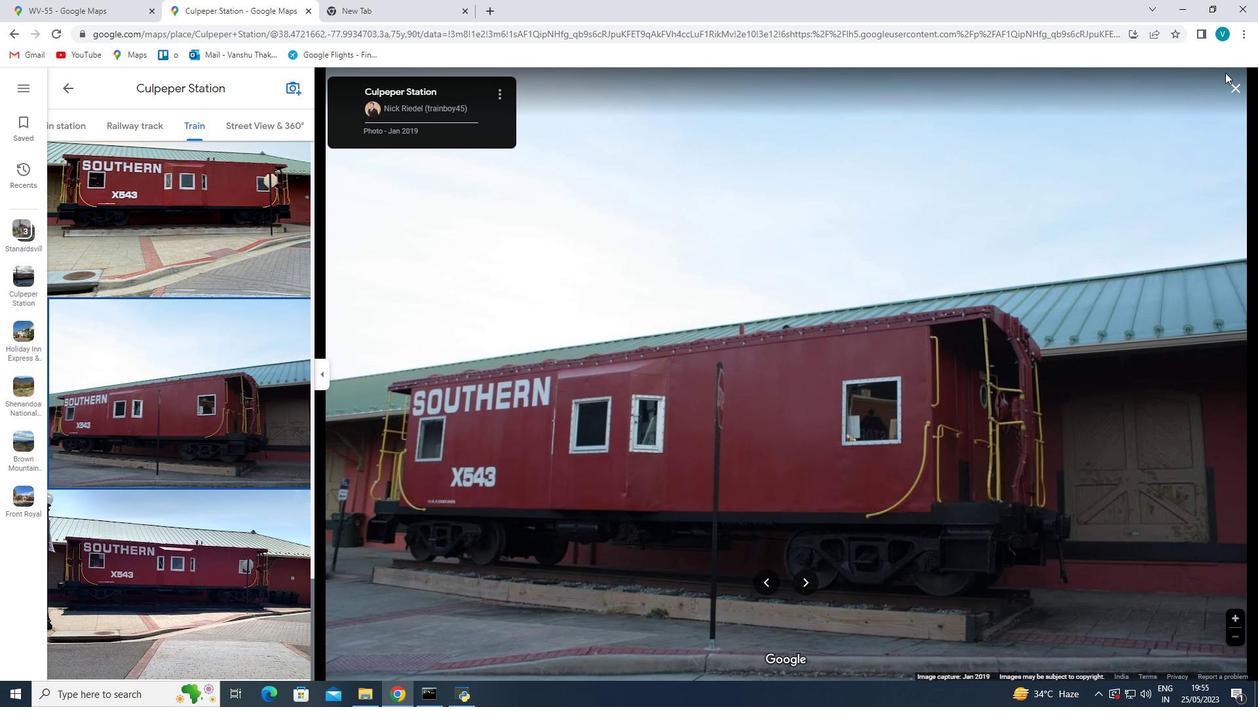 
Action: Mouse pressed left at (1234, 87)
Screenshot: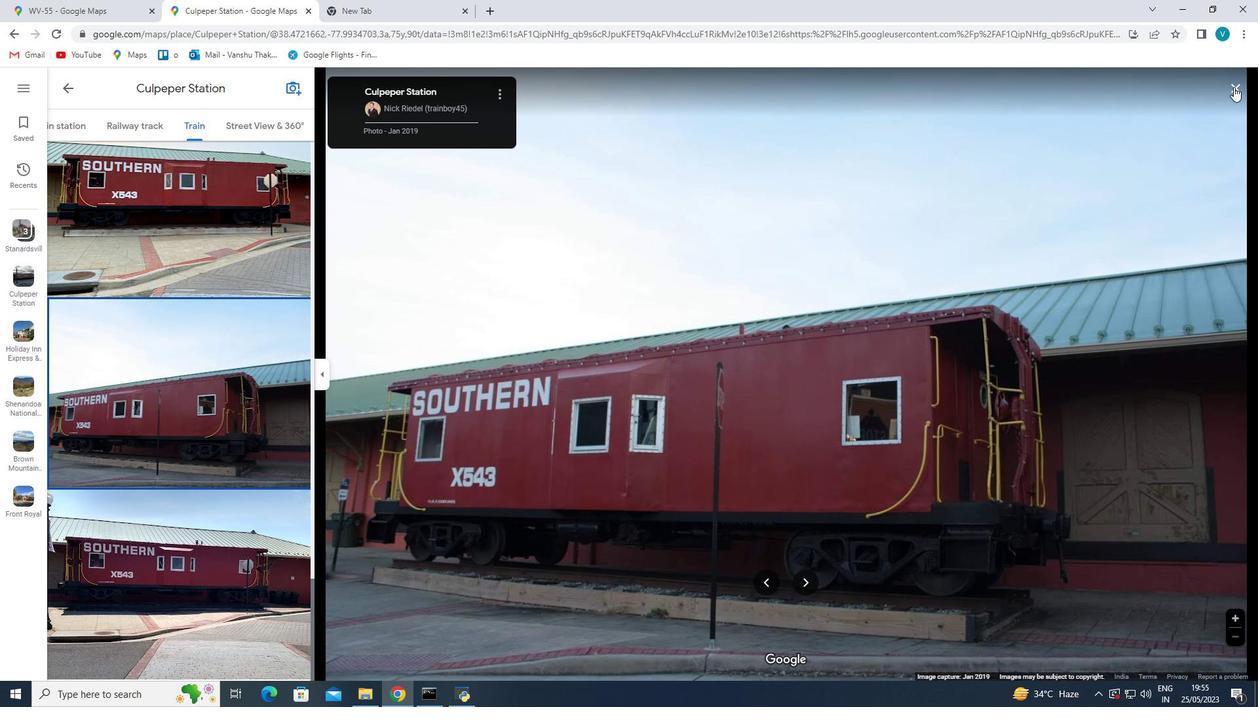 
Action: Mouse moved to (638, 377)
Screenshot: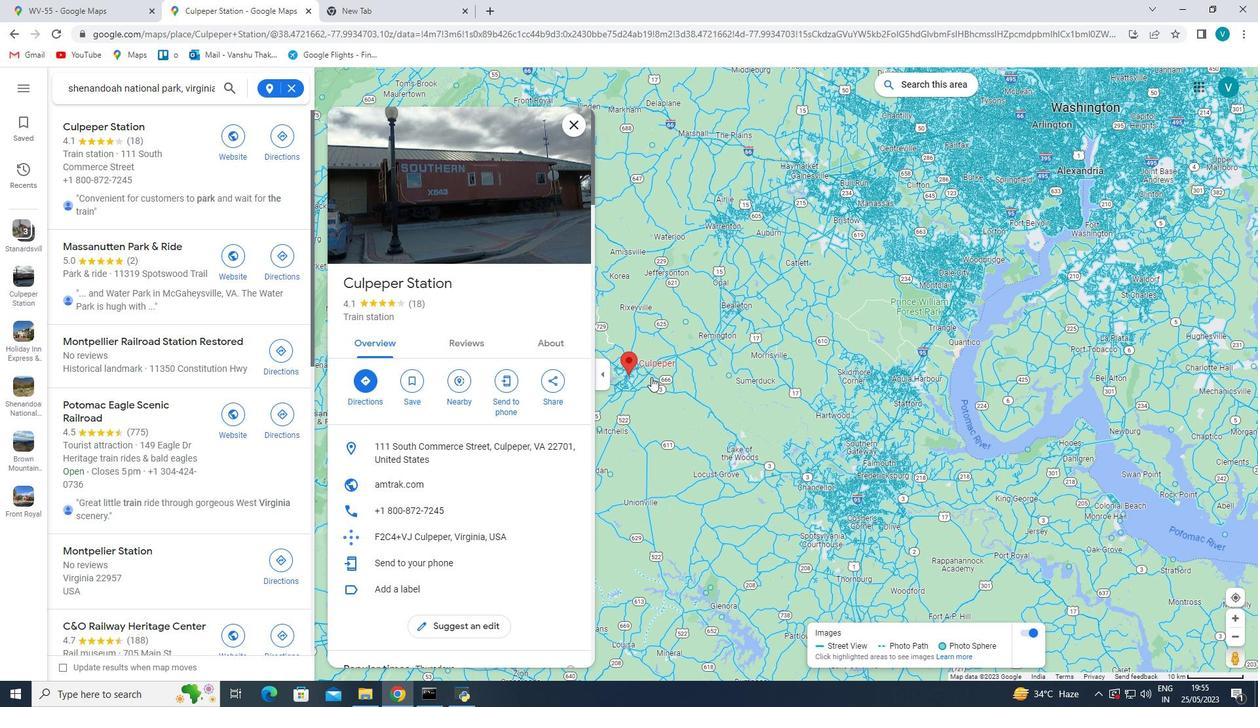 
Action: Mouse pressed left at (638, 377)
Screenshot: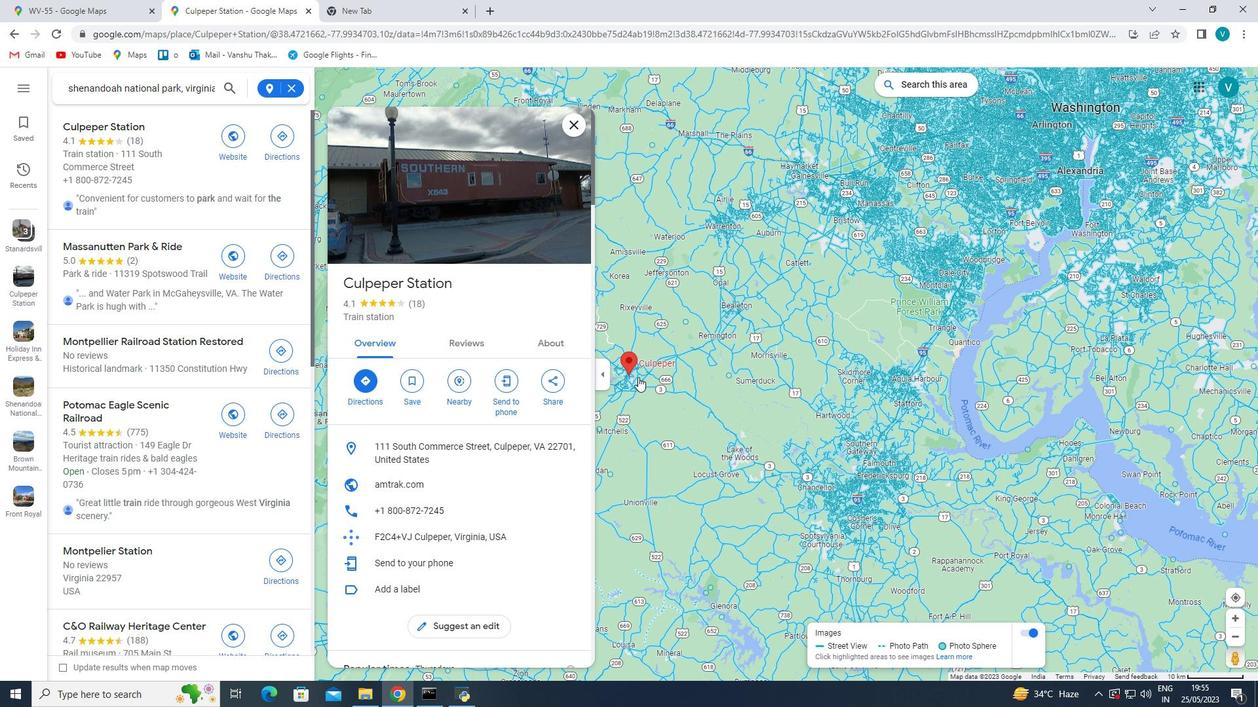 
Action: Mouse moved to (1234, 88)
Screenshot: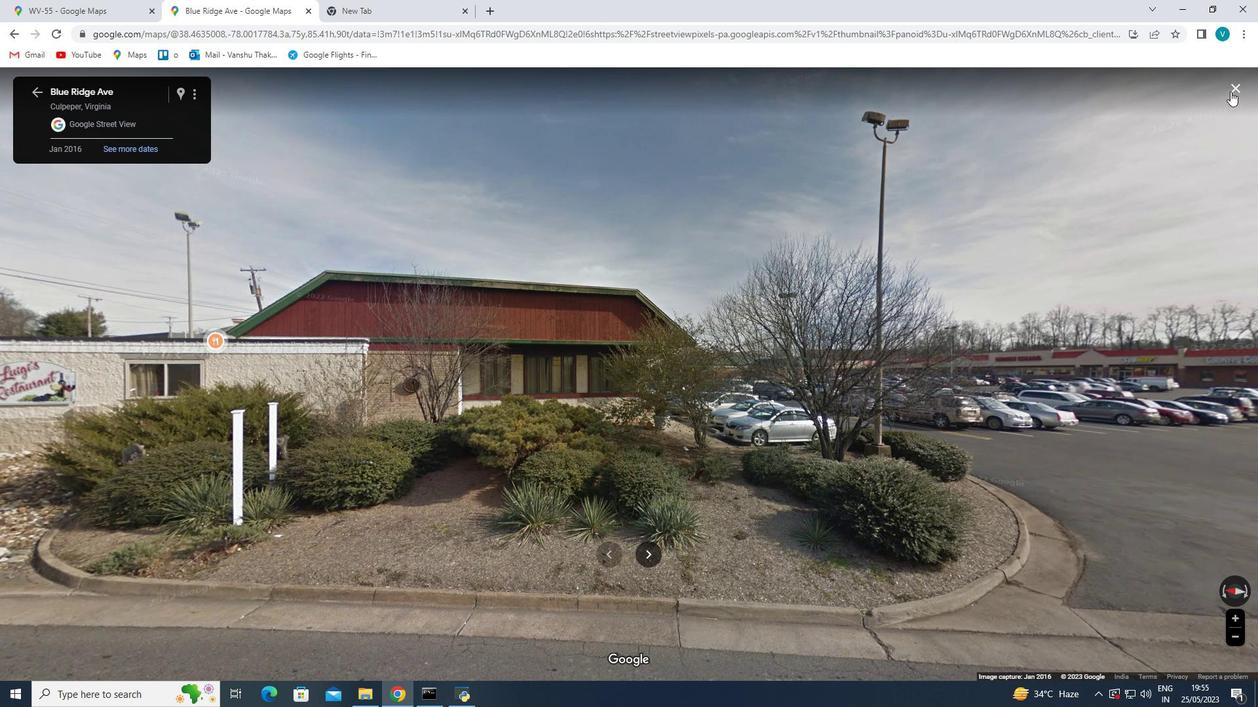 
Action: Mouse pressed left at (1234, 88)
Screenshot: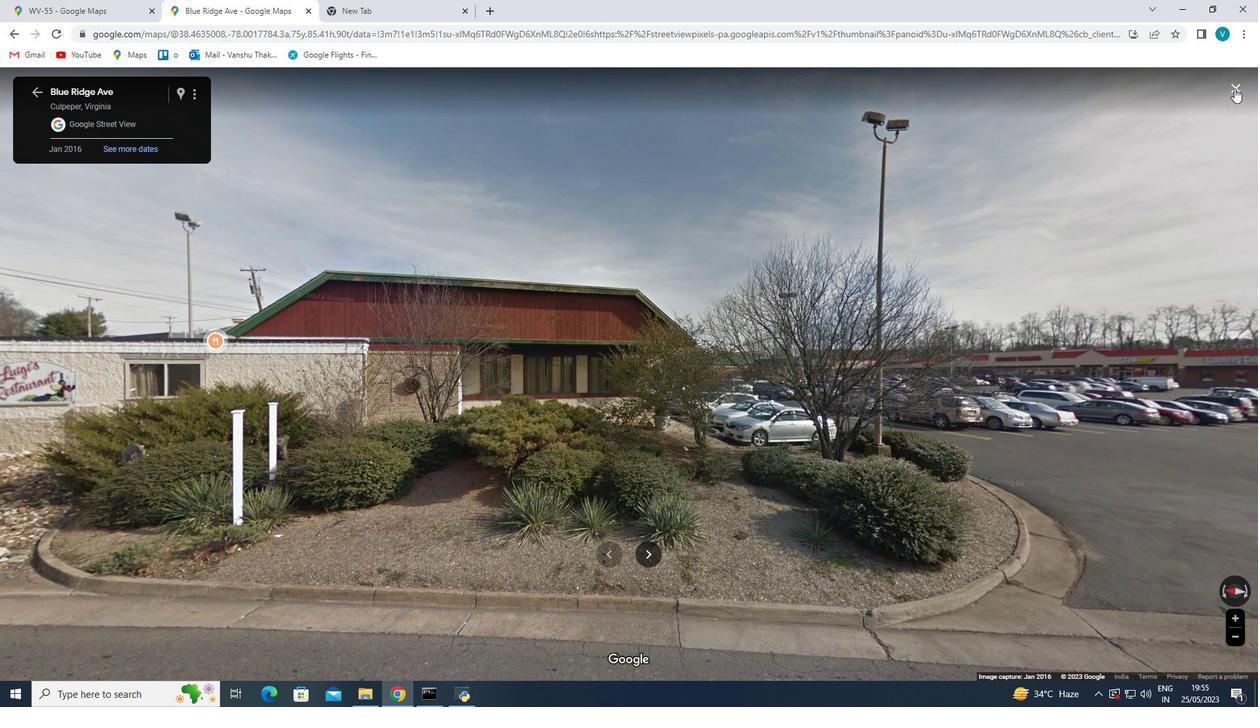 
Action: Mouse moved to (630, 361)
Screenshot: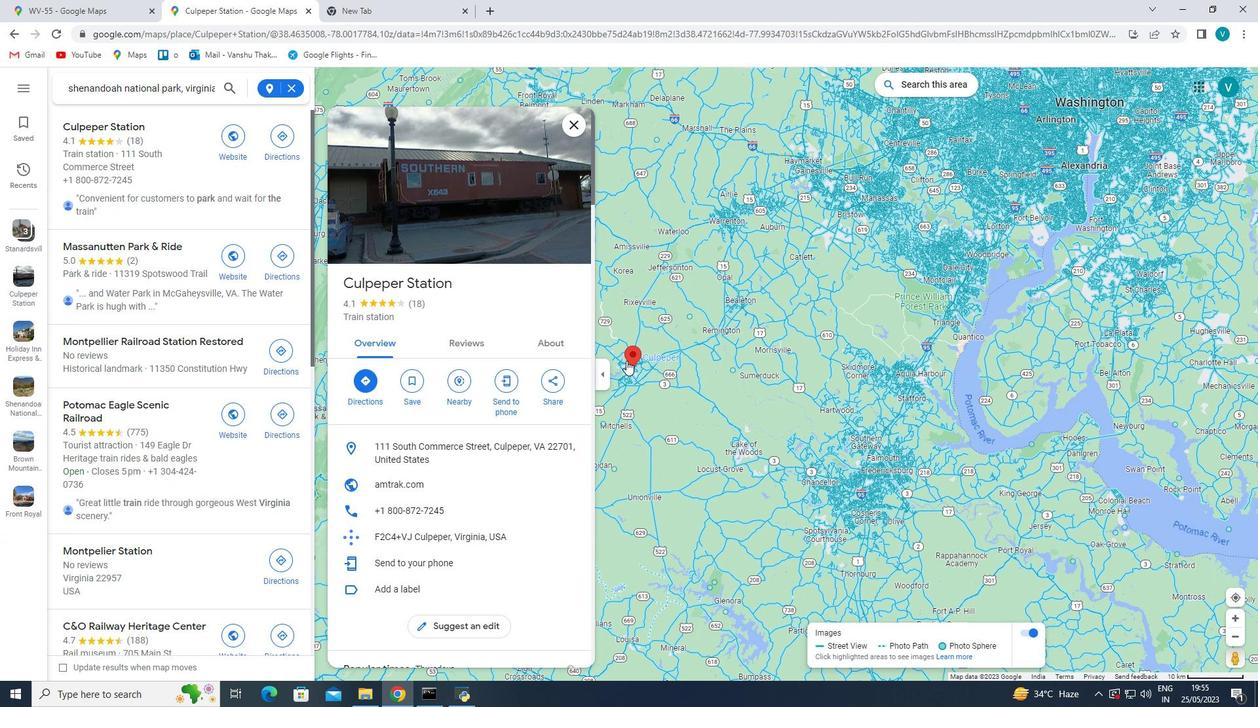
Action: Mouse pressed left at (630, 361)
Screenshot: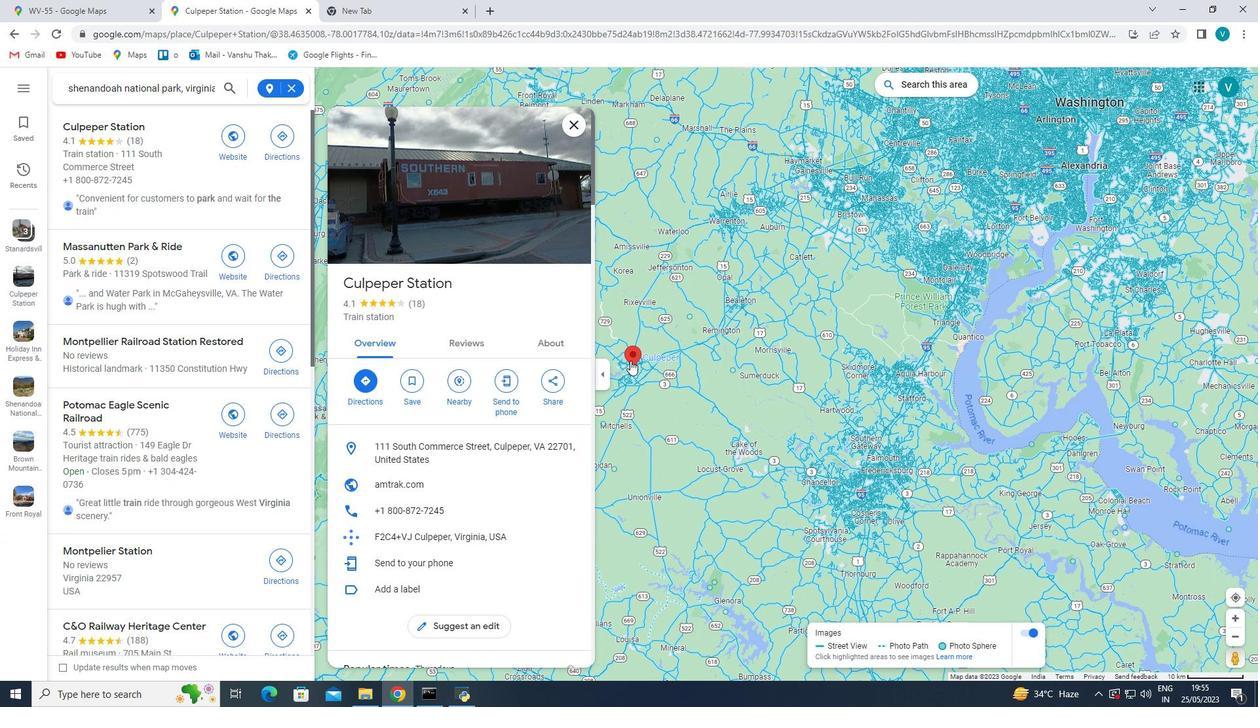 
Action: Mouse moved to (630, 360)
Screenshot: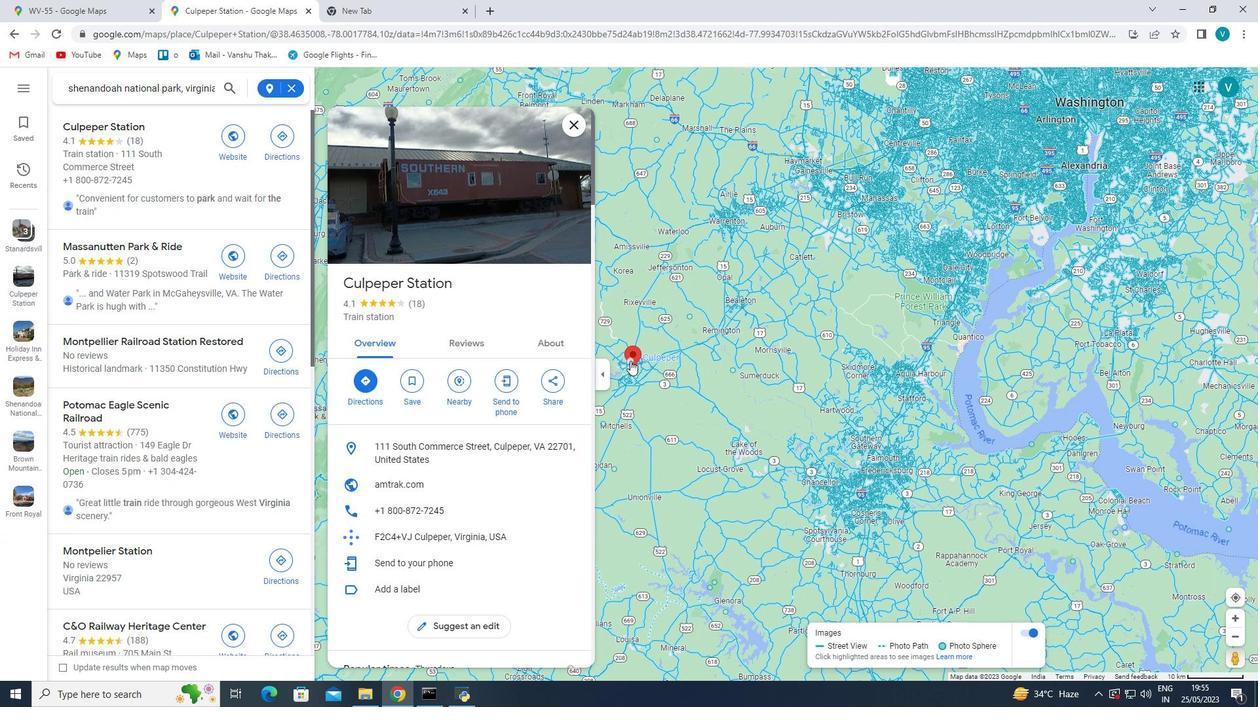 
Action: Mouse pressed left at (630, 360)
Screenshot: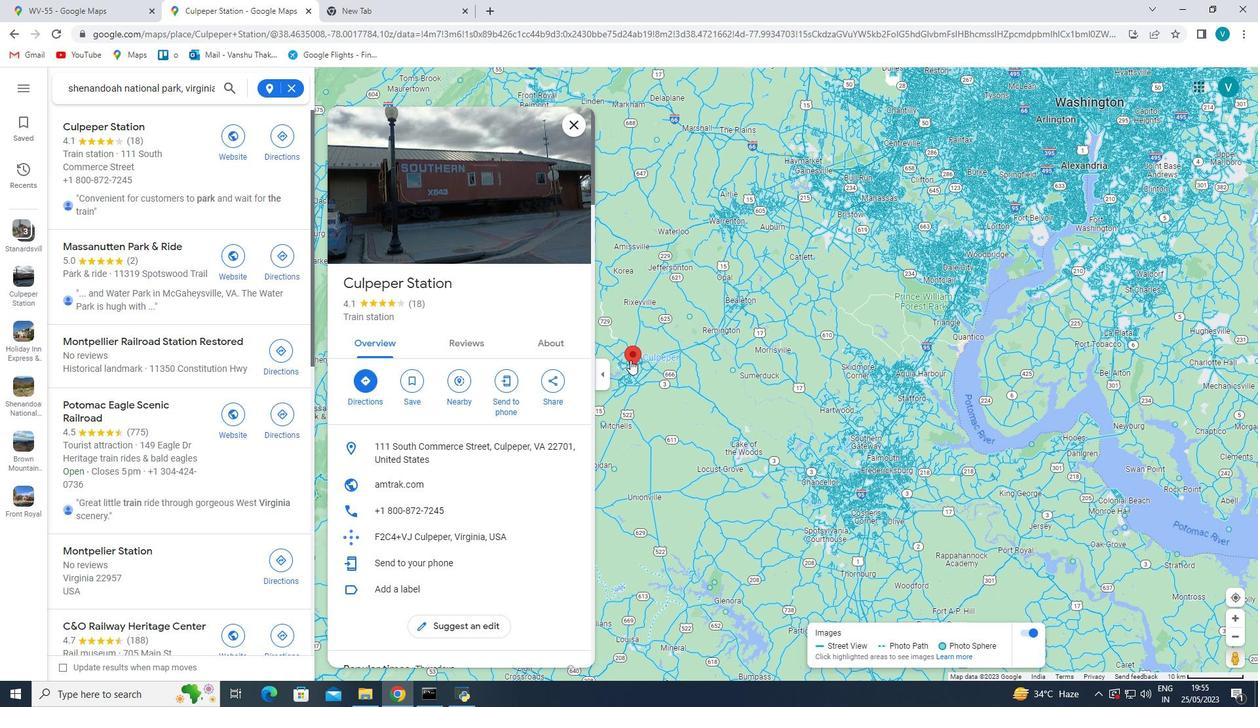
Action: Mouse pressed left at (630, 360)
Screenshot: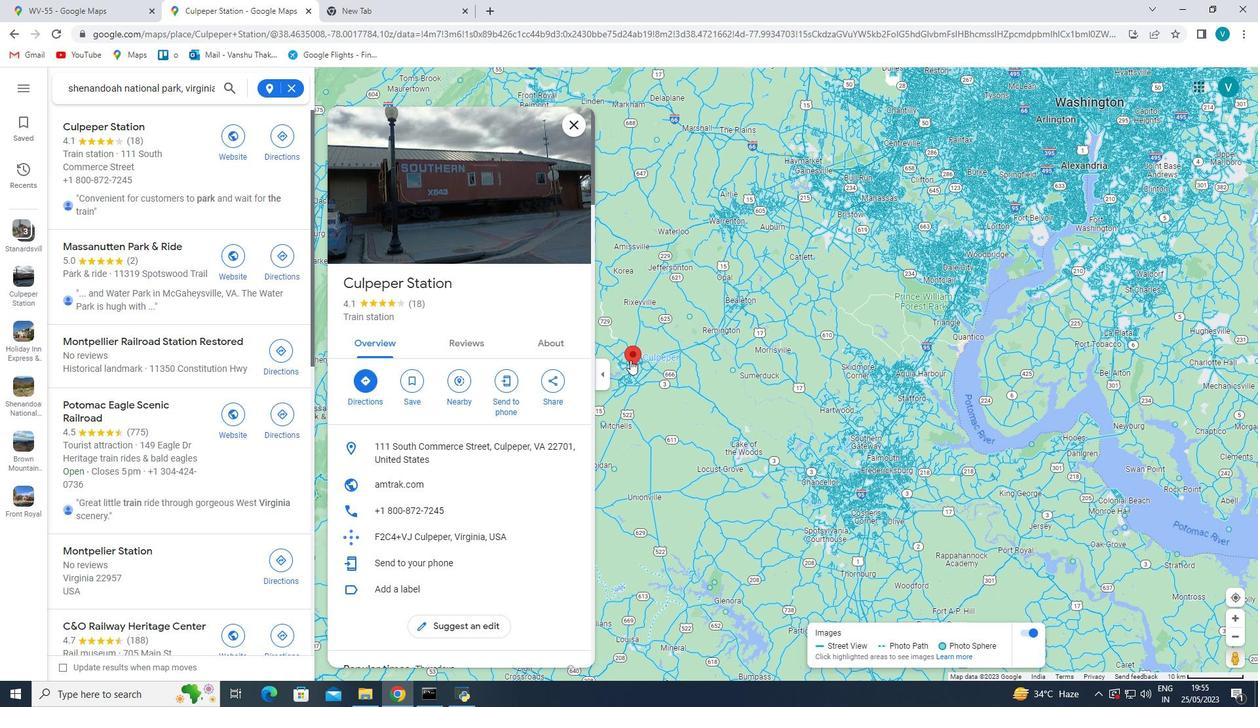 
Action: Mouse pressed left at (630, 360)
Screenshot: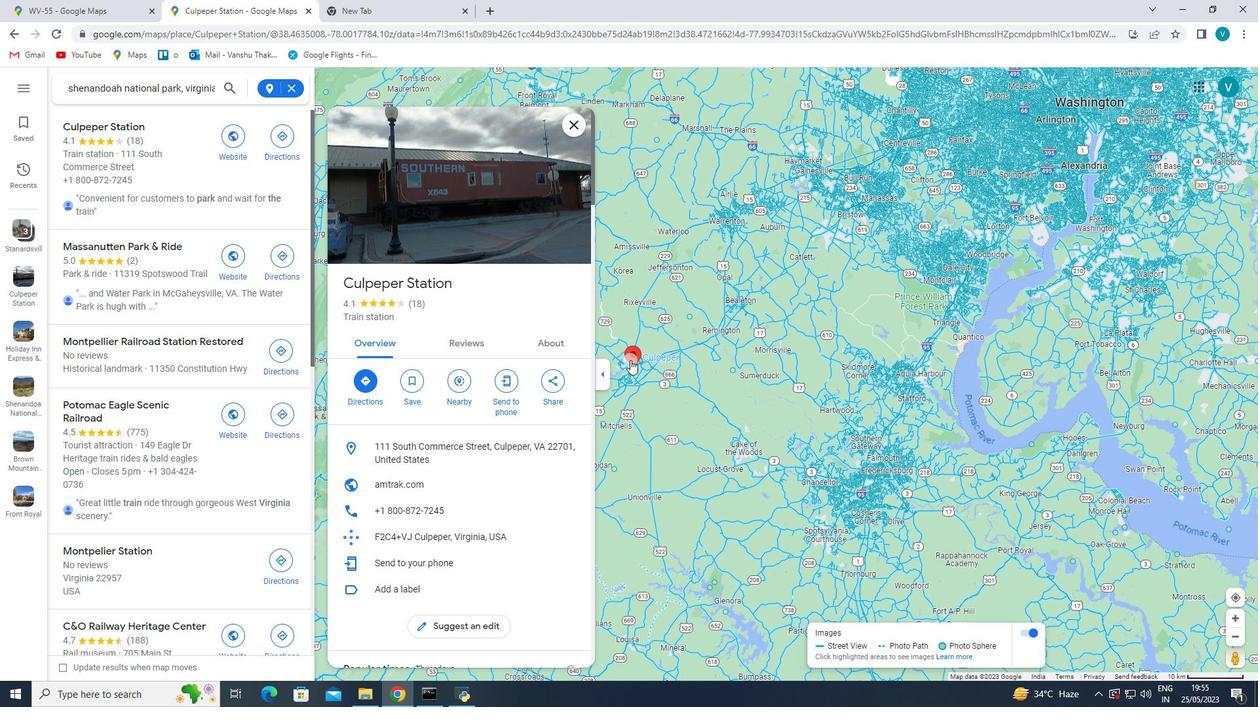 
Action: Mouse moved to (635, 376)
Screenshot: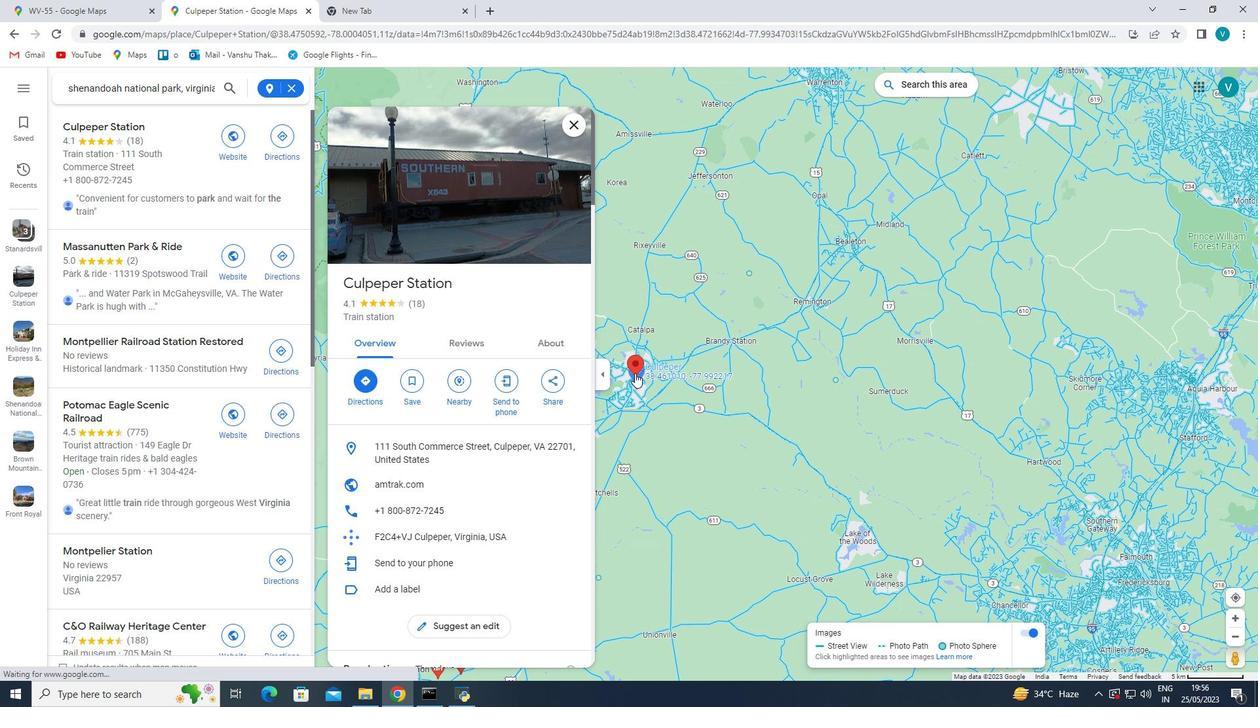 
Action: Mouse pressed left at (635, 376)
Screenshot: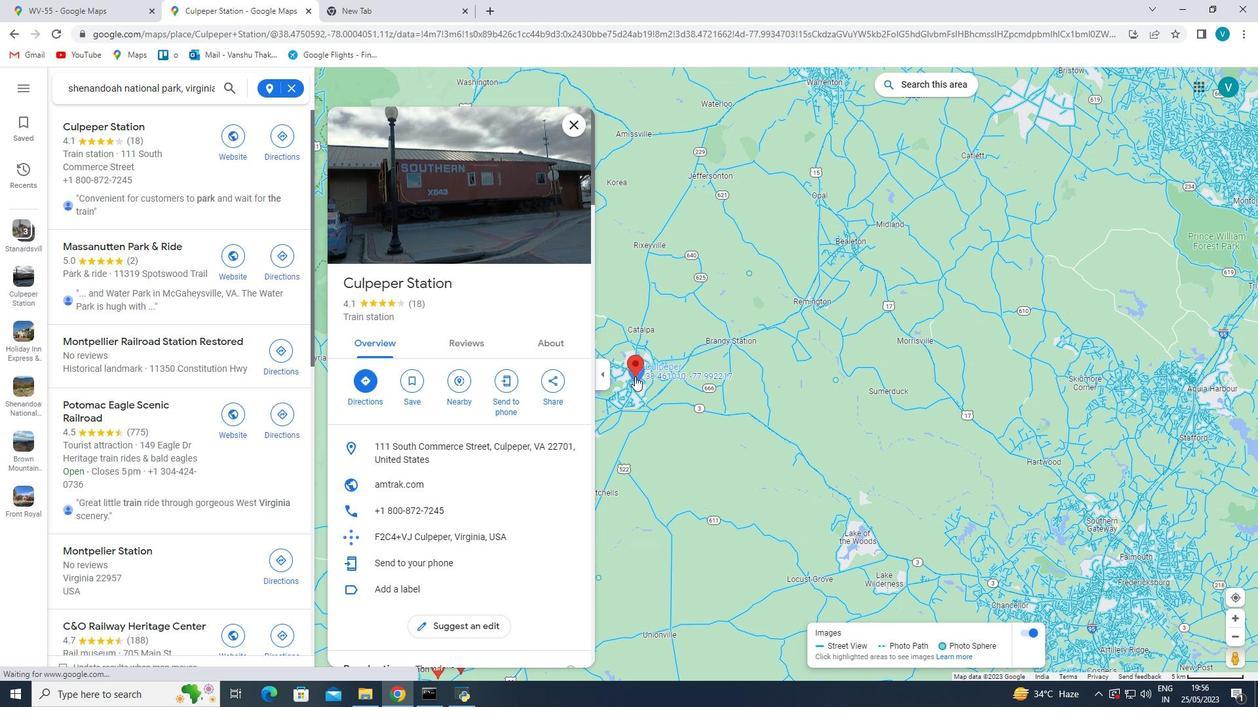 
Action: Mouse moved to (635, 384)
Screenshot: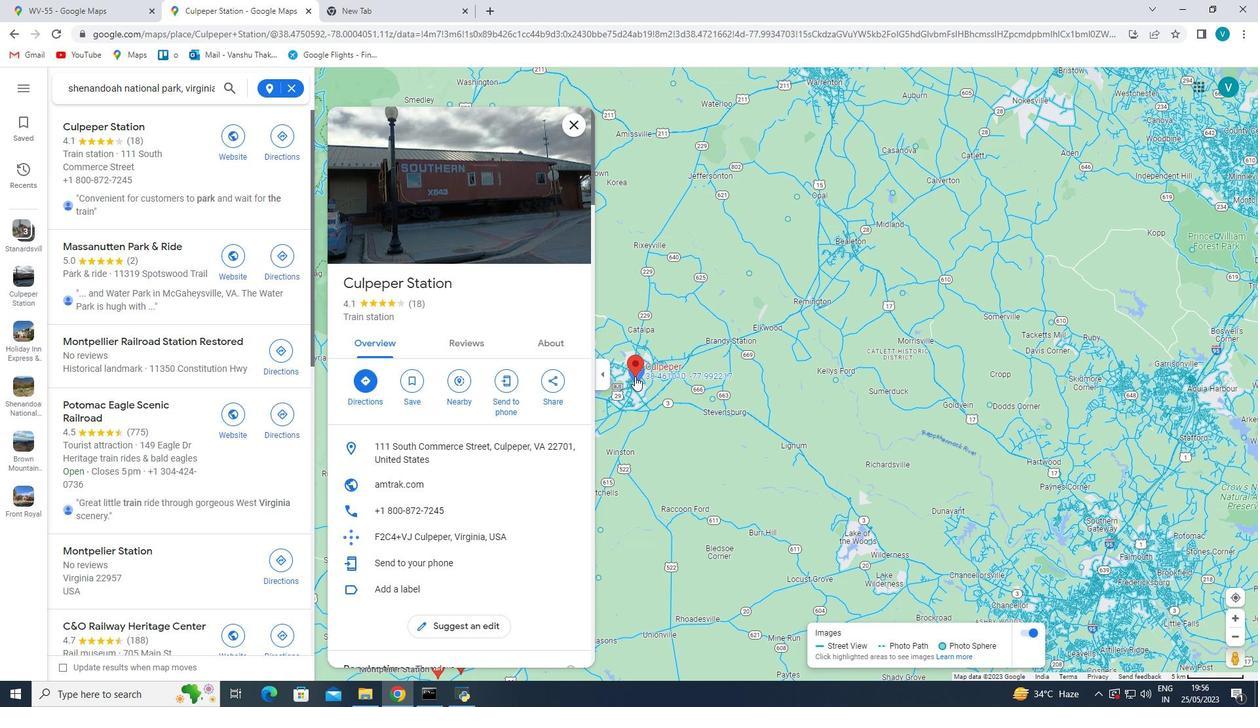 
Action: Mouse pressed left at (635, 384)
Screenshot: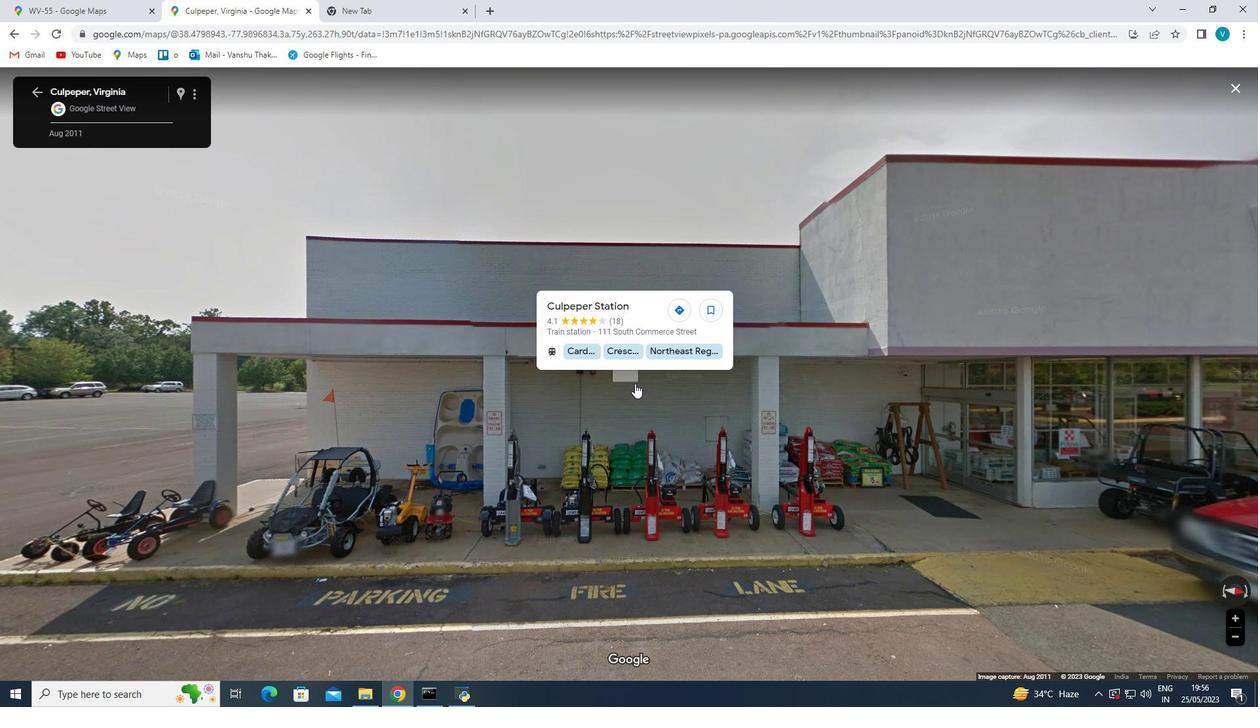 
Action: Mouse moved to (727, 382)
Screenshot: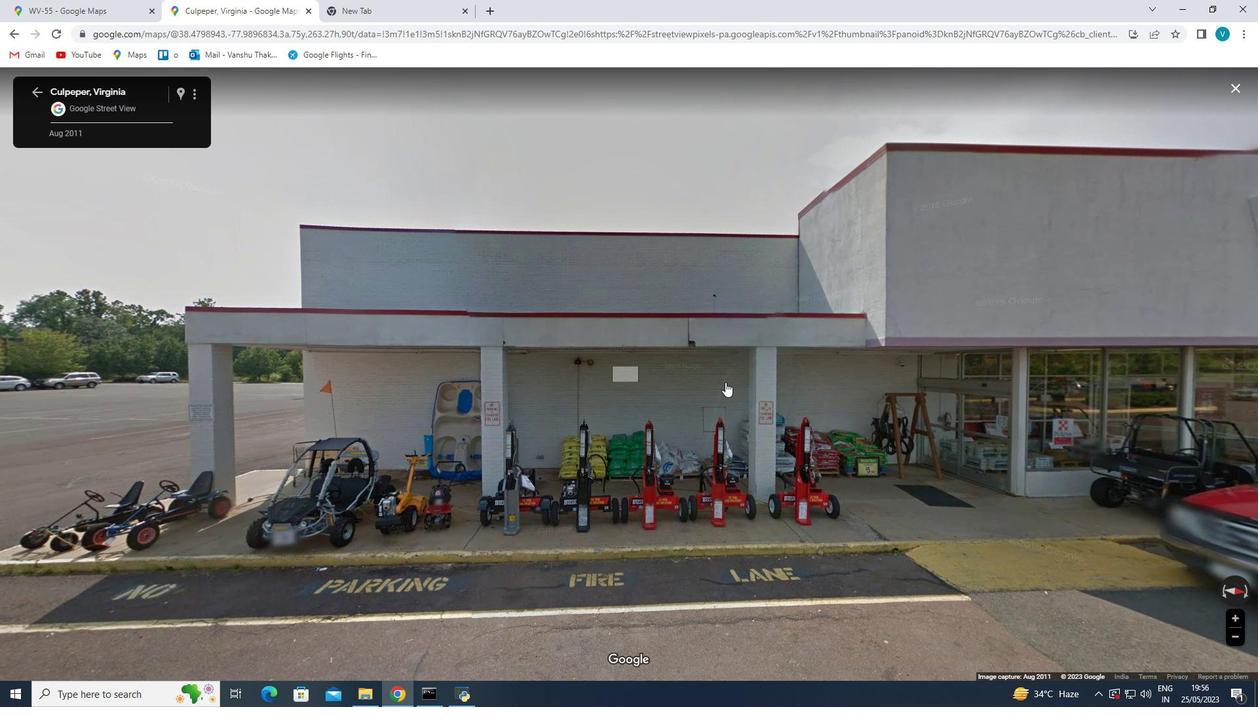 
Action: Mouse scrolled (727, 382) with delta (0, 0)
Screenshot: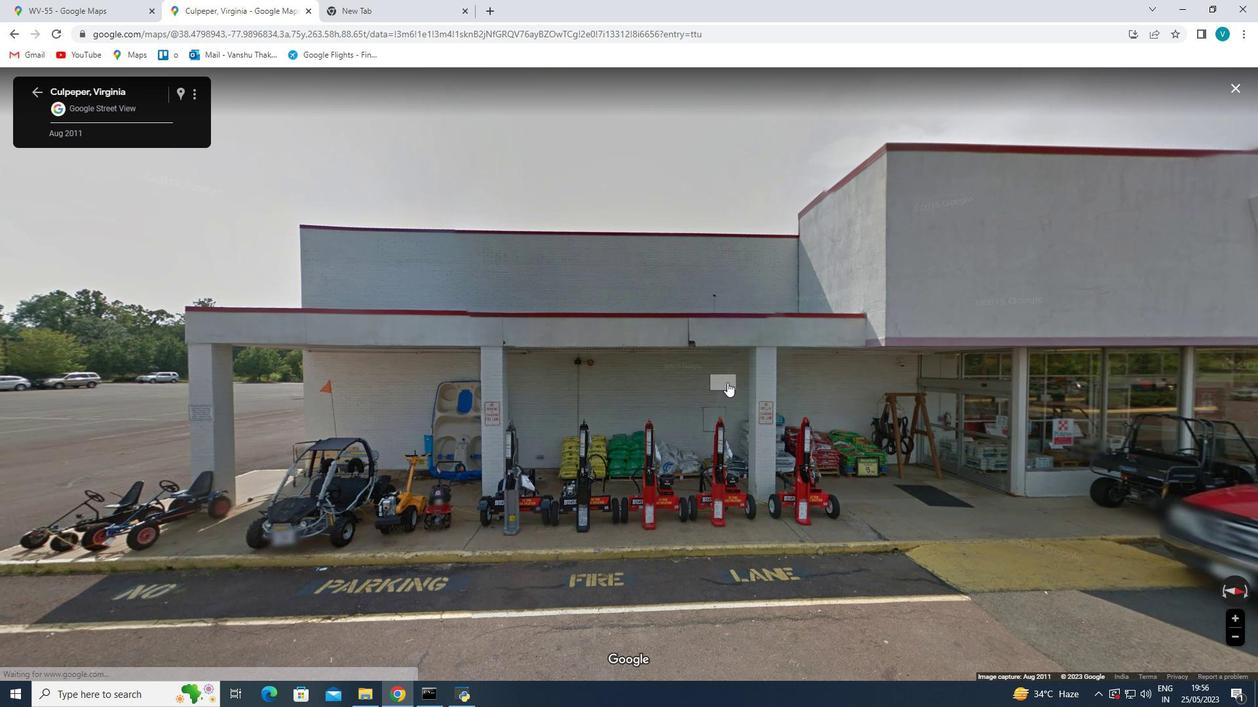 
Action: Mouse scrolled (727, 382) with delta (0, 0)
Screenshot: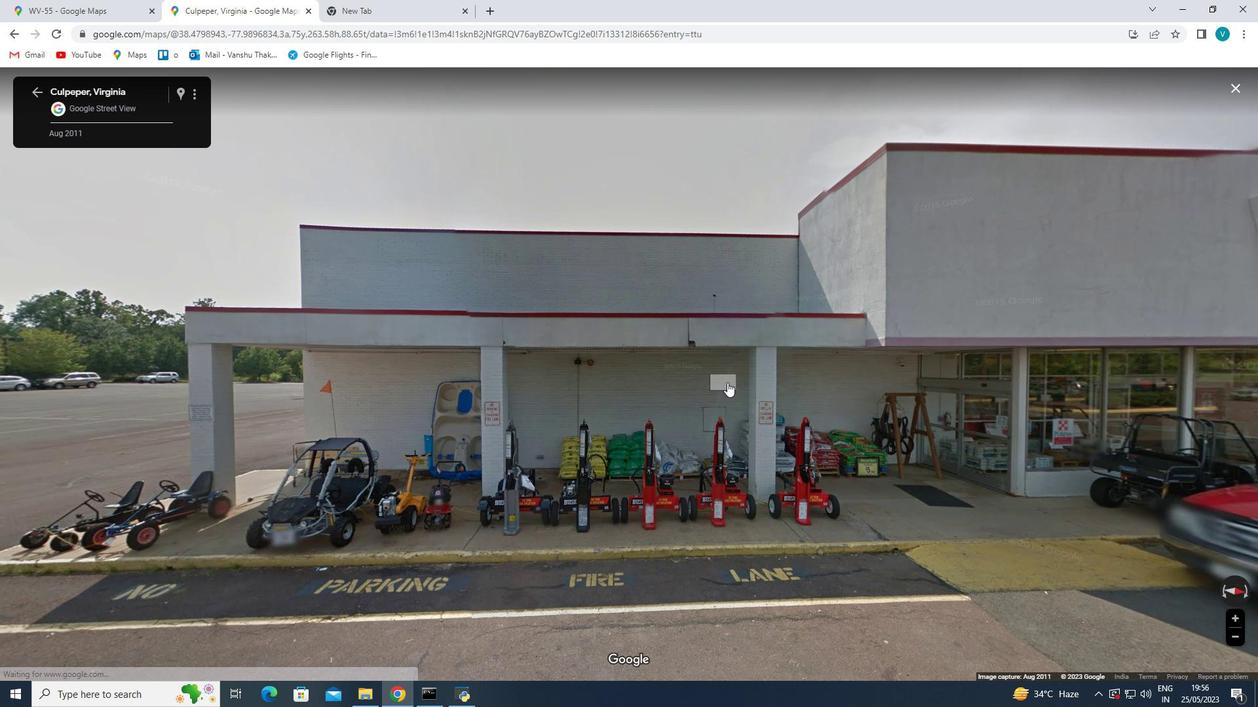 
Action: Mouse scrolled (727, 382) with delta (0, 0)
Screenshot: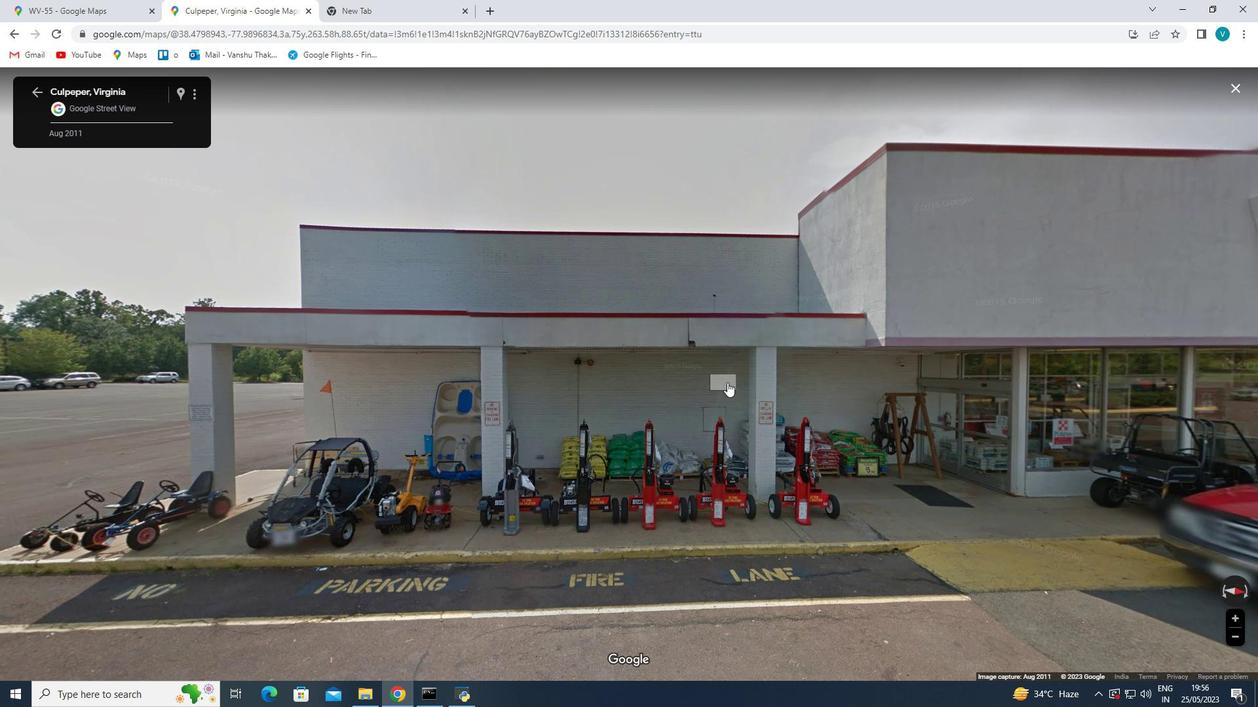 
Action: Mouse scrolled (727, 382) with delta (0, 0)
Screenshot: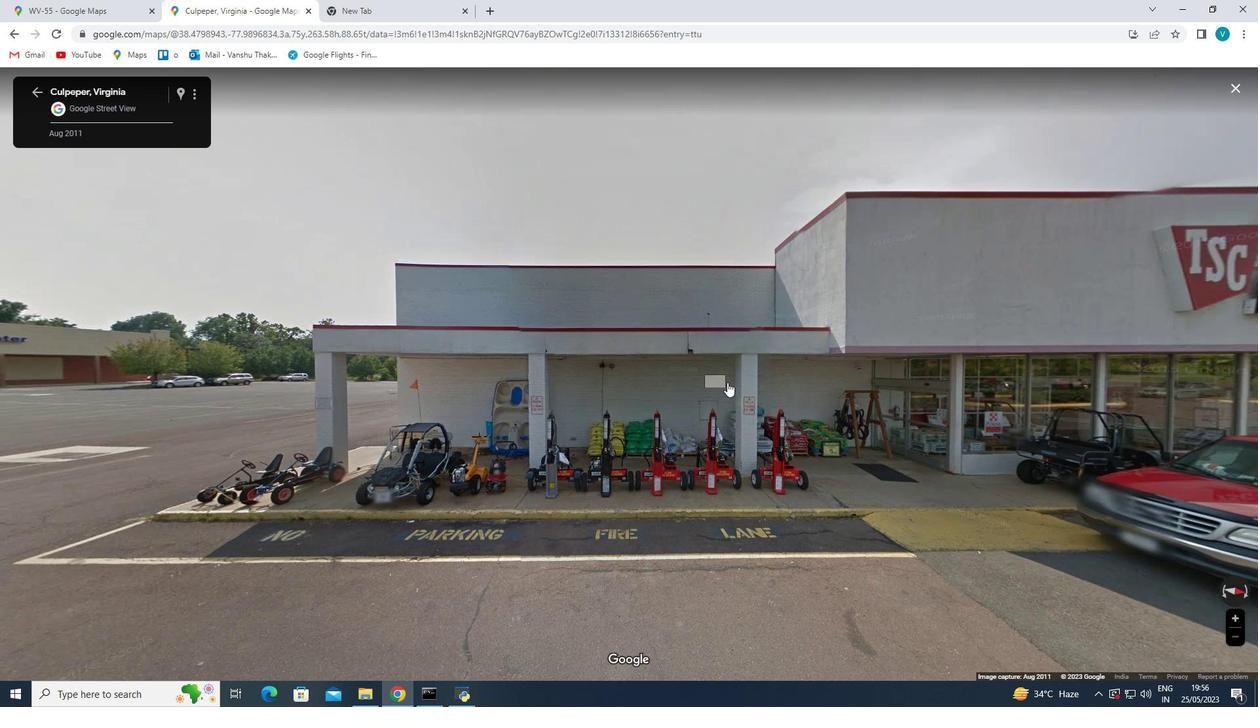 
Action: Mouse scrolled (727, 382) with delta (0, 0)
Screenshot: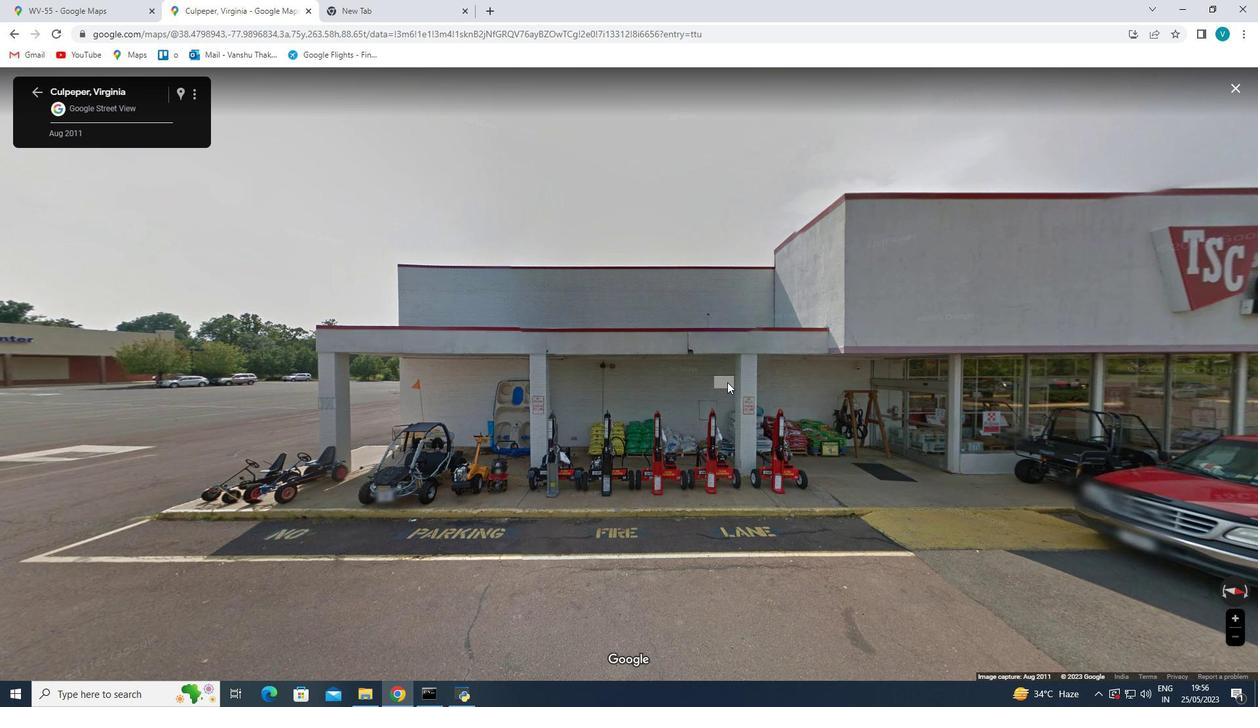 
Action: Mouse scrolled (727, 382) with delta (0, 0)
Screenshot: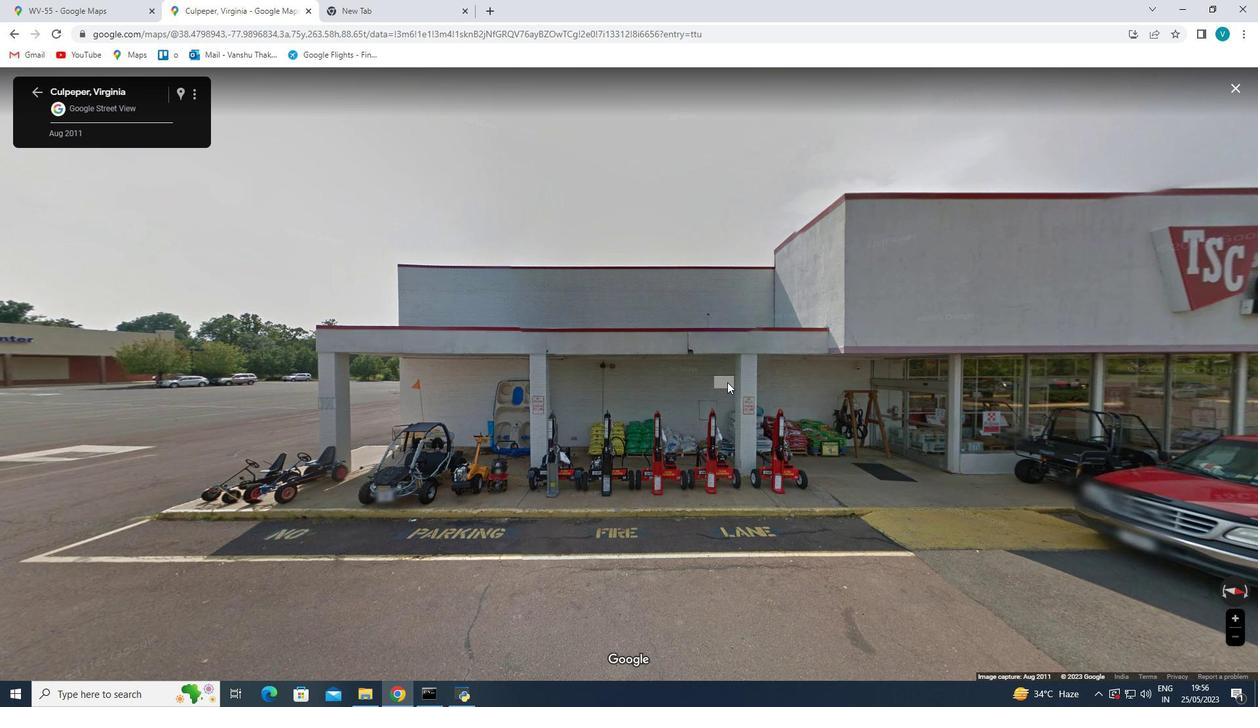 
Action: Mouse scrolled (727, 382) with delta (0, 0)
Screenshot: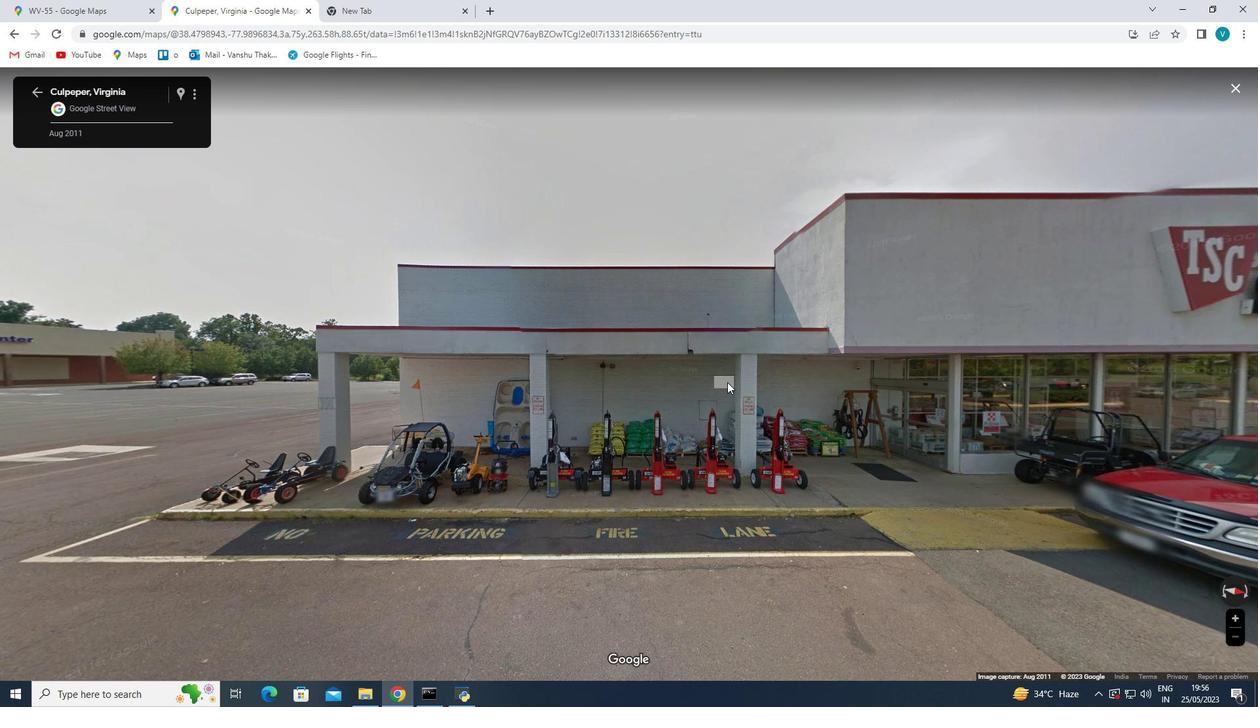 
Action: Mouse scrolled (727, 382) with delta (0, 0)
Screenshot: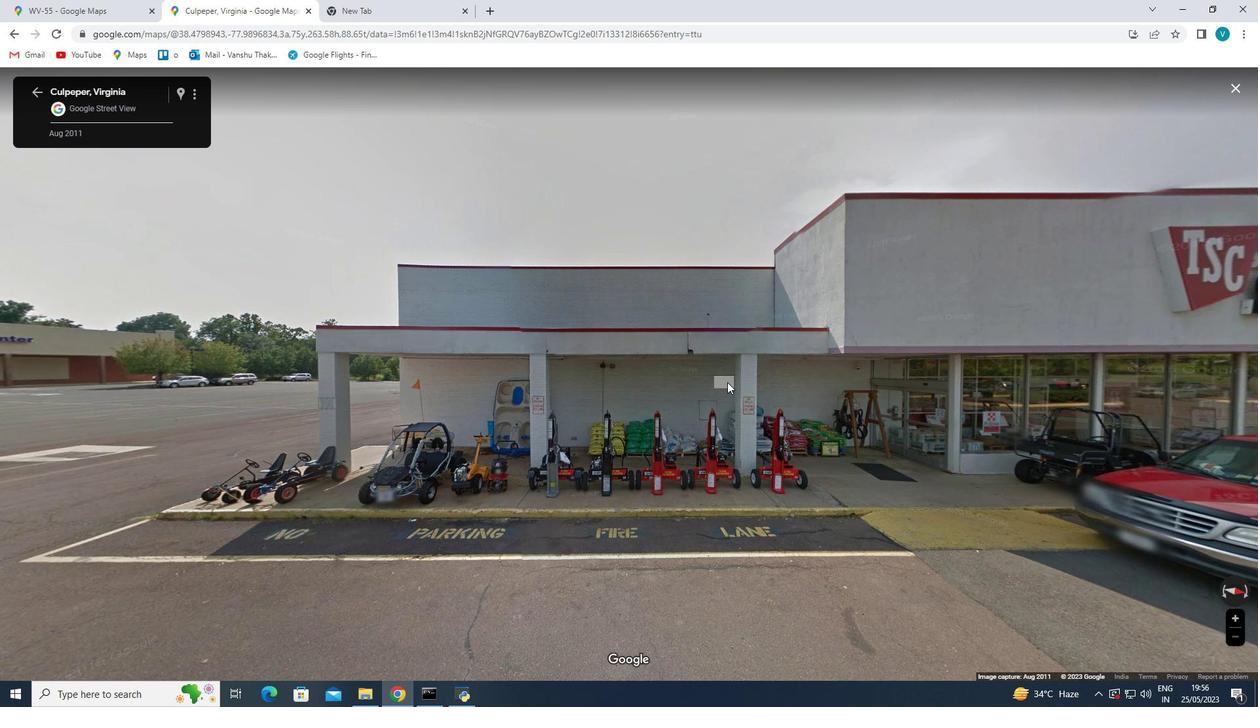 
Action: Mouse scrolled (727, 382) with delta (0, 0)
Screenshot: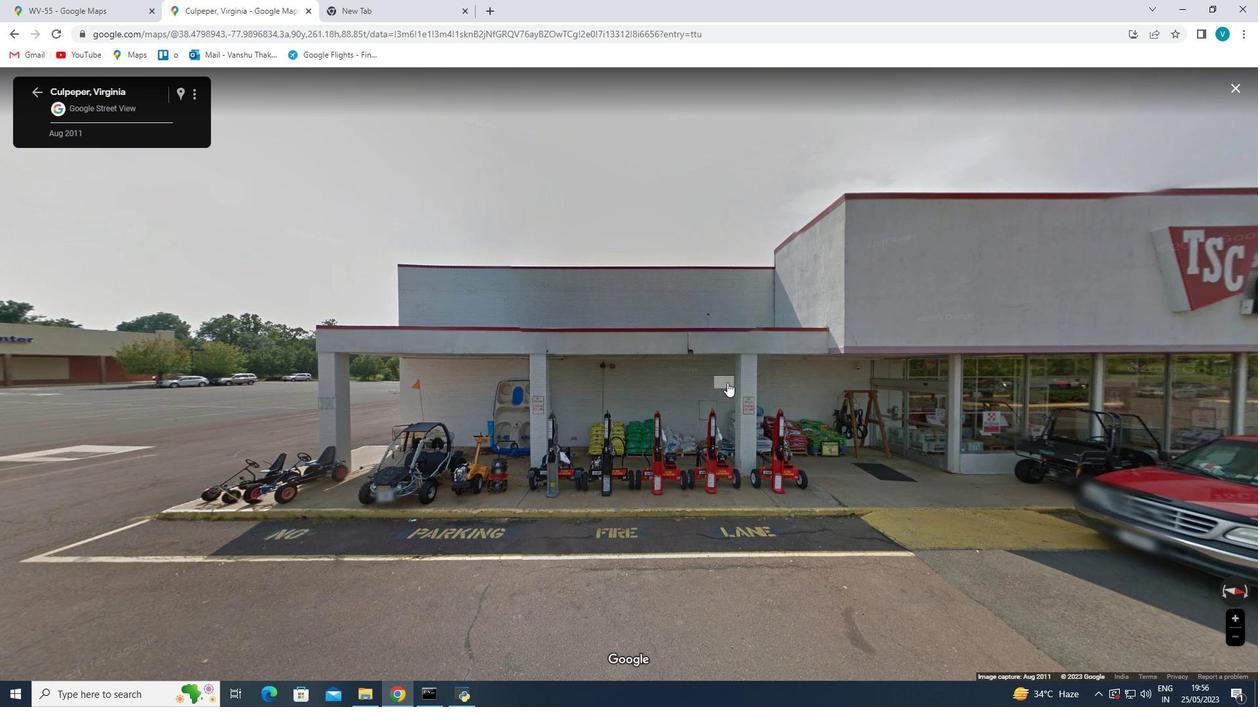 
Action: Mouse moved to (727, 382)
Screenshot: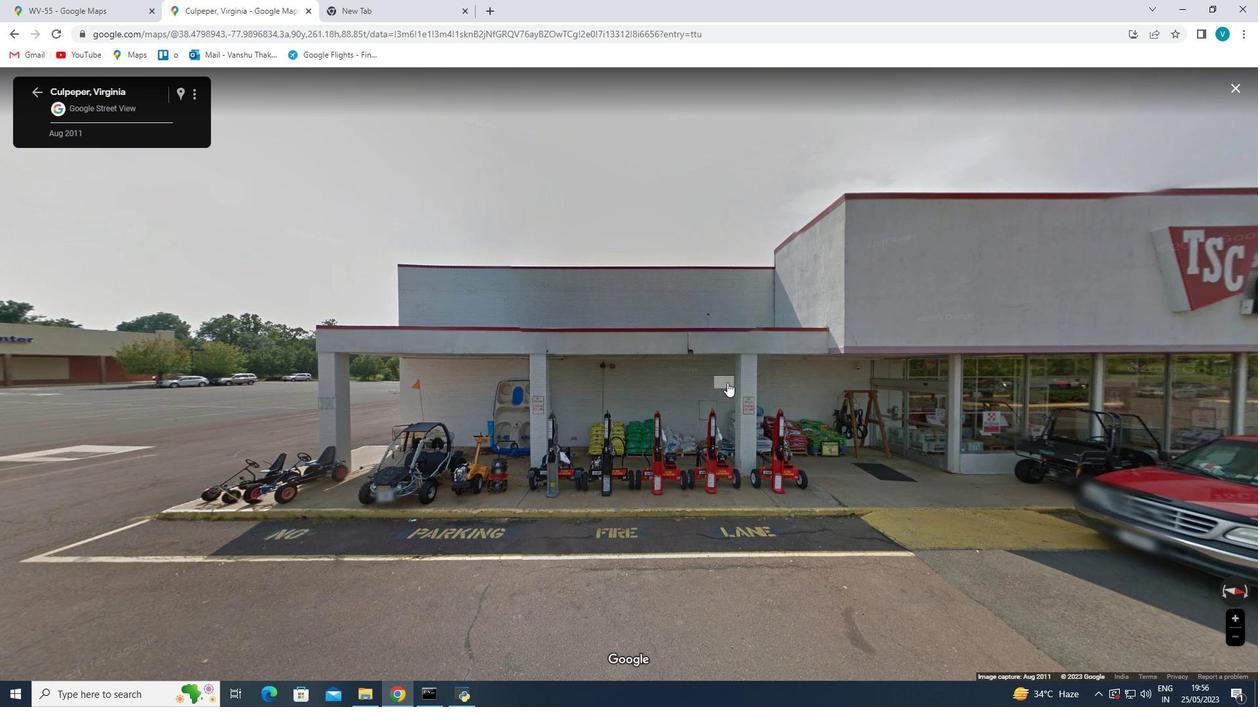 
Action: Mouse scrolled (727, 382) with delta (0, 0)
Screenshot: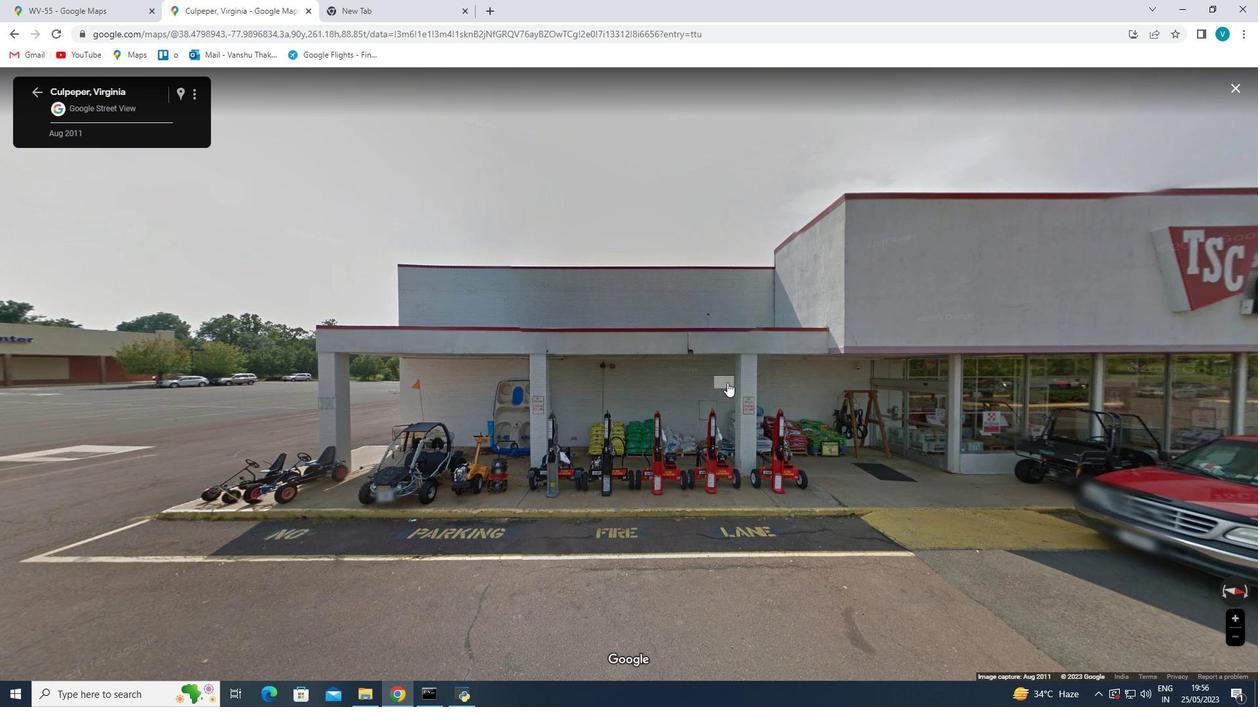 
Action: Mouse moved to (657, 388)
Screenshot: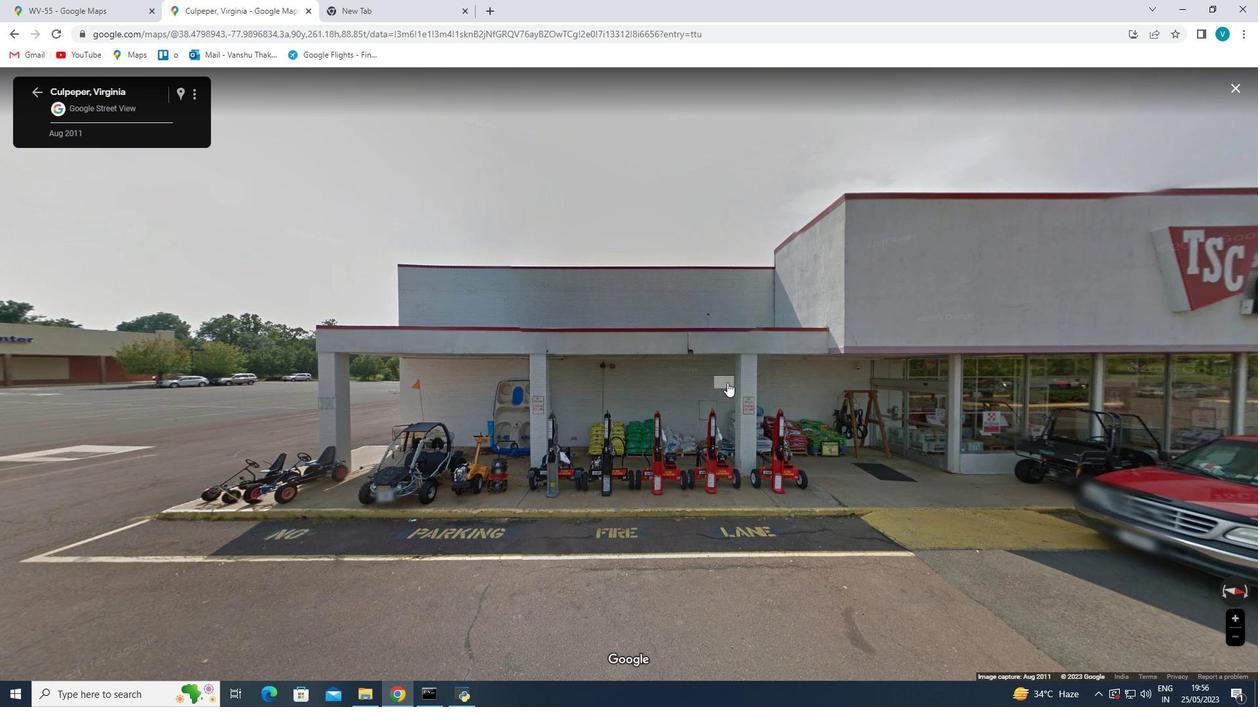 
Action: Mouse scrolled (657, 387) with delta (0, 0)
Screenshot: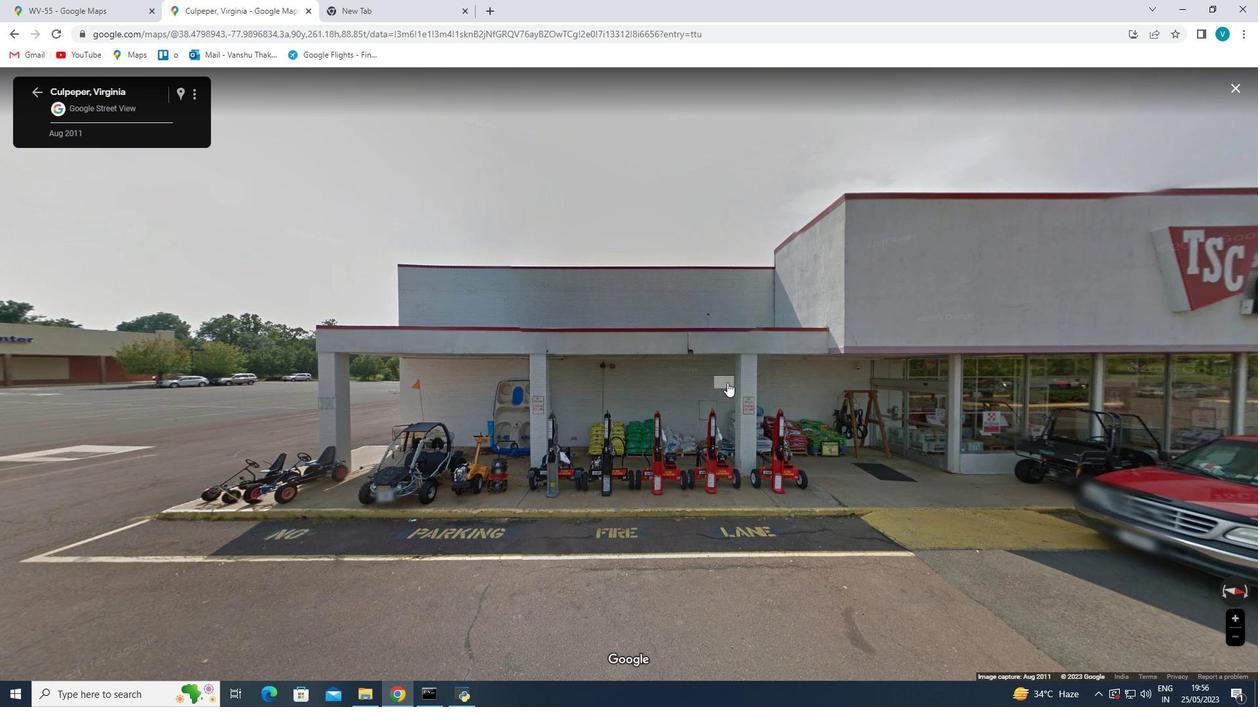 
Action: Mouse moved to (578, 392)
Screenshot: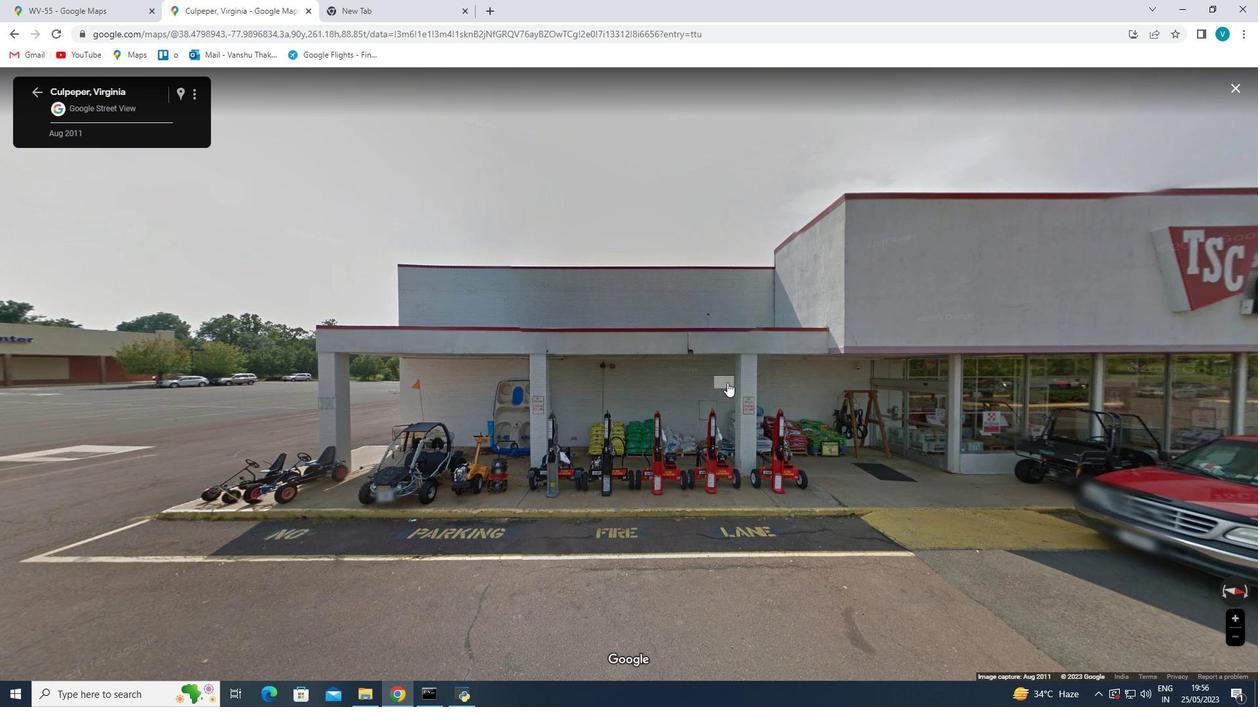 
Action: Mouse scrolled (578, 391) with delta (0, 0)
Screenshot: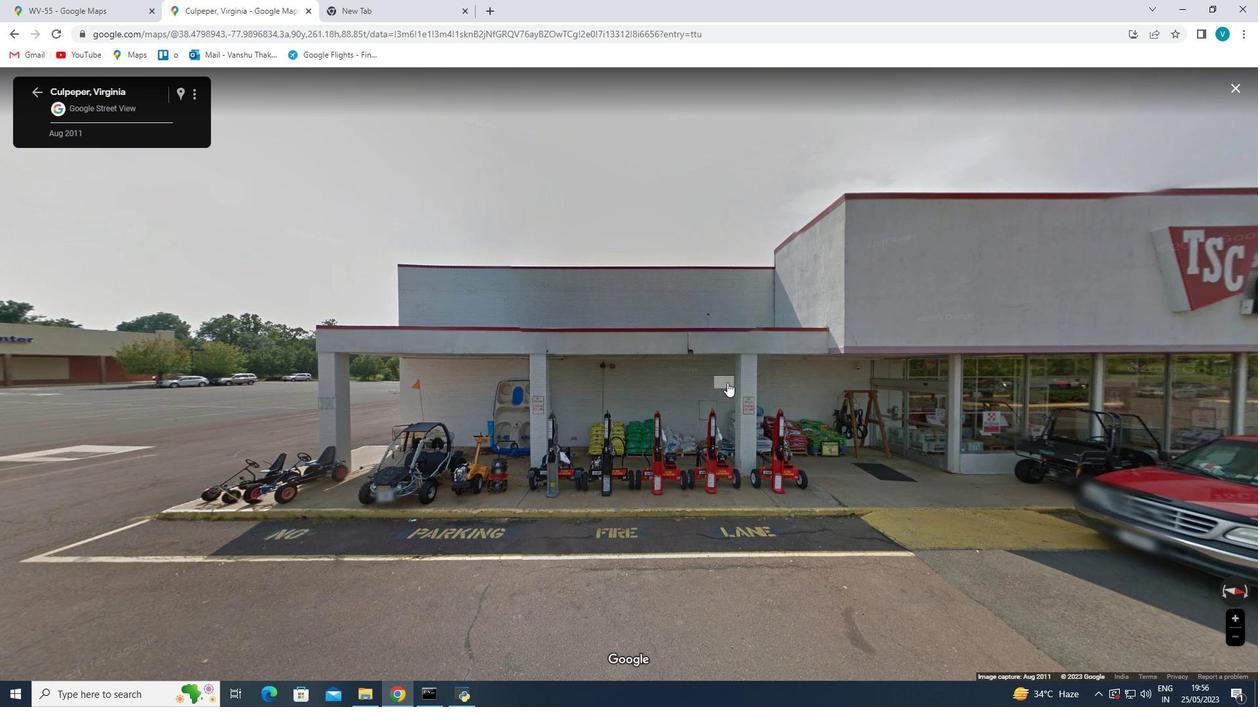 
Action: Mouse moved to (492, 392)
Screenshot: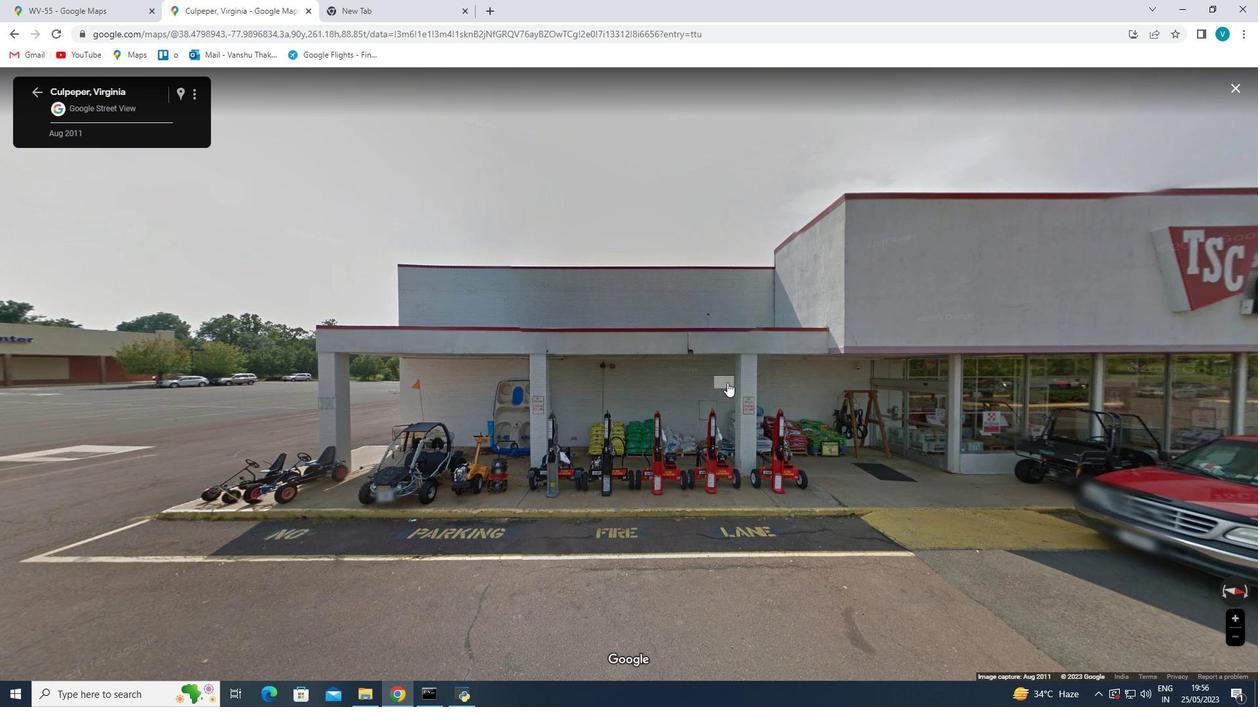 
Action: Mouse scrolled (492, 391) with delta (0, 0)
Screenshot: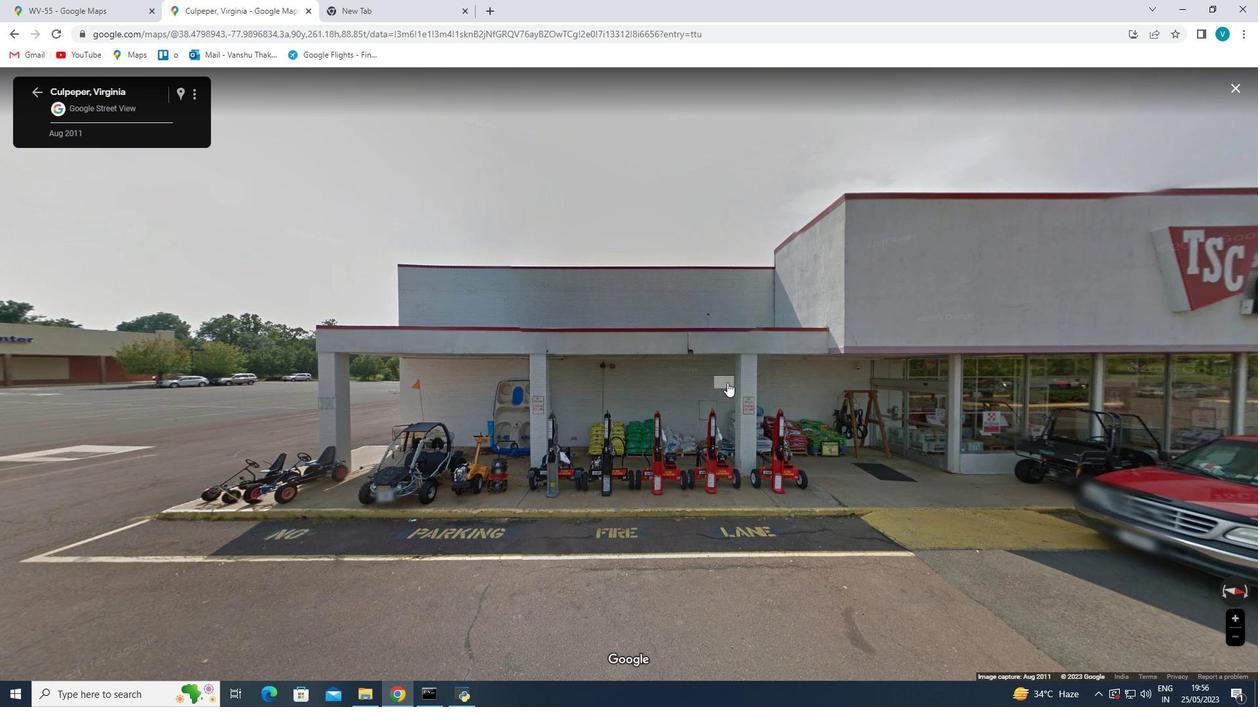 
Action: Mouse moved to (359, 387)
Screenshot: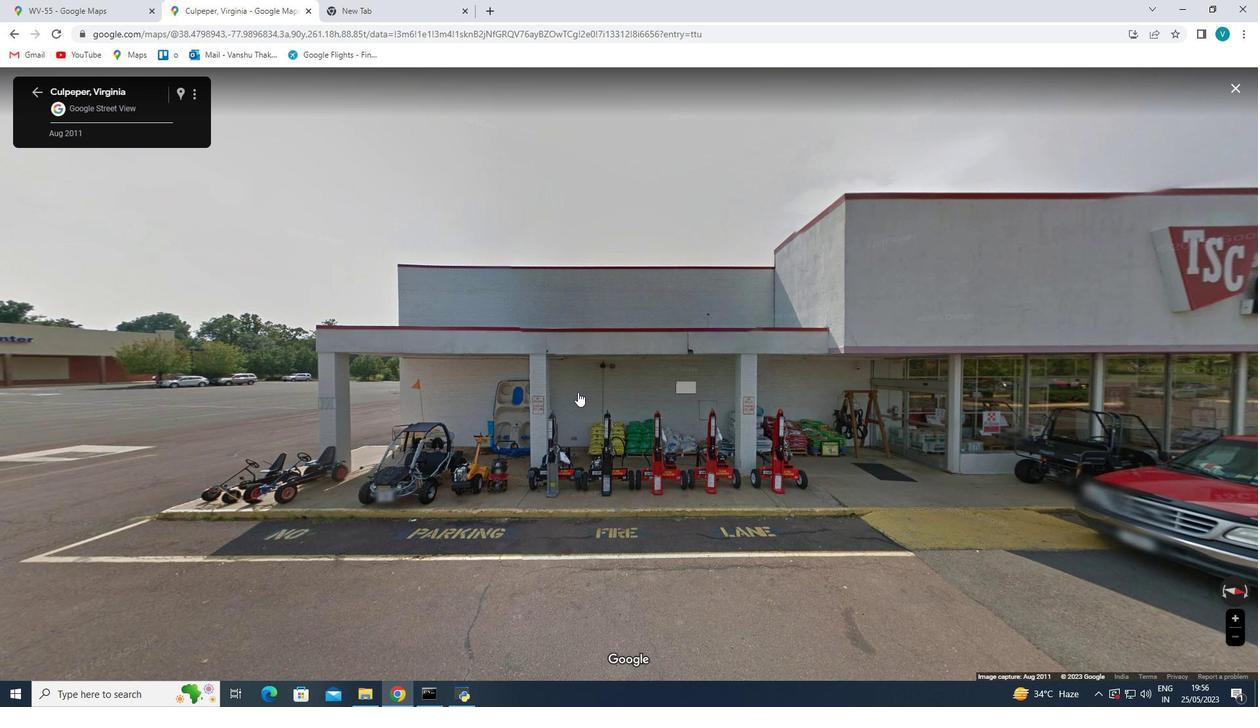 
Action: Mouse scrolled (359, 386) with delta (0, 0)
Screenshot: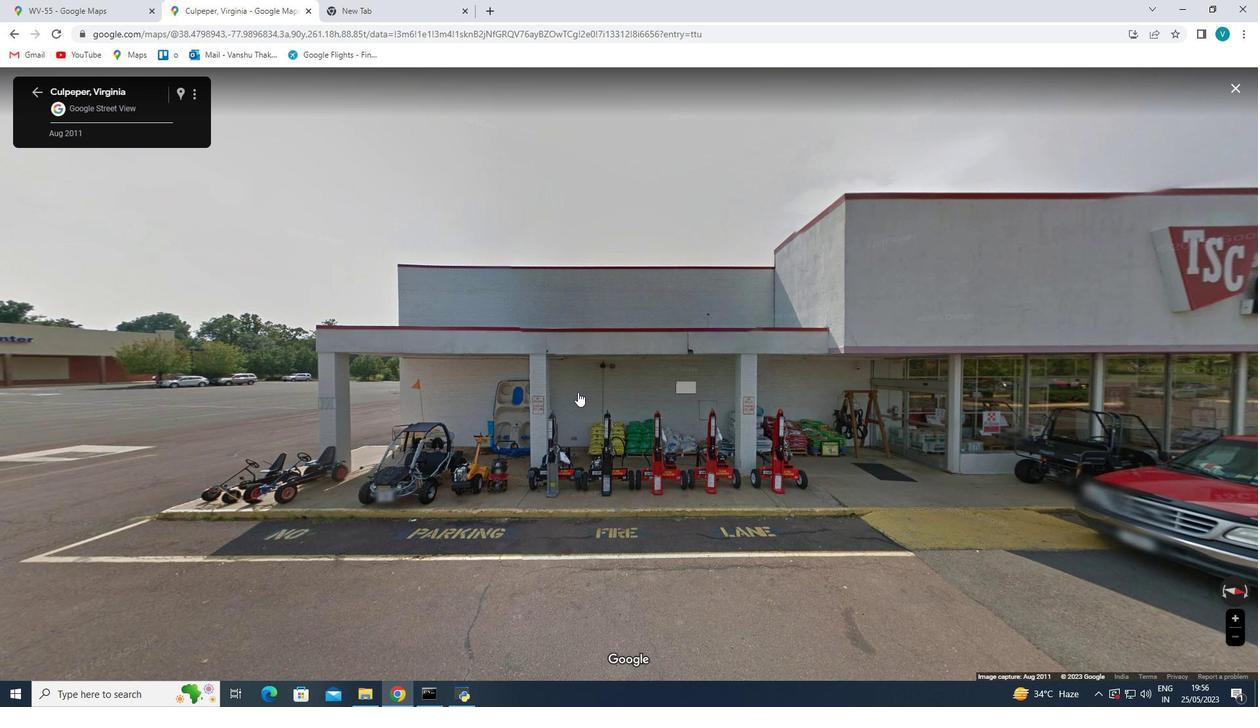 
Action: Mouse moved to (308, 361)
Screenshot: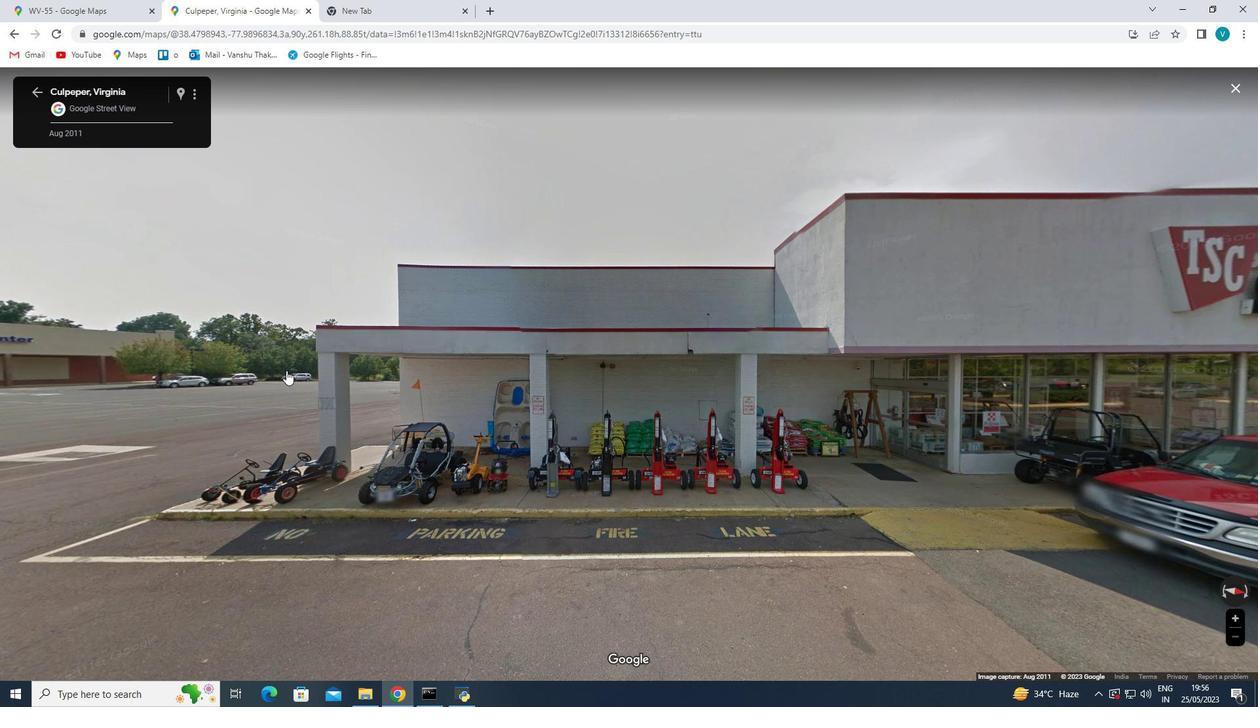 
Action: Mouse pressed left at (308, 361)
Screenshot: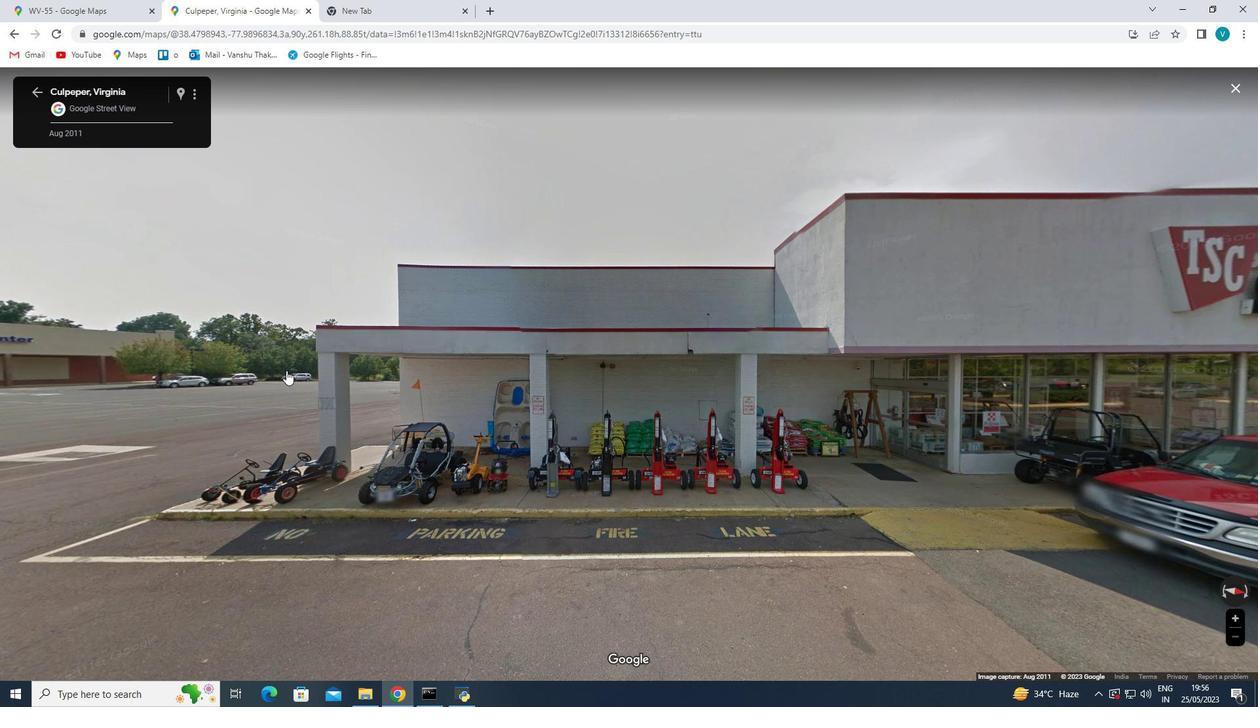 
Action: Mouse moved to (577, 372)
Screenshot: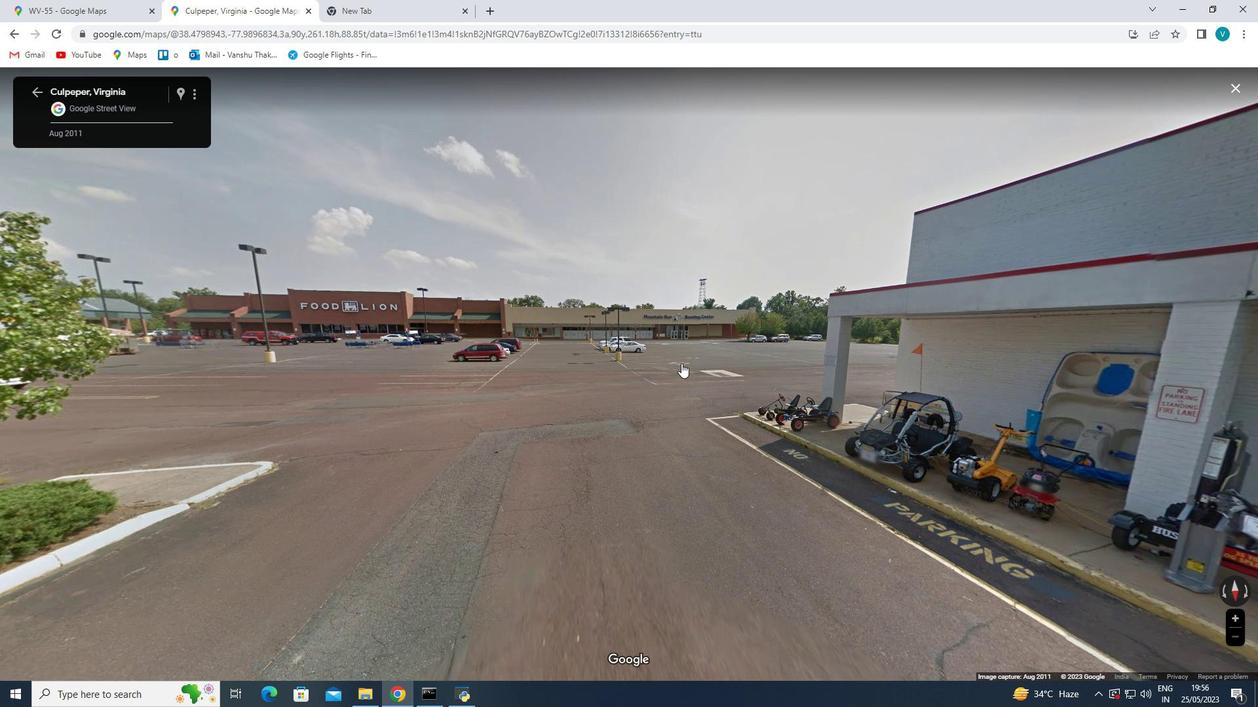 
Action: Mouse scrolled (577, 372) with delta (0, 0)
Screenshot: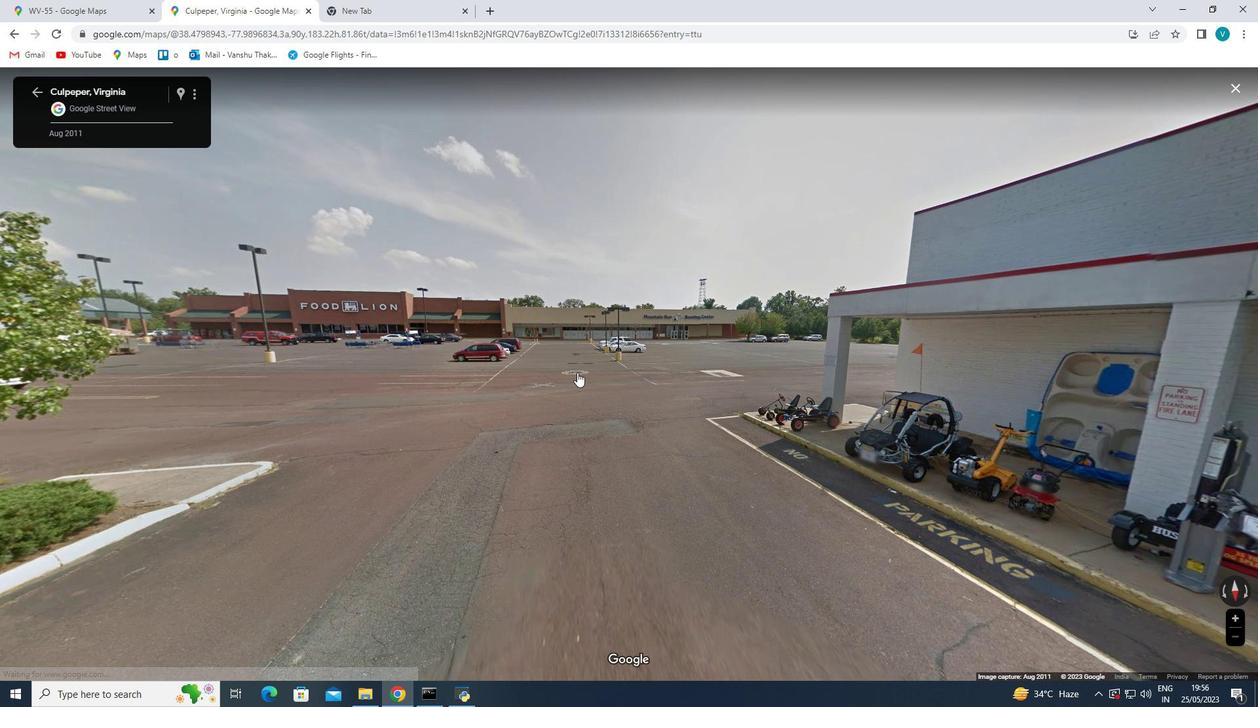 
Action: Mouse scrolled (577, 372) with delta (0, 0)
Screenshot: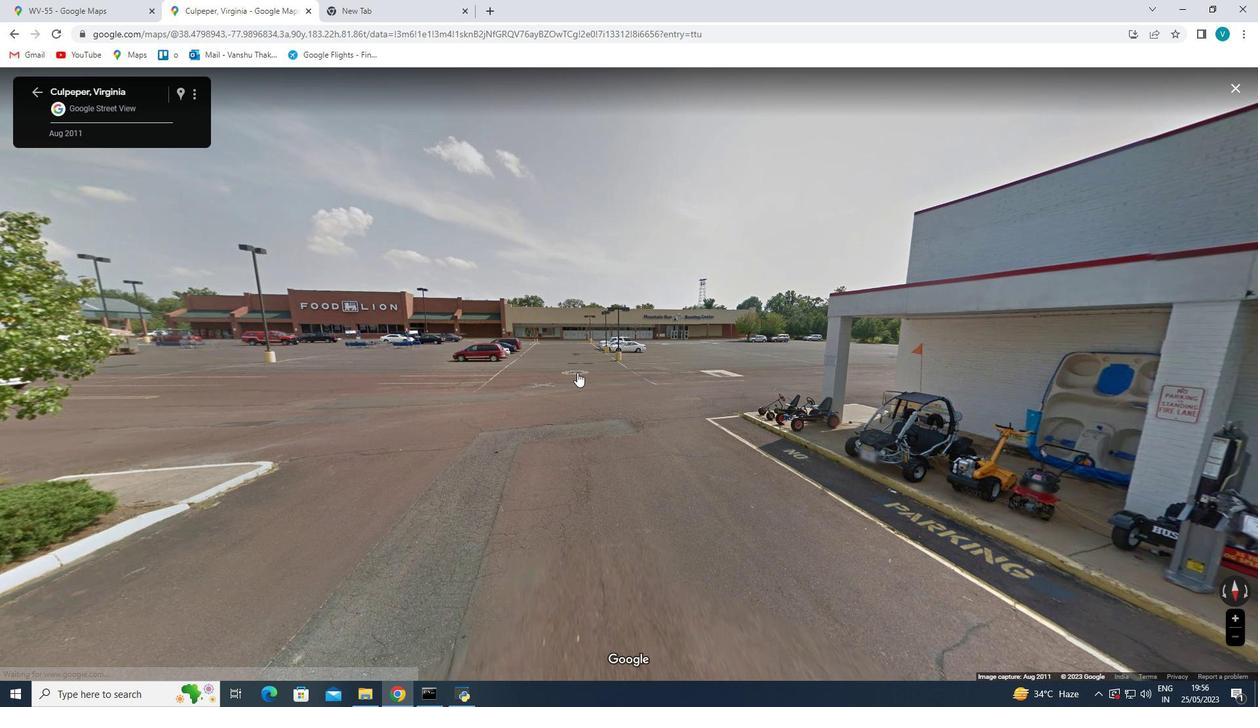 
Action: Mouse scrolled (577, 372) with delta (0, 0)
Screenshot: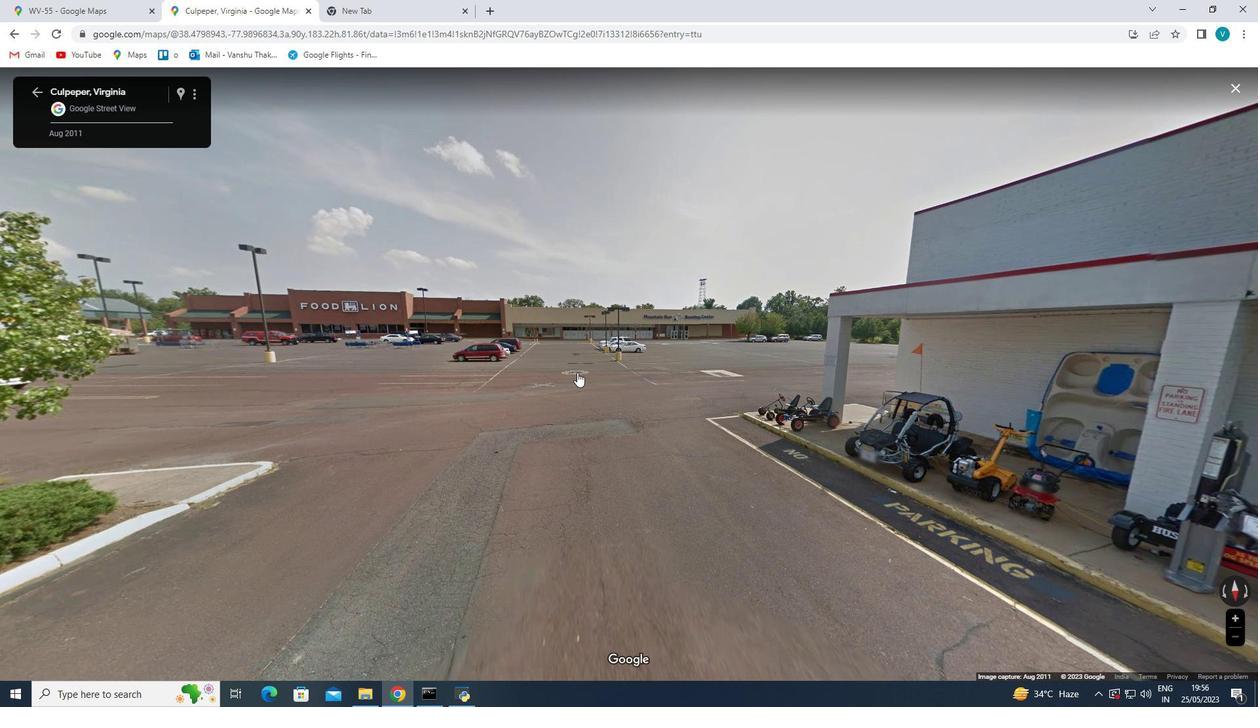 
Action: Mouse scrolled (577, 372) with delta (0, 0)
Screenshot: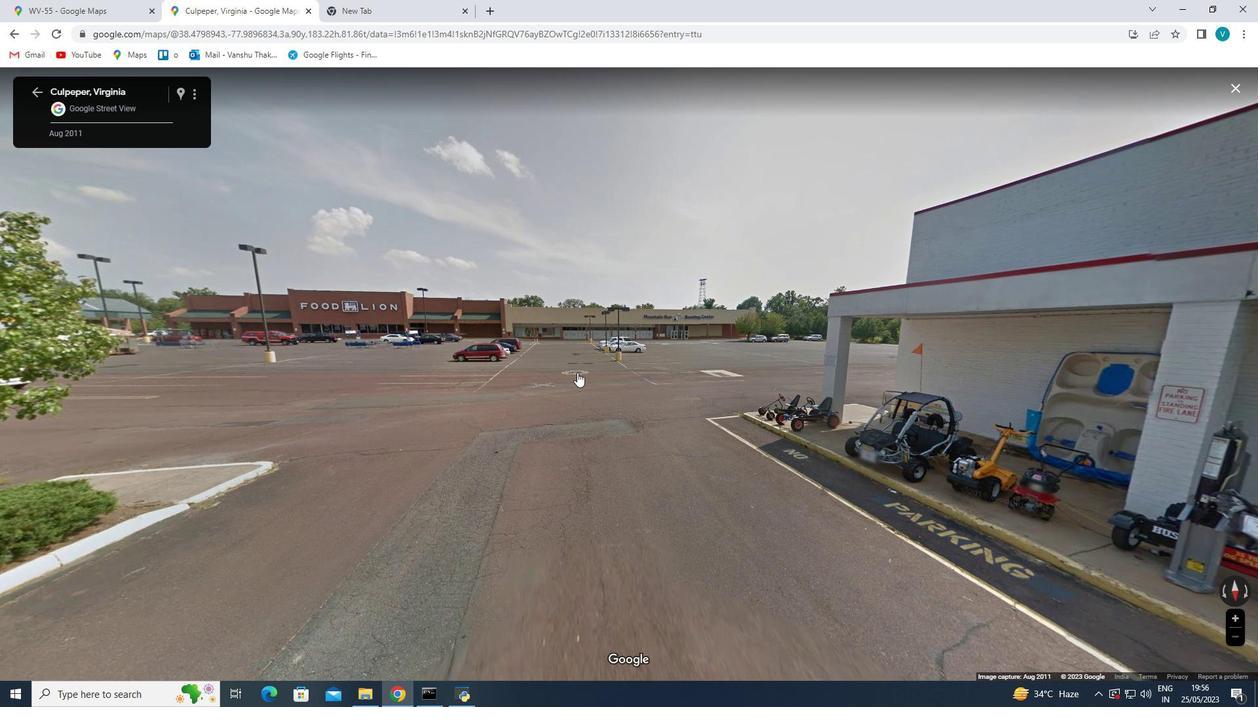 
Action: Mouse scrolled (577, 372) with delta (0, 0)
Screenshot: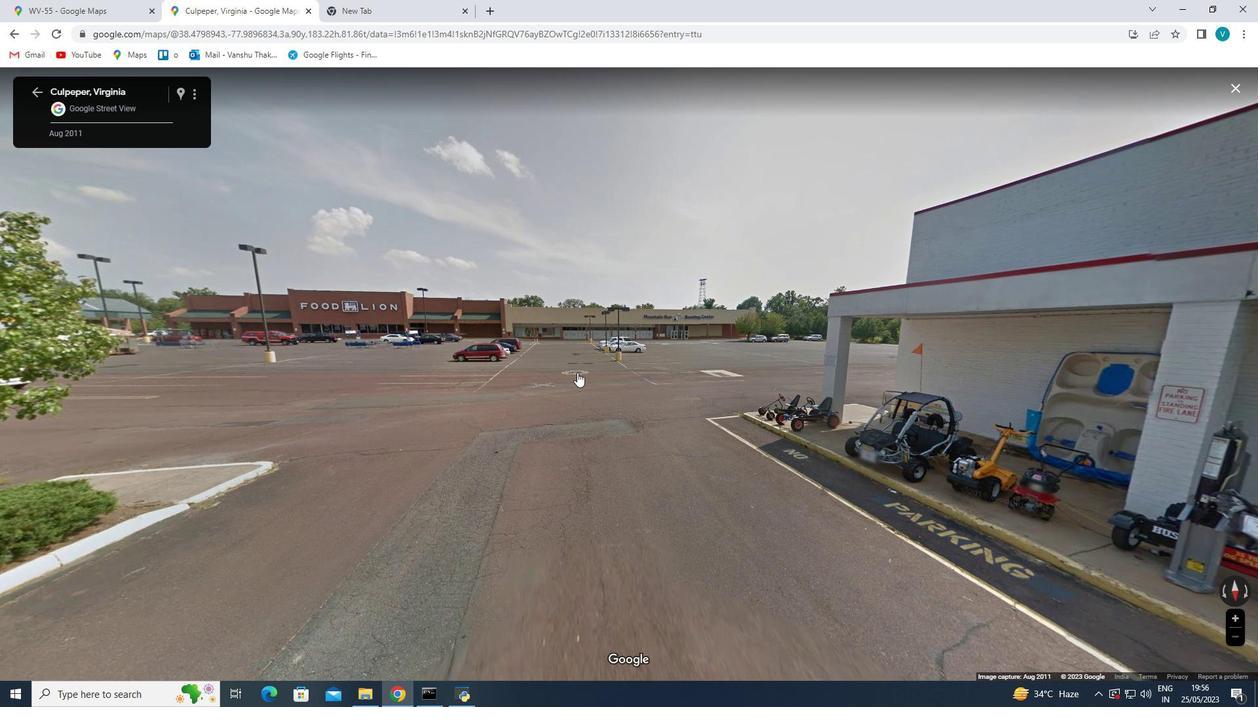 
Action: Mouse moved to (644, 335)
Screenshot: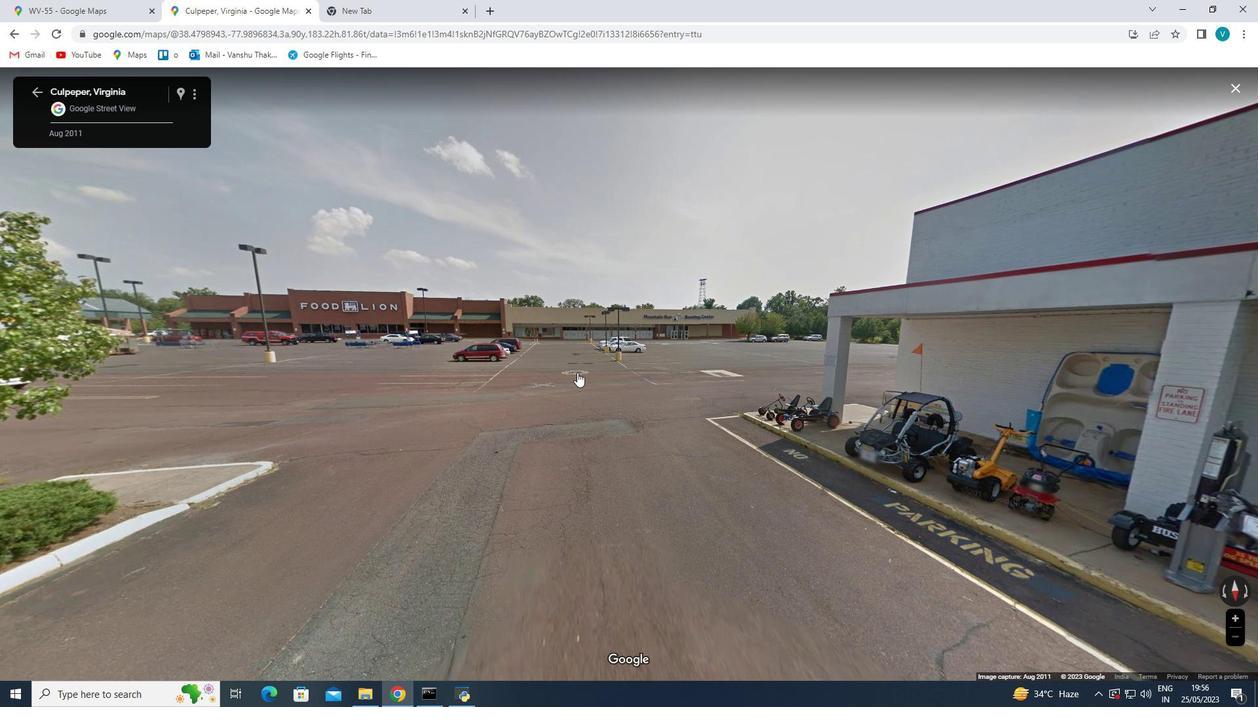 
Action: Mouse pressed left at (644, 335)
Screenshot: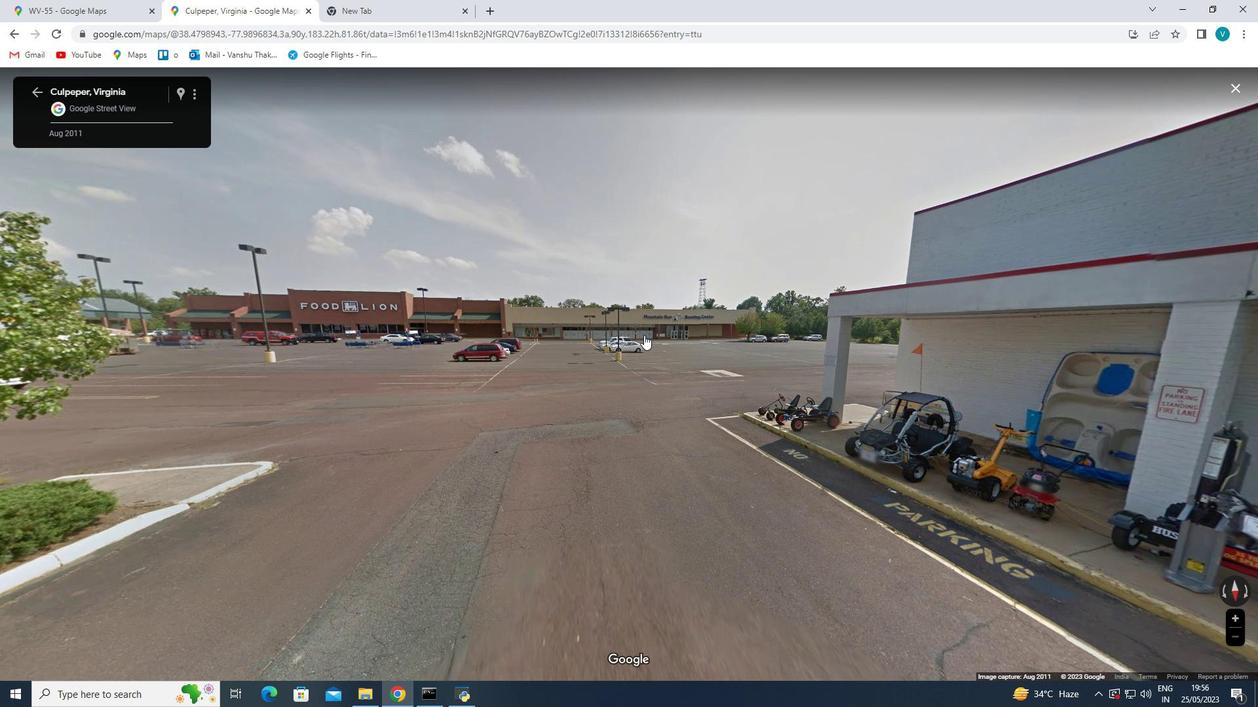 
Action: Mouse moved to (551, 334)
Screenshot: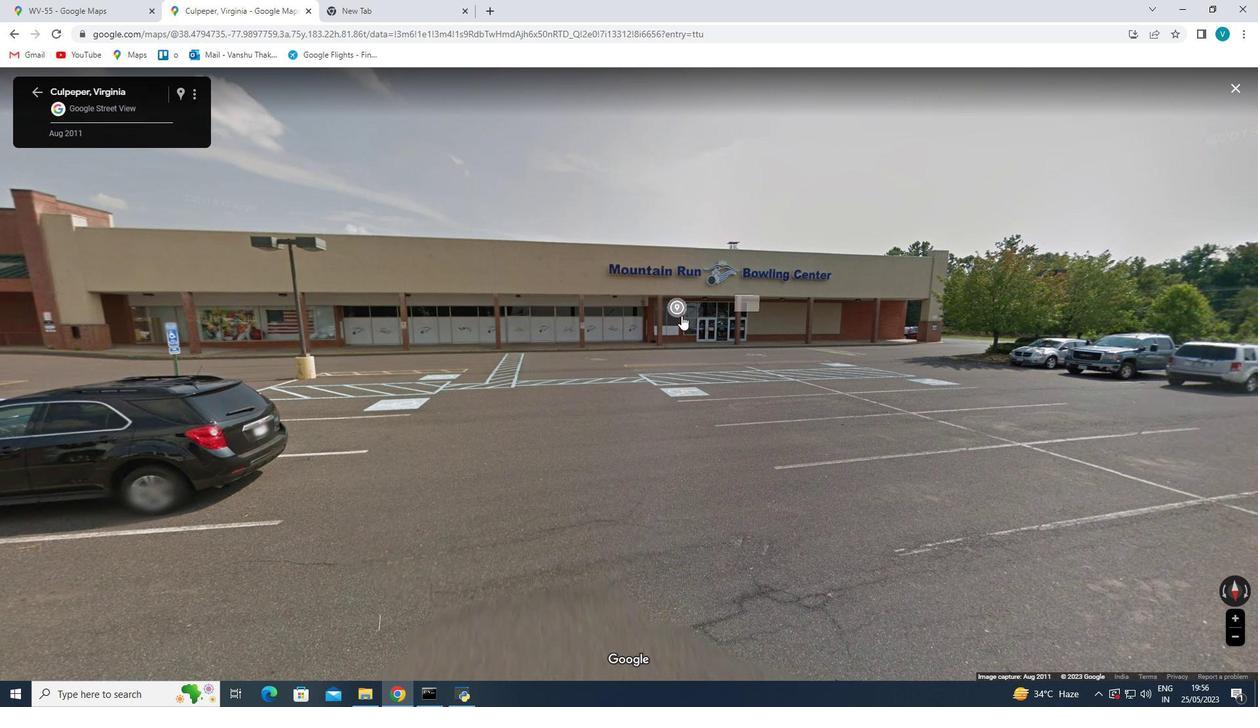 
Action: Mouse pressed left at (551, 334)
Screenshot: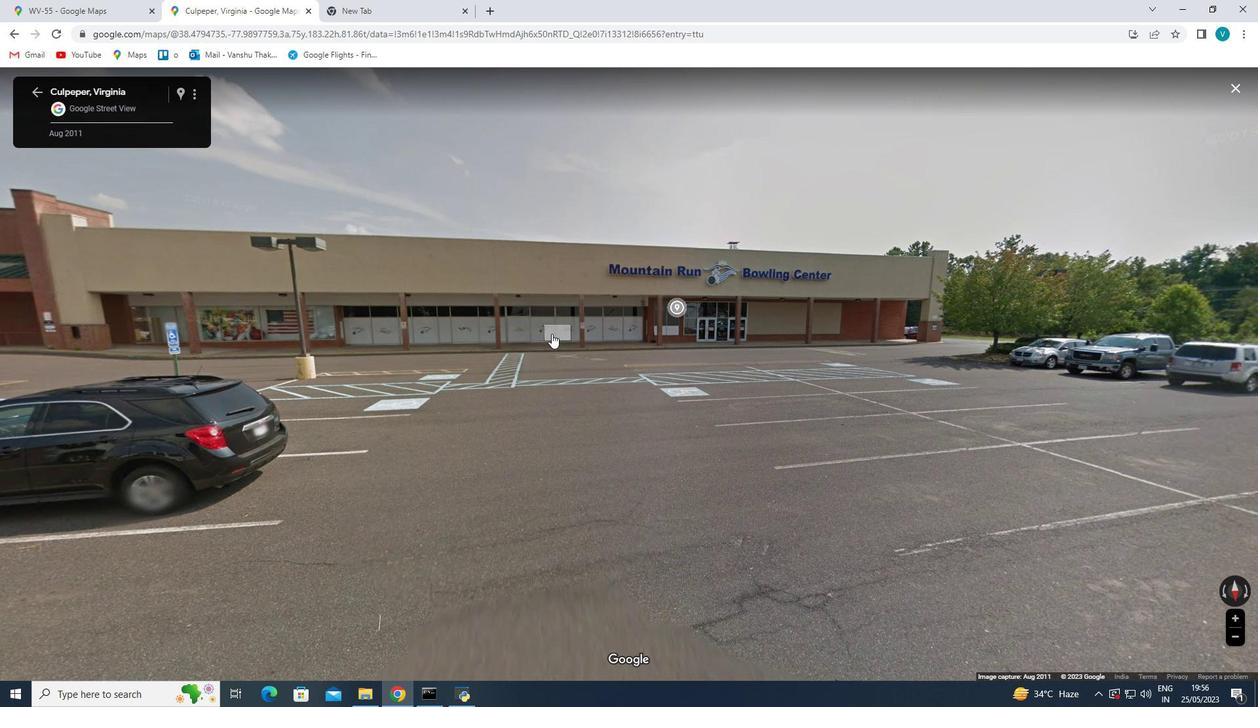 
Action: Mouse moved to (528, 327)
Screenshot: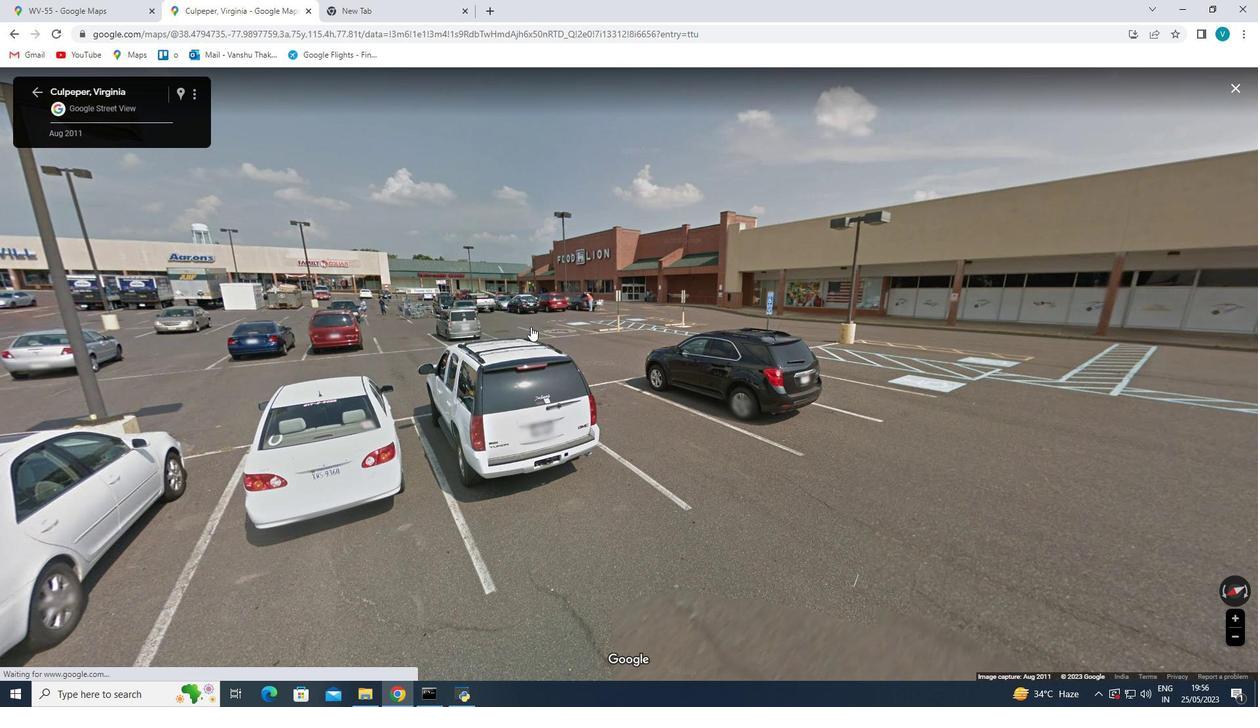 
Action: Mouse pressed left at (528, 327)
Screenshot: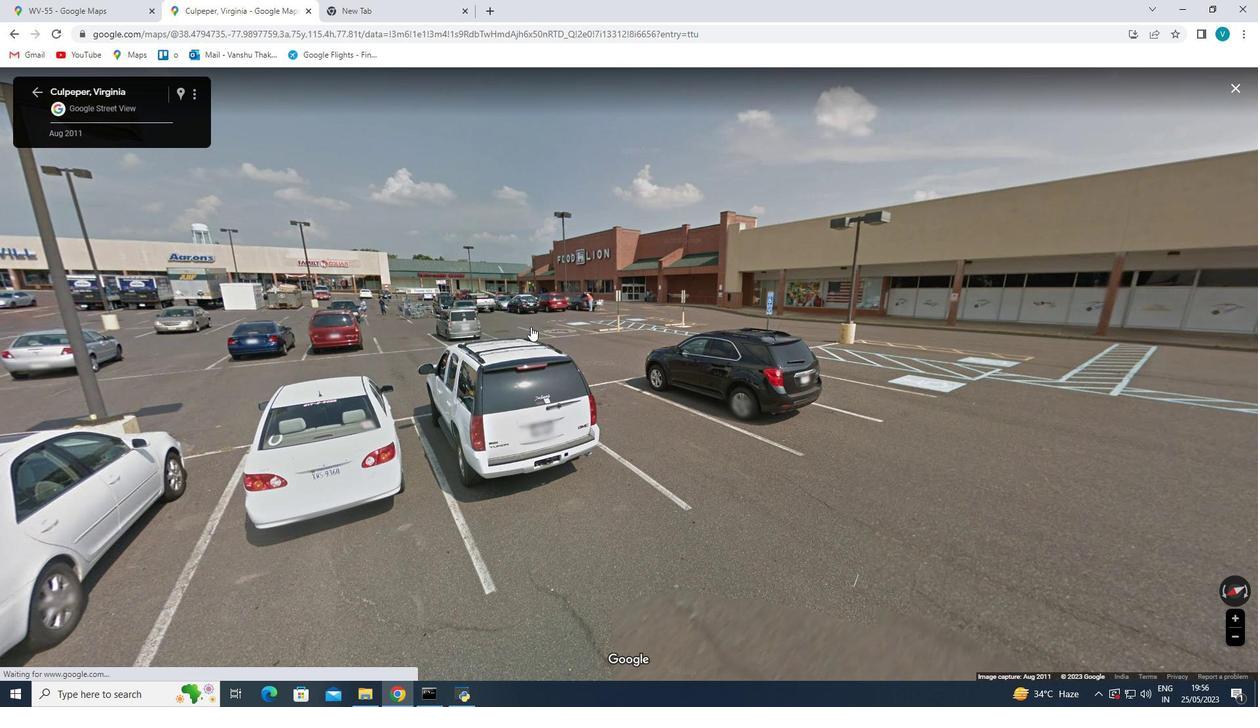 
Action: Mouse moved to (648, 306)
Screenshot: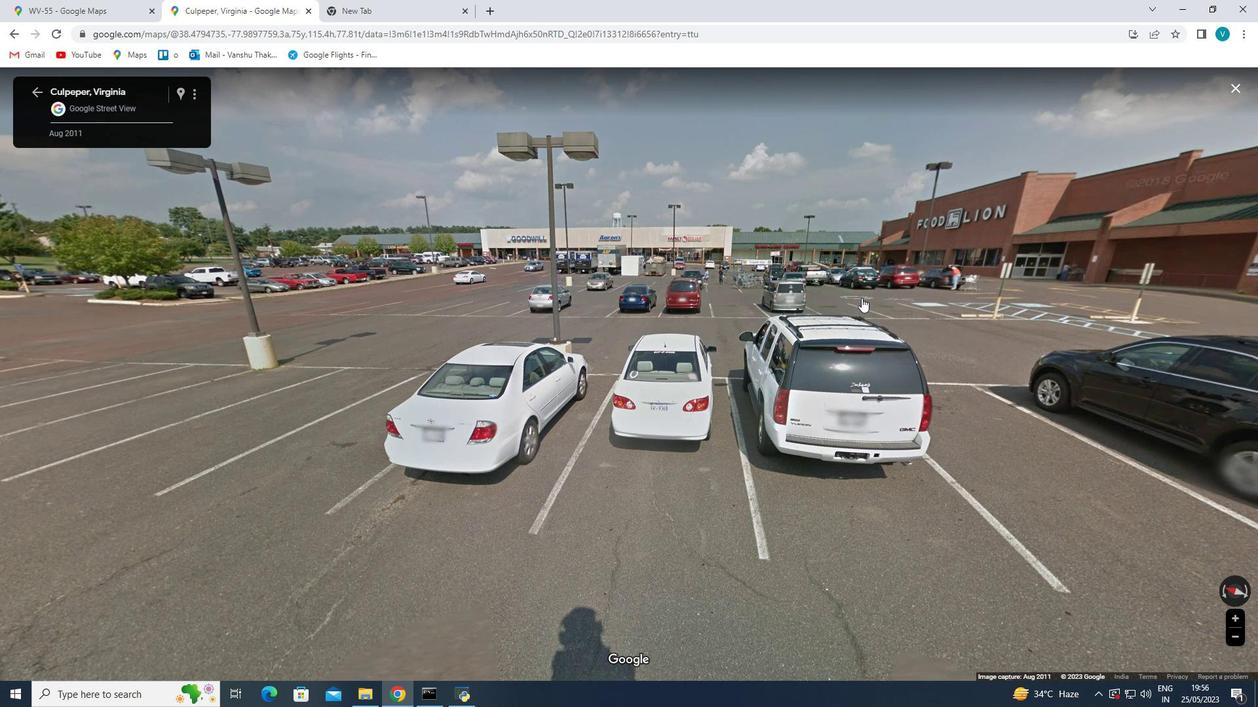 
Action: Mouse pressed left at (648, 306)
Screenshot: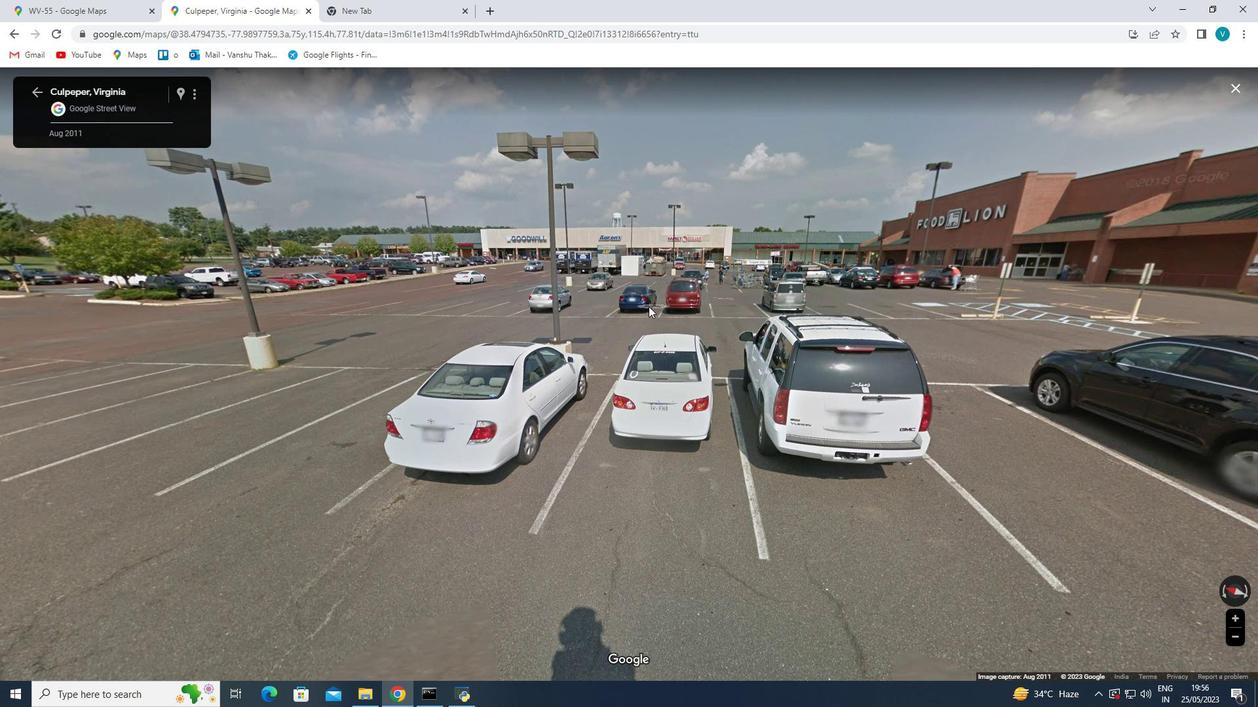 
Action: Mouse moved to (462, 310)
Screenshot: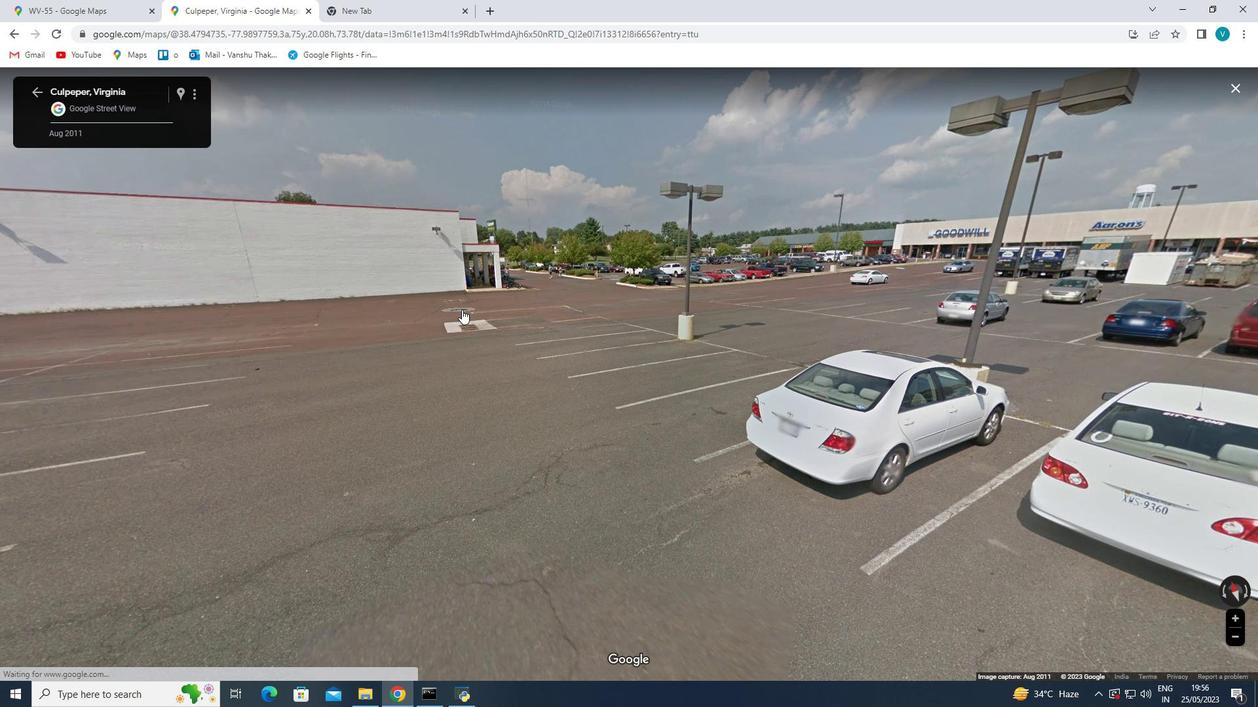 
Action: Mouse pressed left at (462, 310)
Screenshot: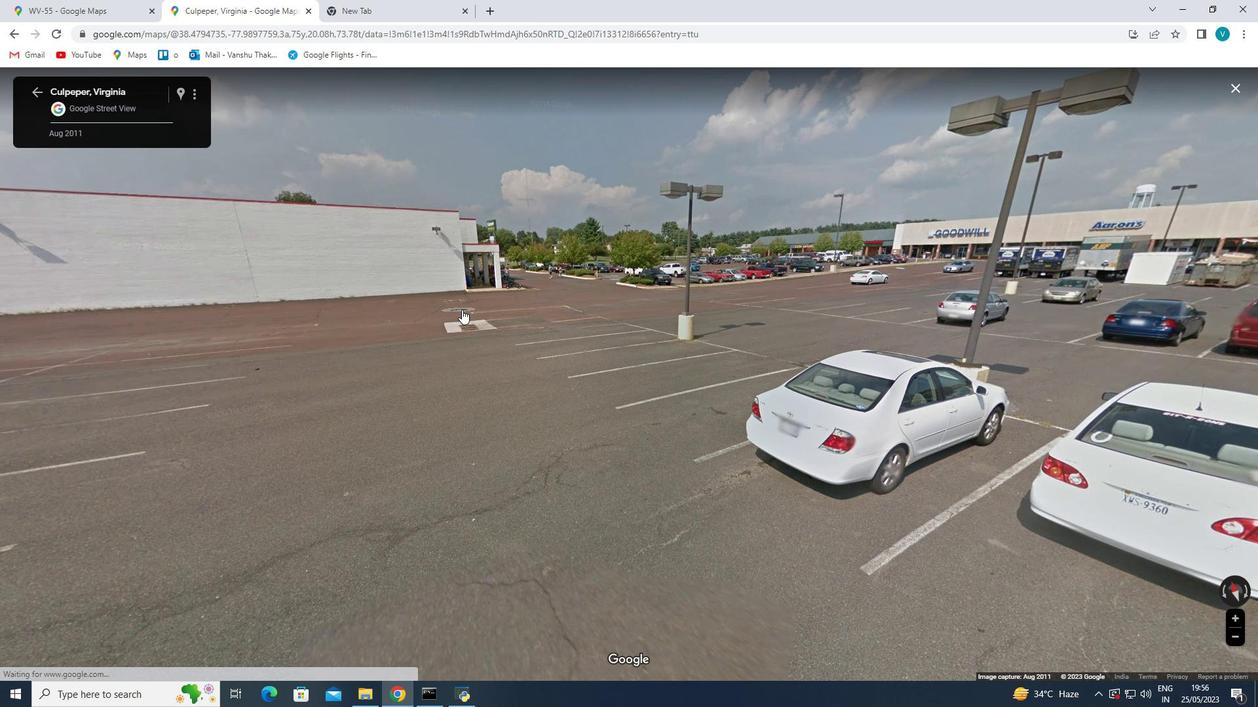 
Action: Mouse moved to (150, 454)
Screenshot: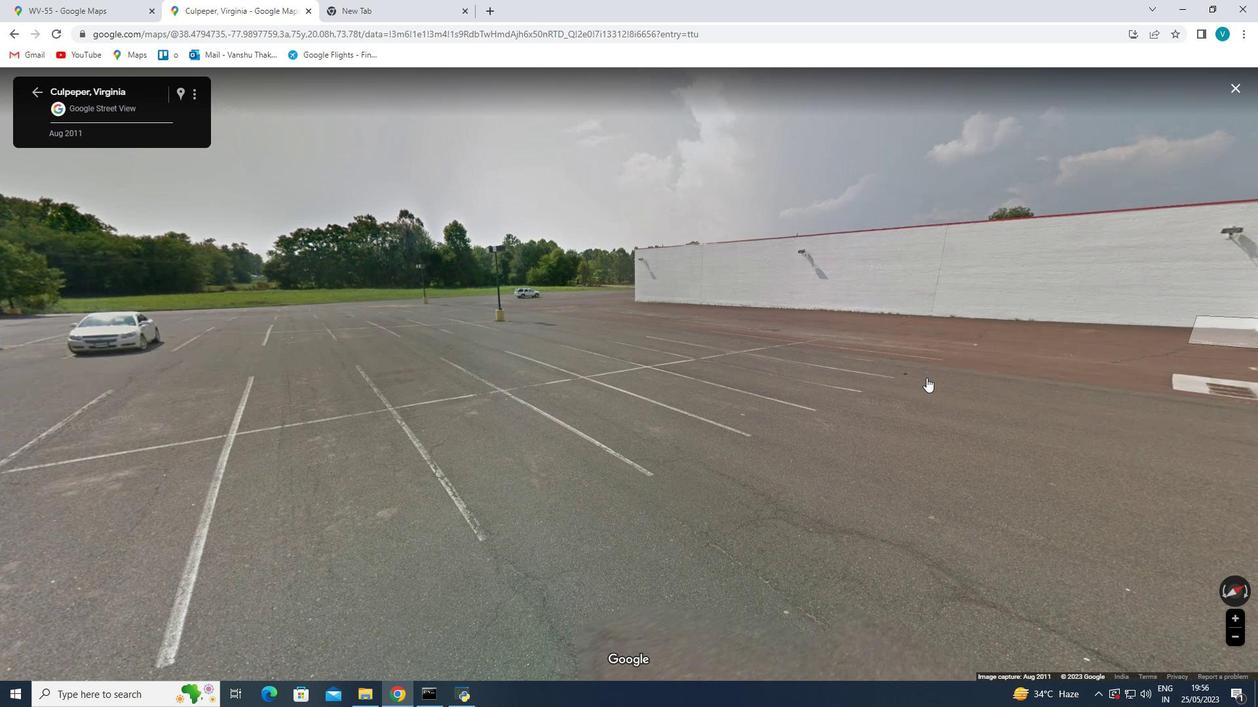 
Action: Mouse pressed left at (150, 454)
Screenshot: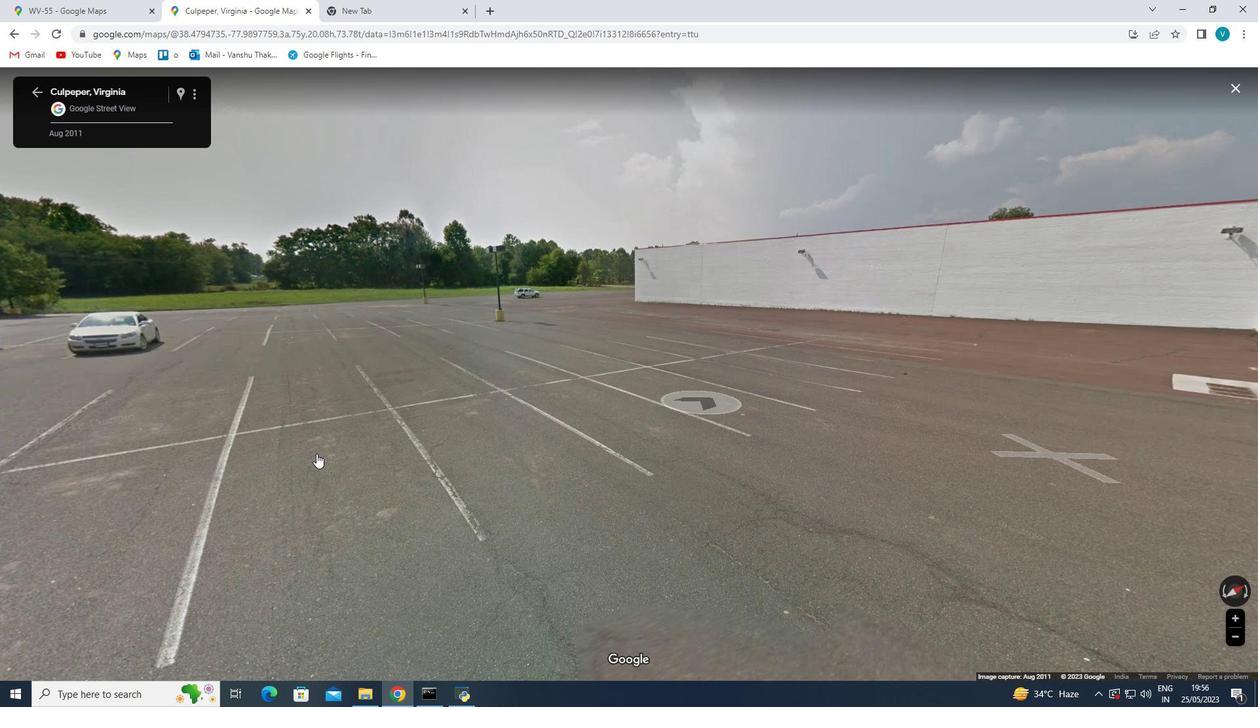 
Action: Mouse moved to (494, 391)
Screenshot: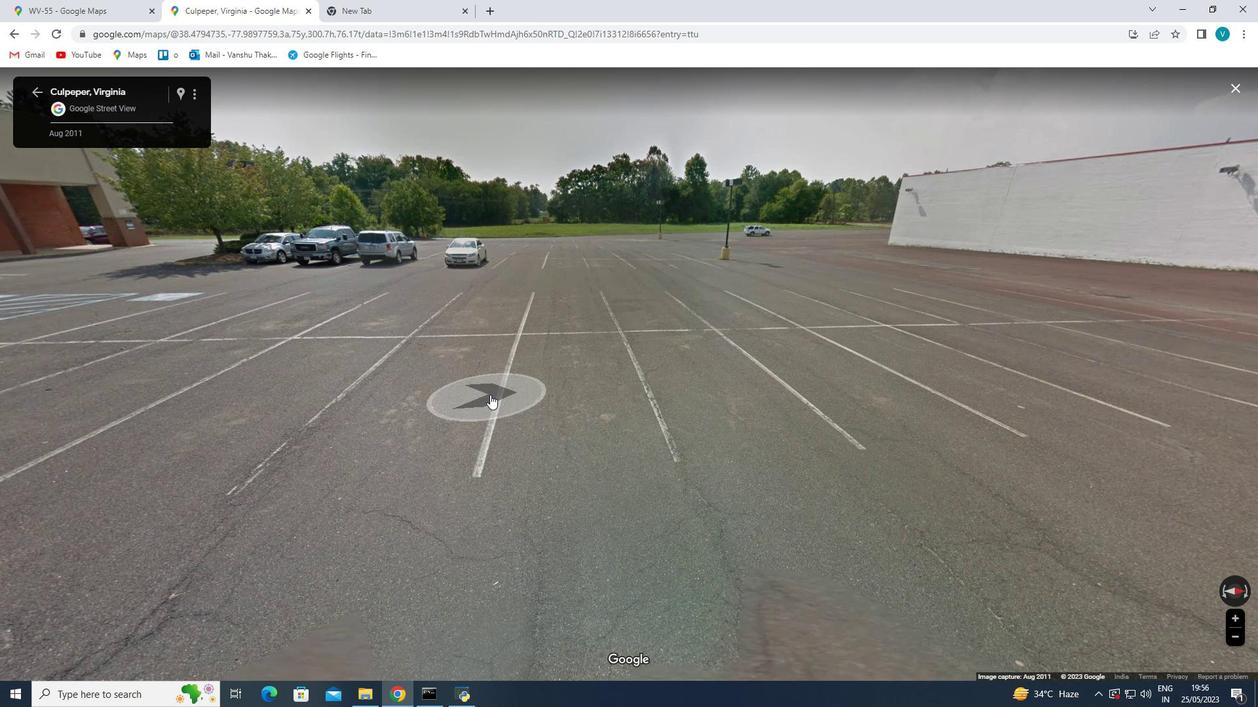 
Action: Mouse pressed left at (494, 391)
Screenshot: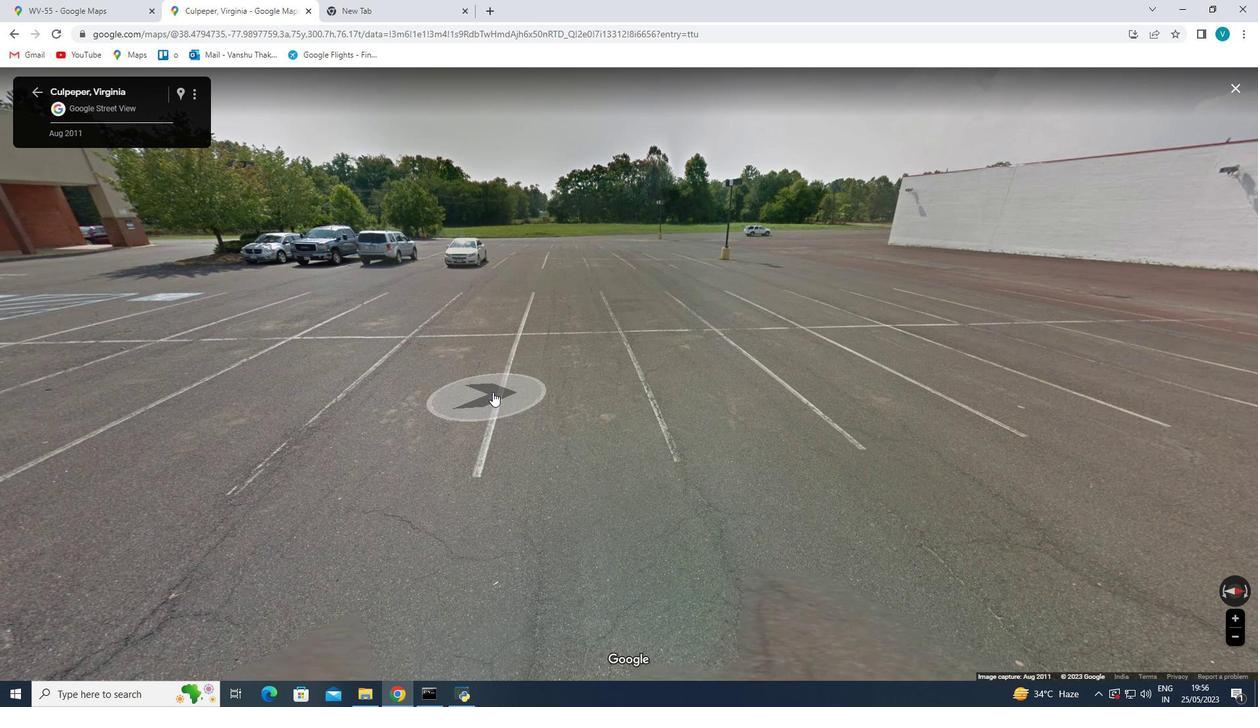 
Action: Mouse scrolled (494, 391) with delta (0, 0)
Screenshot: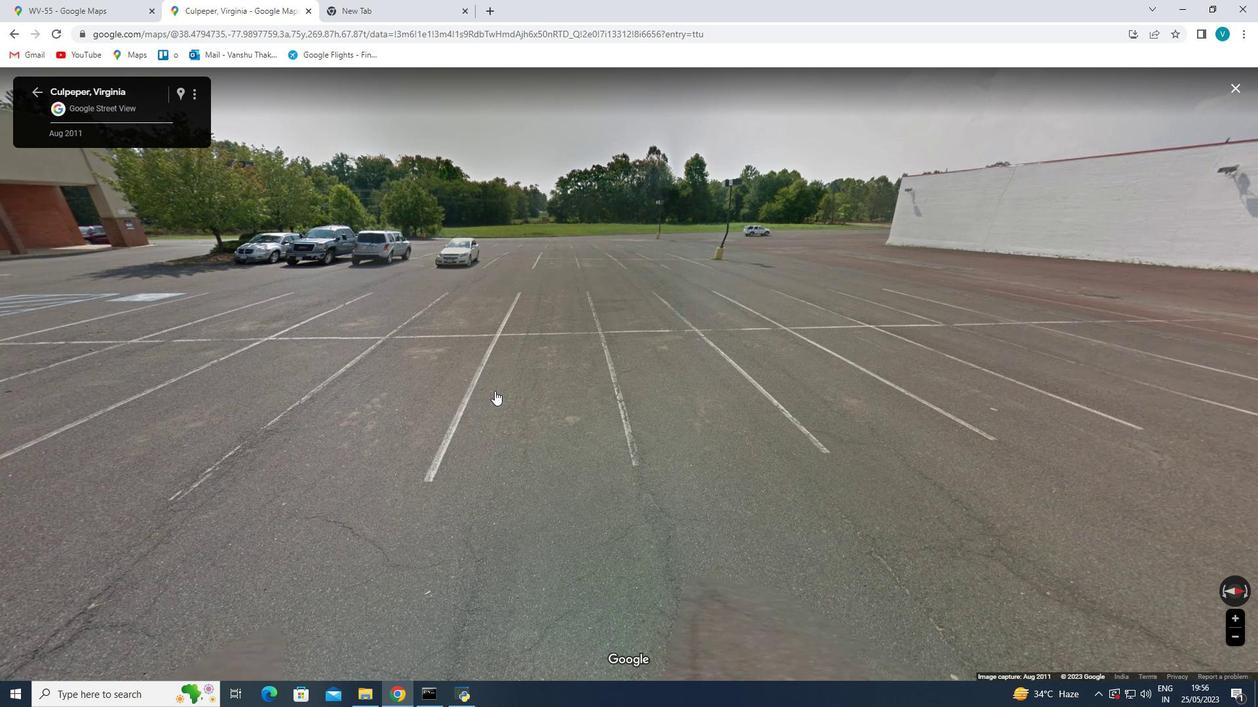 
Action: Mouse scrolled (494, 391) with delta (0, 0)
Screenshot: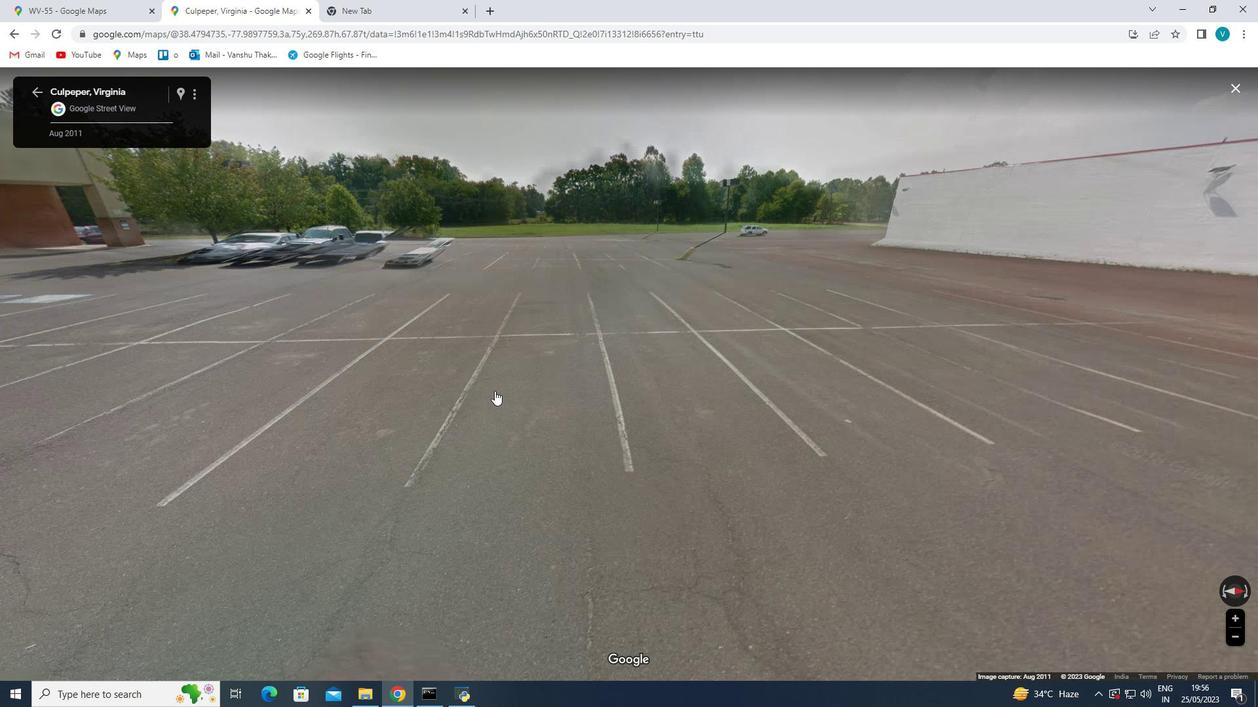 
Action: Mouse scrolled (494, 391) with delta (0, 0)
Screenshot: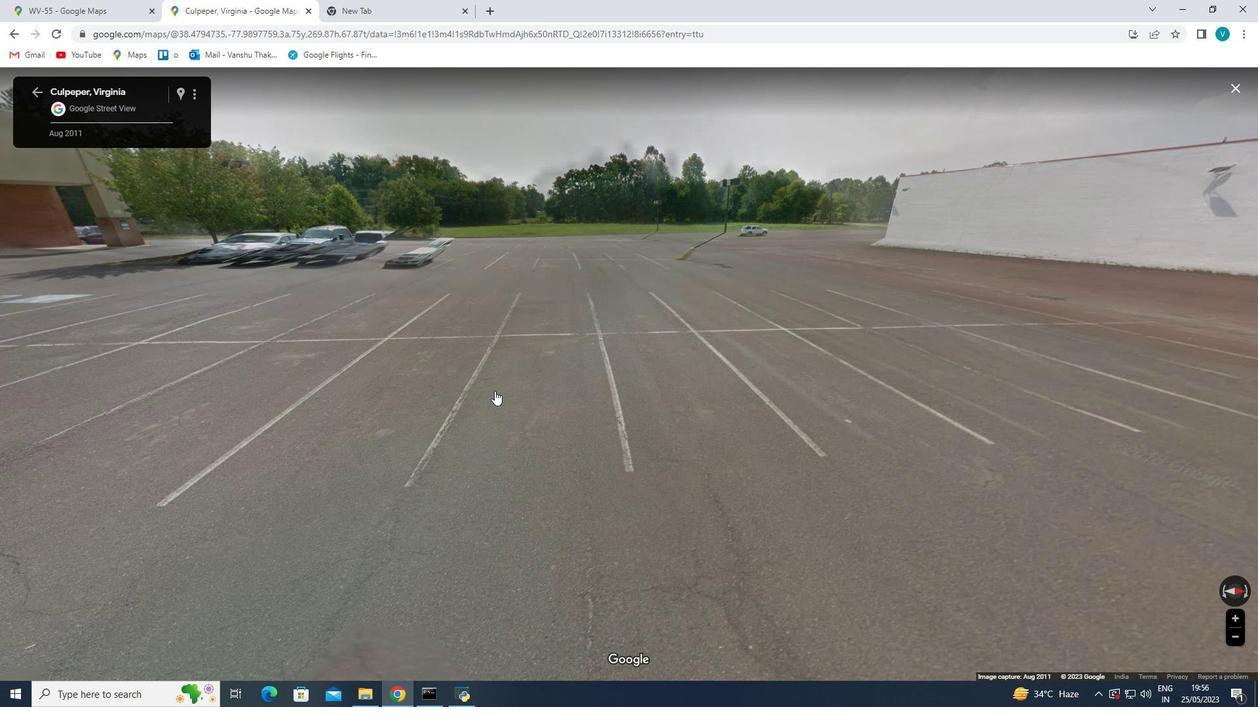 
Action: Mouse moved to (494, 390)
Screenshot: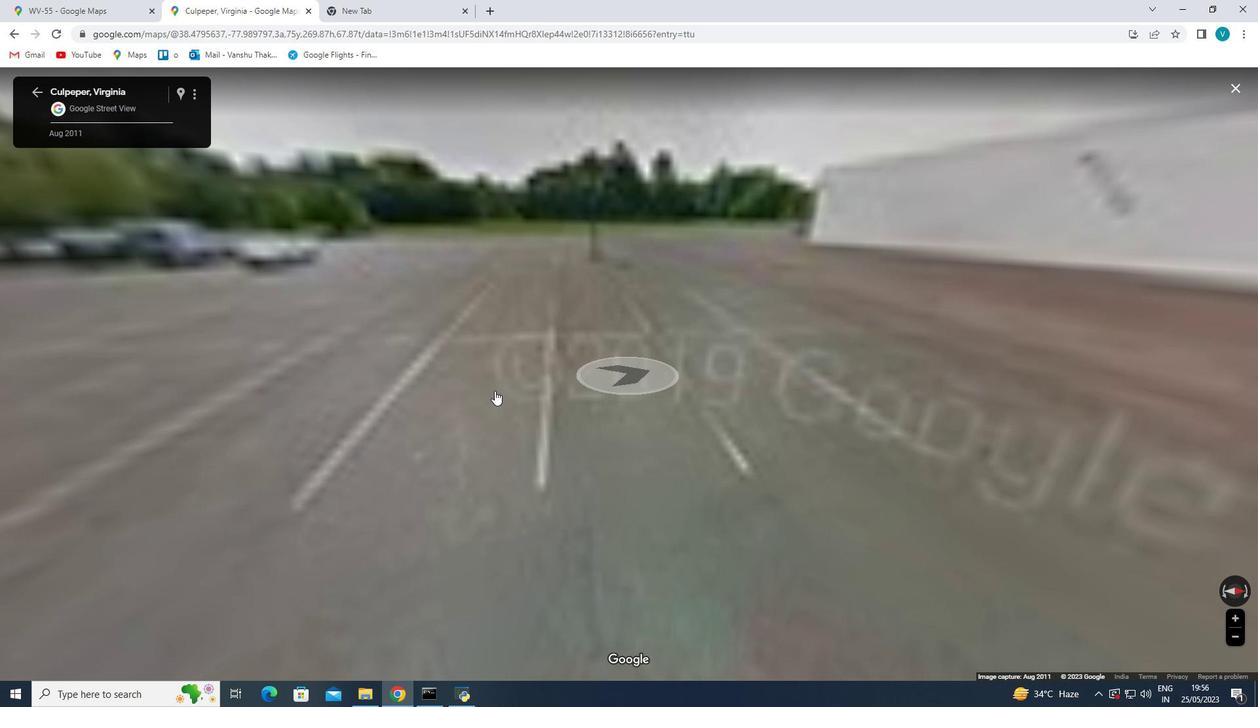 
Action: Mouse scrolled (494, 391) with delta (0, 0)
Screenshot: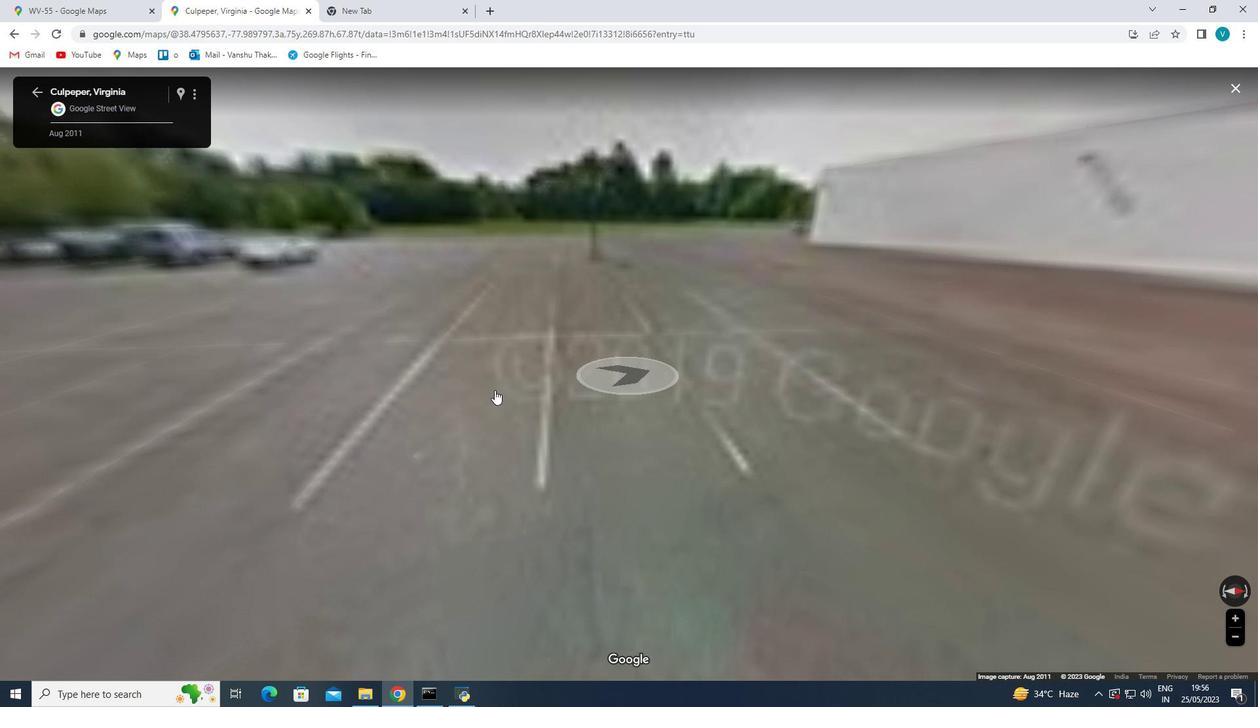 
Action: Mouse scrolled (494, 391) with delta (0, 0)
Screenshot: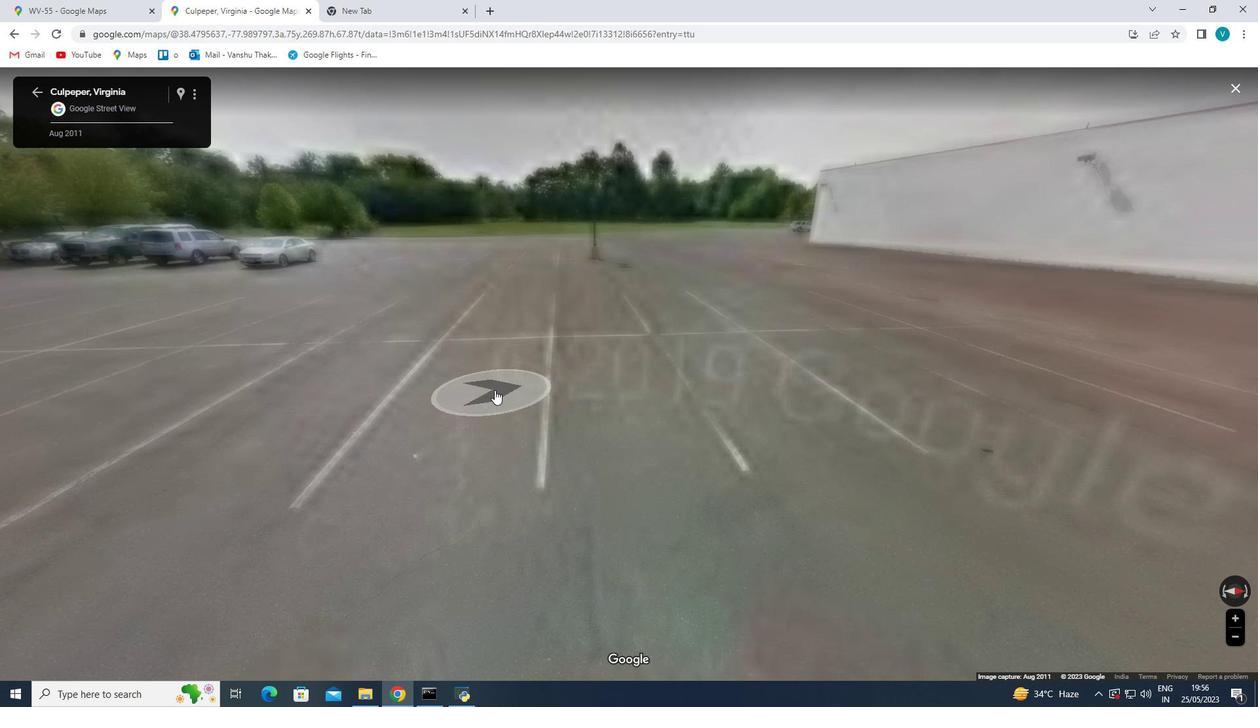 
Action: Mouse scrolled (494, 391) with delta (0, 0)
Screenshot: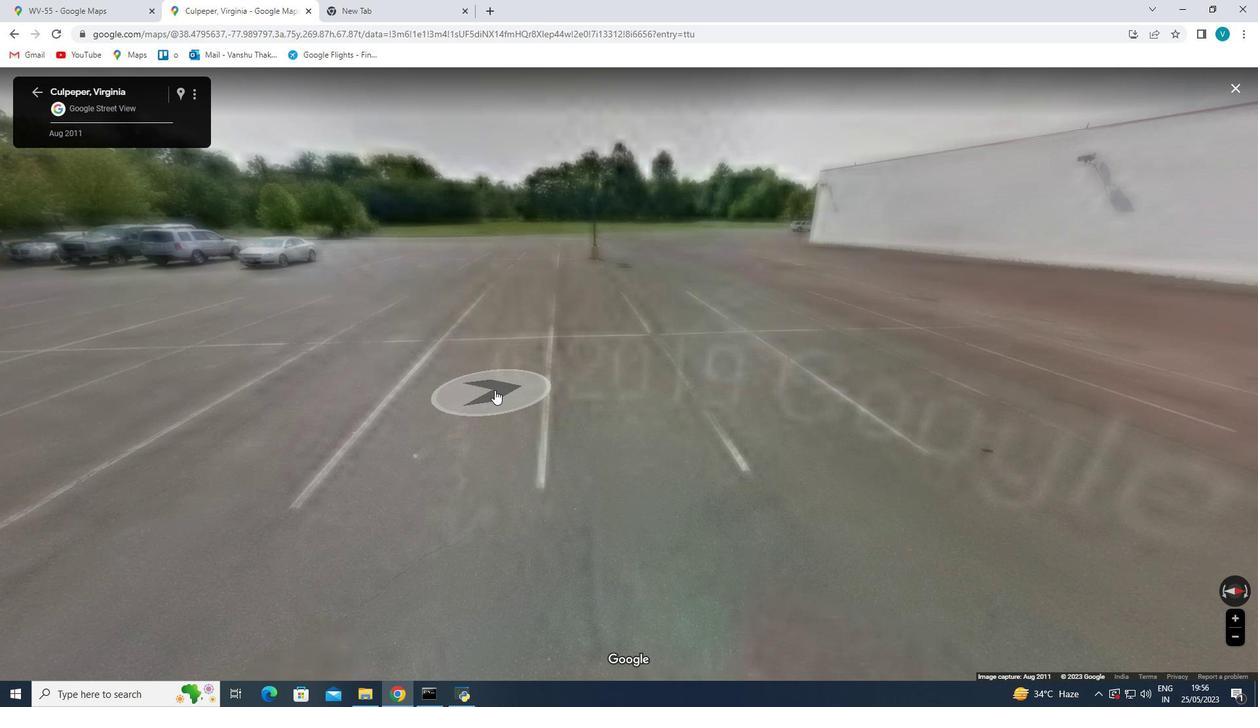 
Action: Mouse scrolled (494, 391) with delta (0, 0)
Screenshot: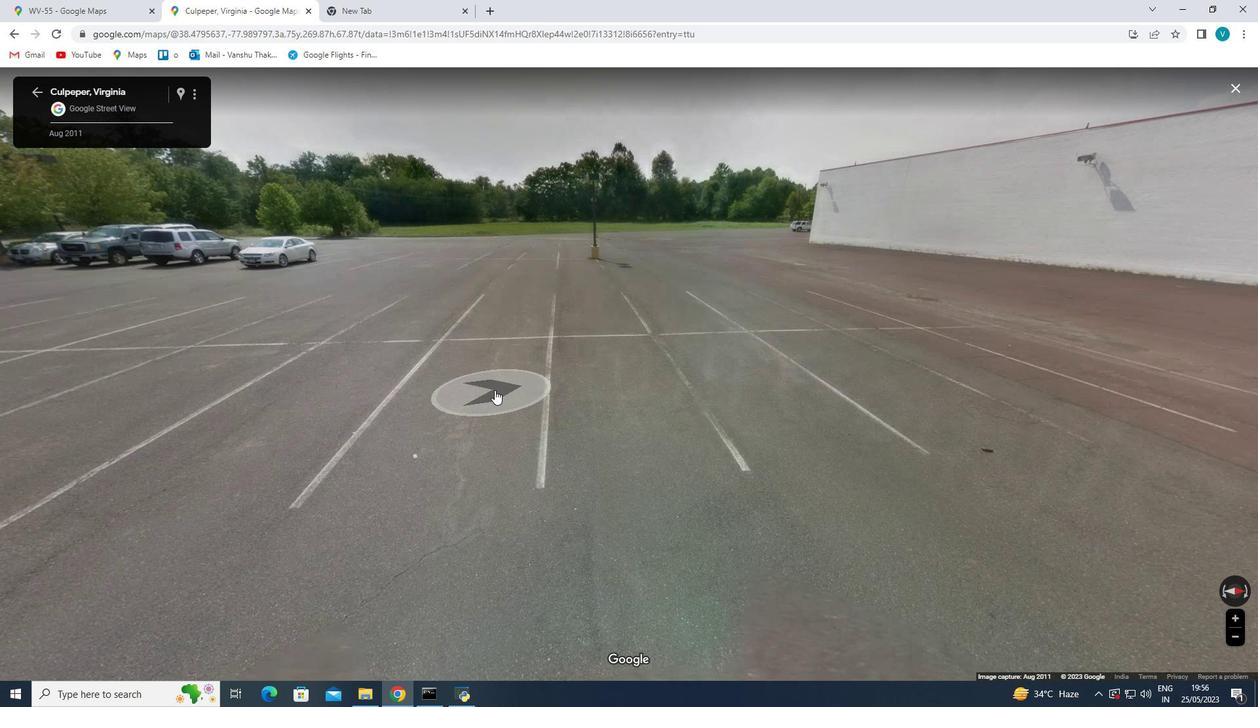 
Action: Mouse scrolled (494, 391) with delta (0, 0)
Screenshot: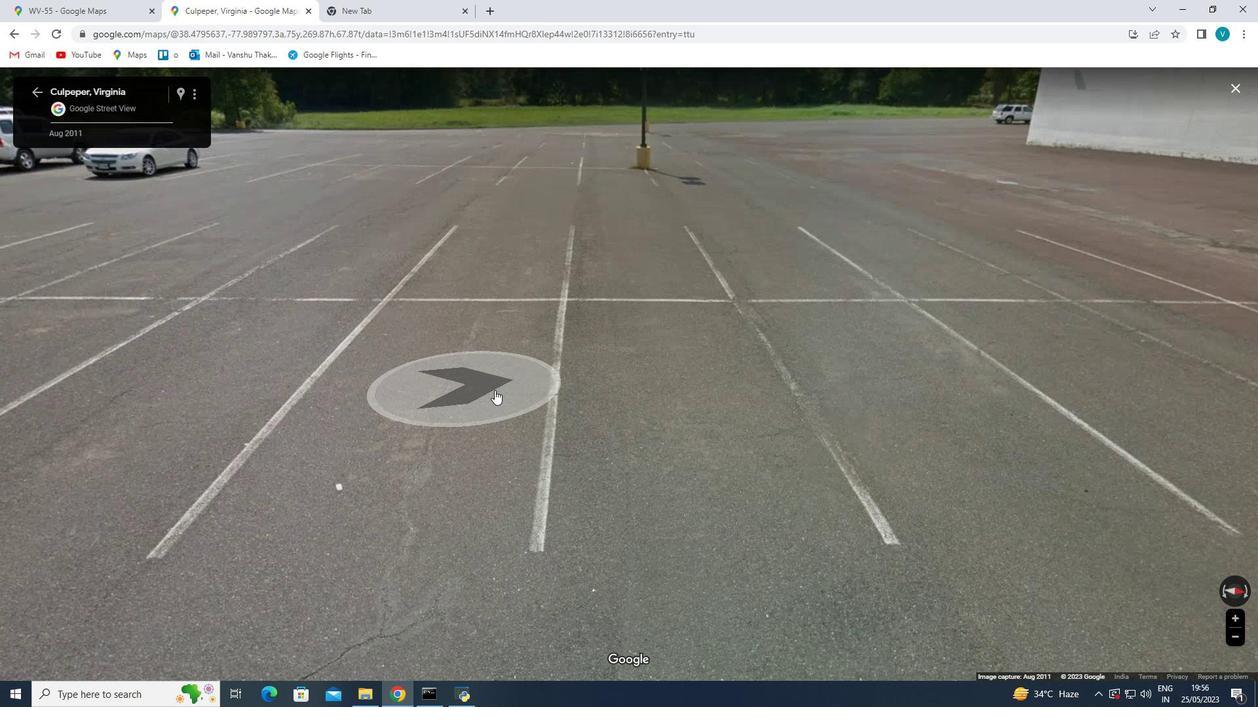 
Action: Mouse moved to (581, 291)
Screenshot: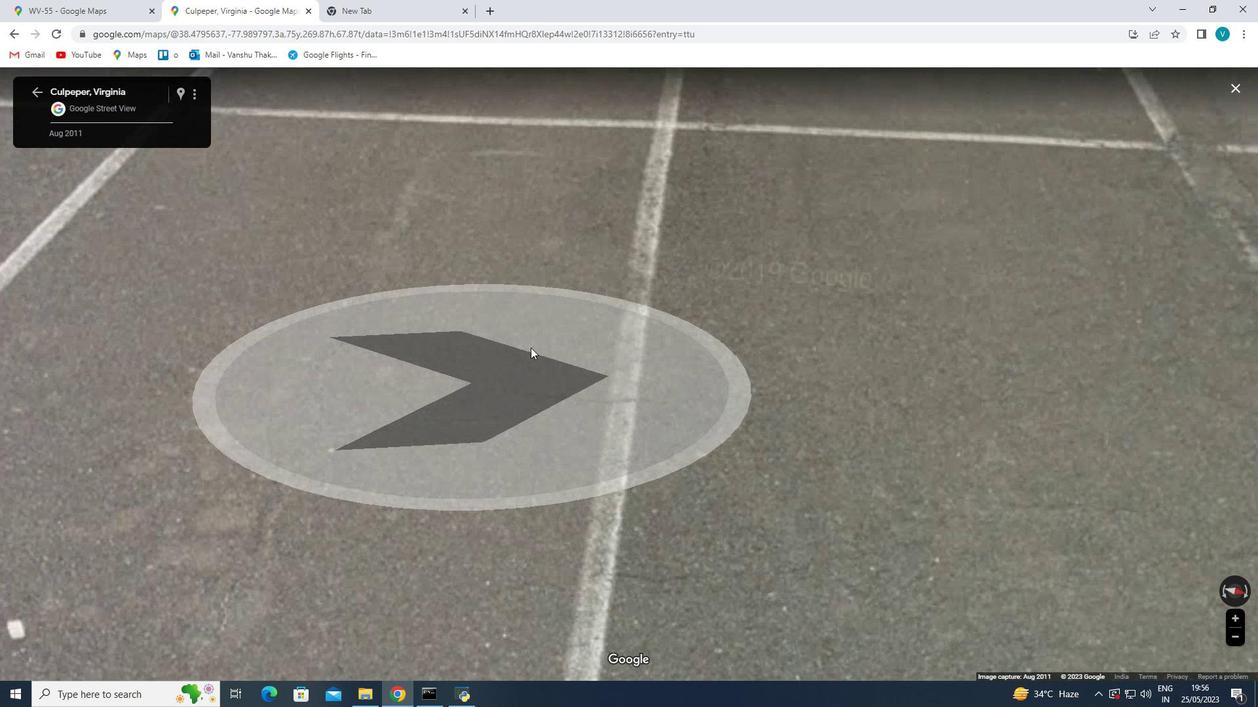 
Action: Mouse scrolled (581, 290) with delta (0, 0)
Screenshot: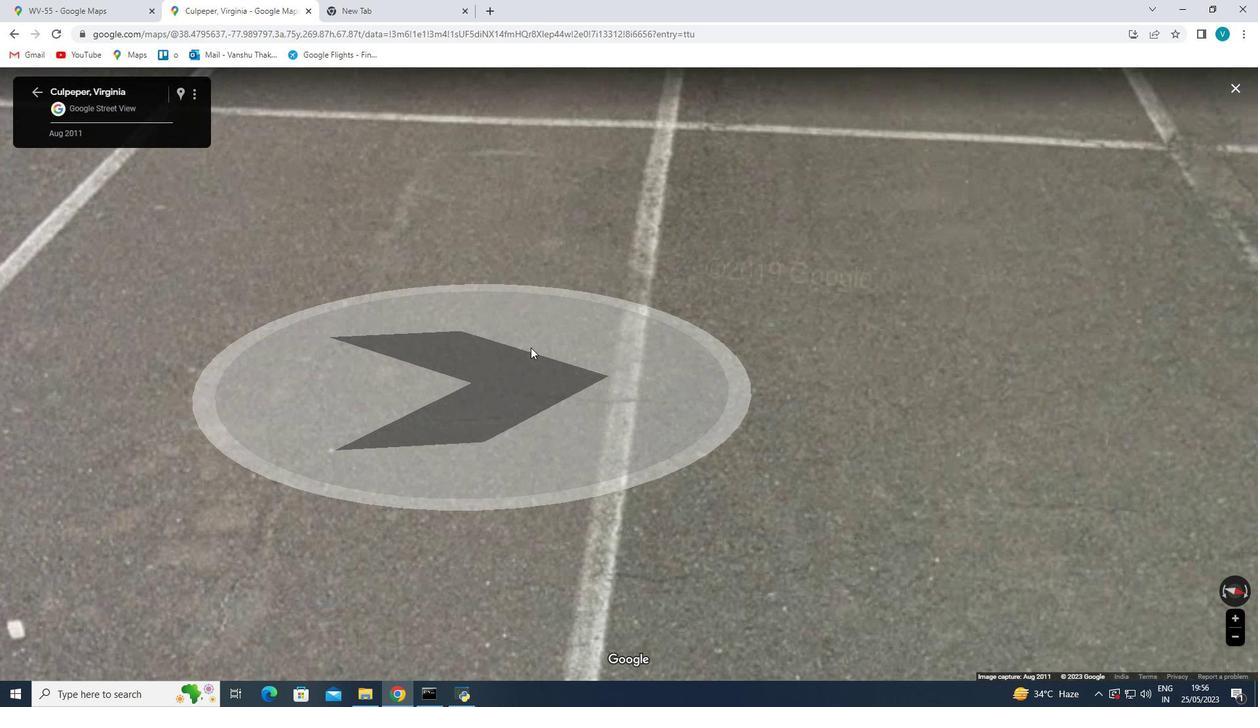 
Action: Mouse scrolled (581, 290) with delta (0, 0)
Screenshot: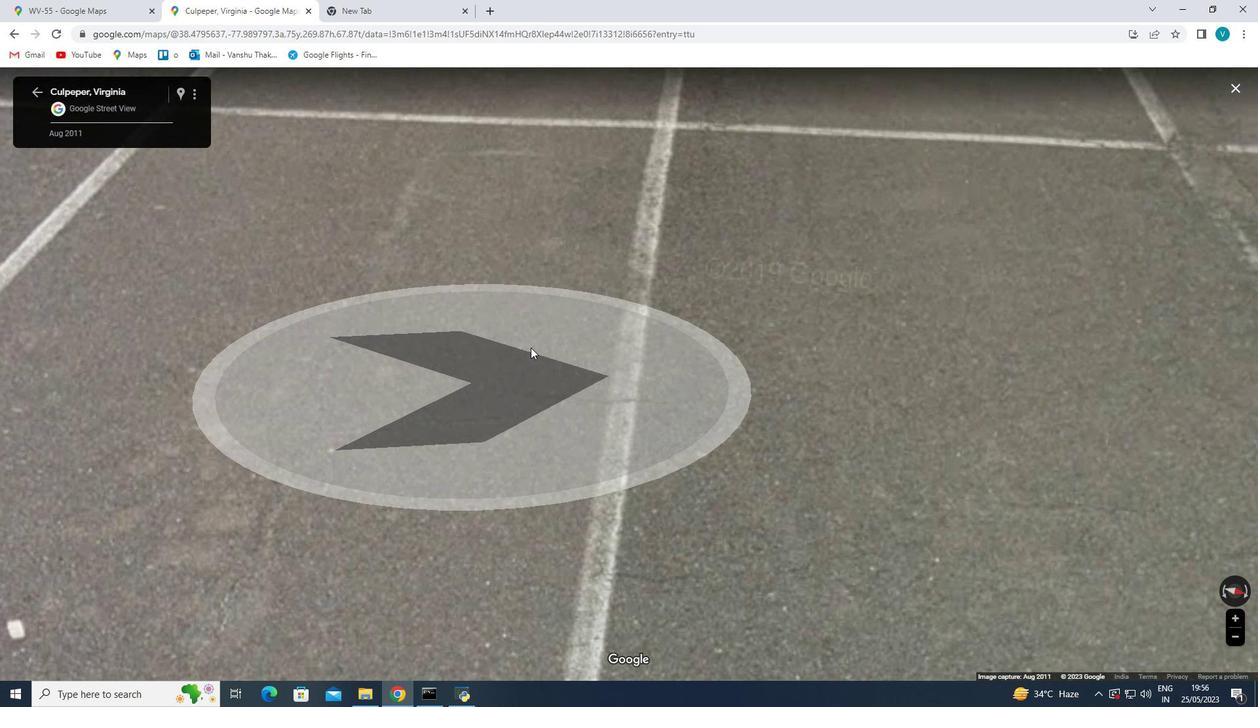 
Action: Mouse scrolled (581, 290) with delta (0, 0)
Screenshot: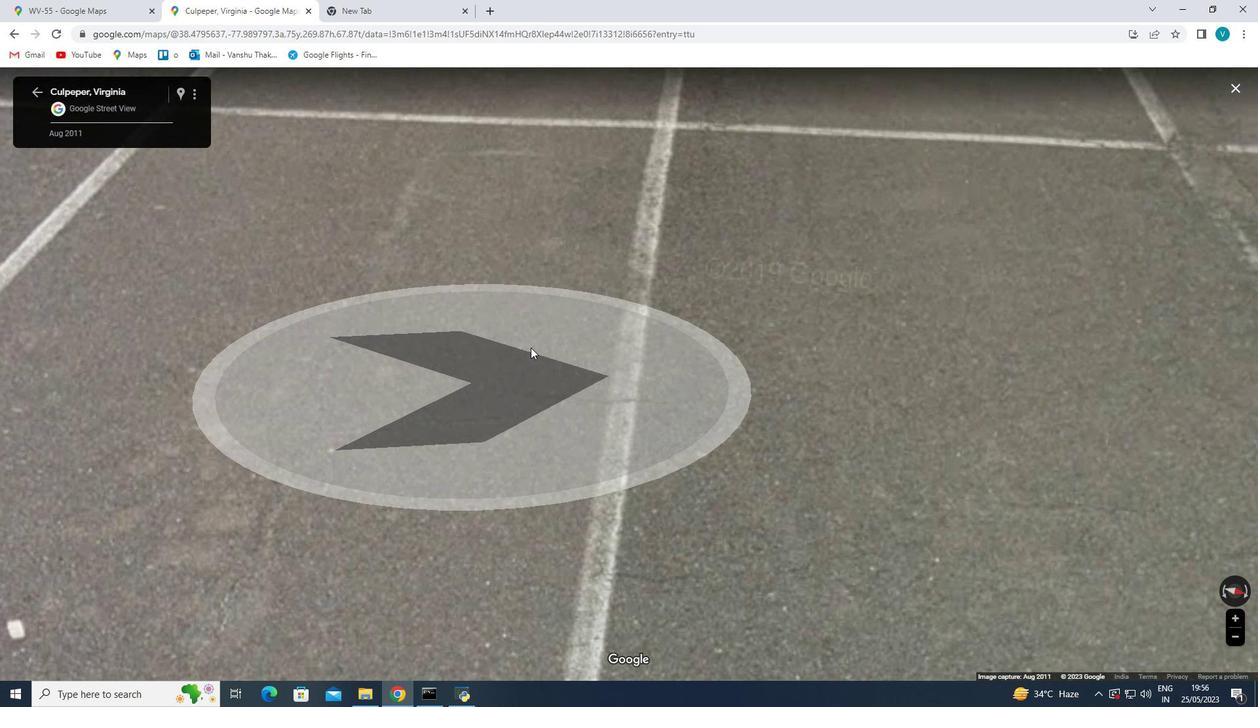 
Action: Mouse scrolled (581, 290) with delta (0, 0)
Screenshot: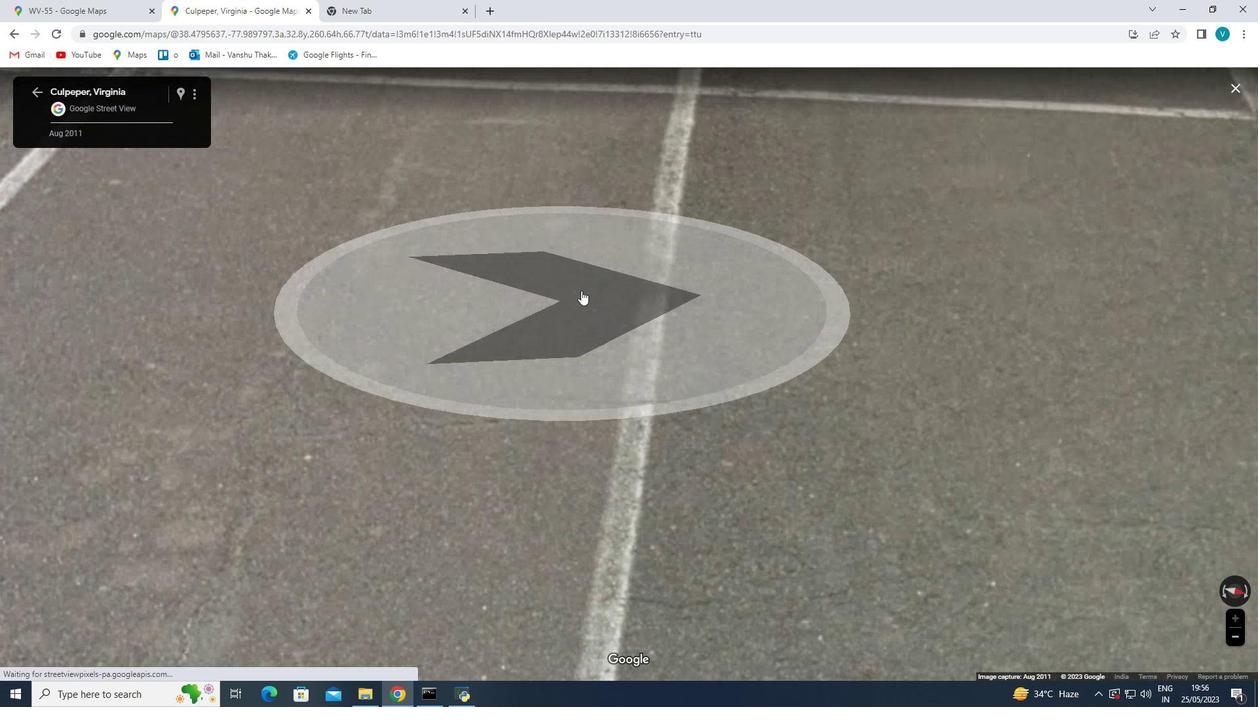 
Action: Mouse scrolled (581, 290) with delta (0, 0)
Screenshot: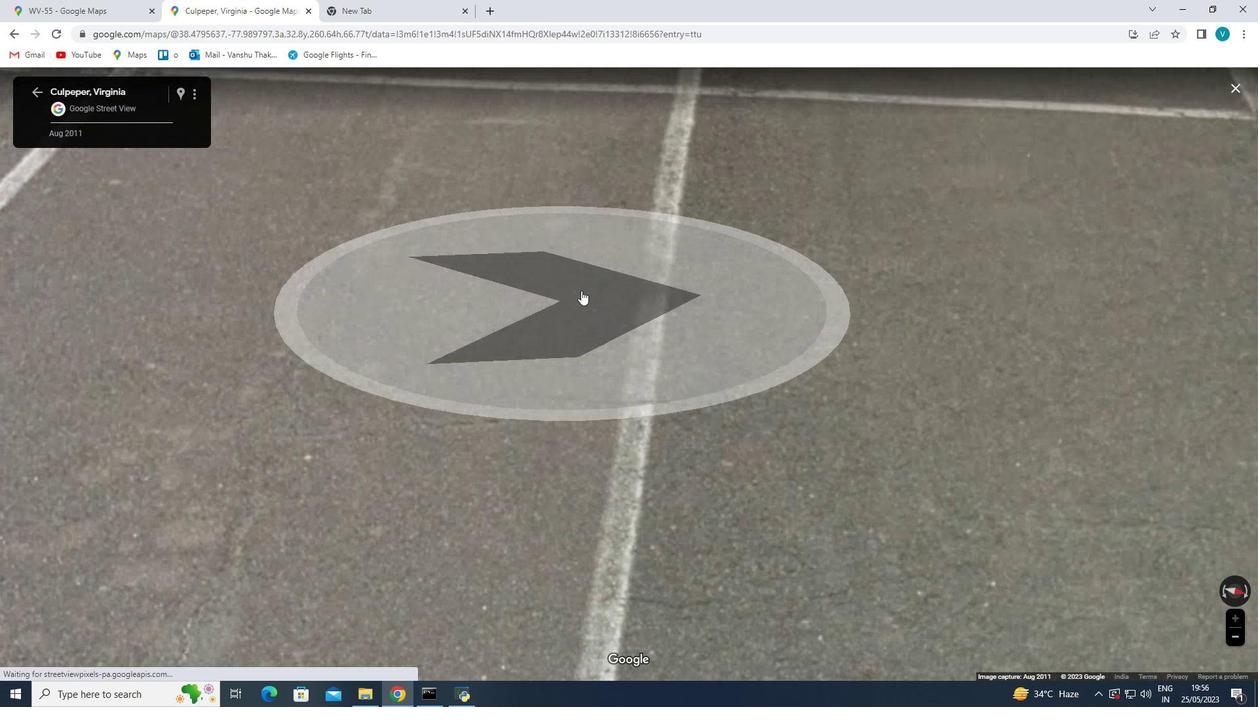 
Action: Mouse scrolled (581, 290) with delta (0, 0)
Screenshot: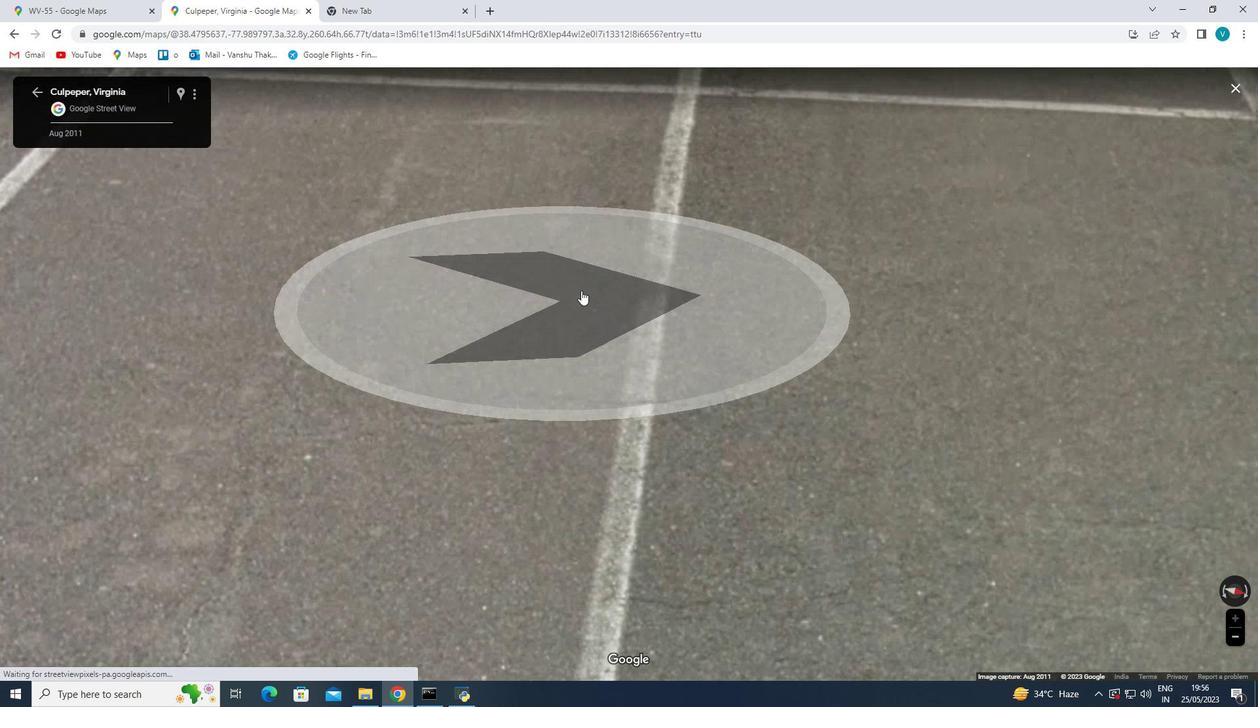 
Action: Mouse scrolled (581, 290) with delta (0, 0)
Screenshot: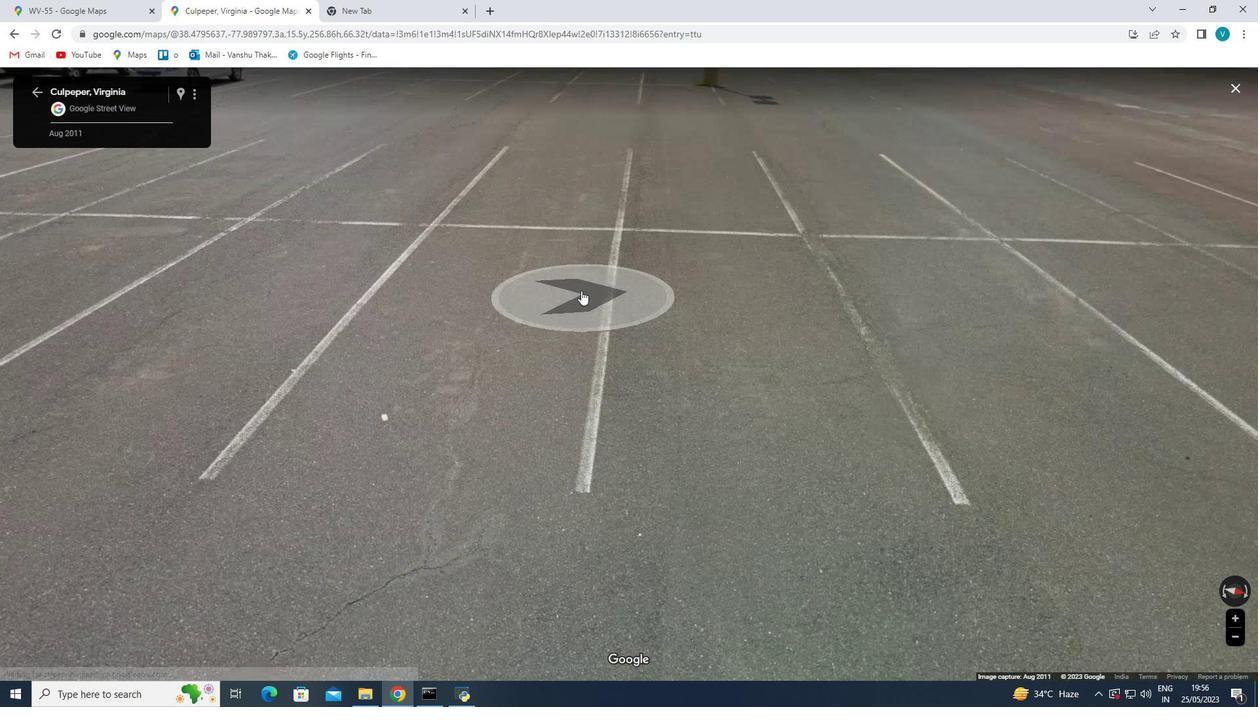 
Action: Mouse scrolled (581, 290) with delta (0, 0)
Screenshot: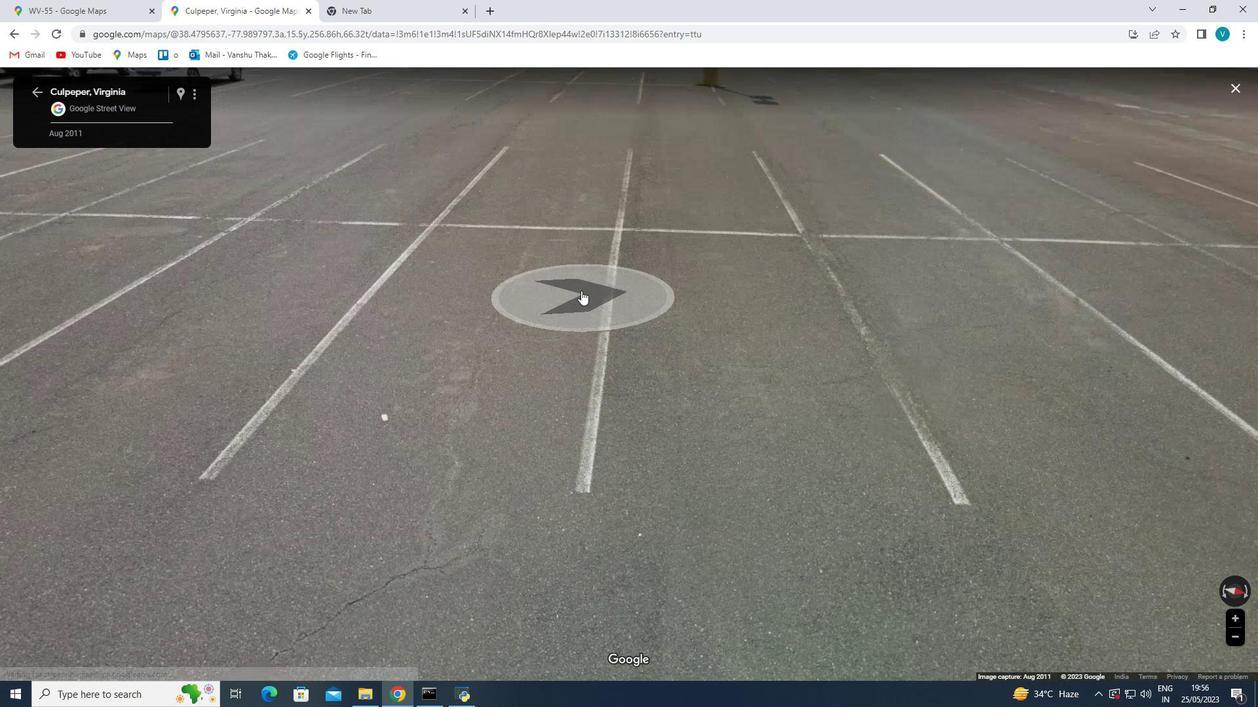 
Action: Mouse scrolled (581, 290) with delta (0, 0)
Screenshot: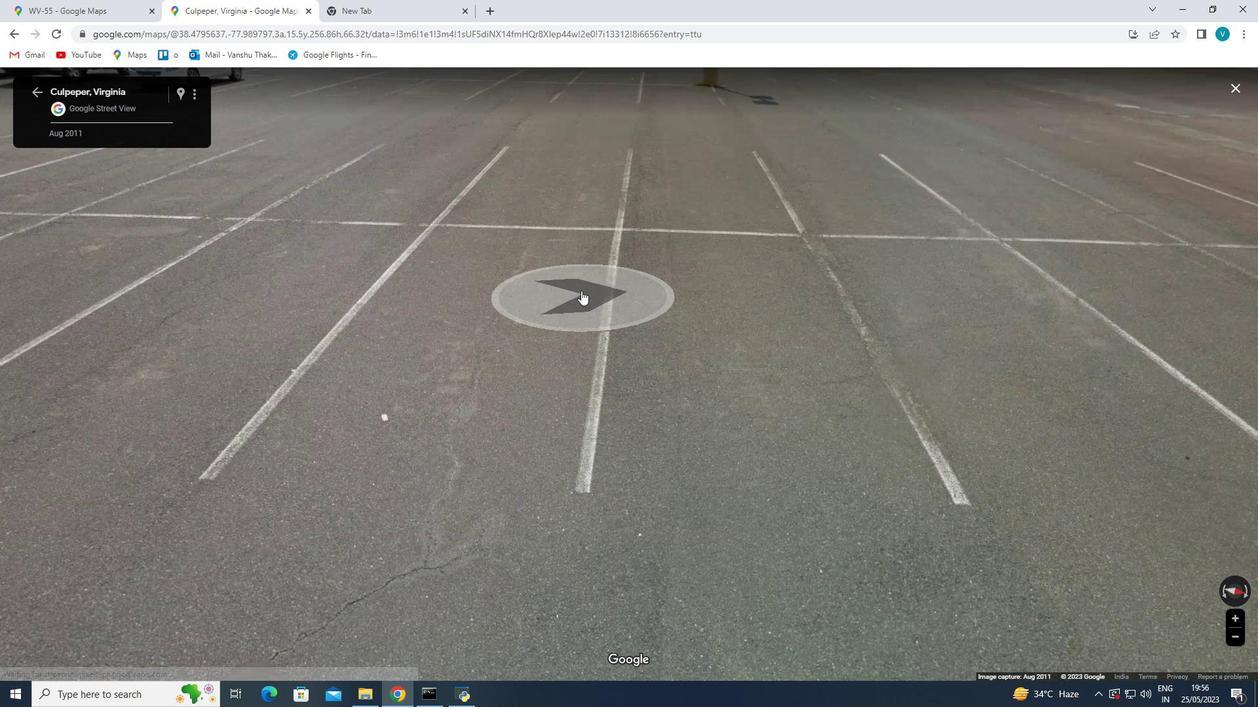 
Action: Mouse scrolled (581, 290) with delta (0, 0)
Screenshot: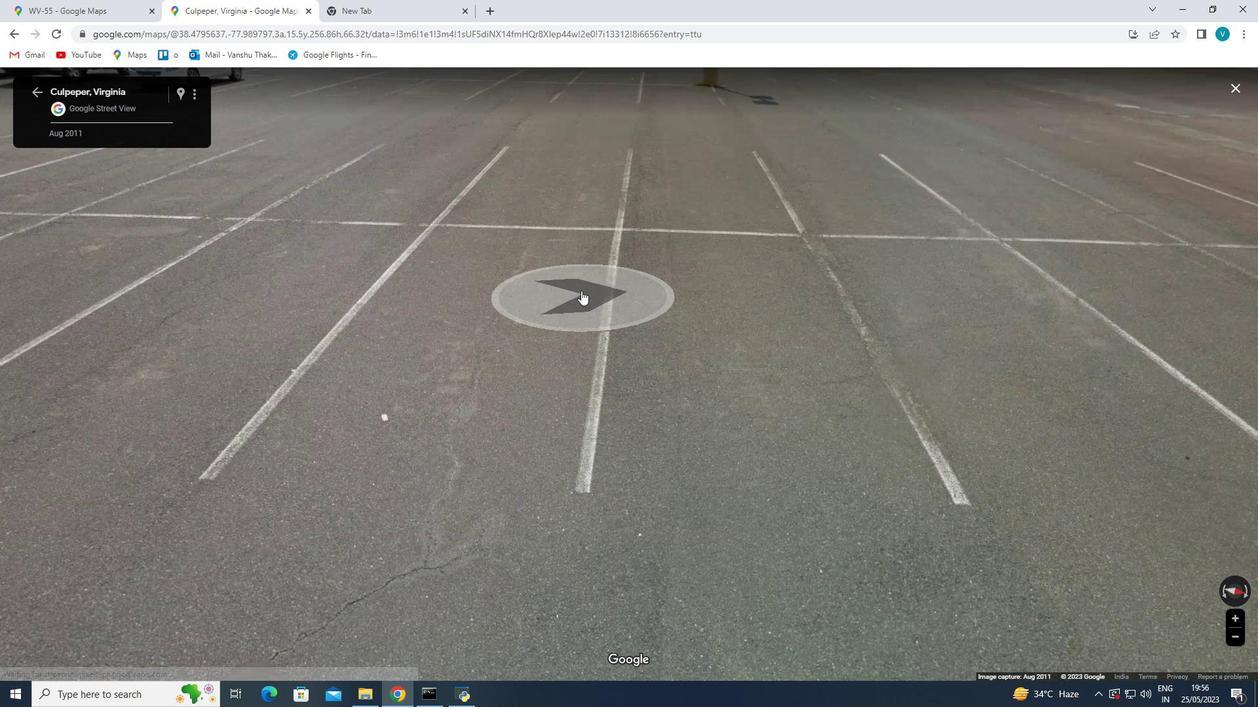 
Action: Mouse scrolled (581, 290) with delta (0, 0)
Screenshot: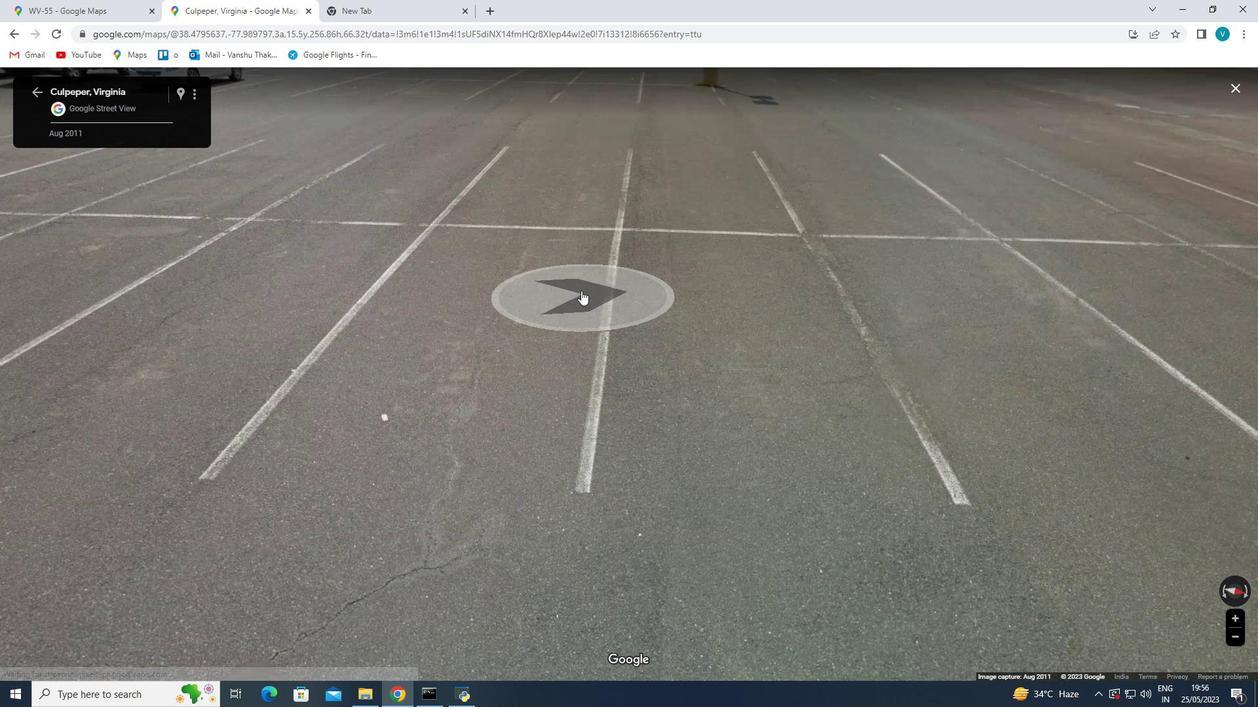 
Action: Mouse scrolled (581, 290) with delta (0, 0)
Screenshot: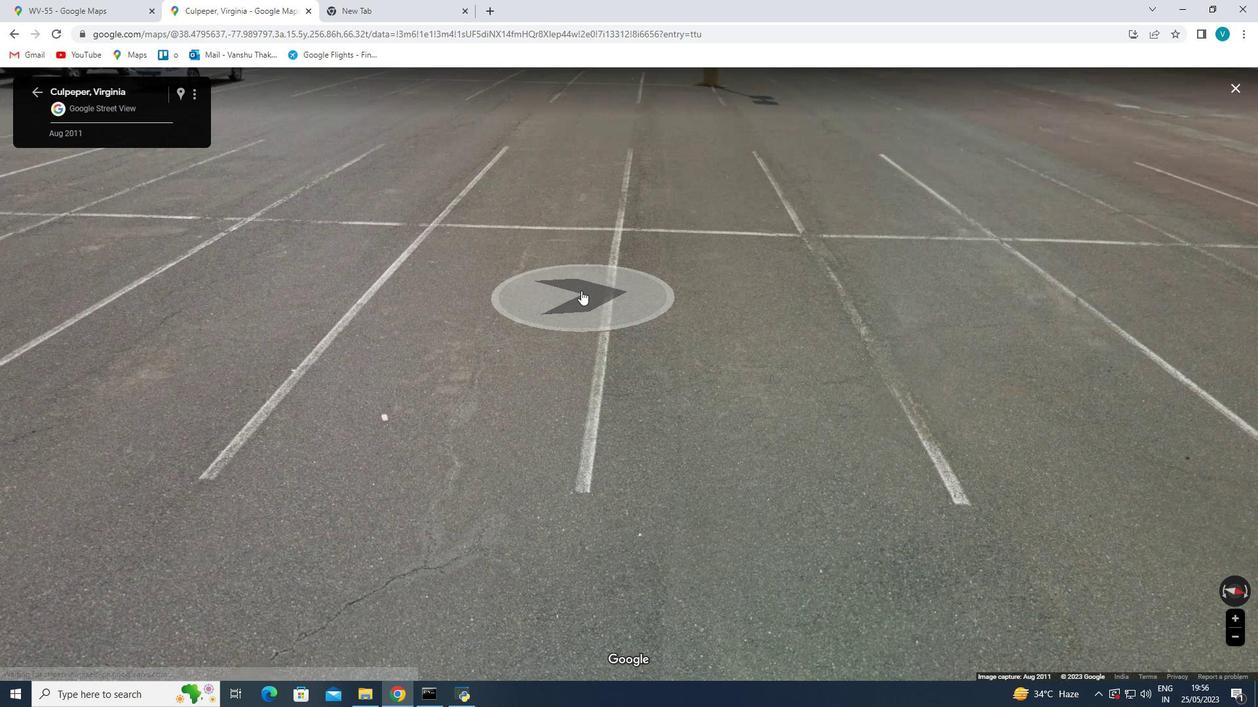 
Action: Mouse scrolled (581, 290) with delta (0, 0)
Screenshot: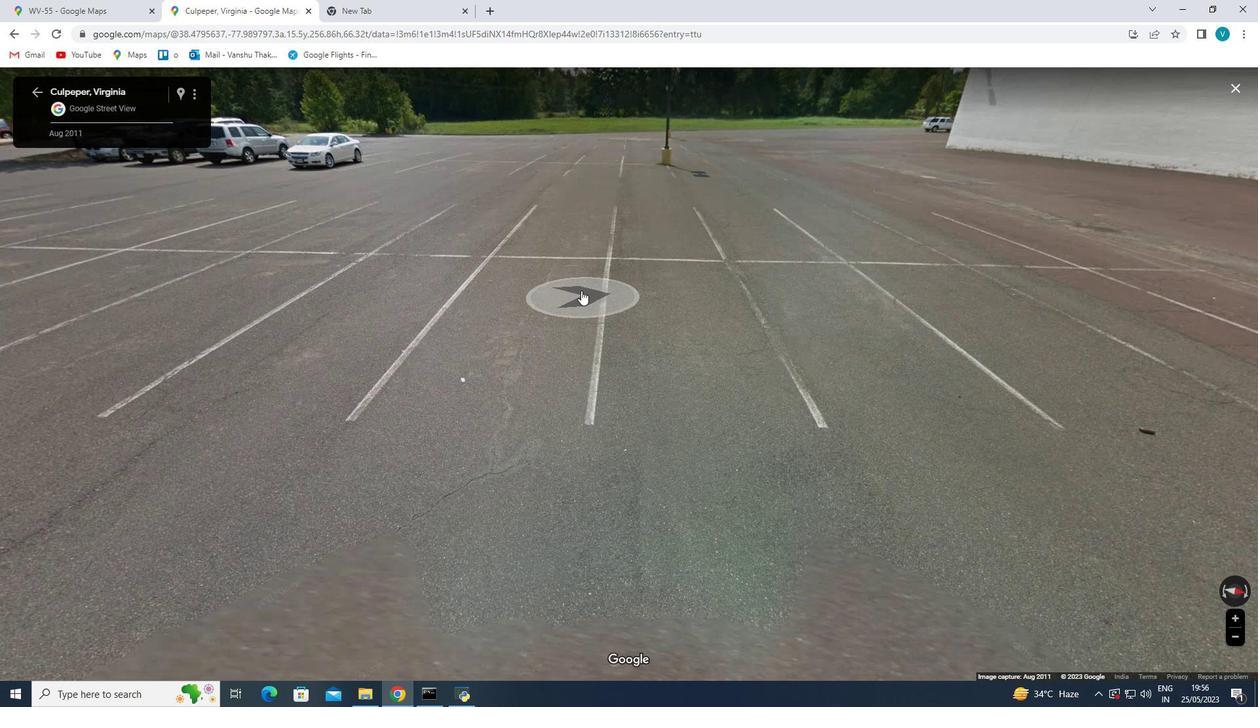 
Action: Mouse scrolled (581, 290) with delta (0, 0)
Screenshot: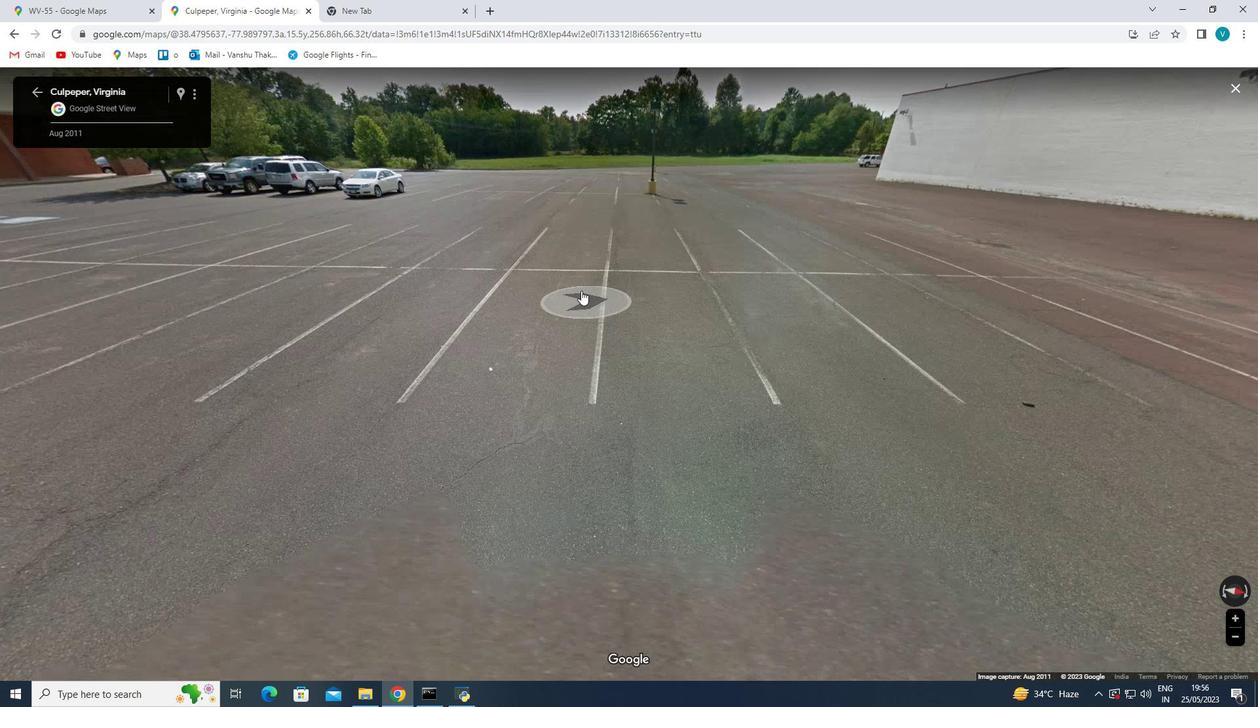 
Action: Mouse scrolled (581, 290) with delta (0, 0)
Screenshot: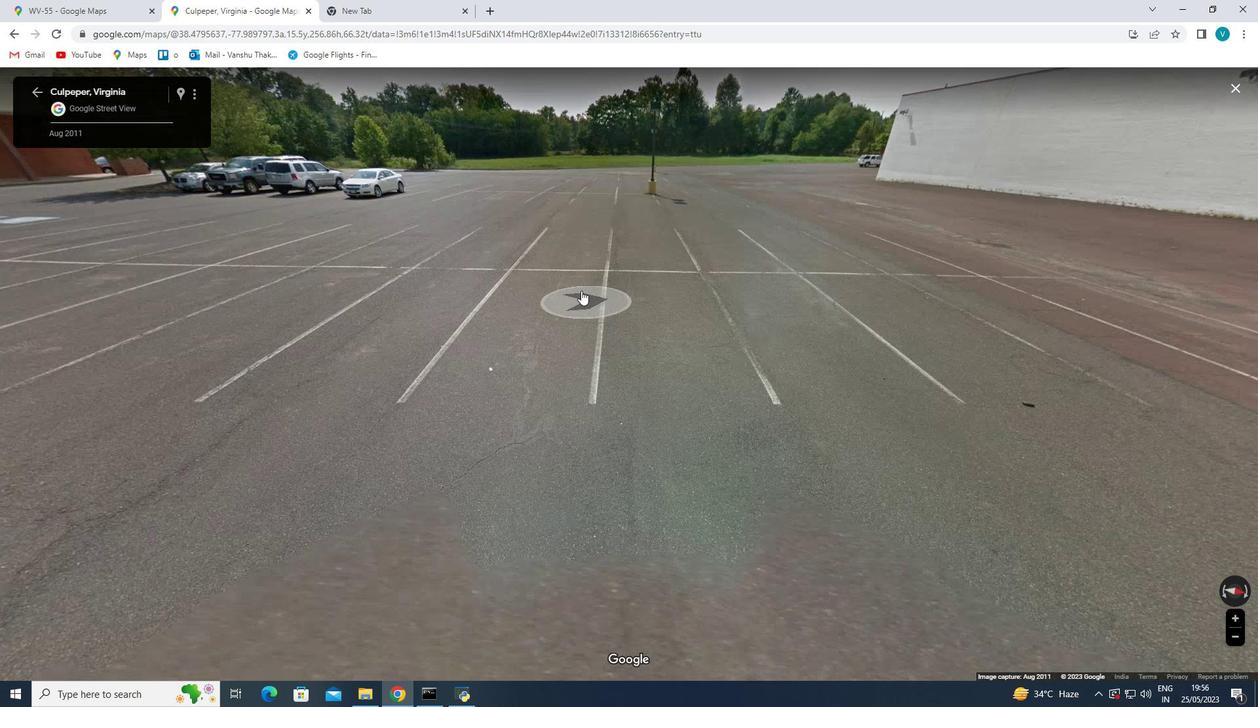 
Action: Mouse scrolled (581, 290) with delta (0, 0)
Screenshot: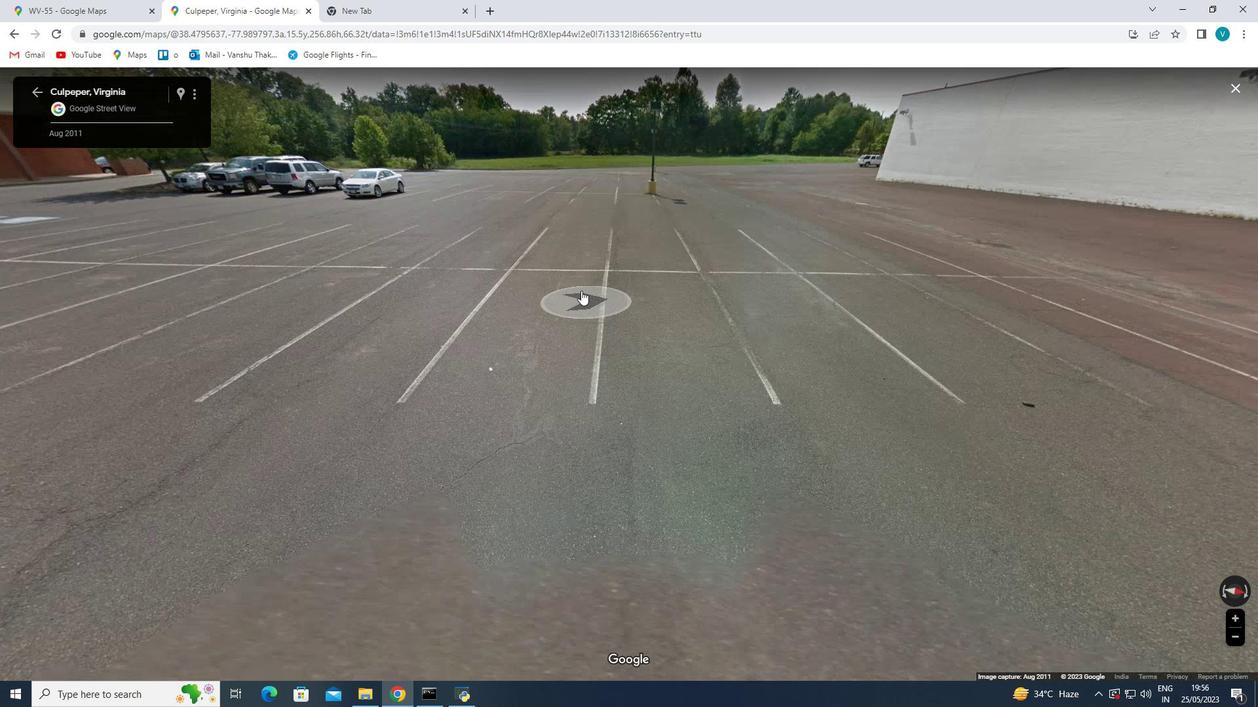 
Action: Mouse moved to (291, 197)
Screenshot: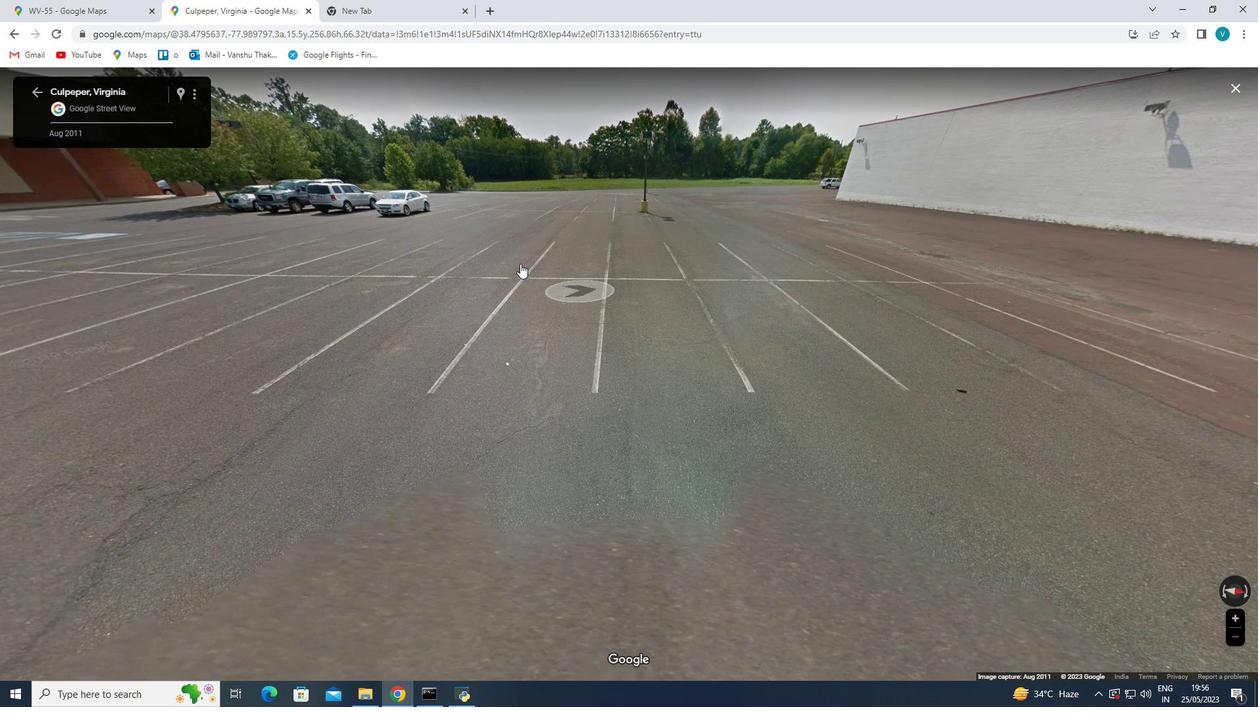 
Action: Mouse pressed left at (291, 197)
Screenshot: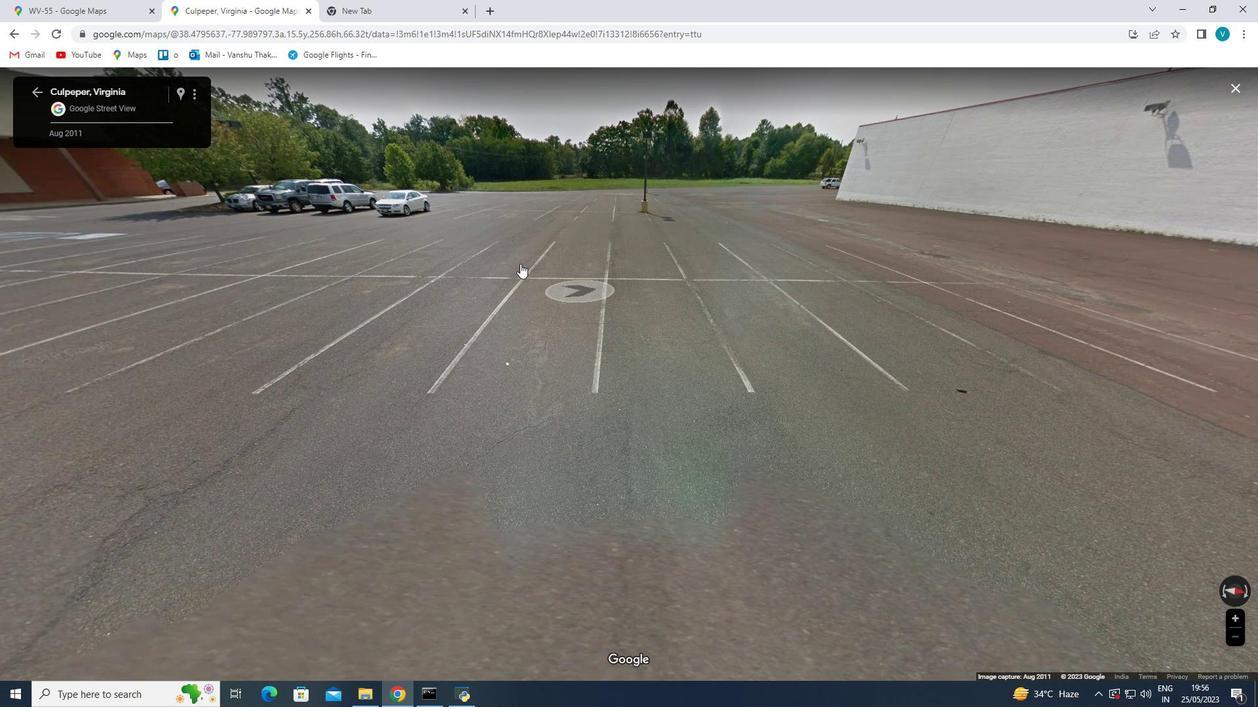 
Action: Mouse moved to (885, 195)
Screenshot: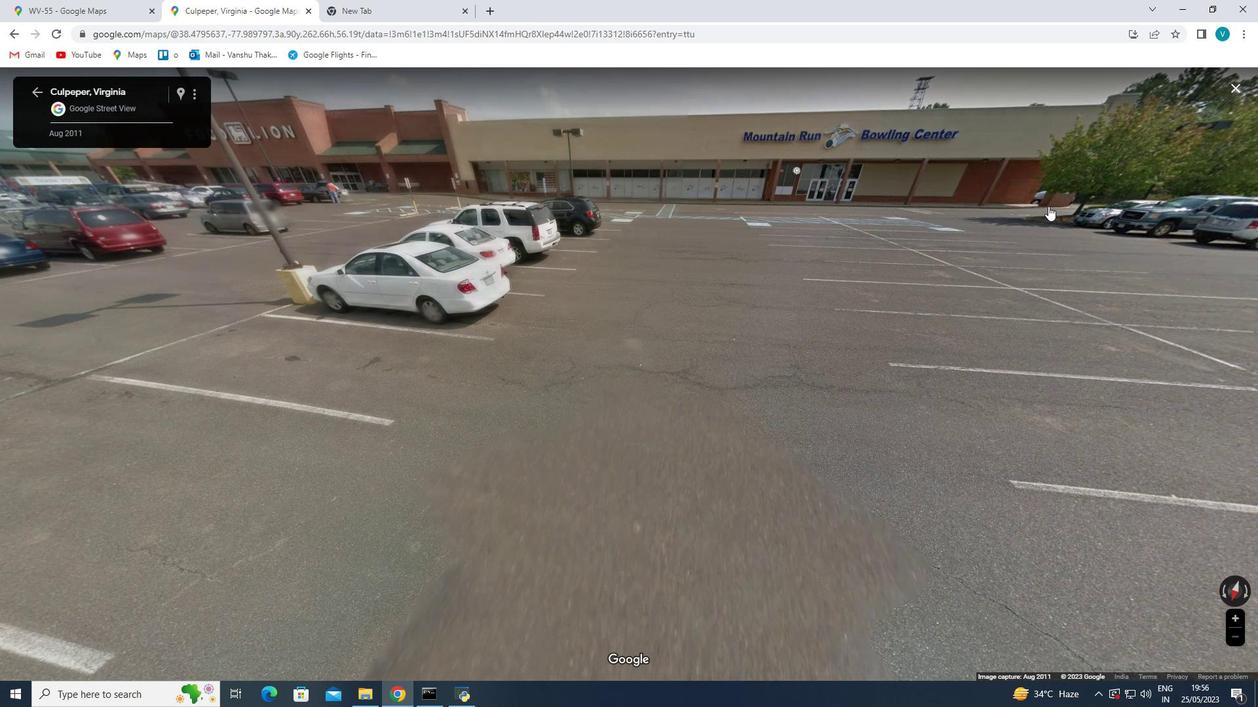 
Action: Mouse pressed left at (885, 195)
Screenshot: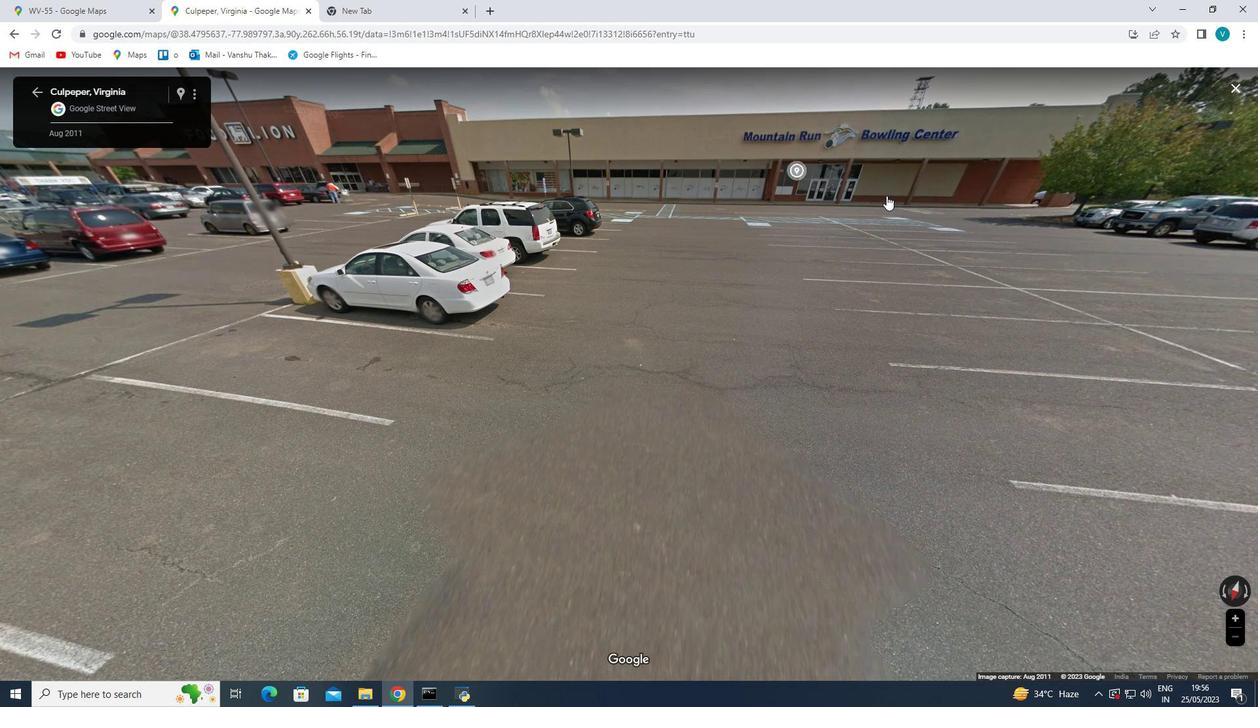 
Action: Mouse moved to (585, 243)
Screenshot: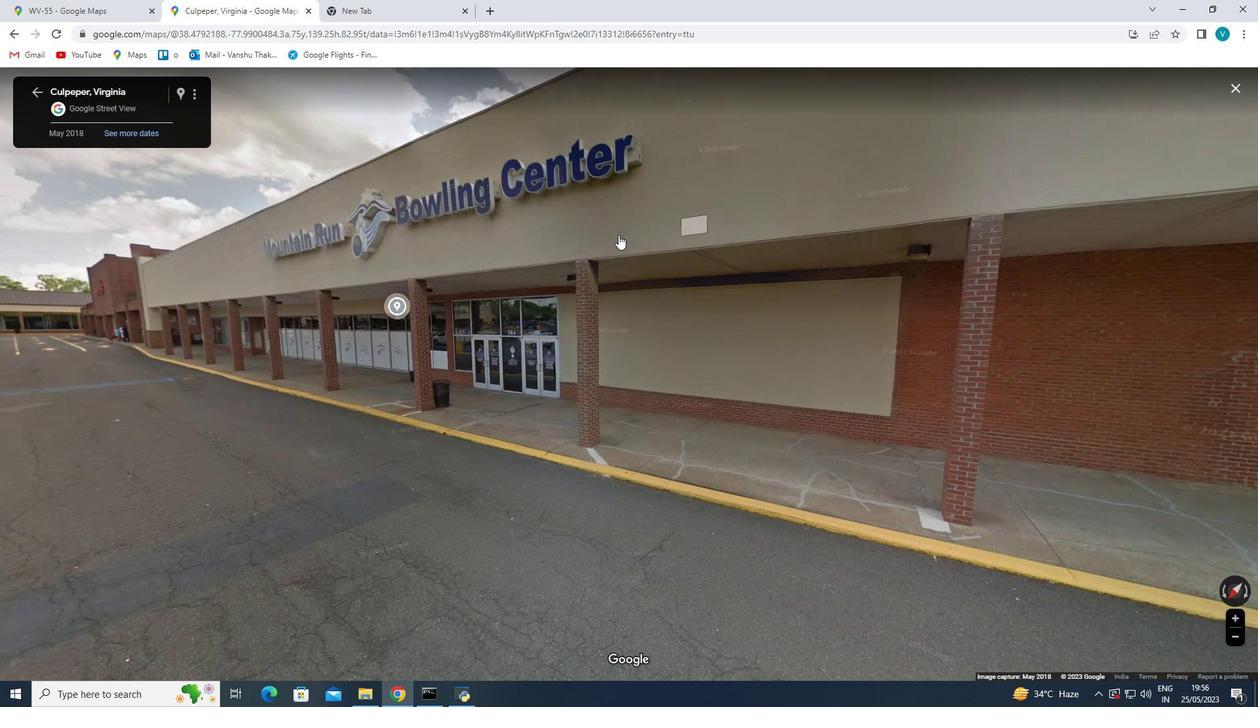 
Action: Mouse pressed left at (585, 243)
Screenshot: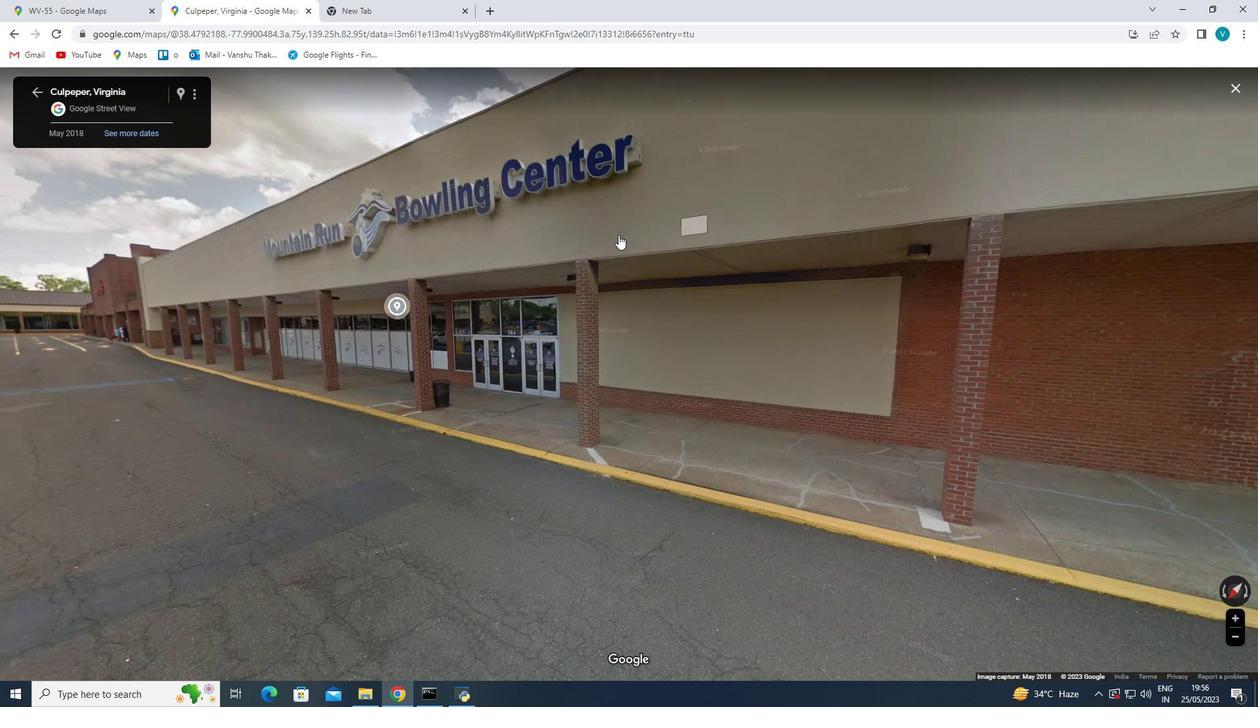 
Action: Mouse moved to (352, 247)
Screenshot: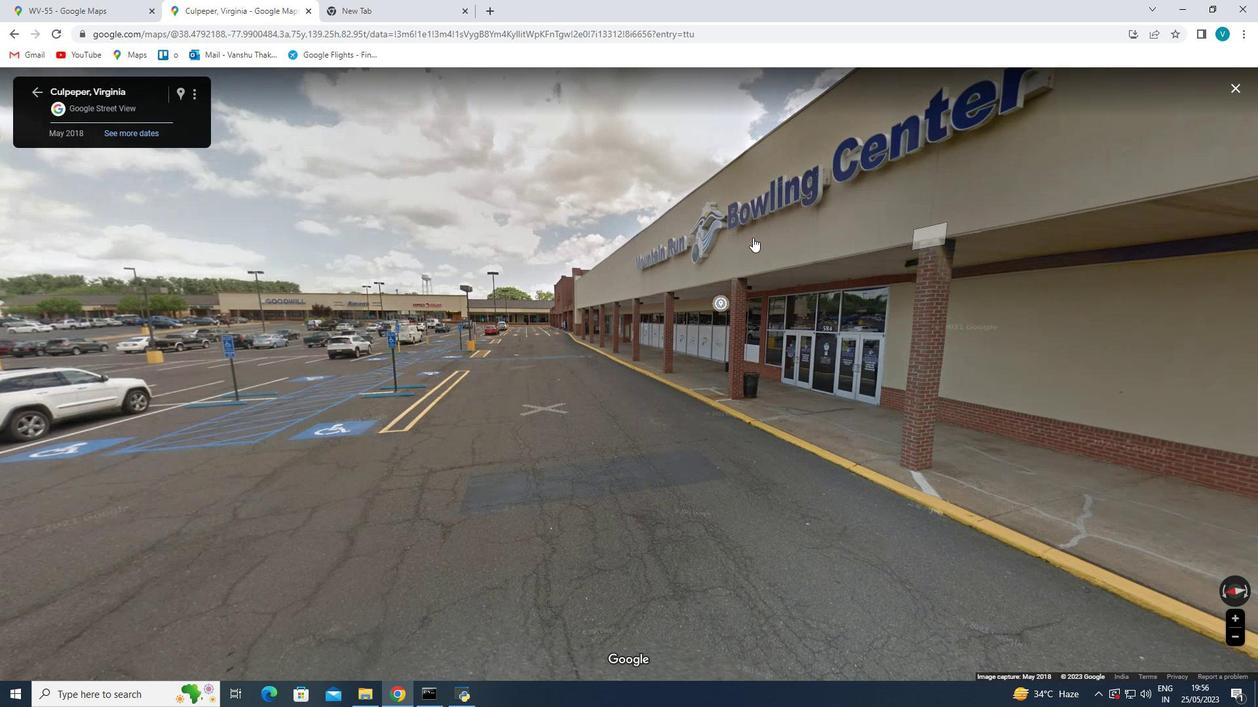 
Action: Mouse pressed left at (352, 247)
Screenshot: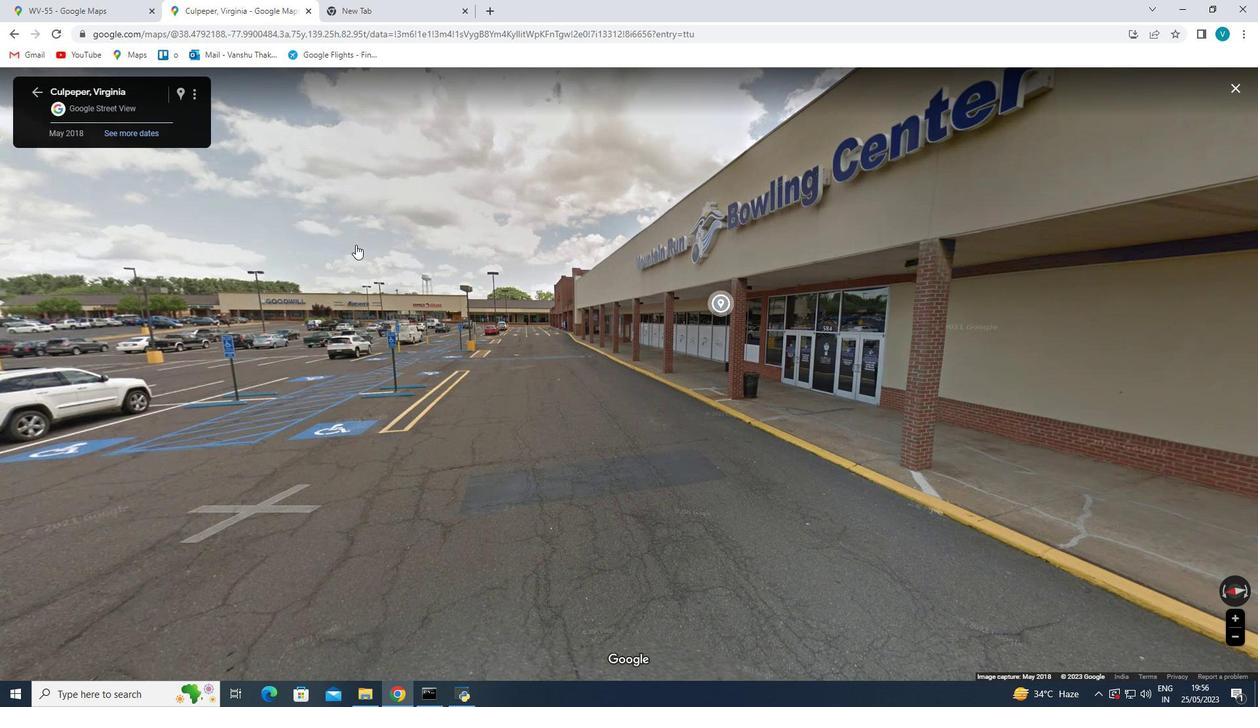 
Action: Mouse pressed left at (352, 247)
Screenshot: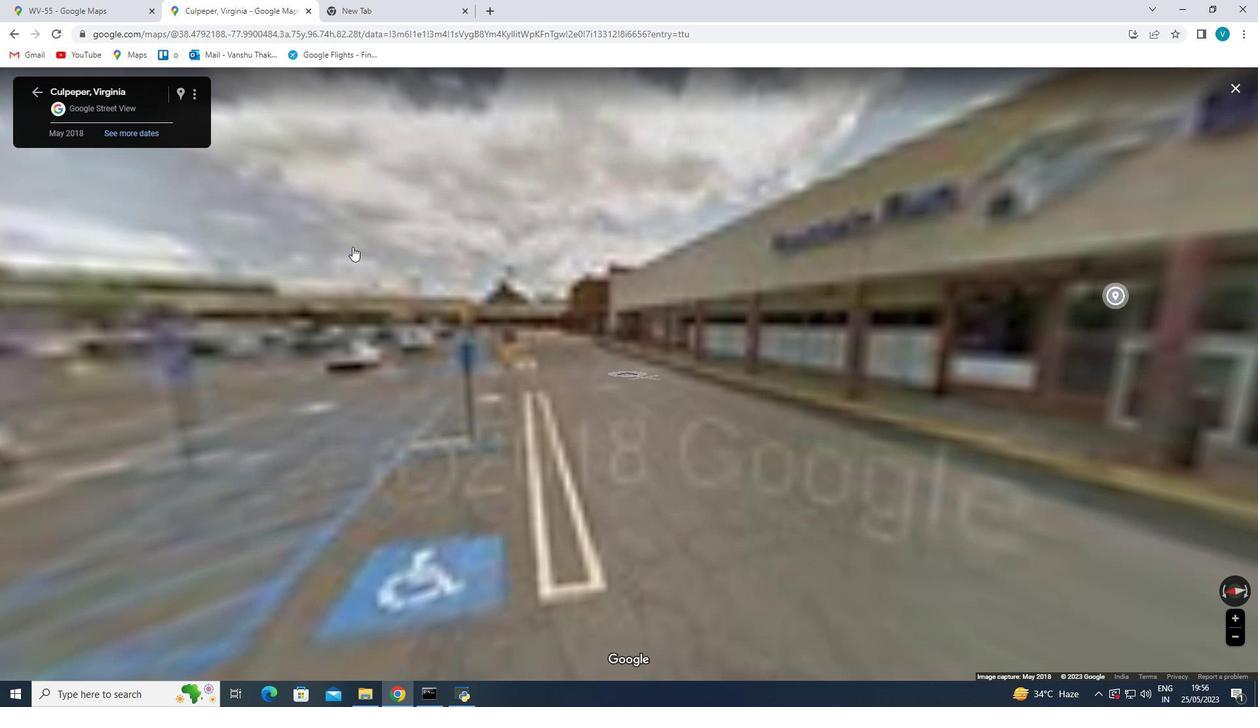 
Action: Mouse moved to (619, 304)
Screenshot: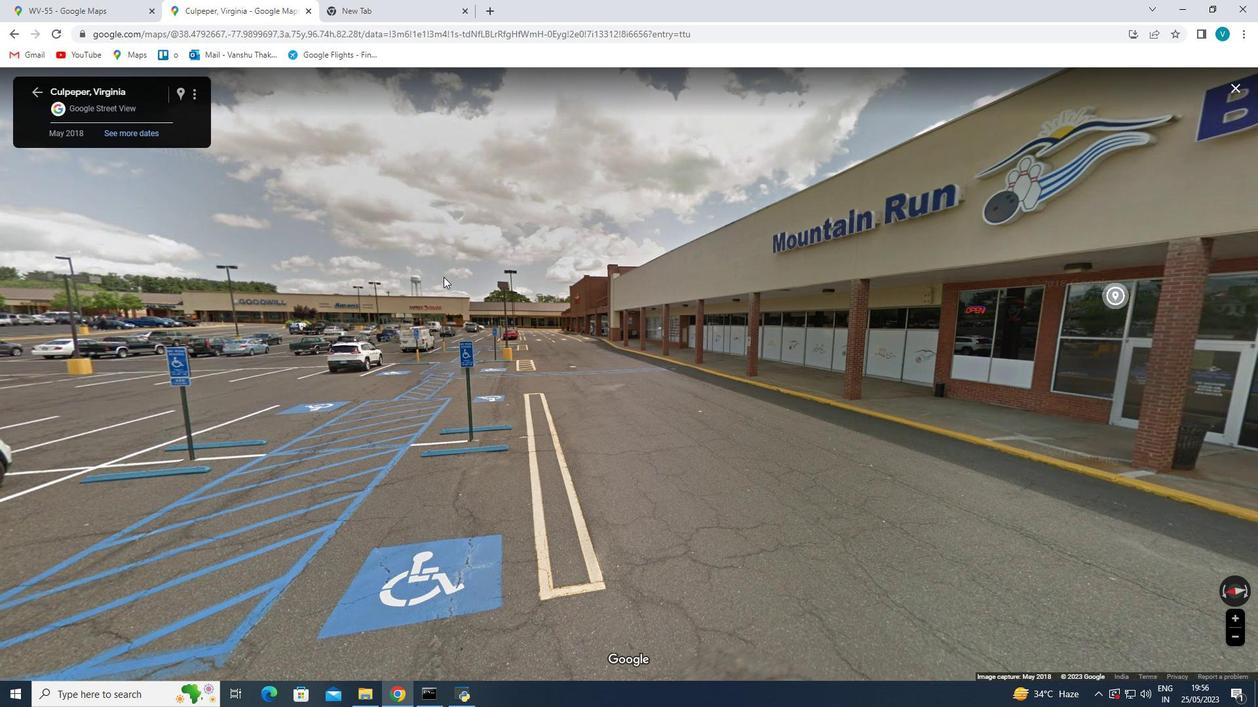 
Action: Mouse pressed left at (619, 304)
Screenshot: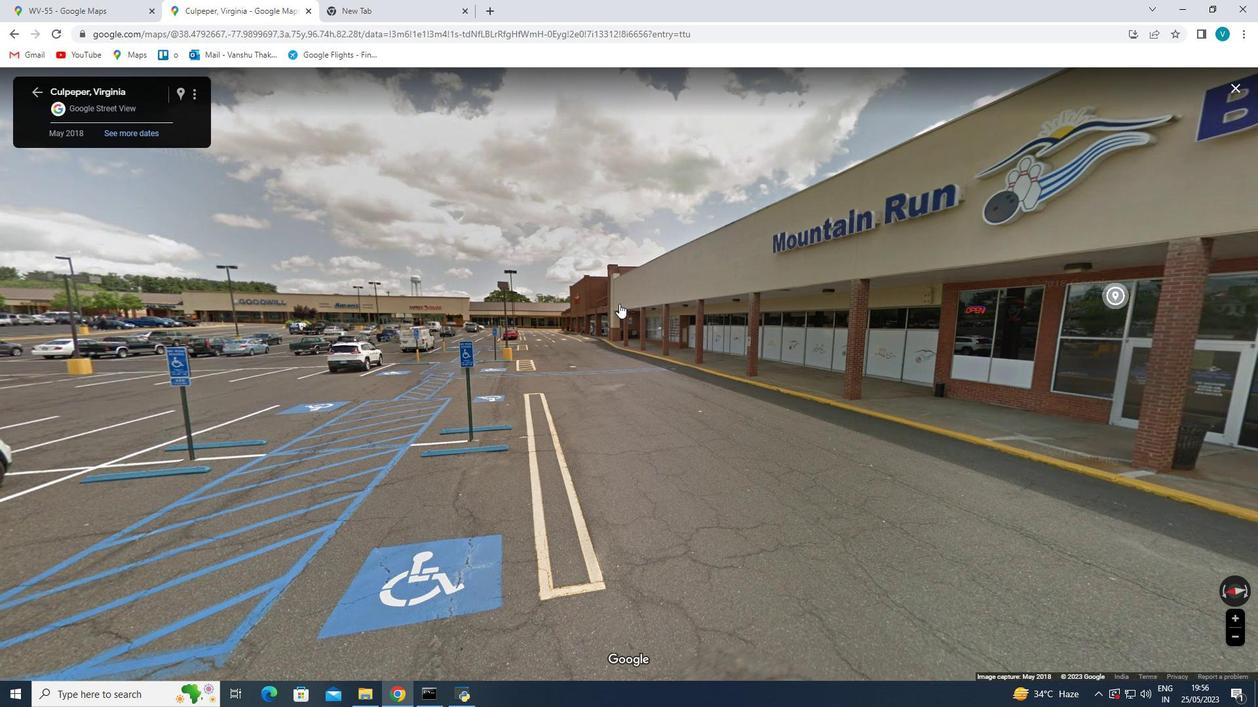 
Action: Mouse moved to (583, 304)
Screenshot: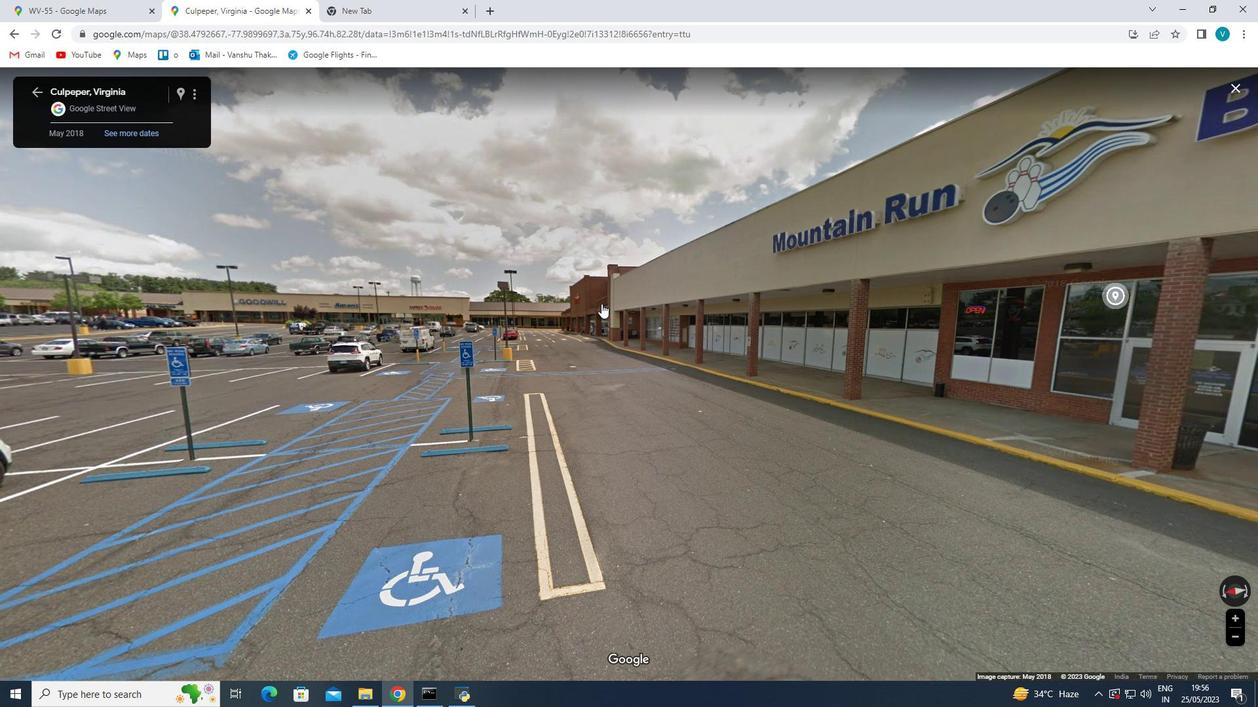 
Action: Mouse pressed left at (583, 304)
Screenshot: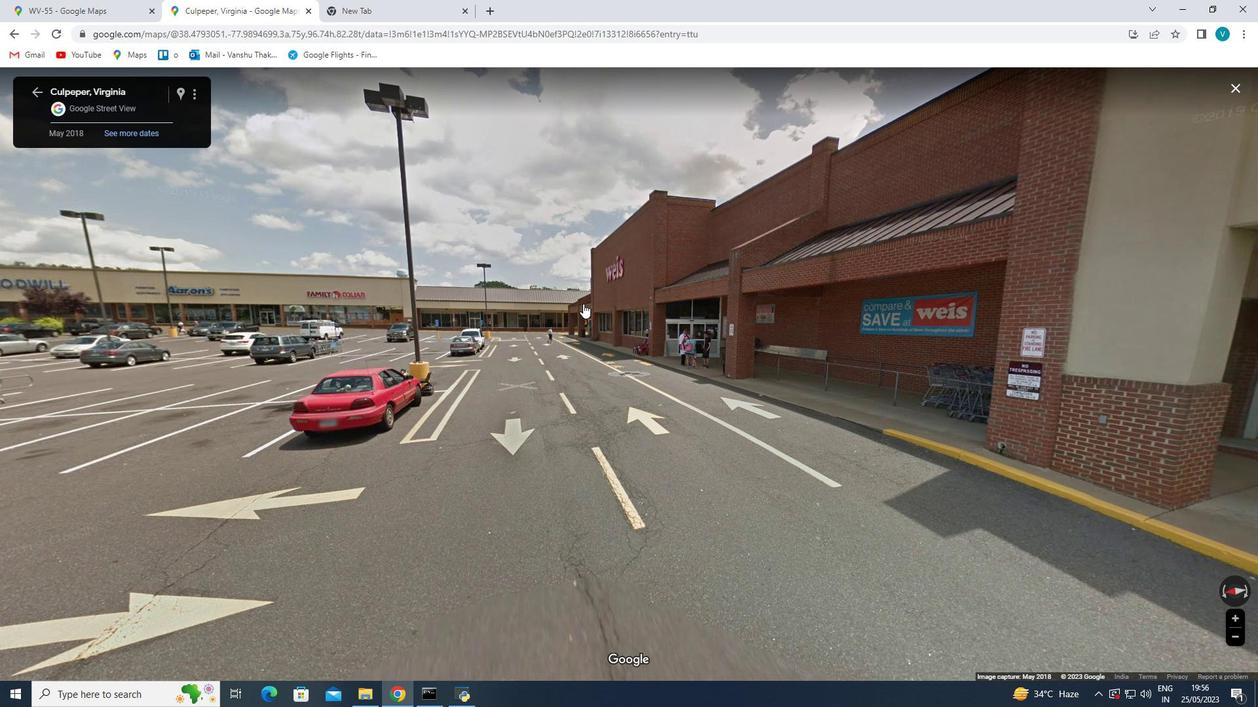 
Action: Mouse moved to (567, 306)
Screenshot: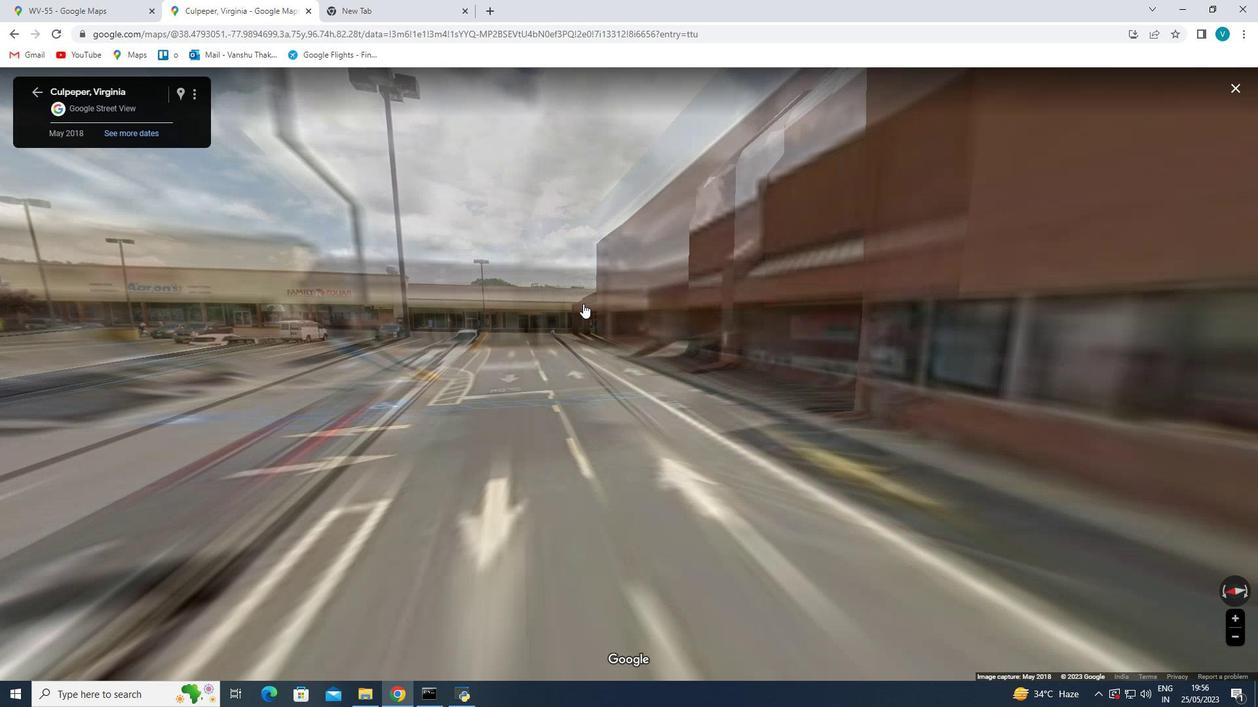 
Action: Mouse pressed left at (567, 306)
Screenshot: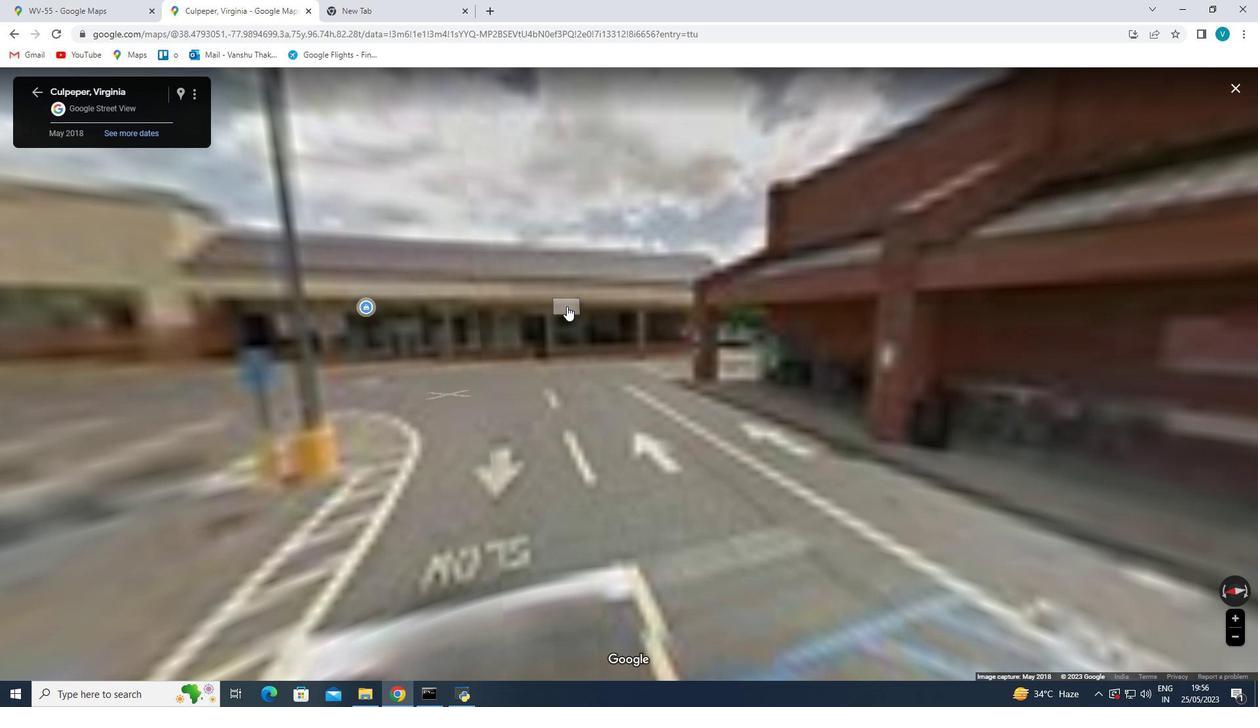 
Action: Mouse moved to (374, 313)
Screenshot: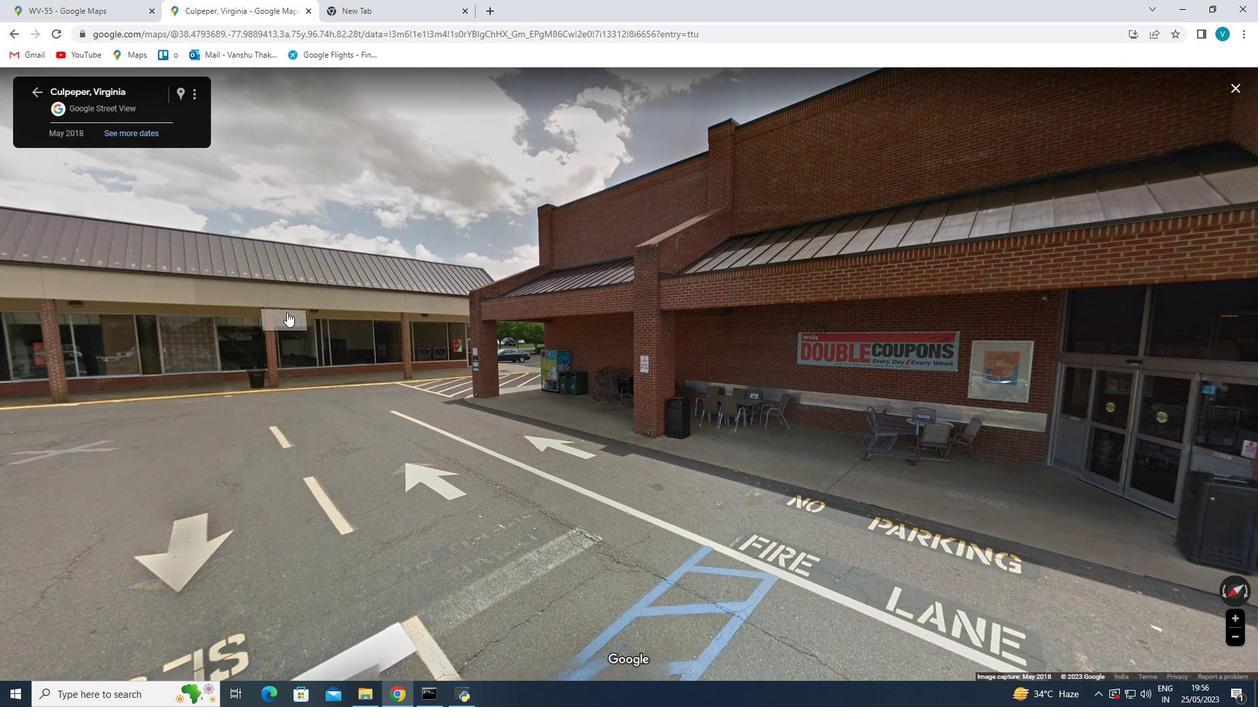 
Action: Mouse pressed left at (374, 313)
Screenshot: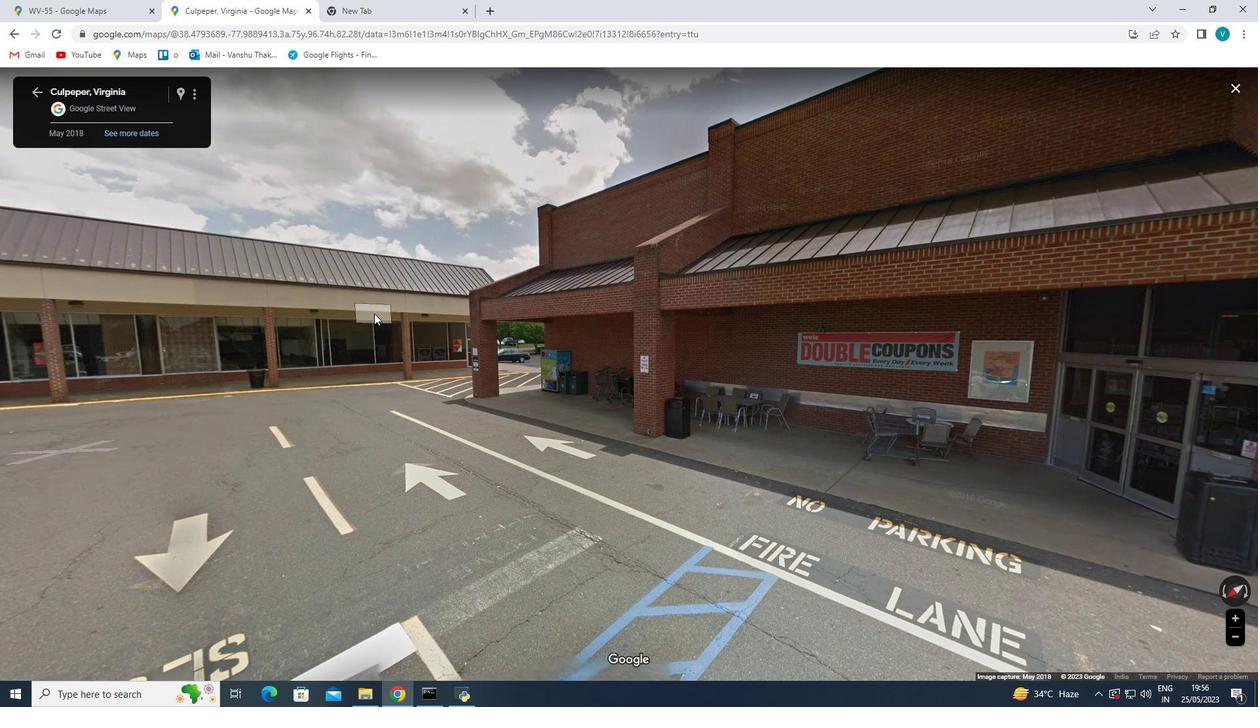 
Action: Mouse moved to (835, 416)
